 Task: Explore and evaluate communication and collaboration Power-Ups in Trello.
Action: Mouse scrolled (718, 502) with delta (0, 0)
Screenshot: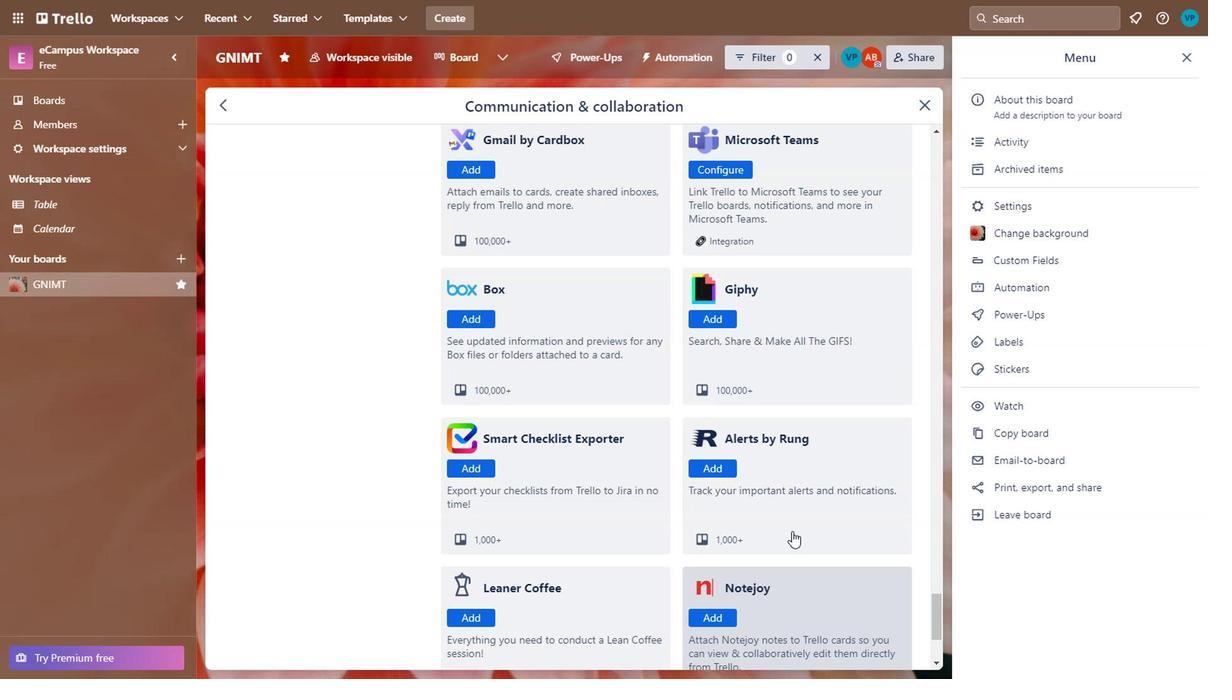 
Action: Mouse scrolled (718, 502) with delta (0, 0)
Screenshot: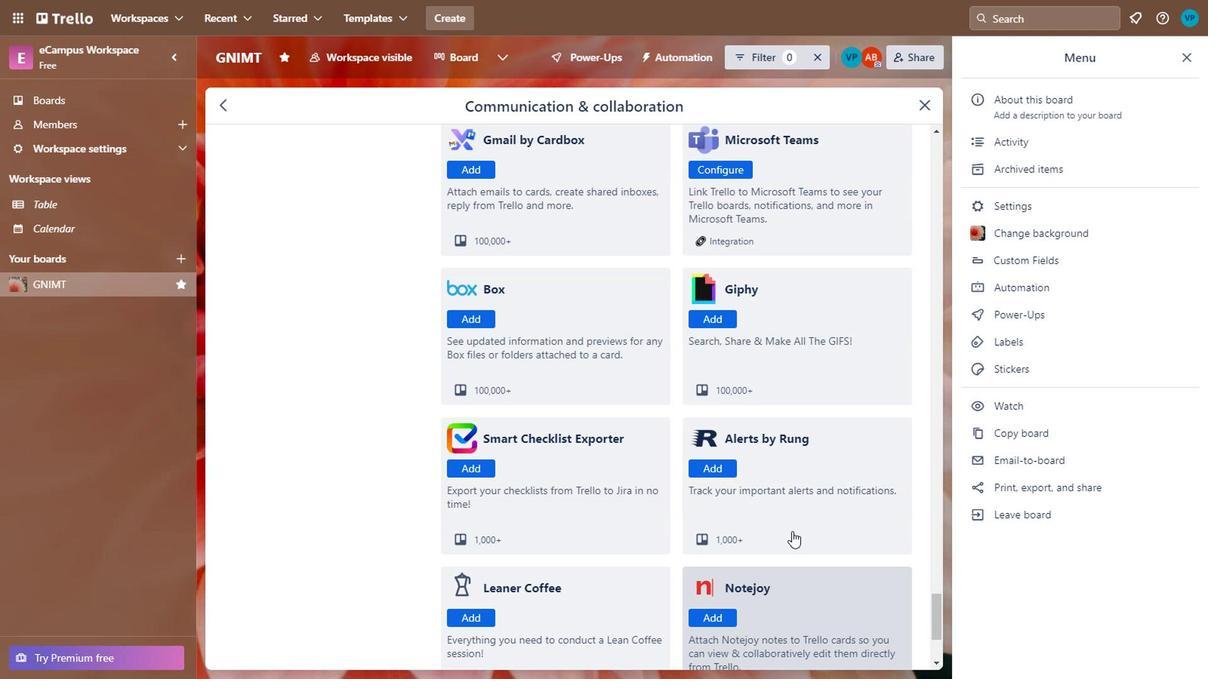 
Action: Mouse scrolled (718, 502) with delta (0, 0)
Screenshot: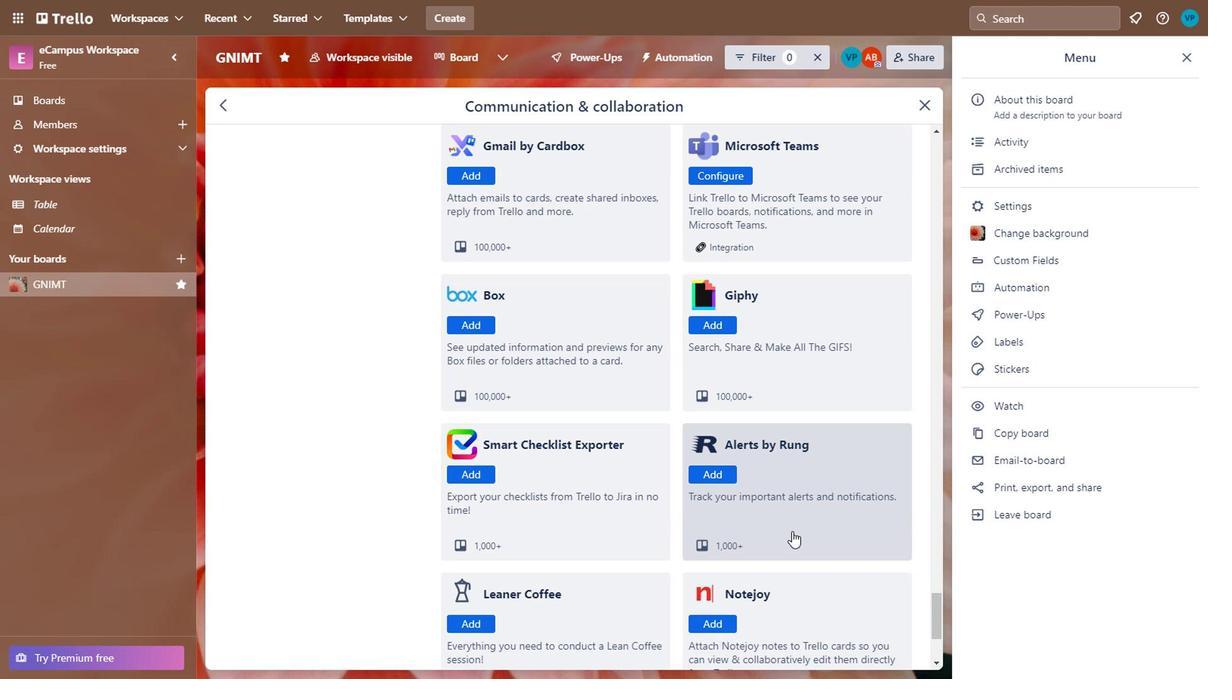 
Action: Mouse scrolled (718, 502) with delta (0, 0)
Screenshot: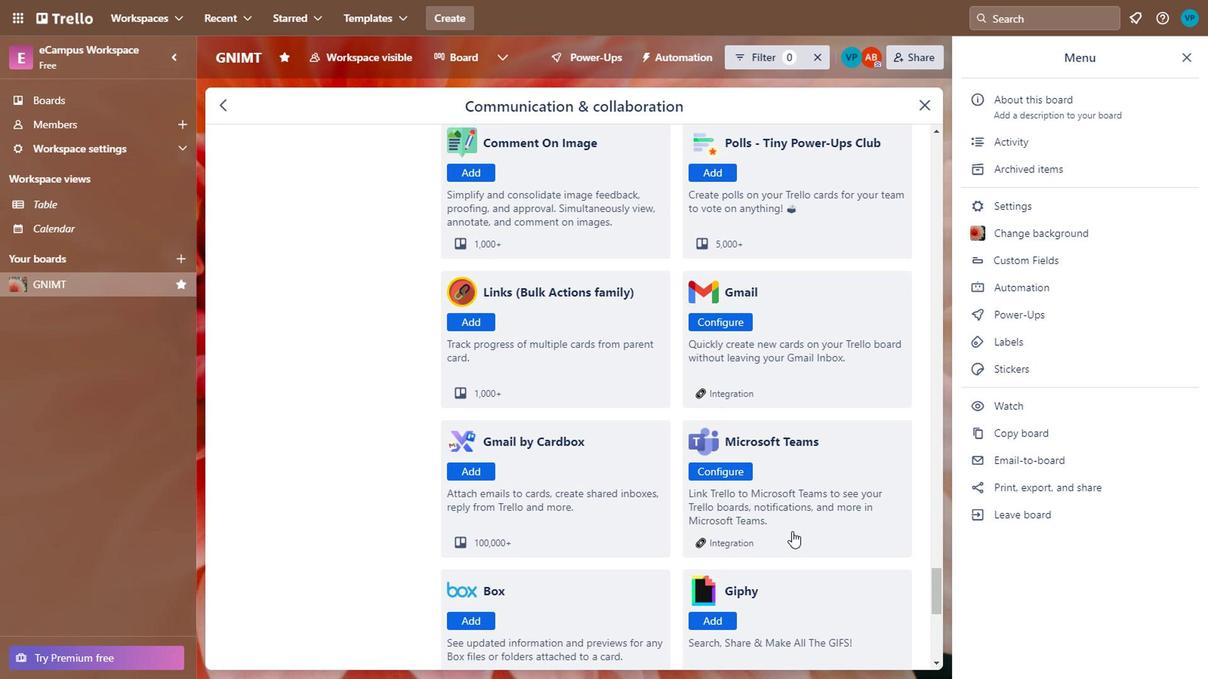 
Action: Mouse scrolled (718, 502) with delta (0, 0)
Screenshot: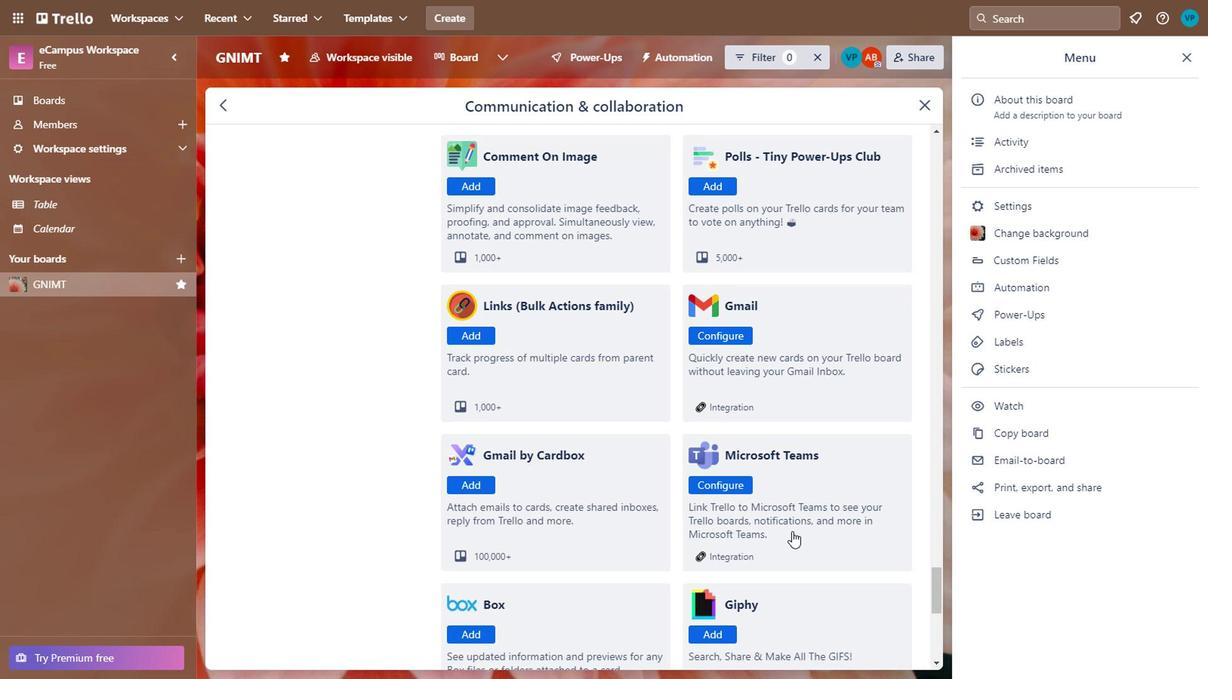 
Action: Mouse moved to (718, 500)
Screenshot: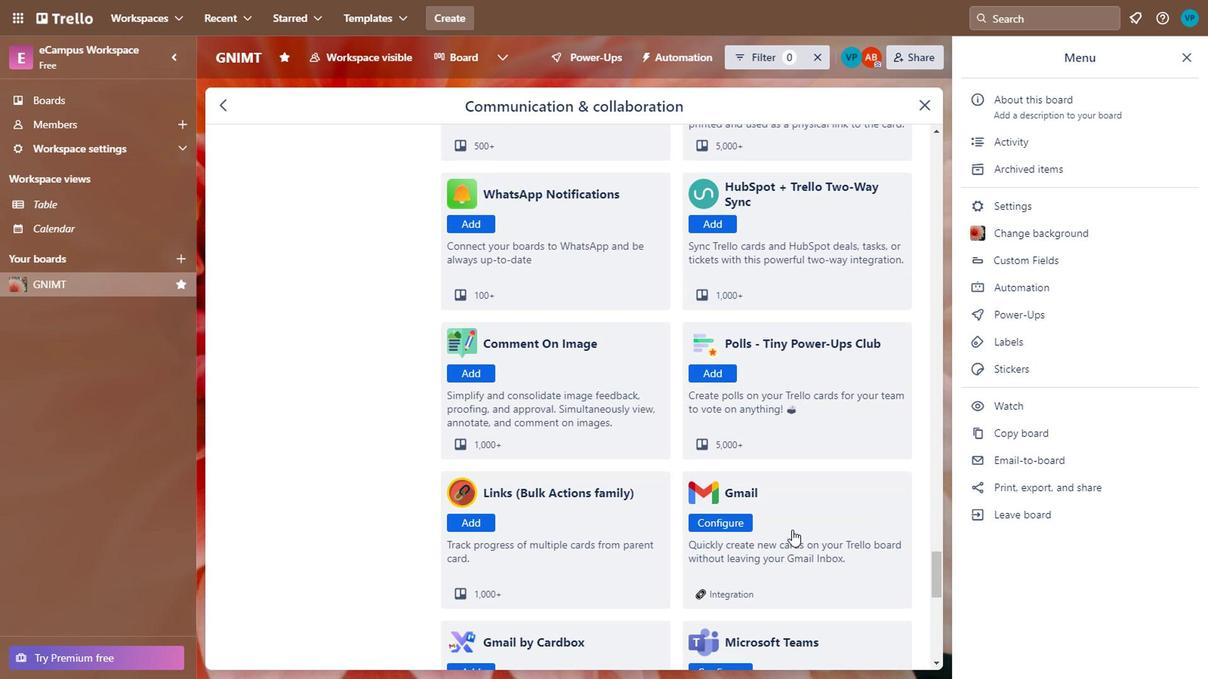 
Action: Mouse scrolled (718, 501) with delta (0, 0)
Screenshot: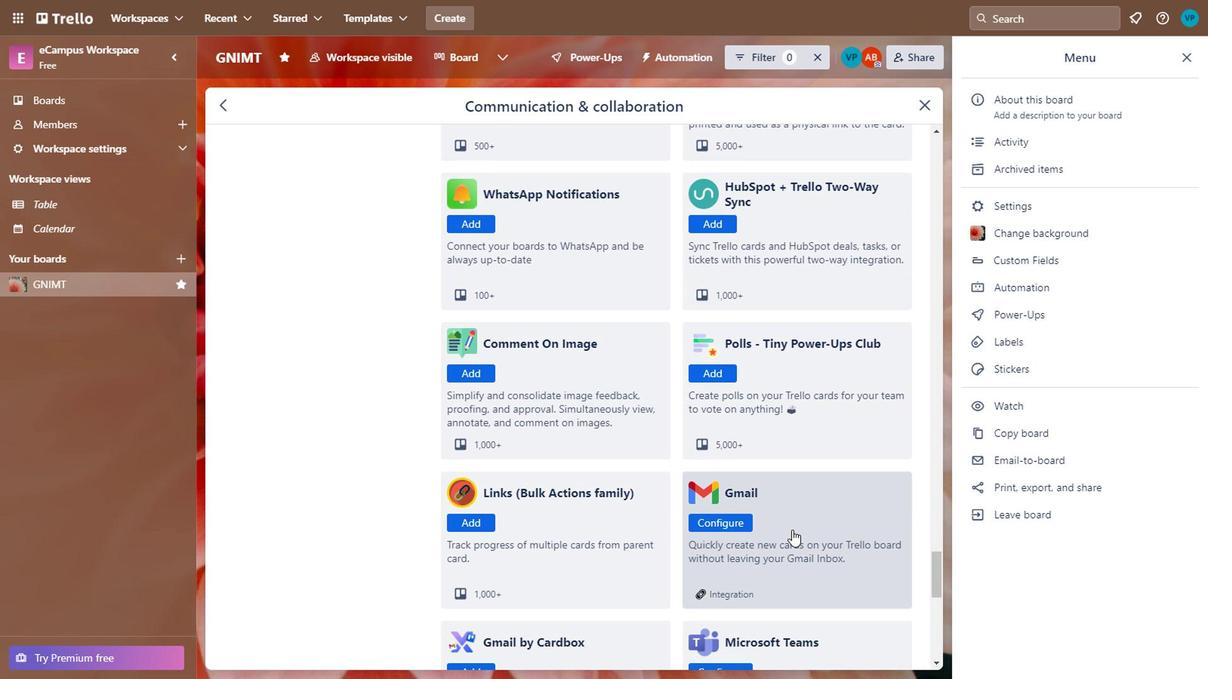 
Action: Mouse moved to (718, 499)
Screenshot: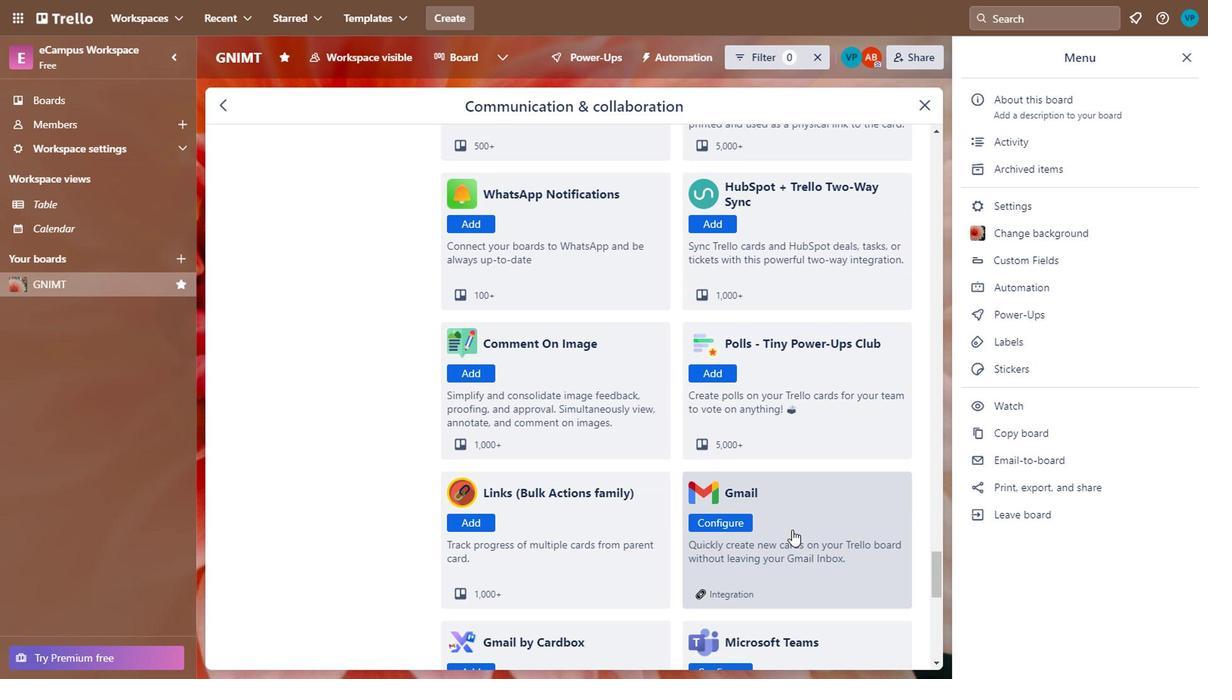 
Action: Mouse scrolled (718, 500) with delta (0, 0)
Screenshot: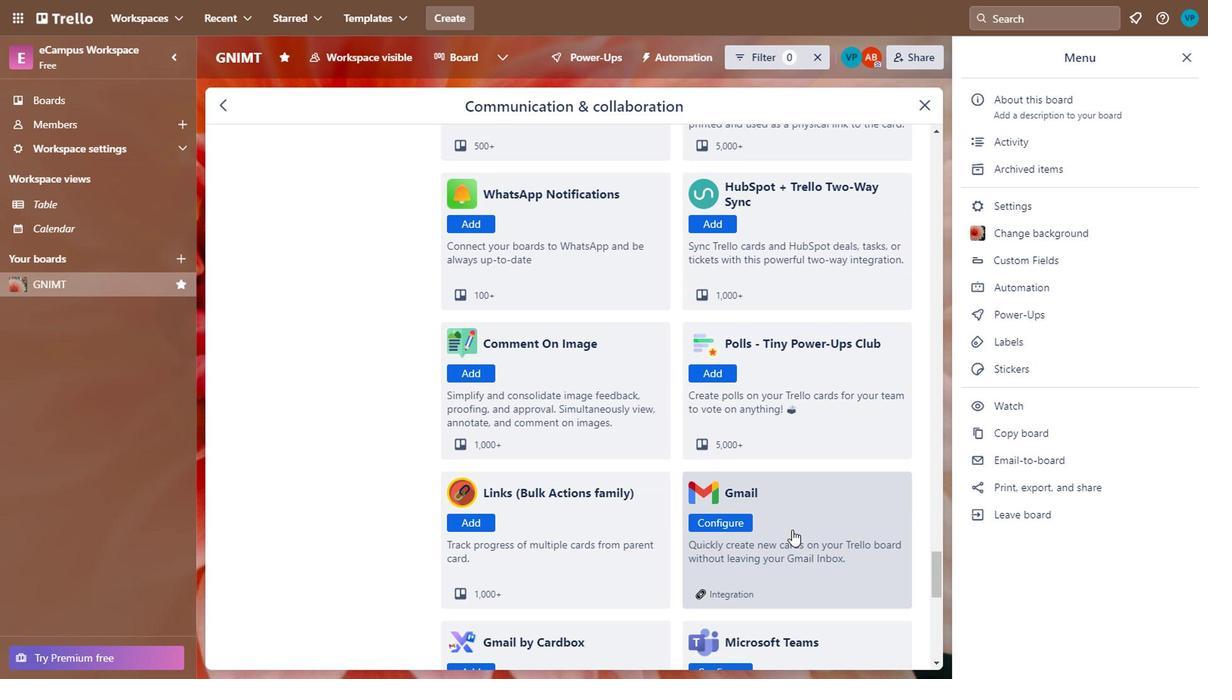 
Action: Mouse moved to (718, 498)
Screenshot: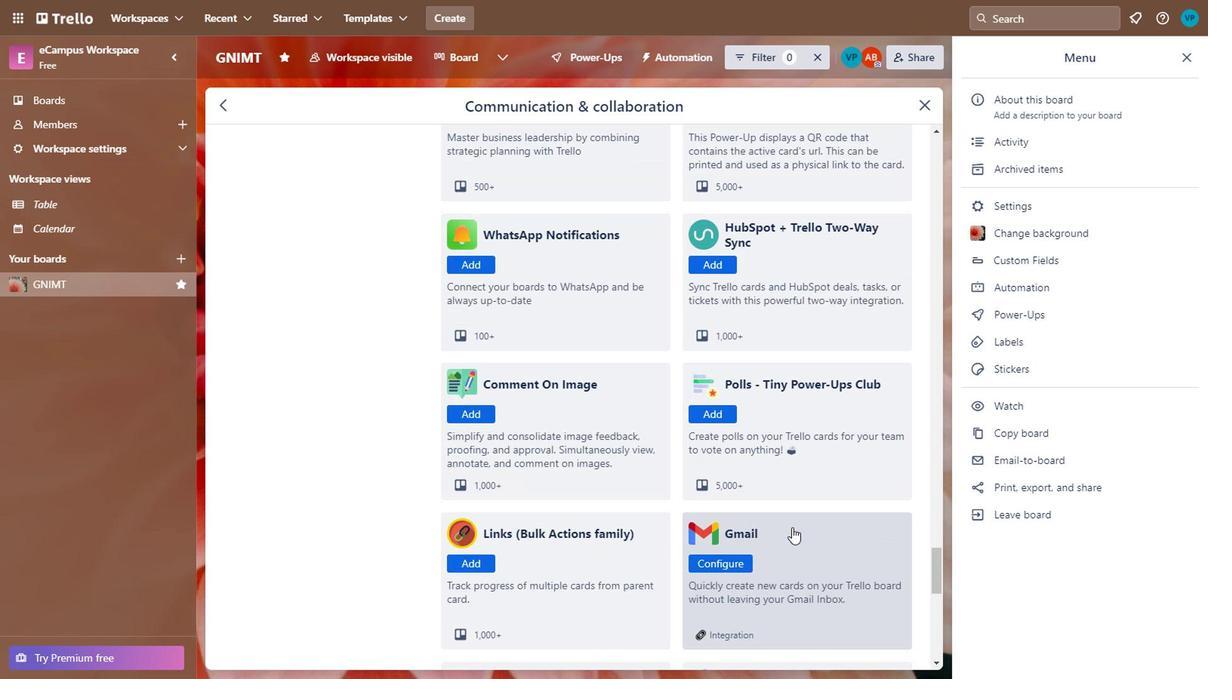 
Action: Mouse scrolled (718, 499) with delta (0, 0)
Screenshot: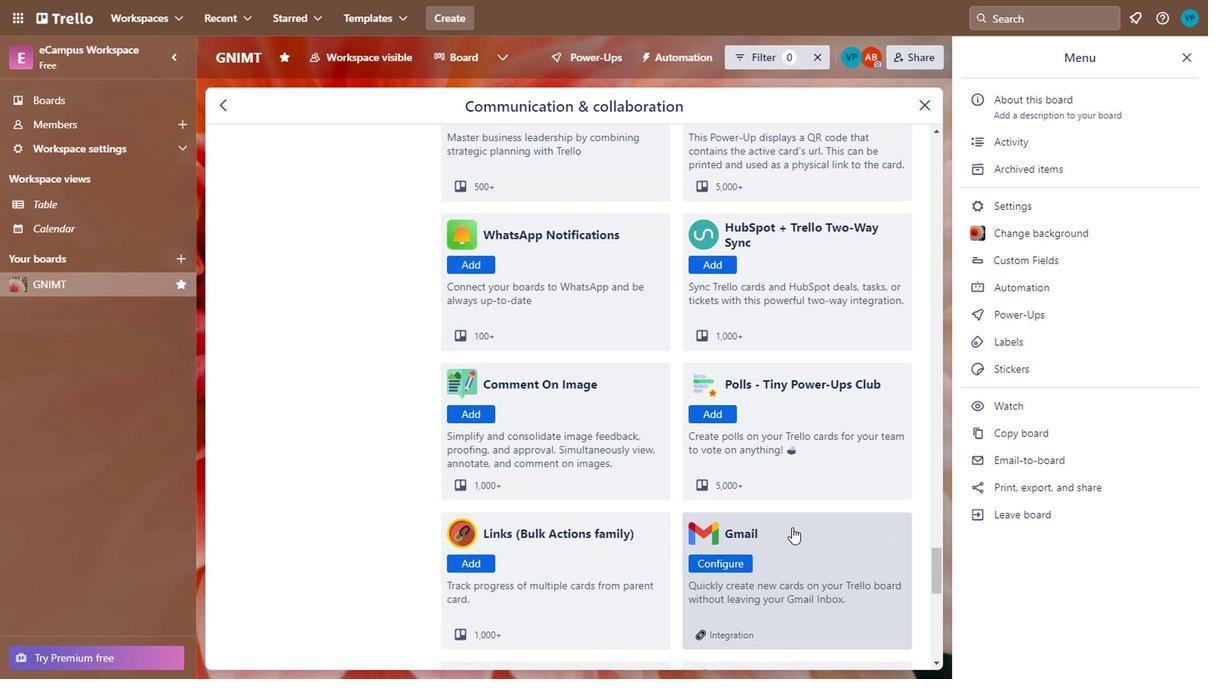
Action: Mouse scrolled (718, 499) with delta (0, 0)
Screenshot: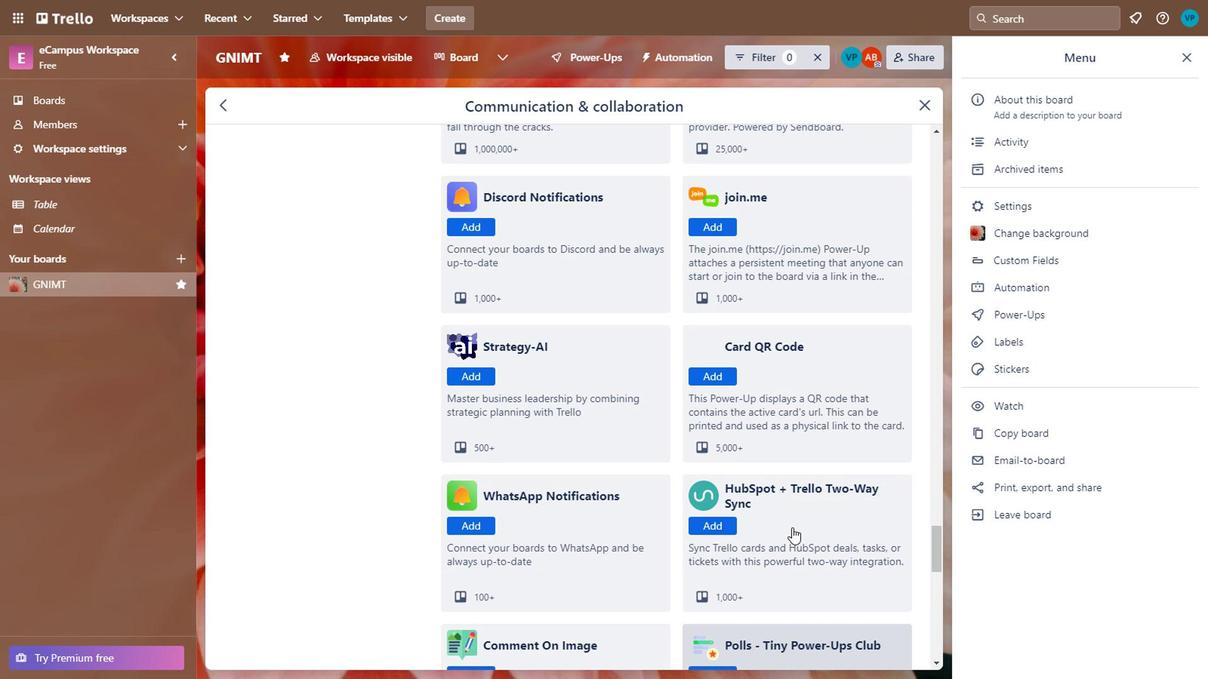 
Action: Mouse scrolled (718, 499) with delta (0, 0)
Screenshot: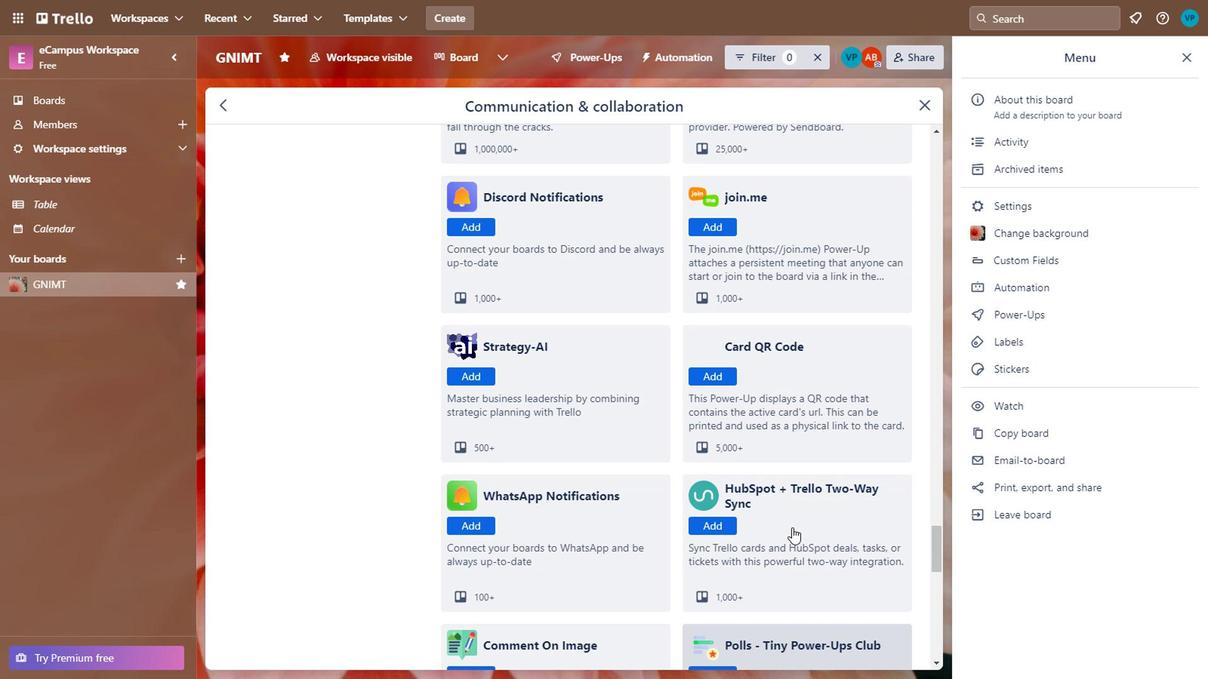 
Action: Mouse moved to (703, 499)
Screenshot: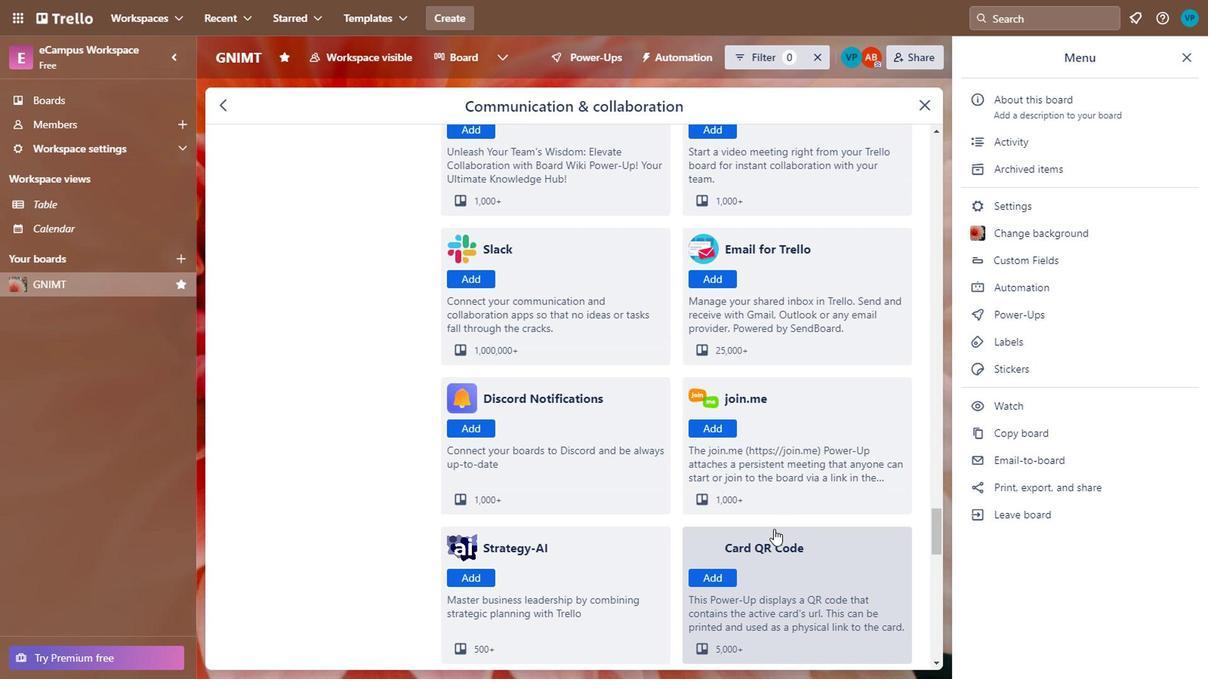 
Action: Mouse scrolled (703, 500) with delta (0, 0)
Screenshot: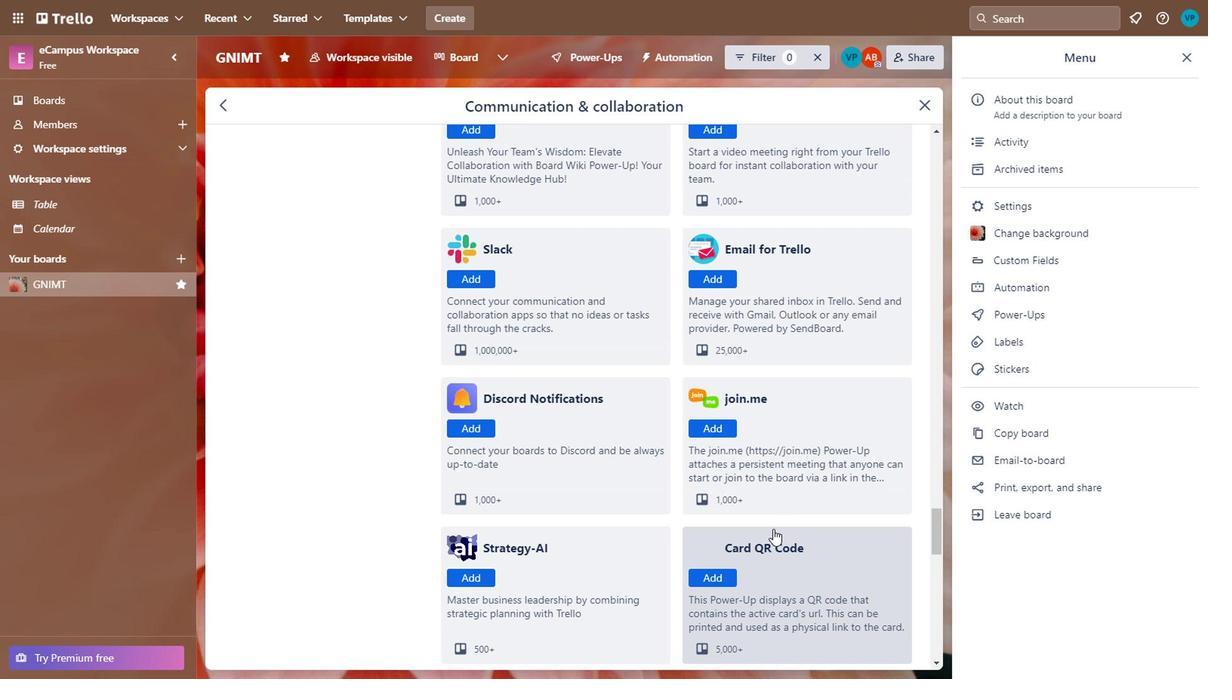 
Action: Mouse scrolled (703, 500) with delta (0, 0)
Screenshot: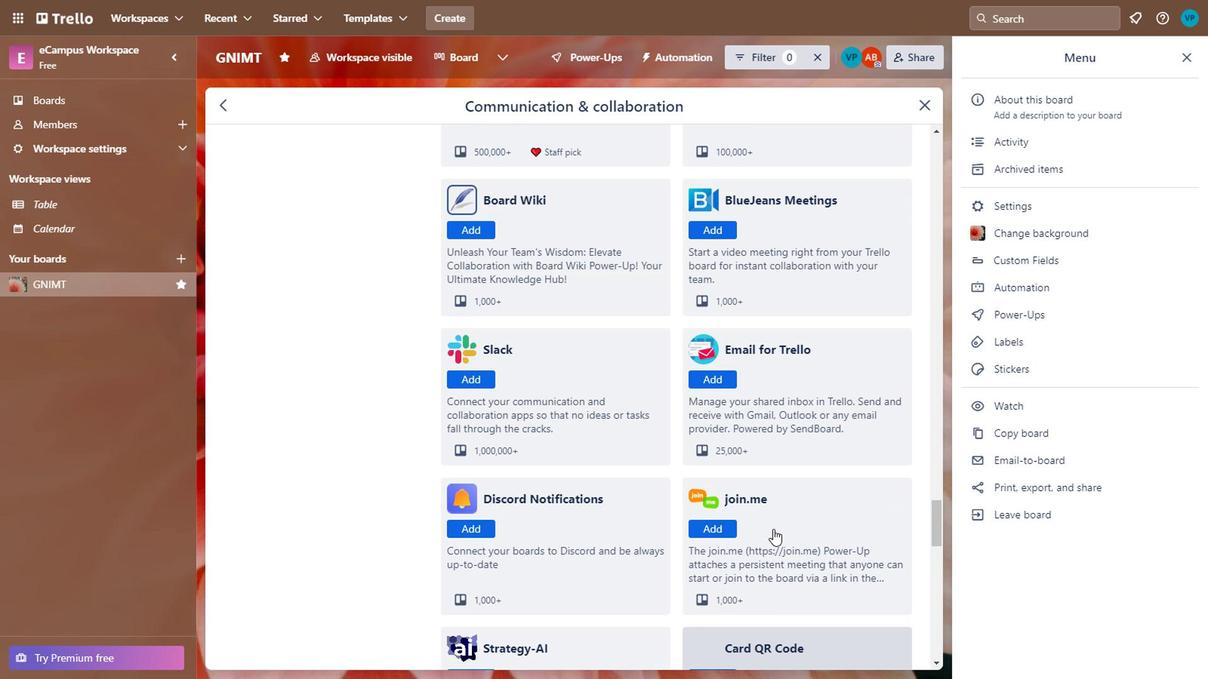 
Action: Mouse scrolled (703, 500) with delta (0, 0)
Screenshot: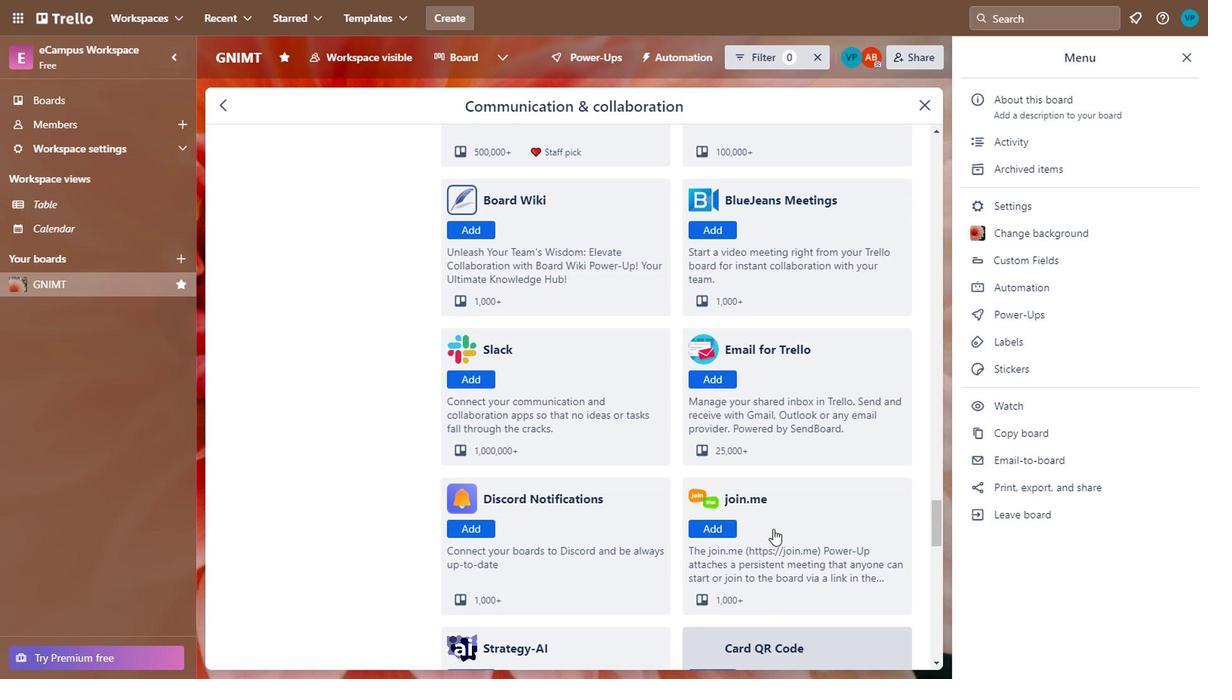 
Action: Mouse scrolled (703, 500) with delta (0, 0)
Screenshot: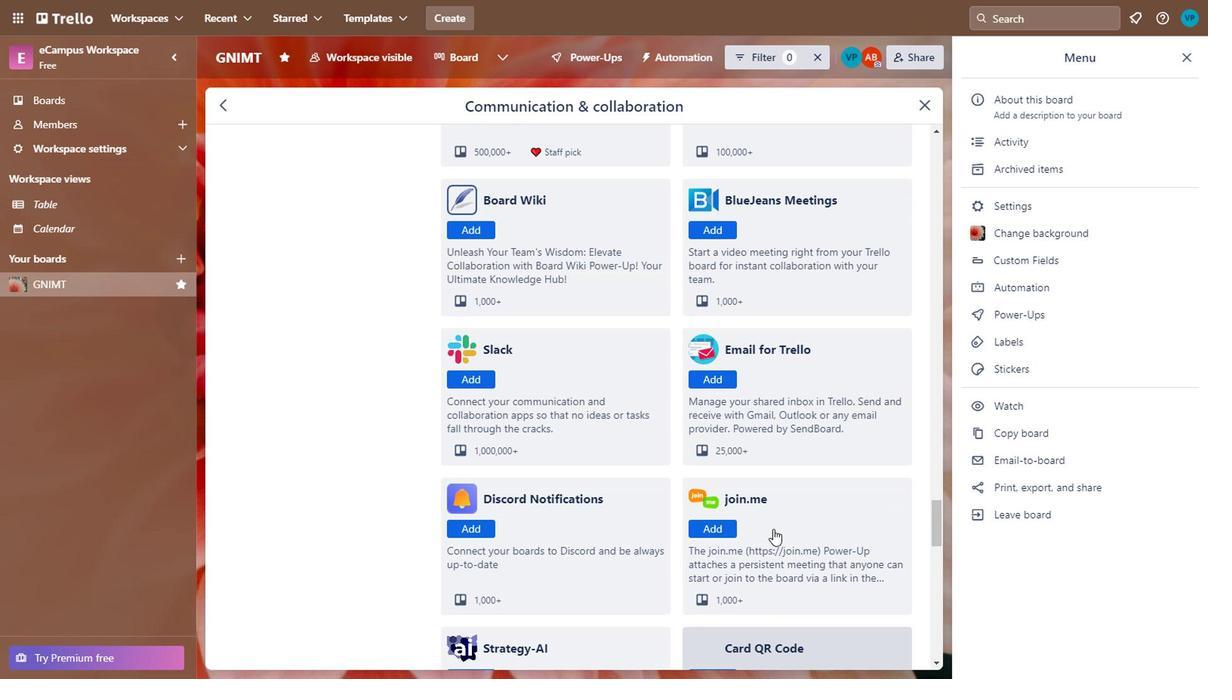 
Action: Mouse scrolled (703, 500) with delta (0, 0)
Screenshot: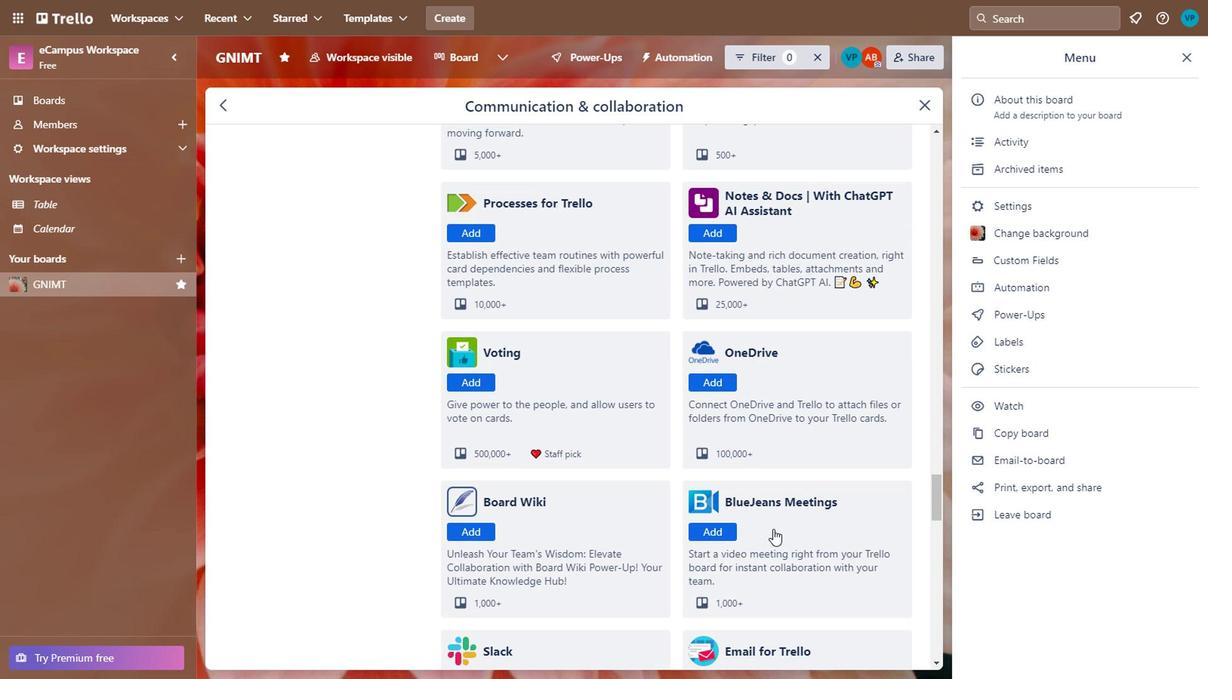 
Action: Mouse scrolled (703, 500) with delta (0, 0)
Screenshot: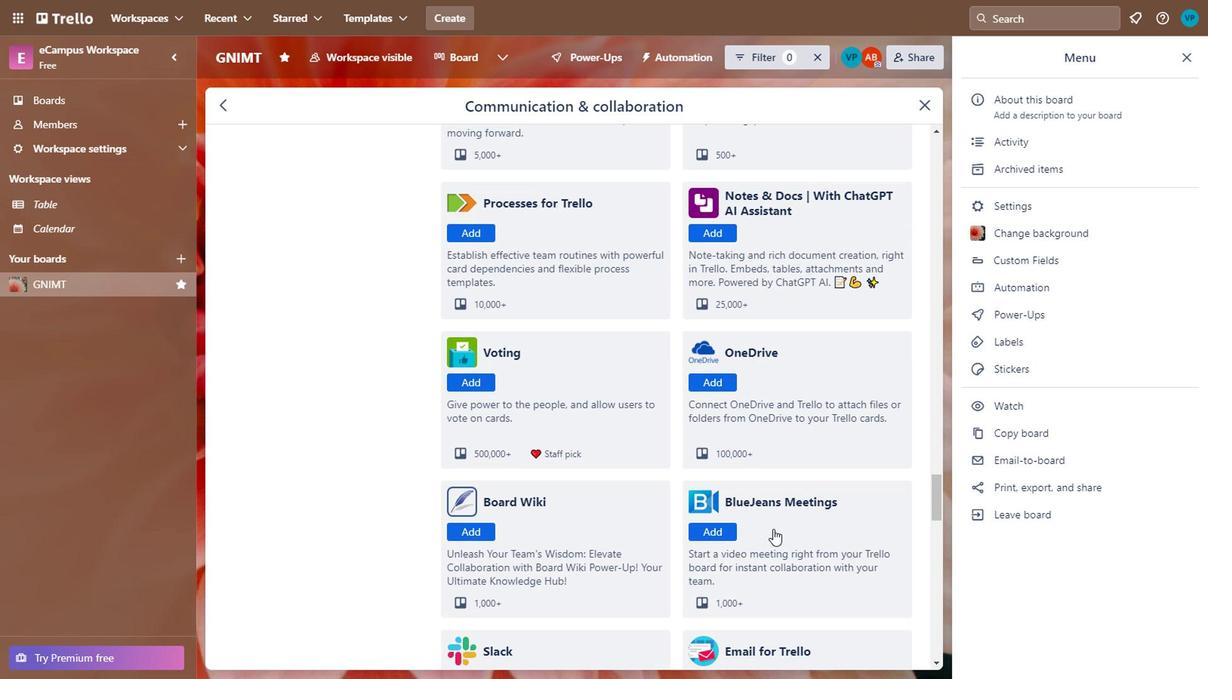 
Action: Mouse scrolled (703, 500) with delta (0, 0)
Screenshot: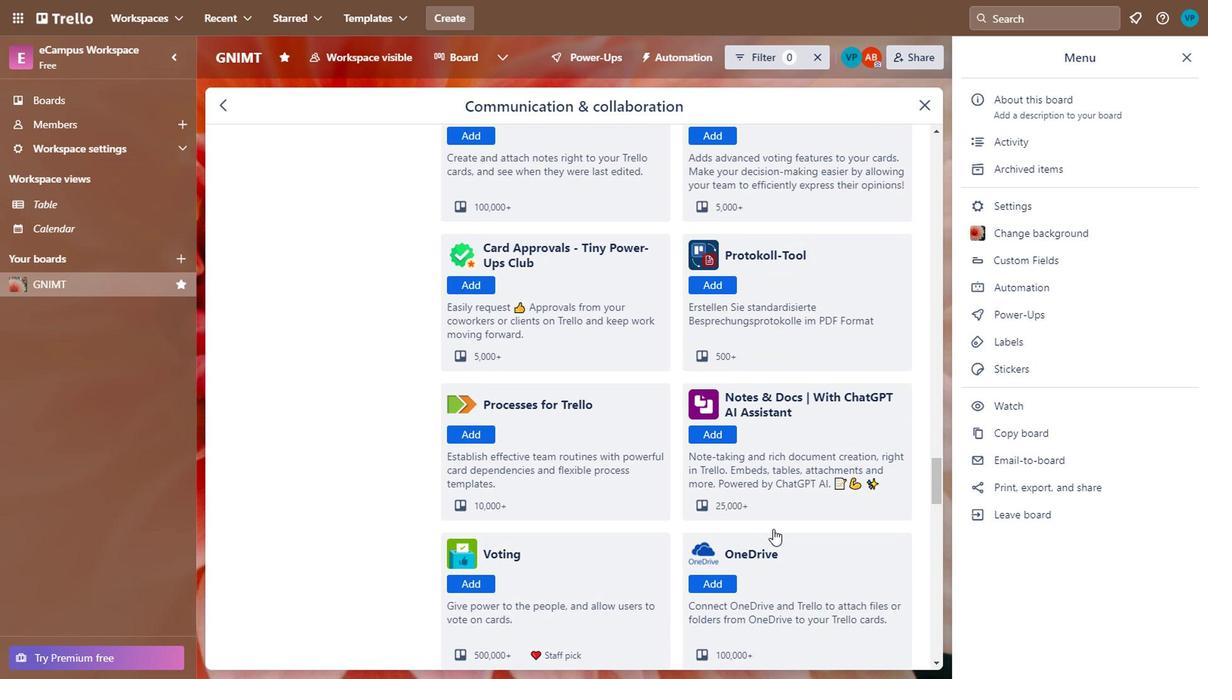 
Action: Mouse scrolled (703, 500) with delta (0, 0)
Screenshot: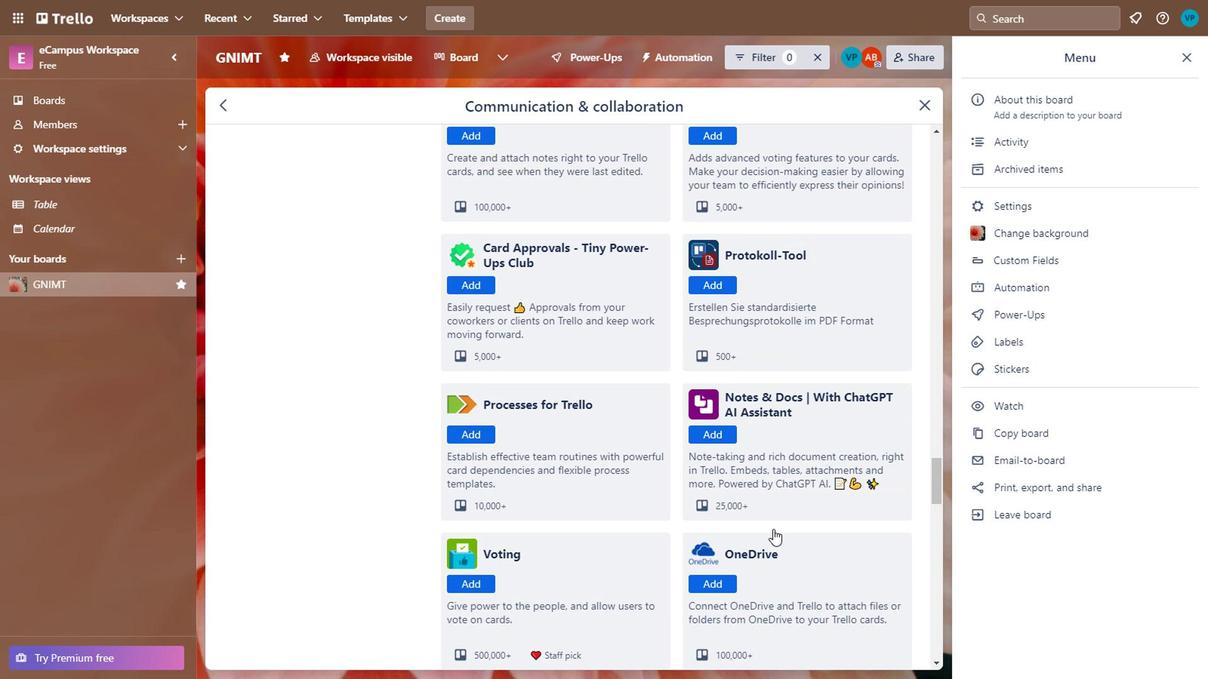 
Action: Mouse scrolled (703, 500) with delta (0, 0)
Screenshot: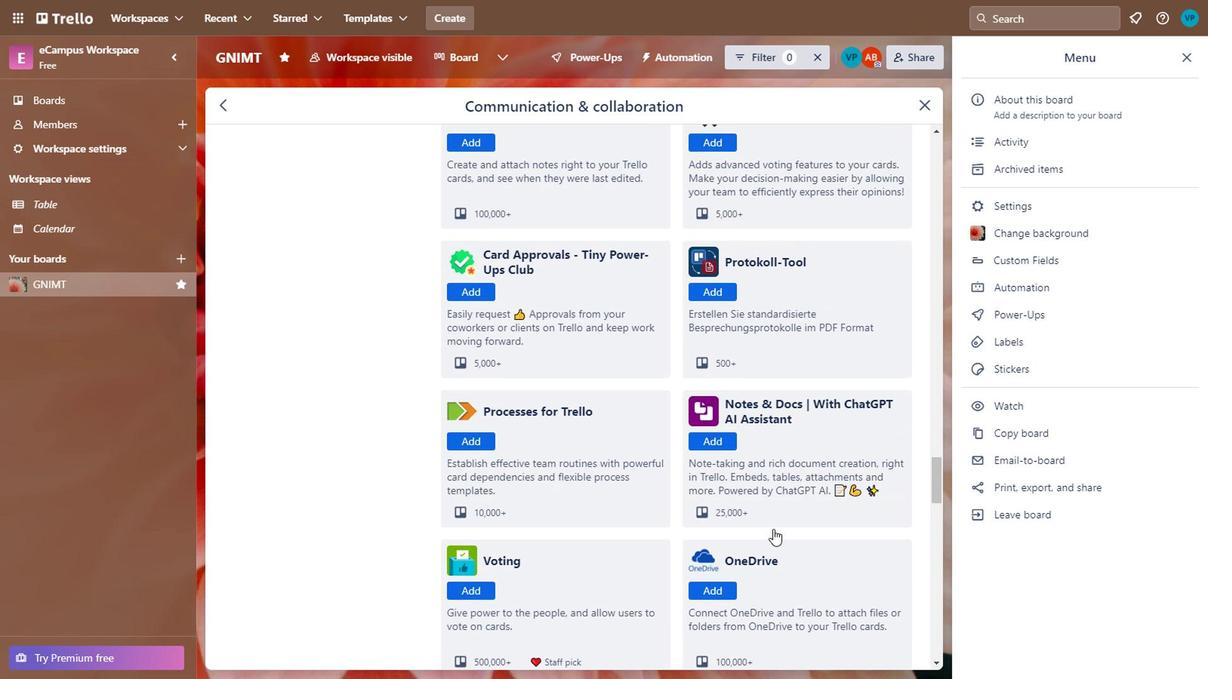 
Action: Mouse scrolled (703, 500) with delta (0, 0)
Screenshot: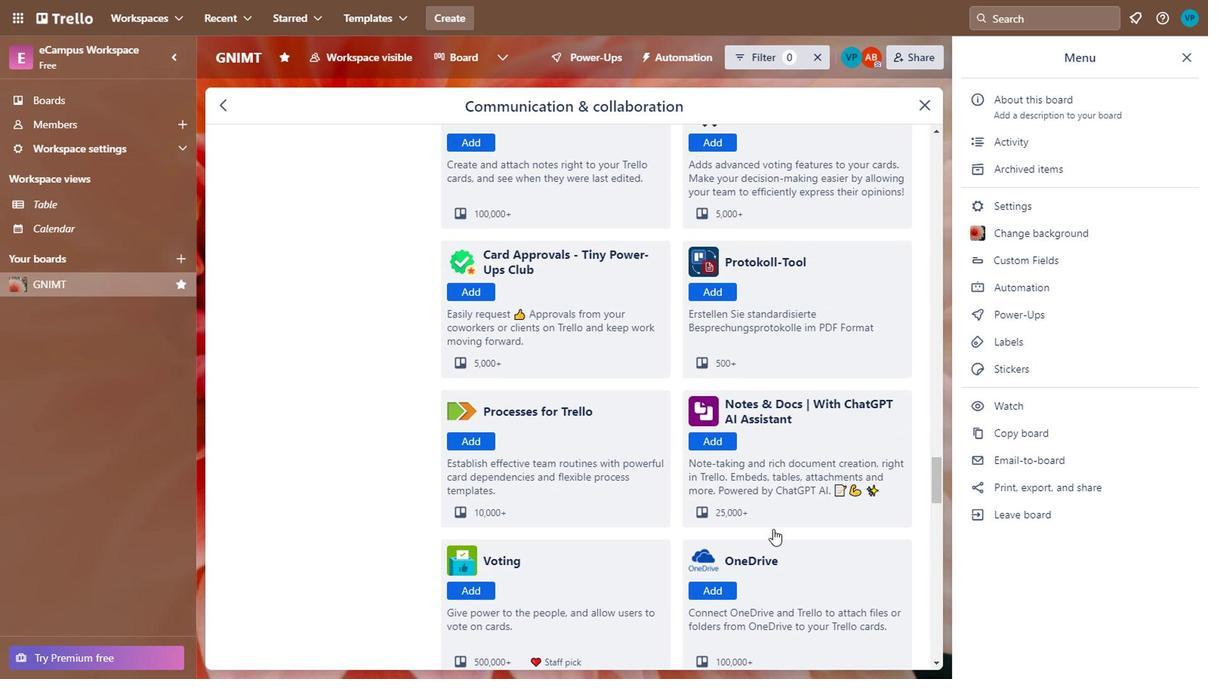 
Action: Mouse scrolled (703, 500) with delta (0, 0)
Screenshot: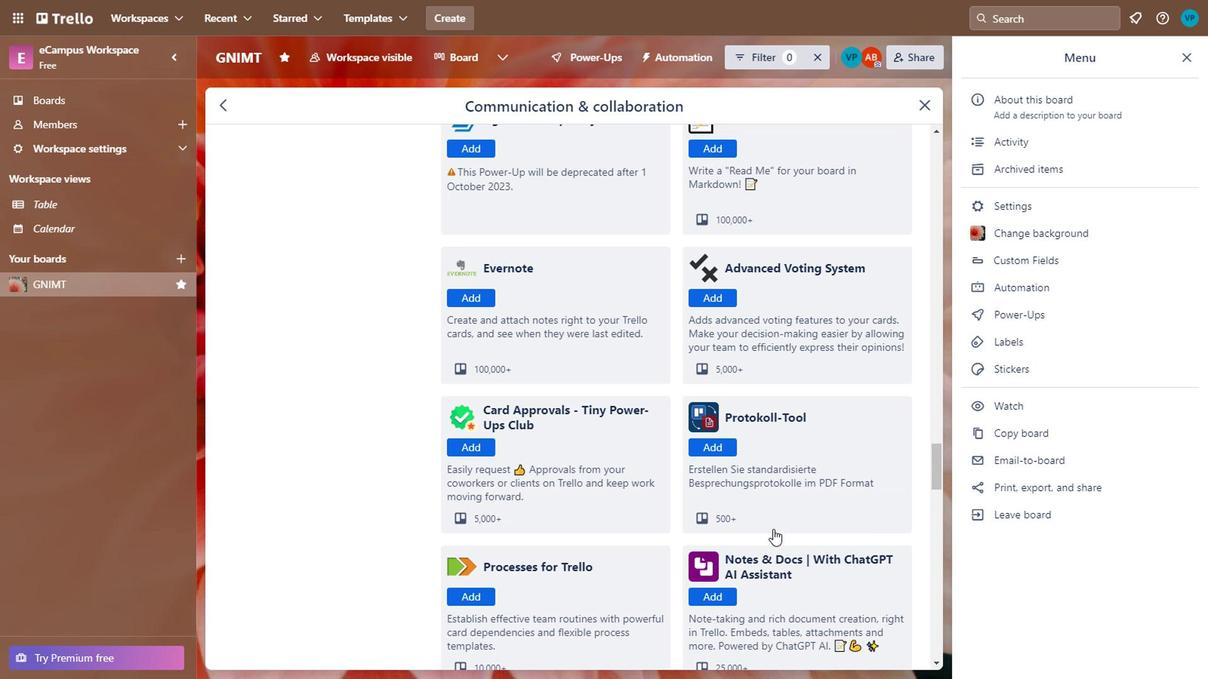 
Action: Mouse scrolled (703, 500) with delta (0, 0)
Screenshot: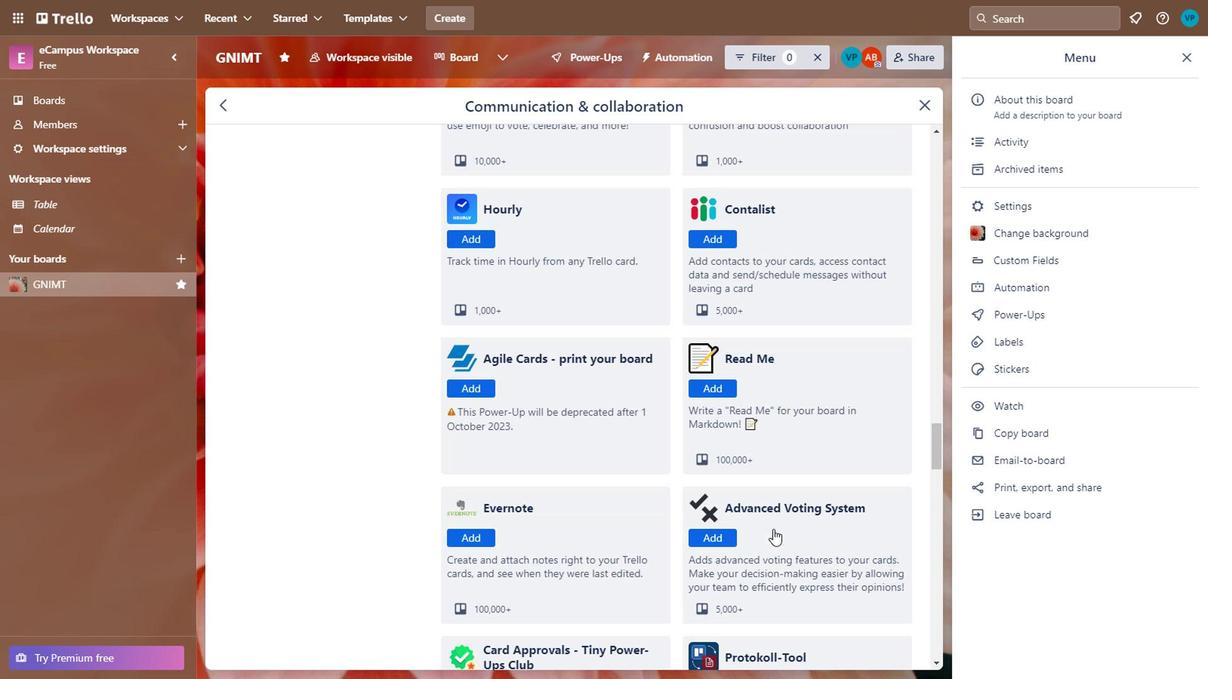 
Action: Mouse scrolled (703, 500) with delta (0, 0)
Screenshot: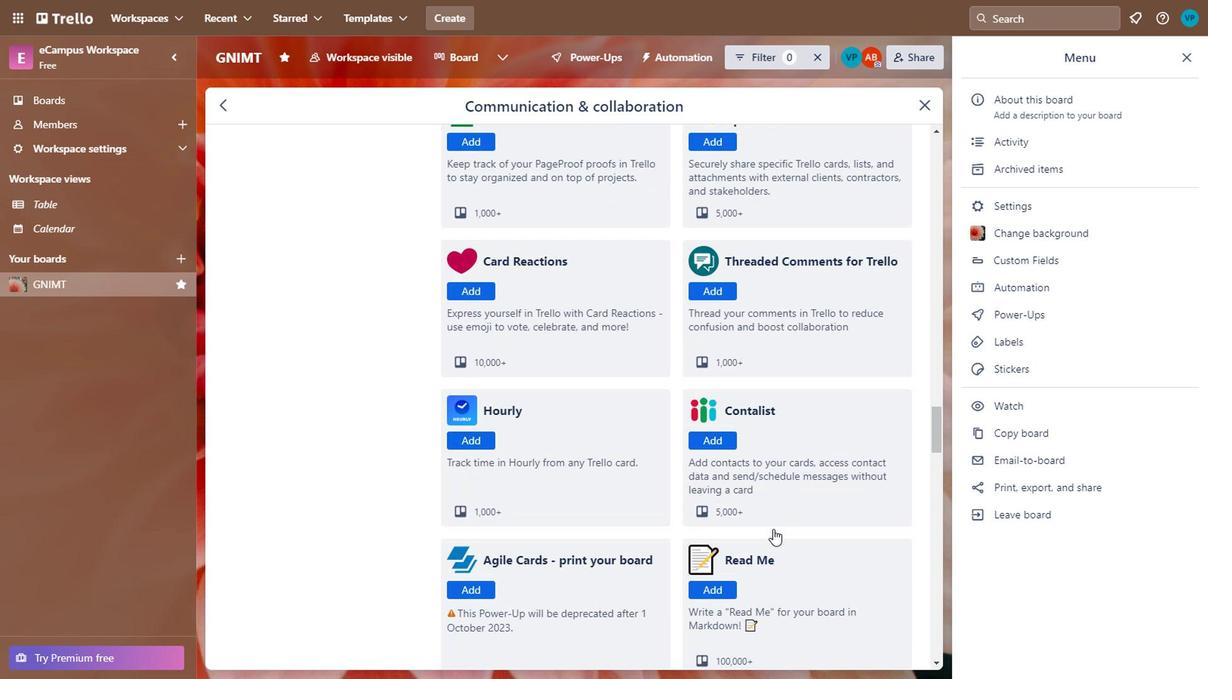 
Action: Mouse scrolled (703, 500) with delta (0, 0)
Screenshot: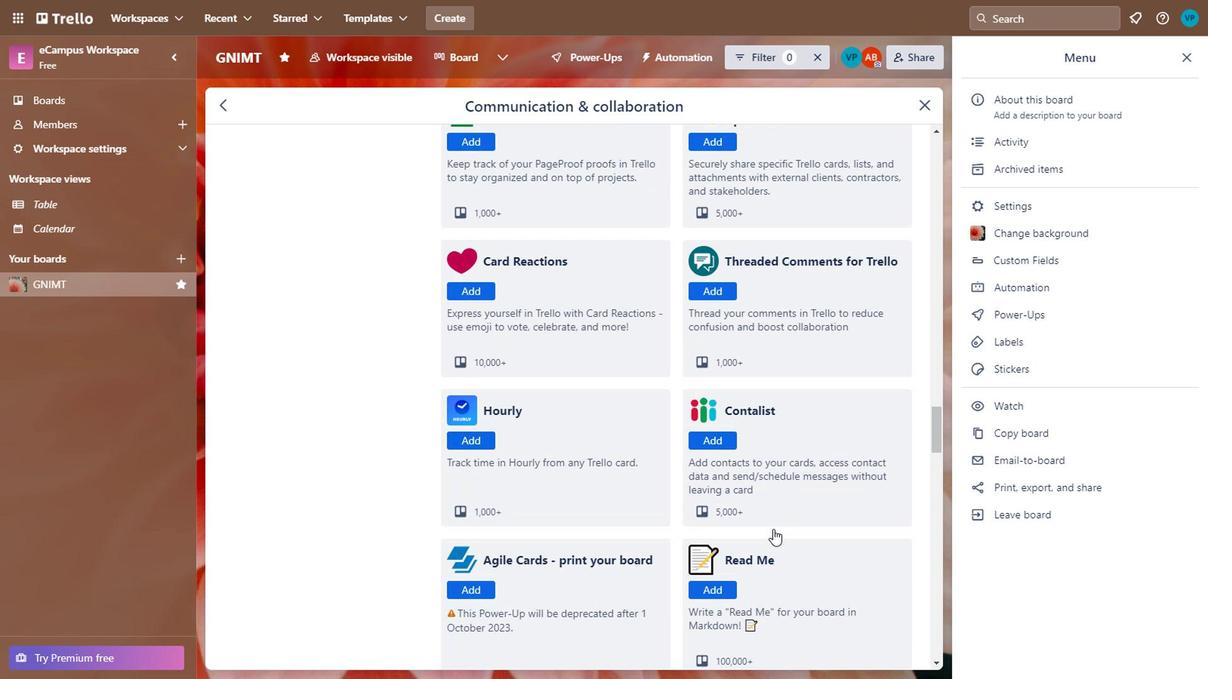 
Action: Mouse scrolled (703, 500) with delta (0, 0)
Screenshot: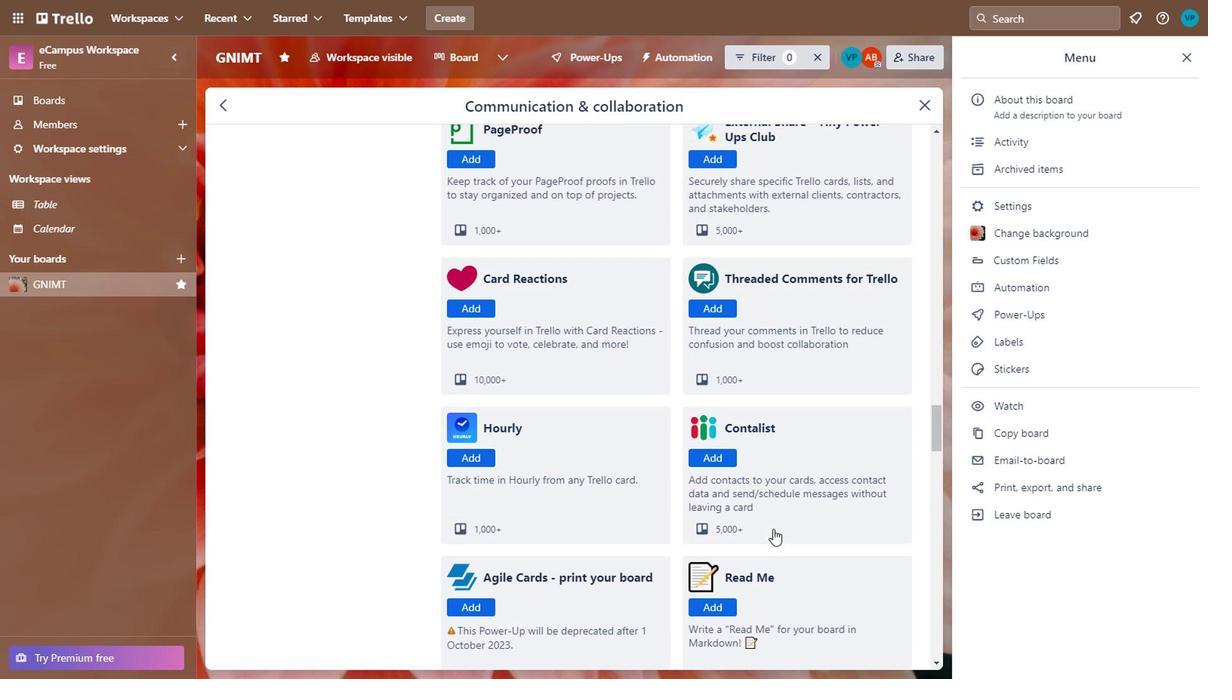 
Action: Mouse scrolled (703, 500) with delta (0, 0)
Screenshot: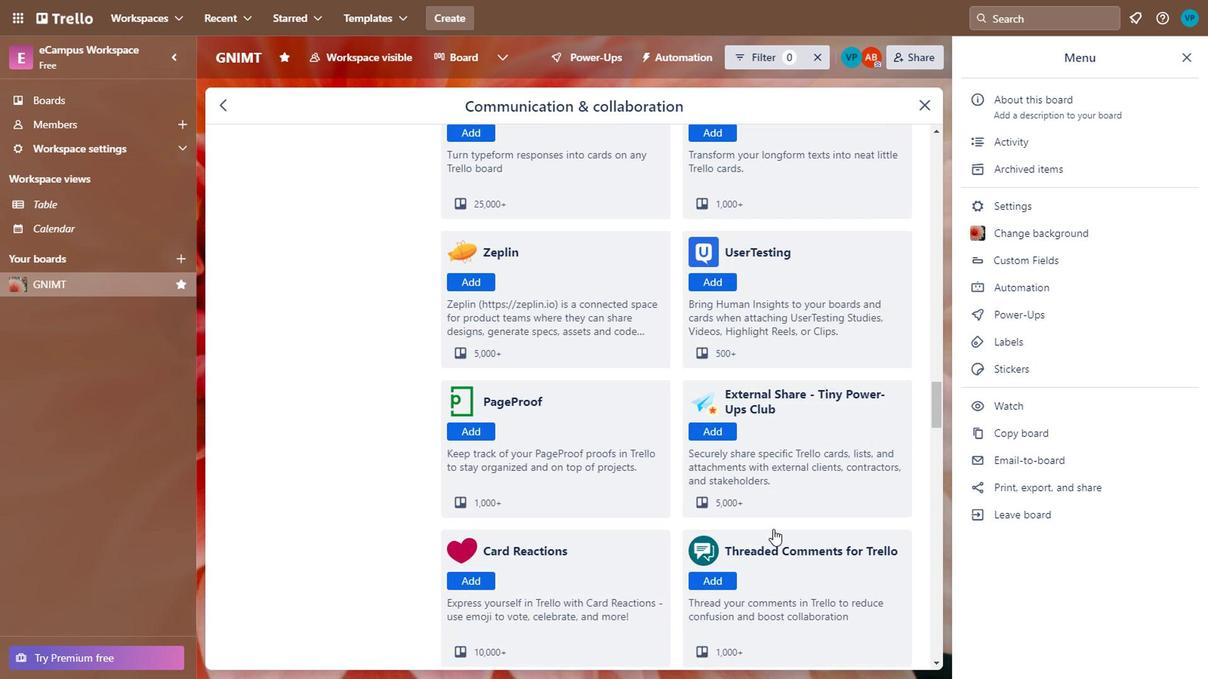 
Action: Mouse scrolled (703, 500) with delta (0, 0)
Screenshot: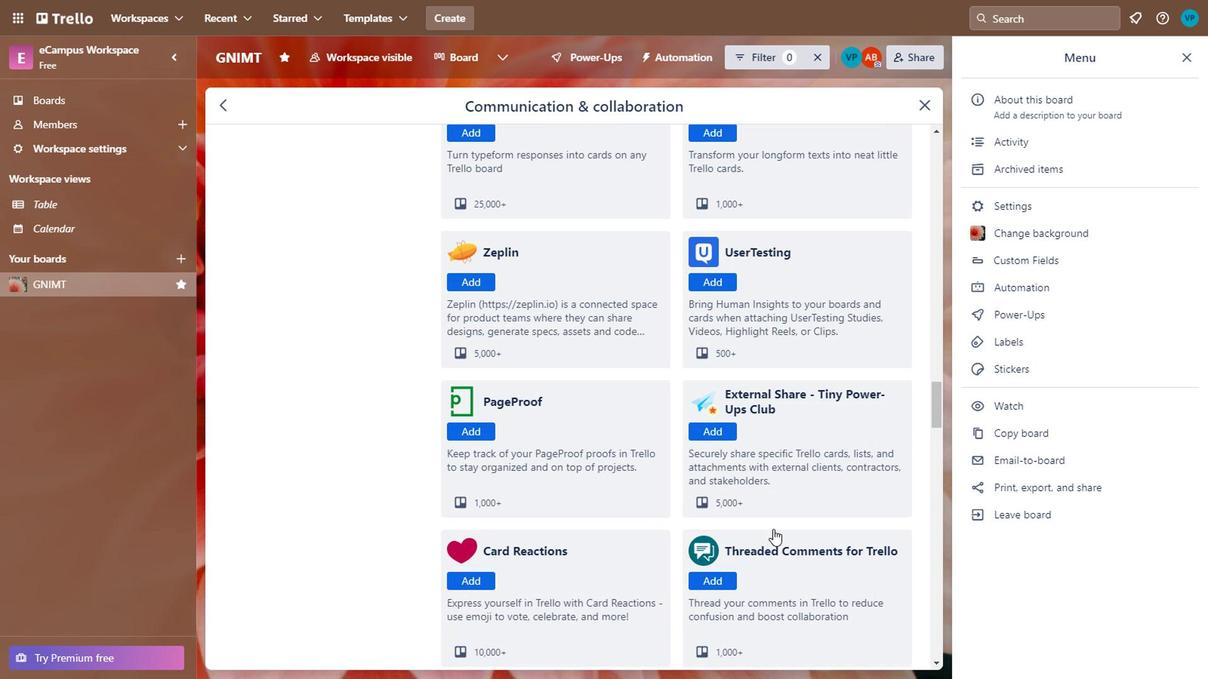 
Action: Mouse scrolled (703, 500) with delta (0, 0)
Screenshot: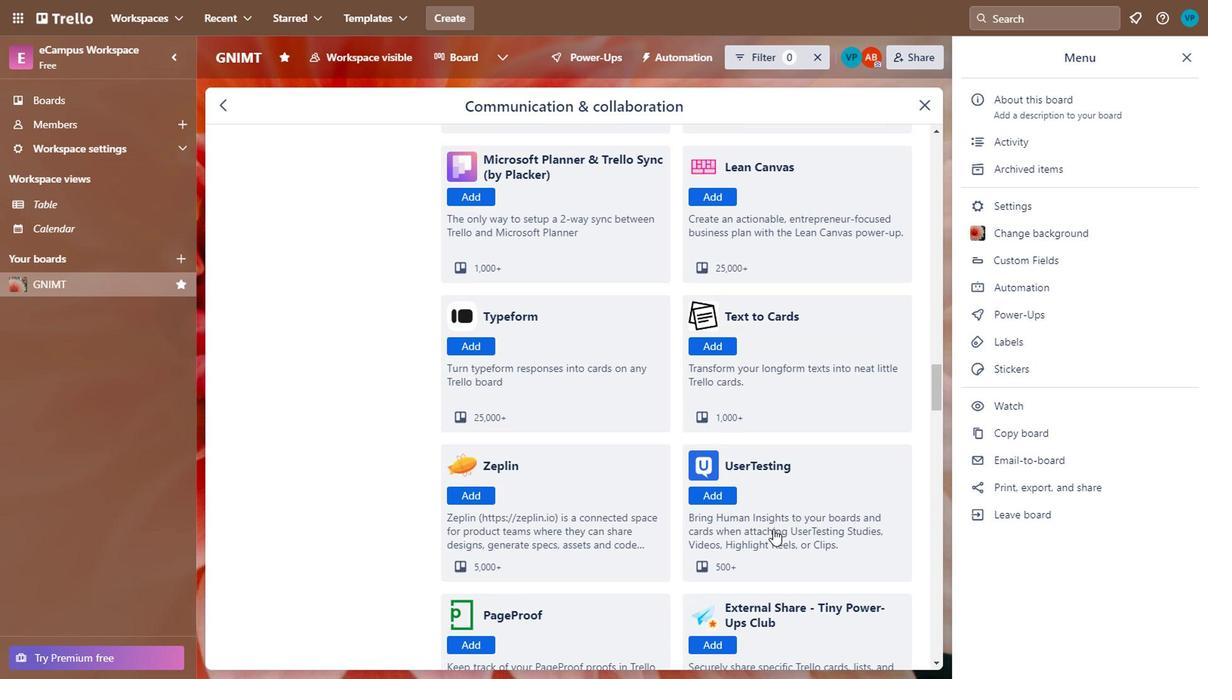 
Action: Mouse scrolled (703, 500) with delta (0, 0)
Screenshot: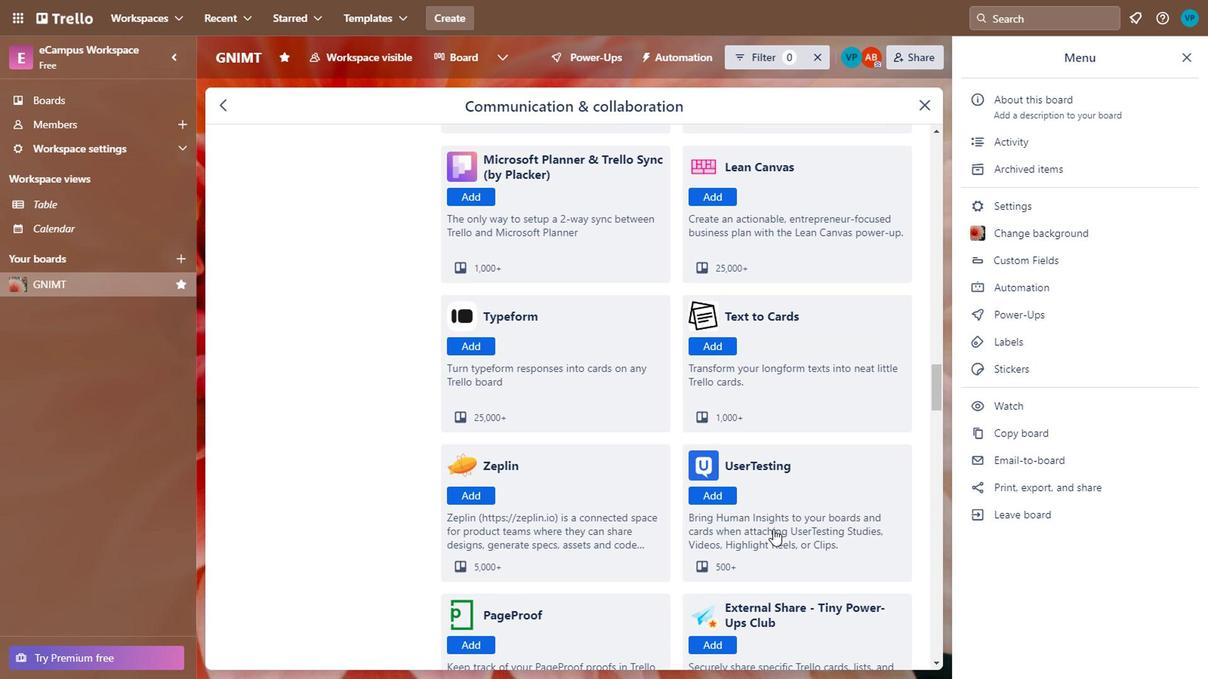 
Action: Mouse scrolled (703, 500) with delta (0, 0)
Screenshot: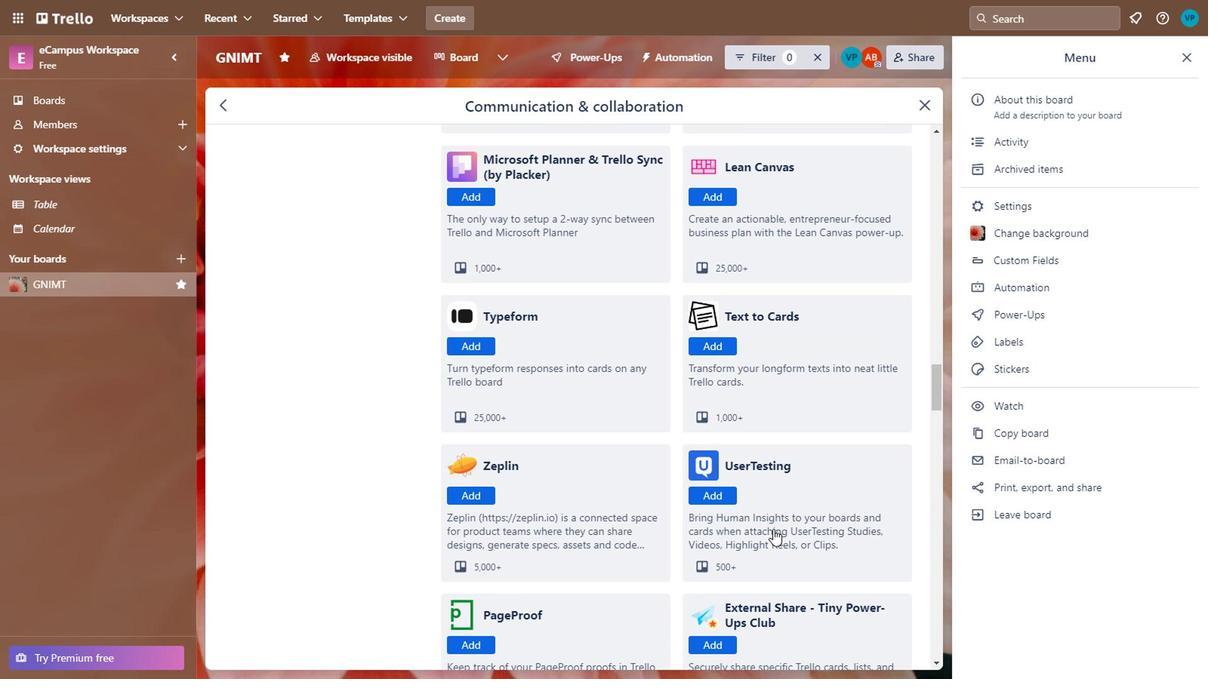 
Action: Mouse scrolled (703, 500) with delta (0, 0)
Screenshot: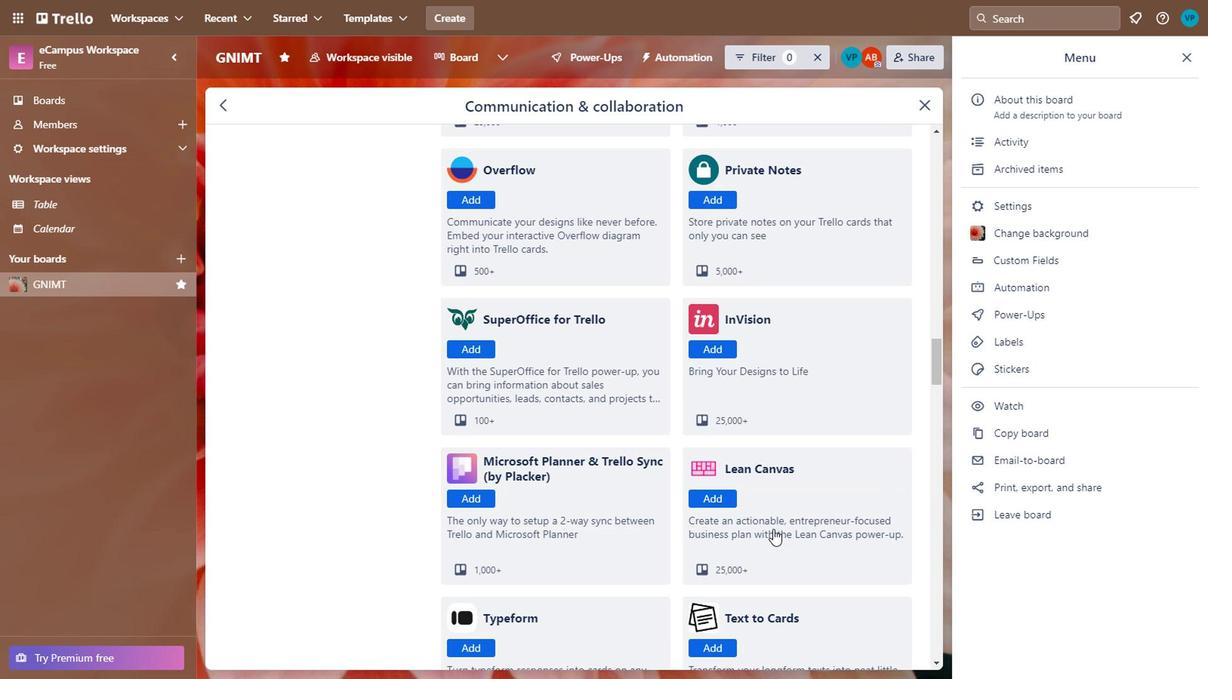 
Action: Mouse scrolled (703, 500) with delta (0, 0)
Screenshot: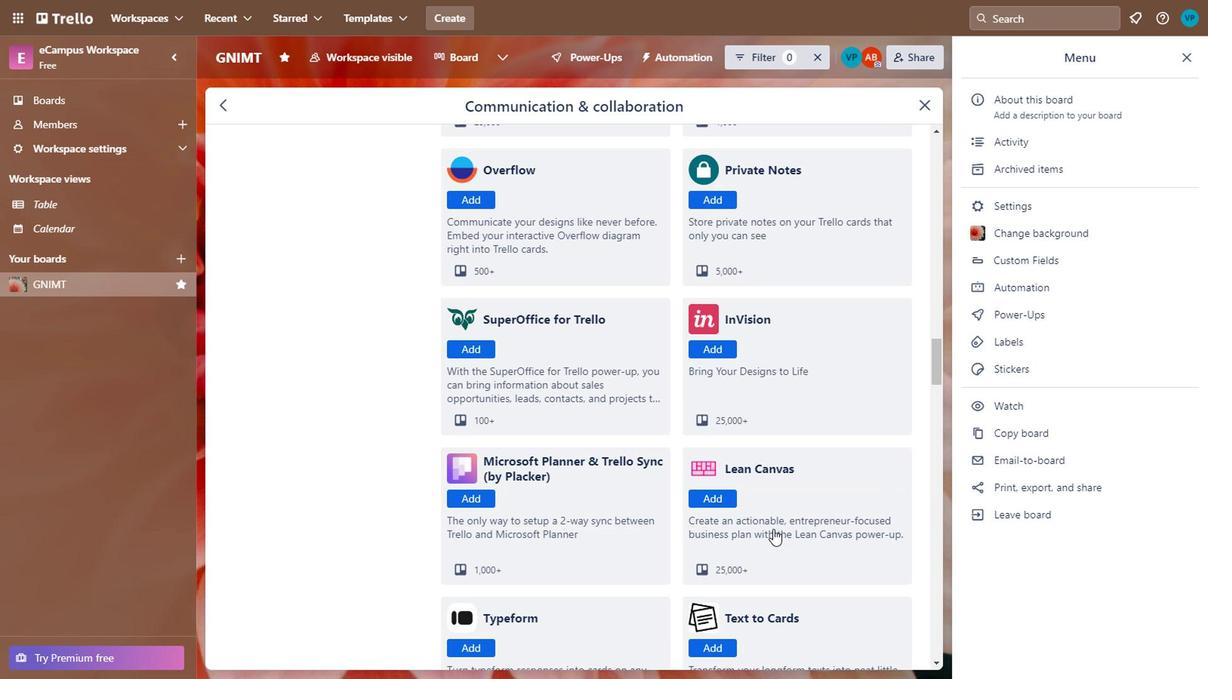 
Action: Mouse scrolled (703, 500) with delta (0, 0)
Screenshot: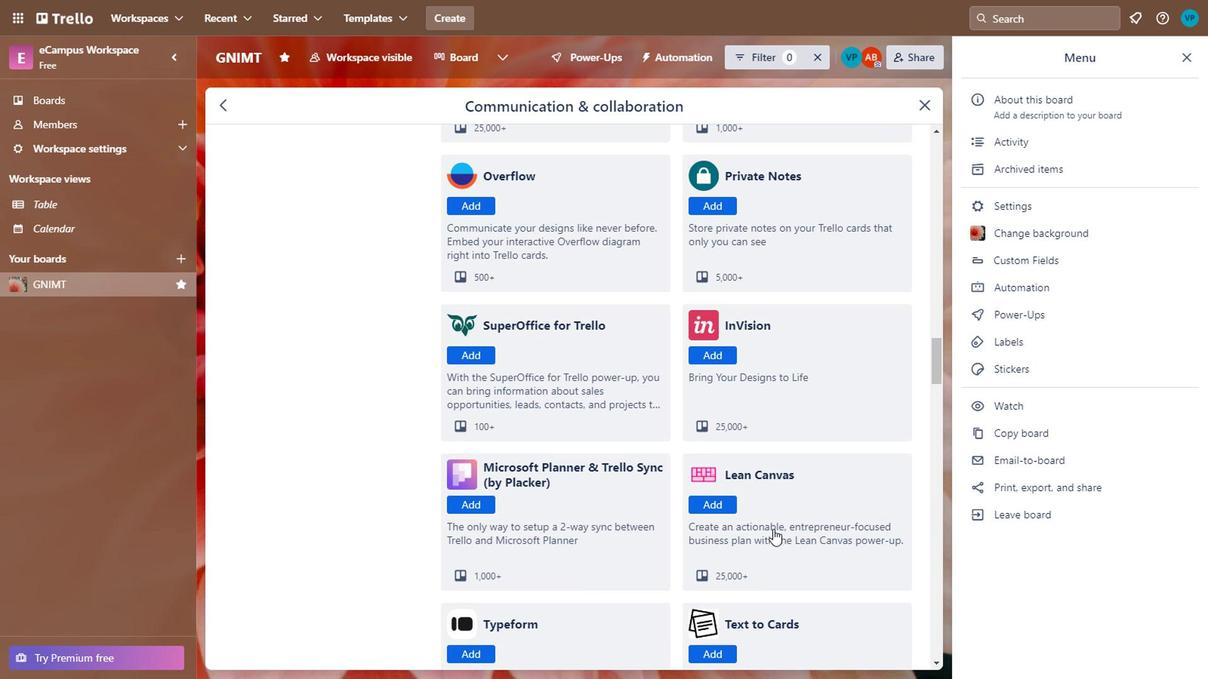 
Action: Mouse scrolled (703, 500) with delta (0, 0)
Screenshot: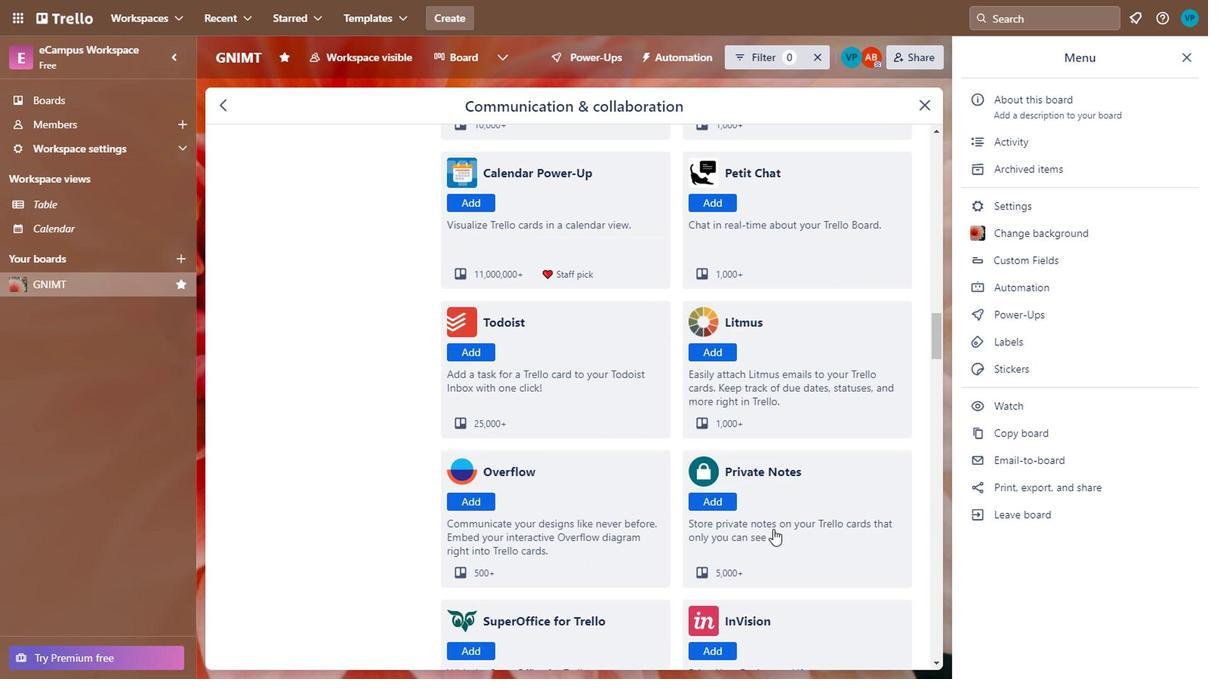 
Action: Mouse scrolled (703, 500) with delta (0, 0)
Screenshot: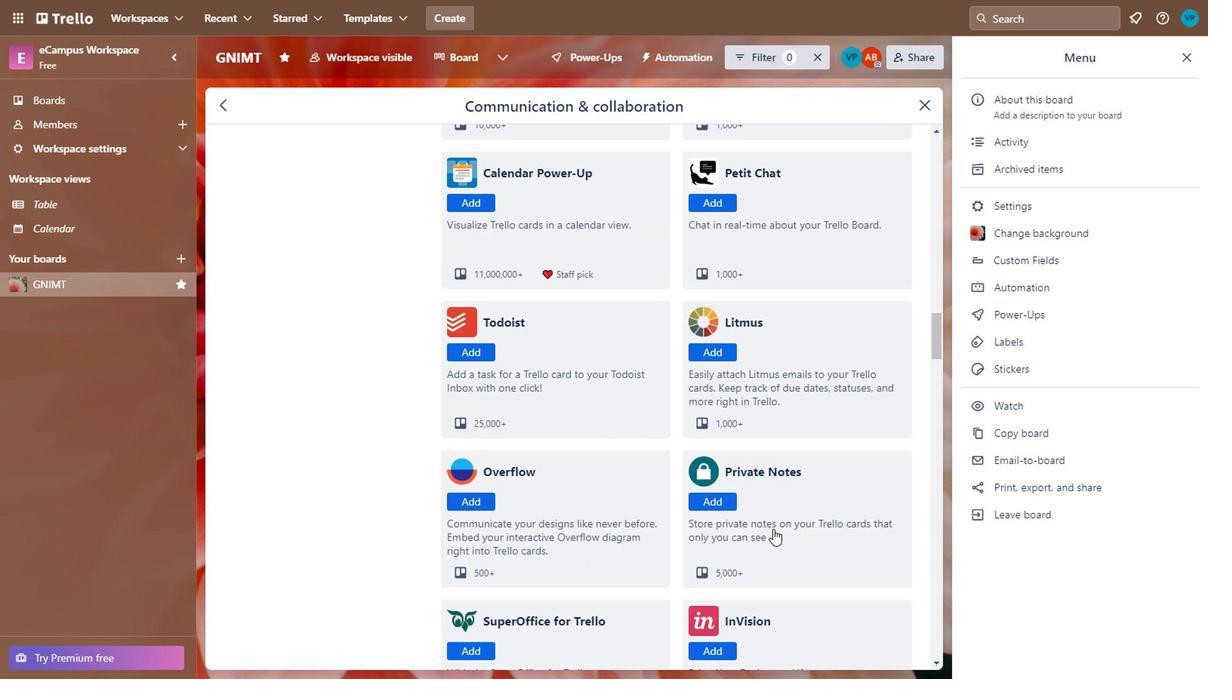 
Action: Mouse scrolled (703, 500) with delta (0, 0)
Screenshot: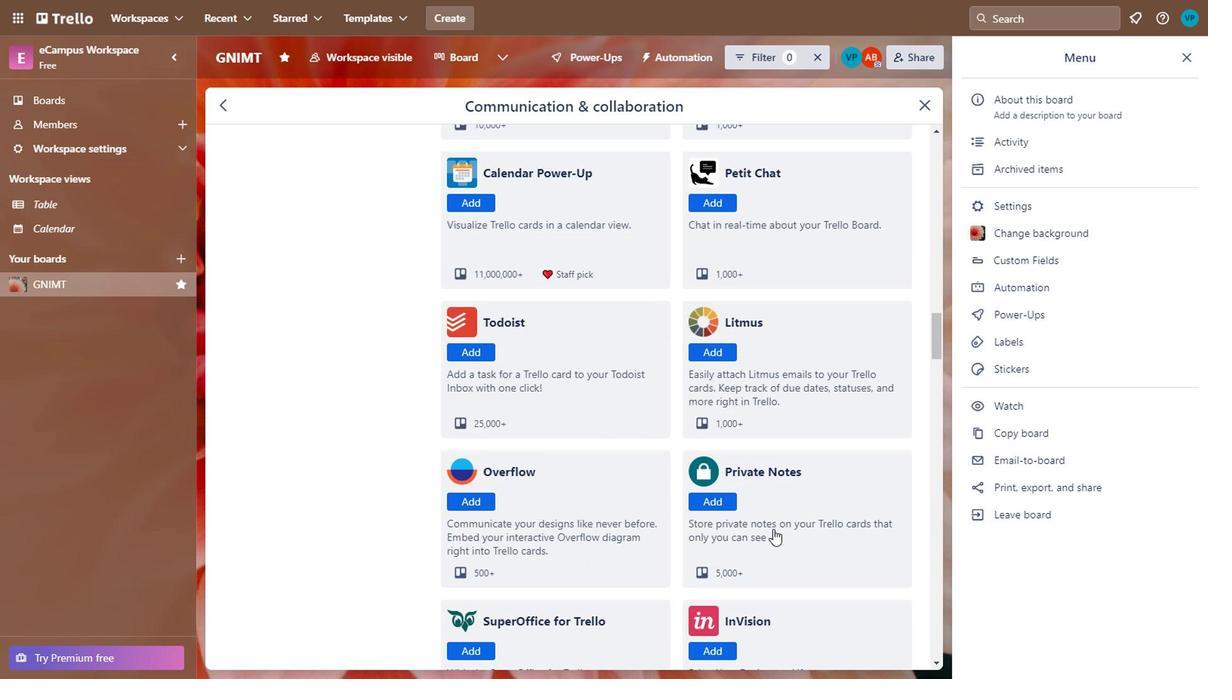 
Action: Mouse scrolled (703, 500) with delta (0, 0)
Screenshot: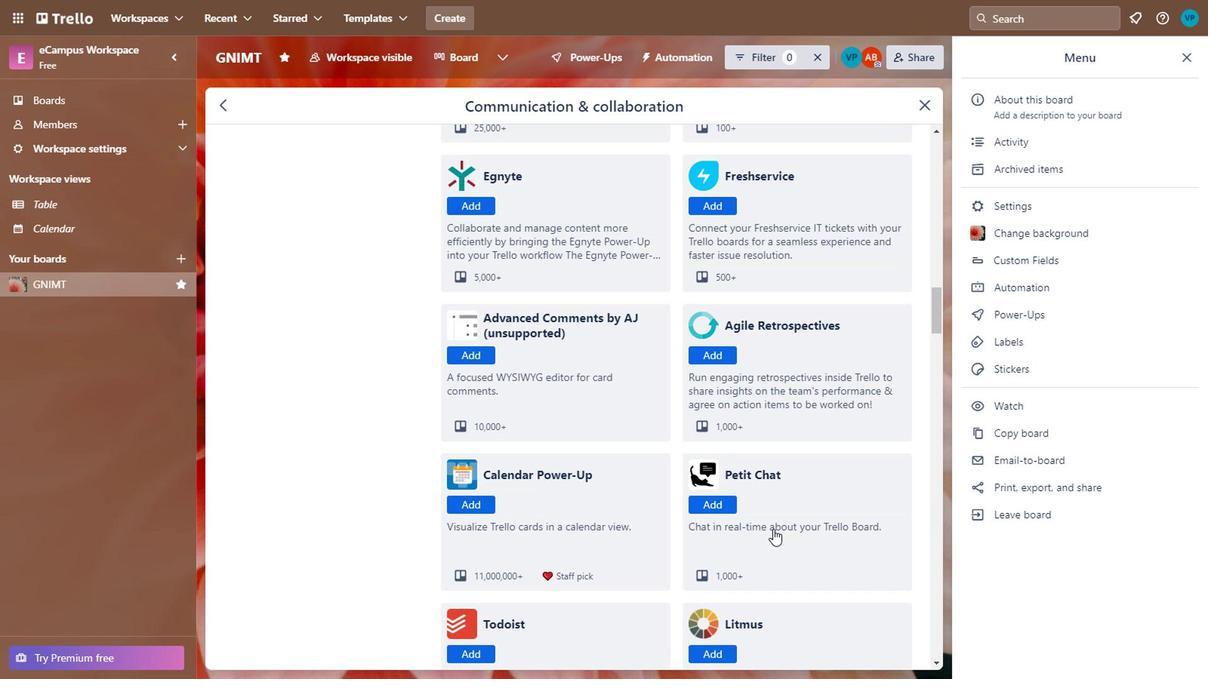 
Action: Mouse scrolled (703, 500) with delta (0, 0)
Screenshot: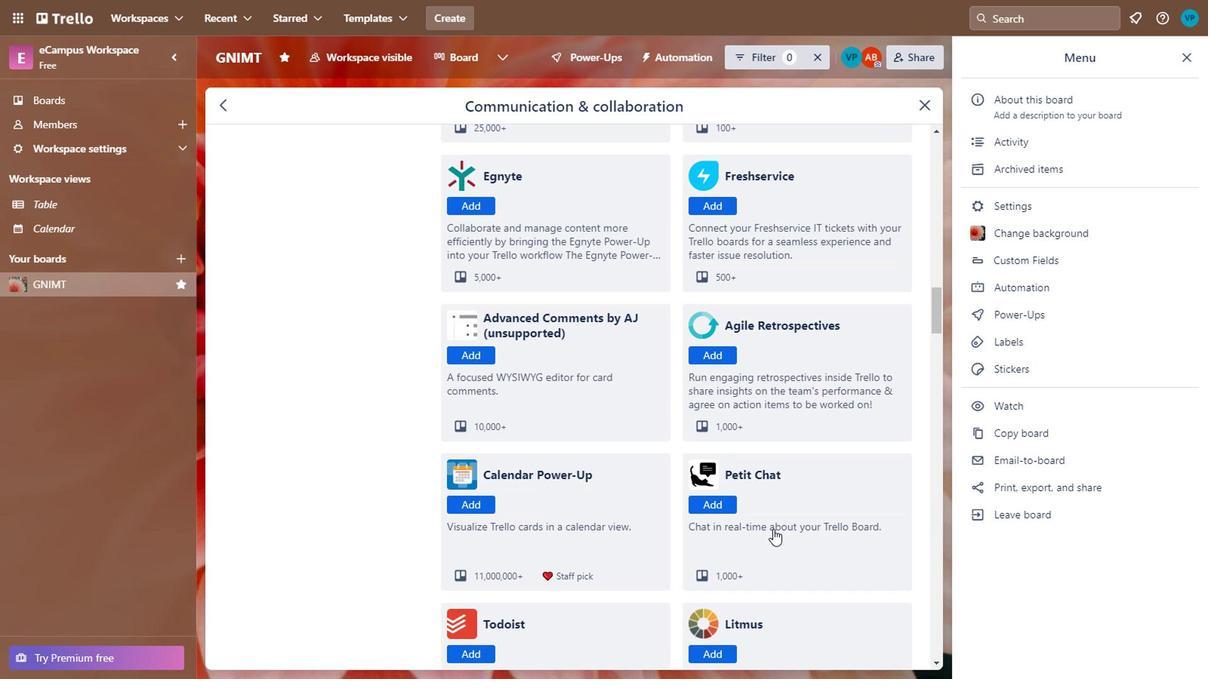 
Action: Mouse scrolled (703, 500) with delta (0, 0)
Screenshot: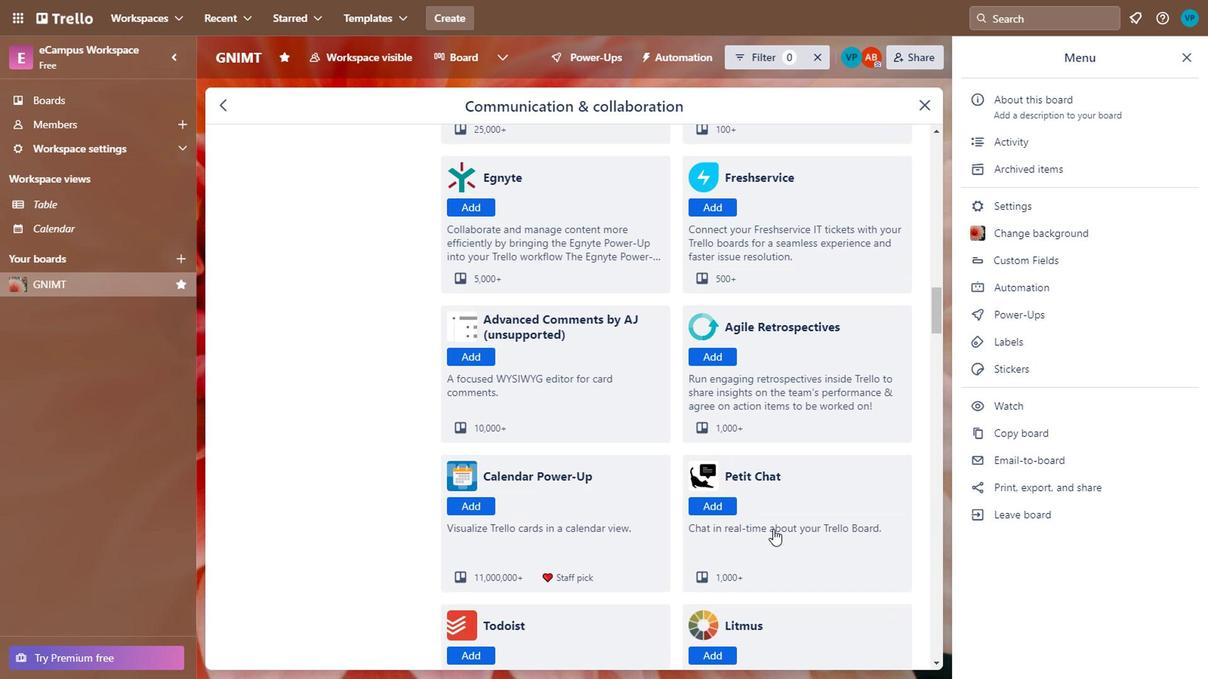 
Action: Mouse scrolled (703, 500) with delta (0, 0)
Screenshot: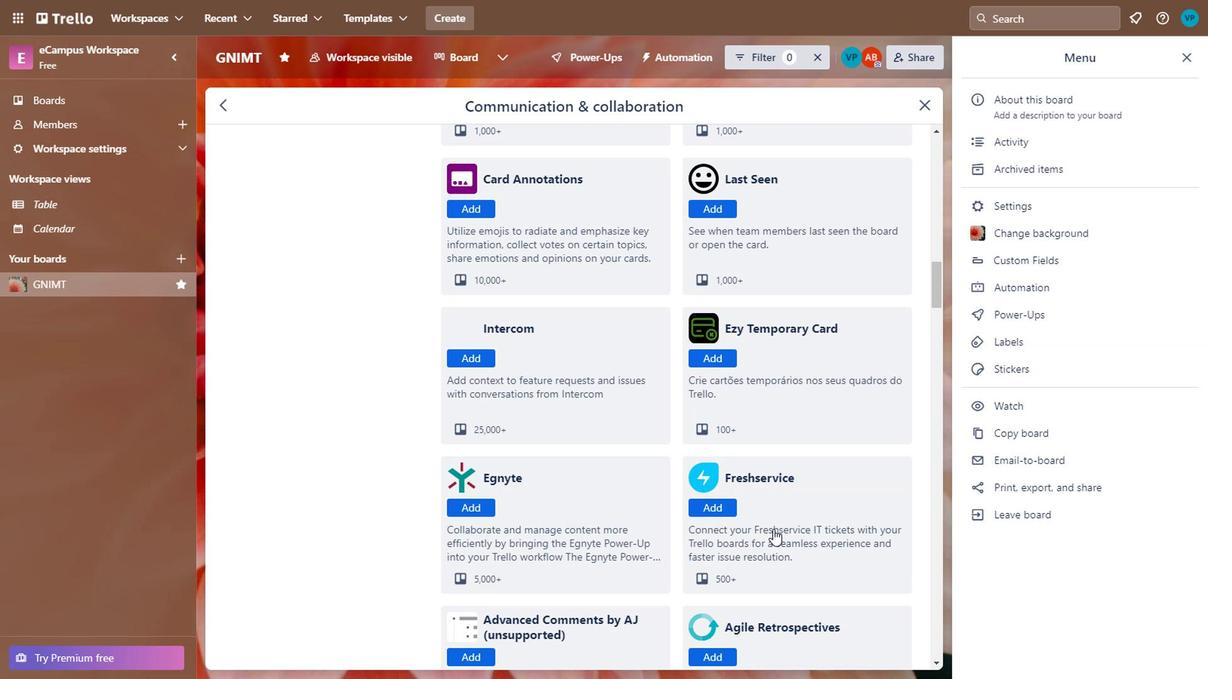 
Action: Mouse scrolled (703, 500) with delta (0, 0)
Screenshot: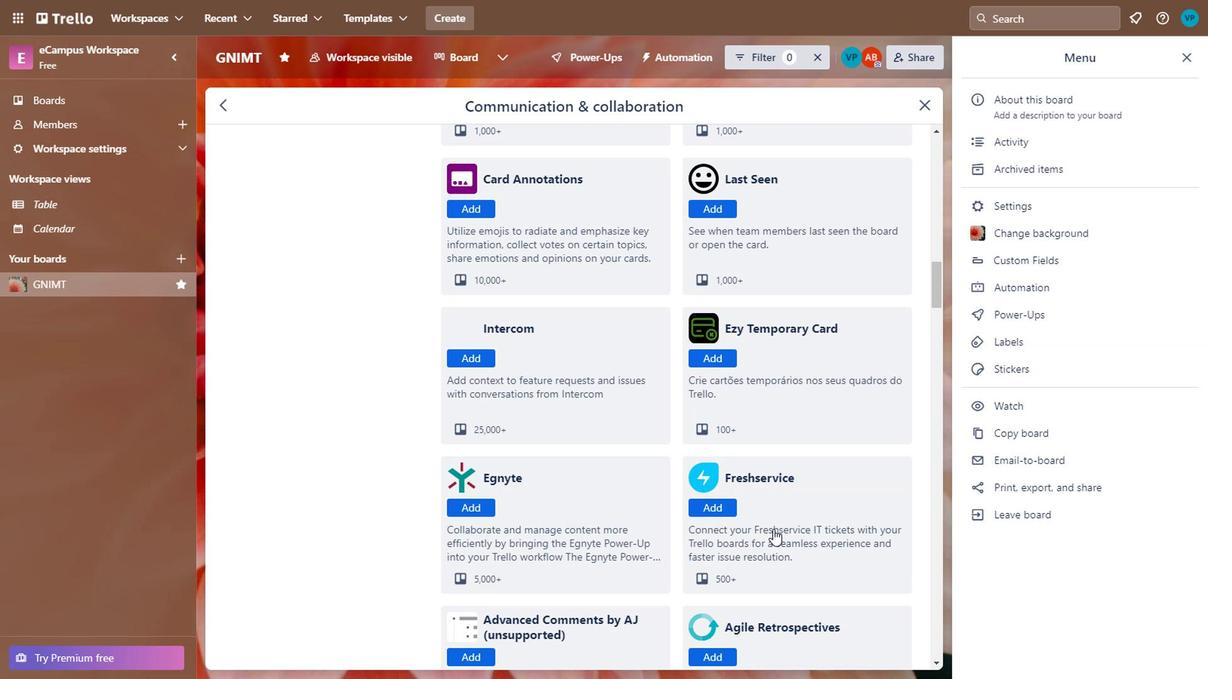 
Action: Mouse scrolled (703, 500) with delta (0, 0)
Screenshot: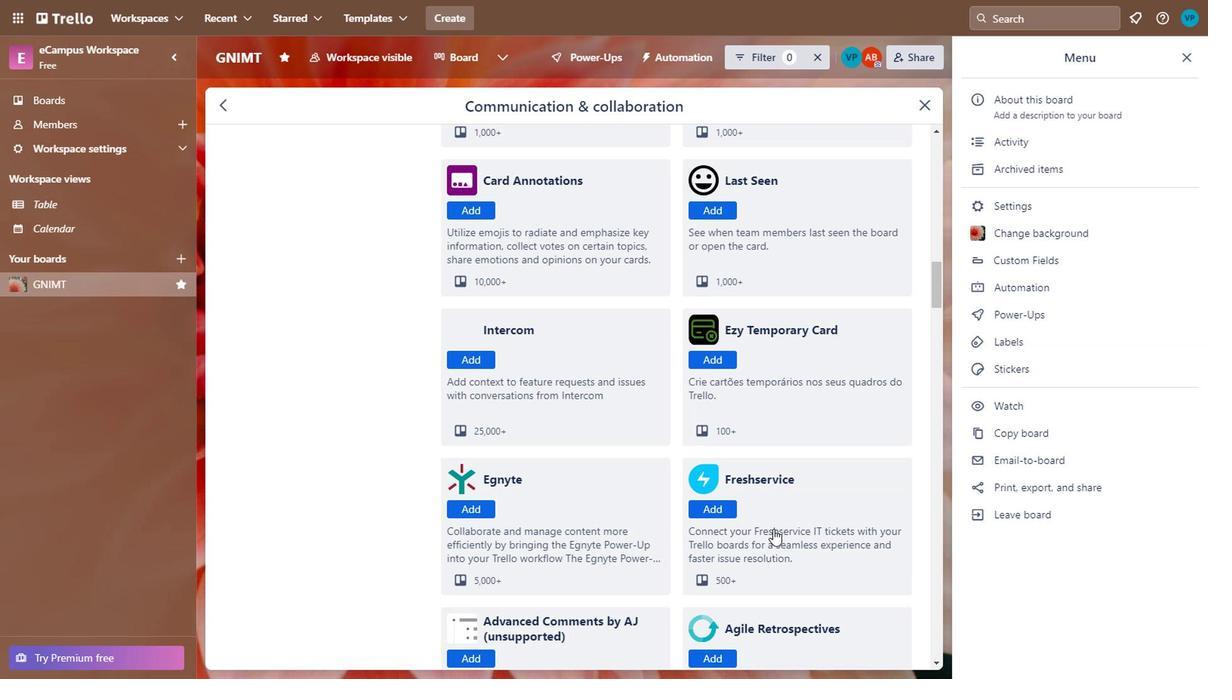 
Action: Mouse scrolled (703, 500) with delta (0, 0)
Screenshot: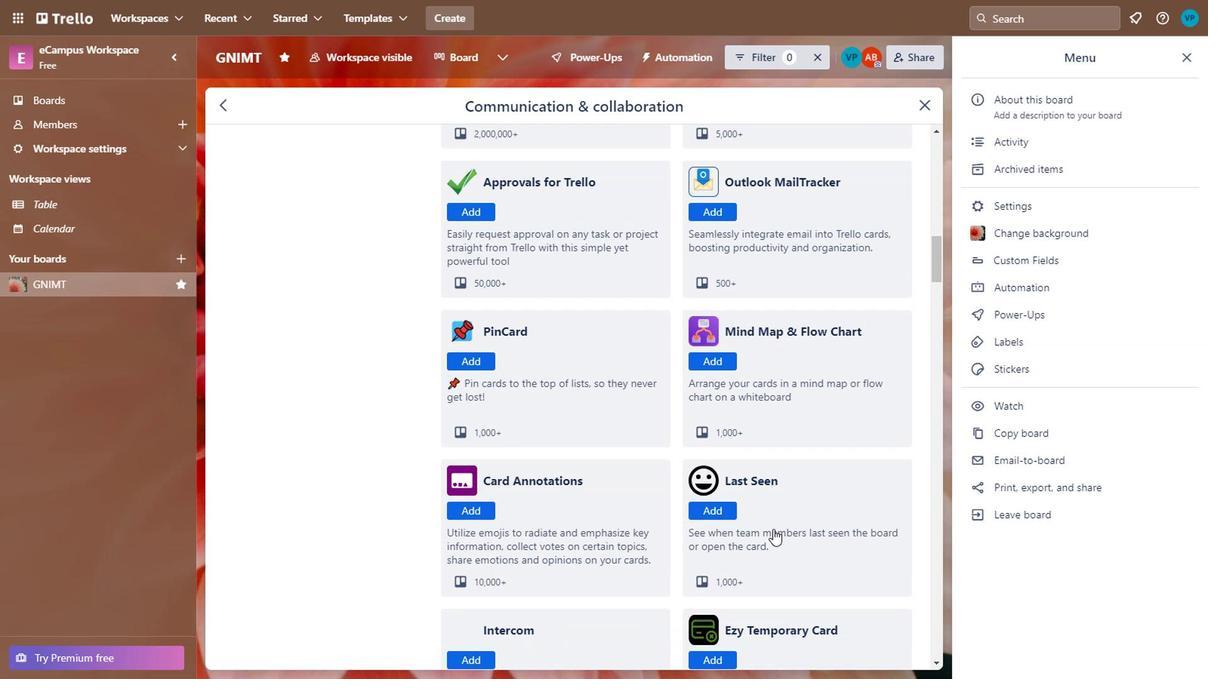
Action: Mouse scrolled (703, 500) with delta (0, 0)
Screenshot: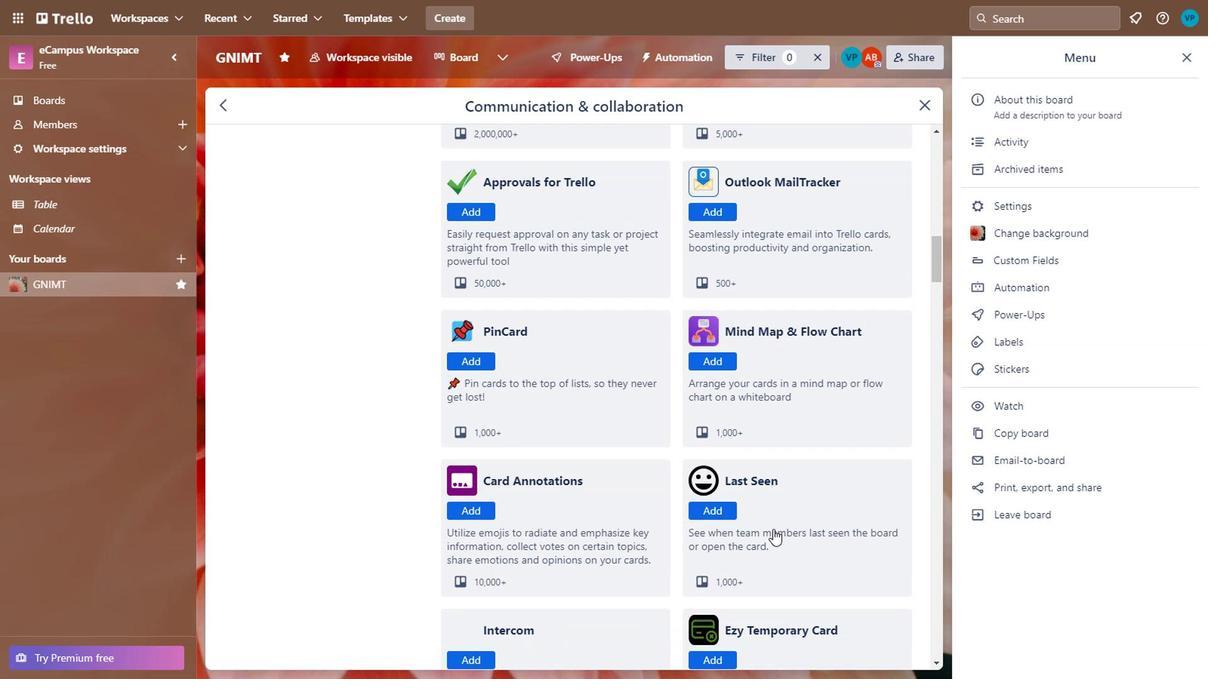 
Action: Mouse scrolled (703, 500) with delta (0, 0)
Screenshot: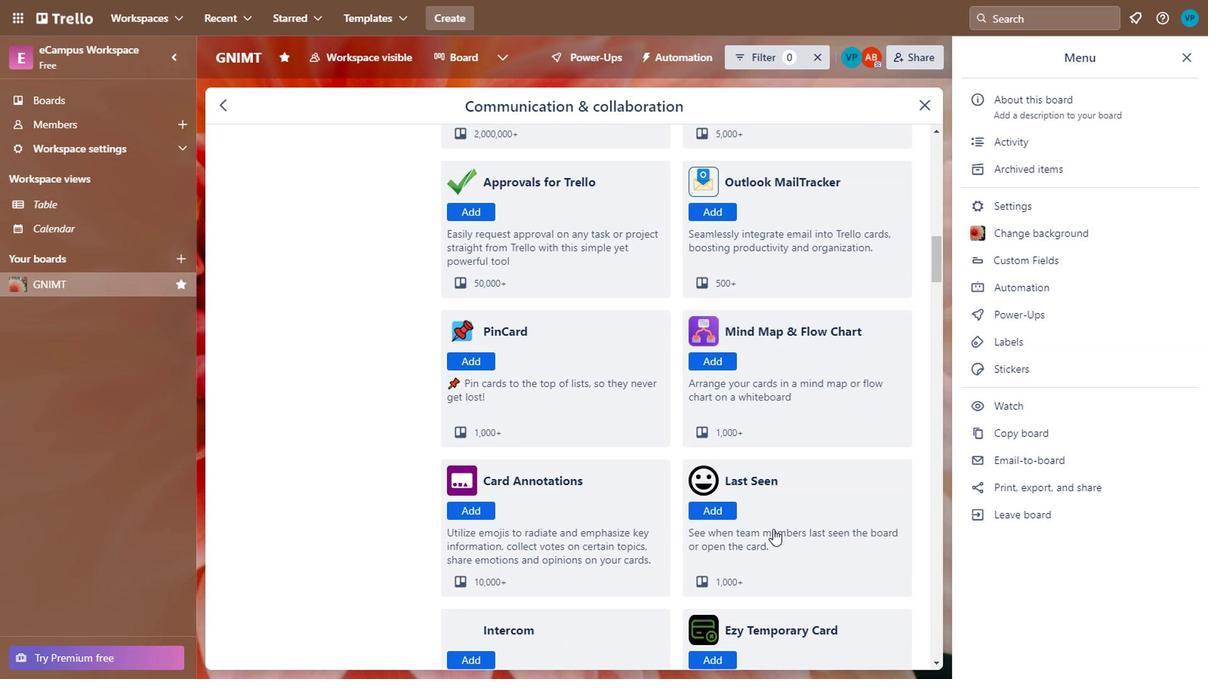 
Action: Mouse scrolled (703, 500) with delta (0, 0)
Screenshot: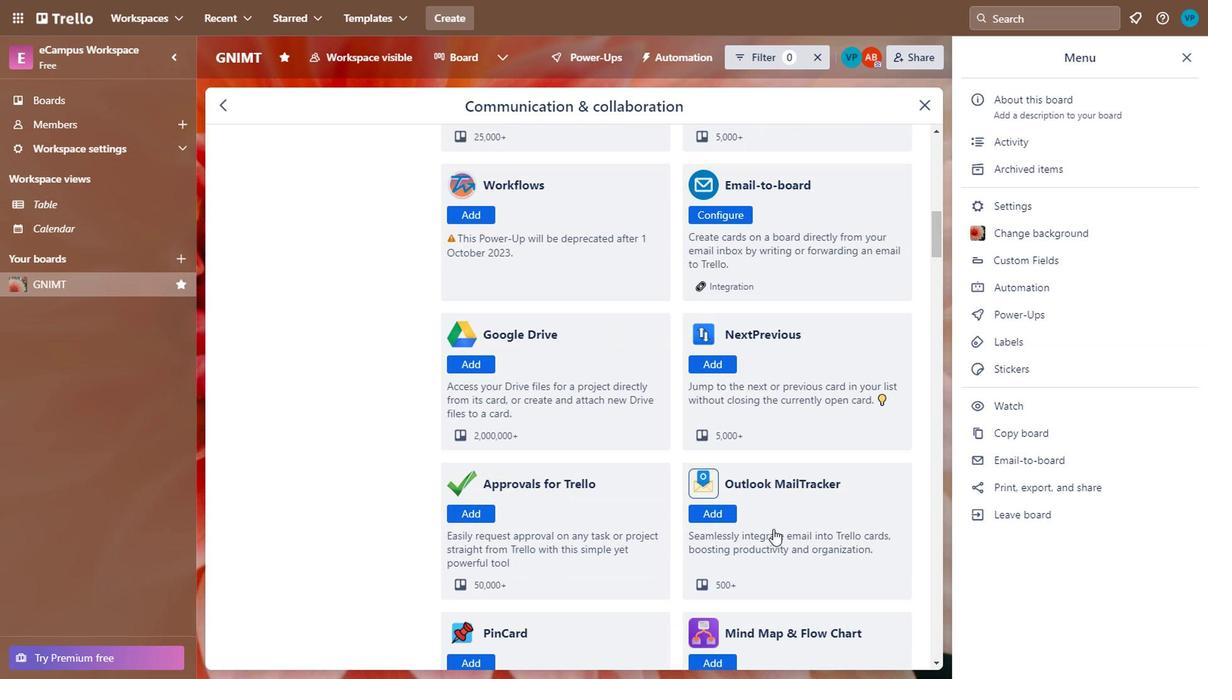 
Action: Mouse scrolled (703, 500) with delta (0, 0)
Screenshot: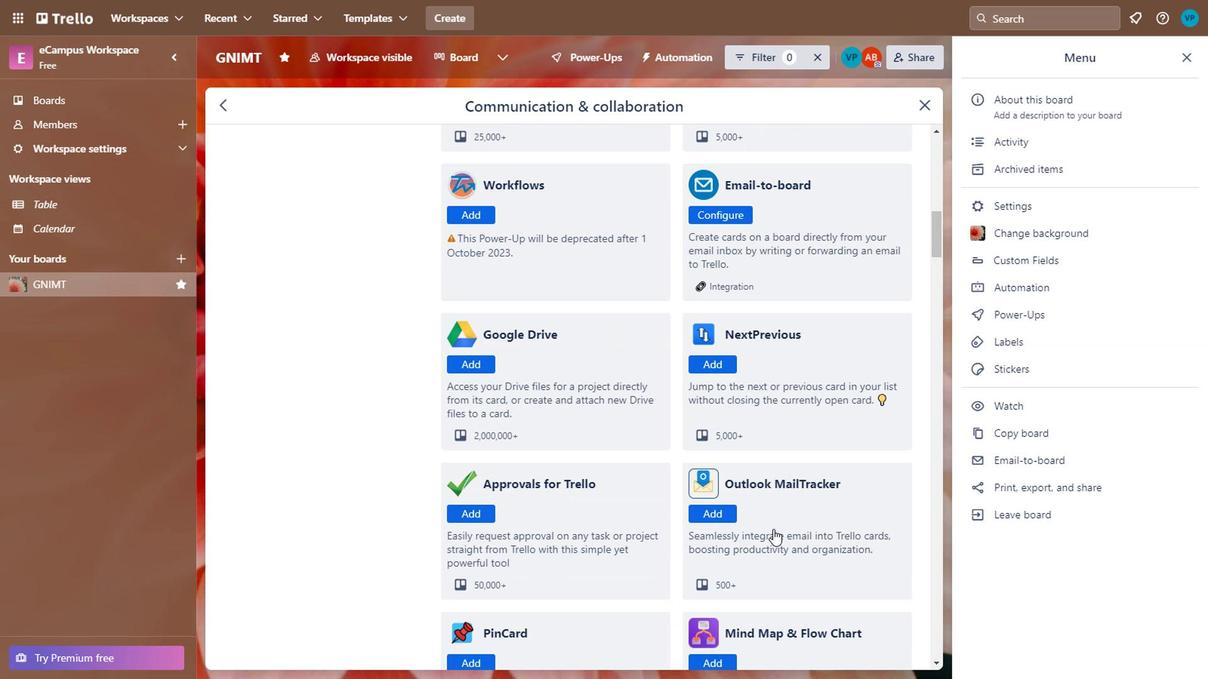 
Action: Mouse scrolled (703, 500) with delta (0, 0)
Screenshot: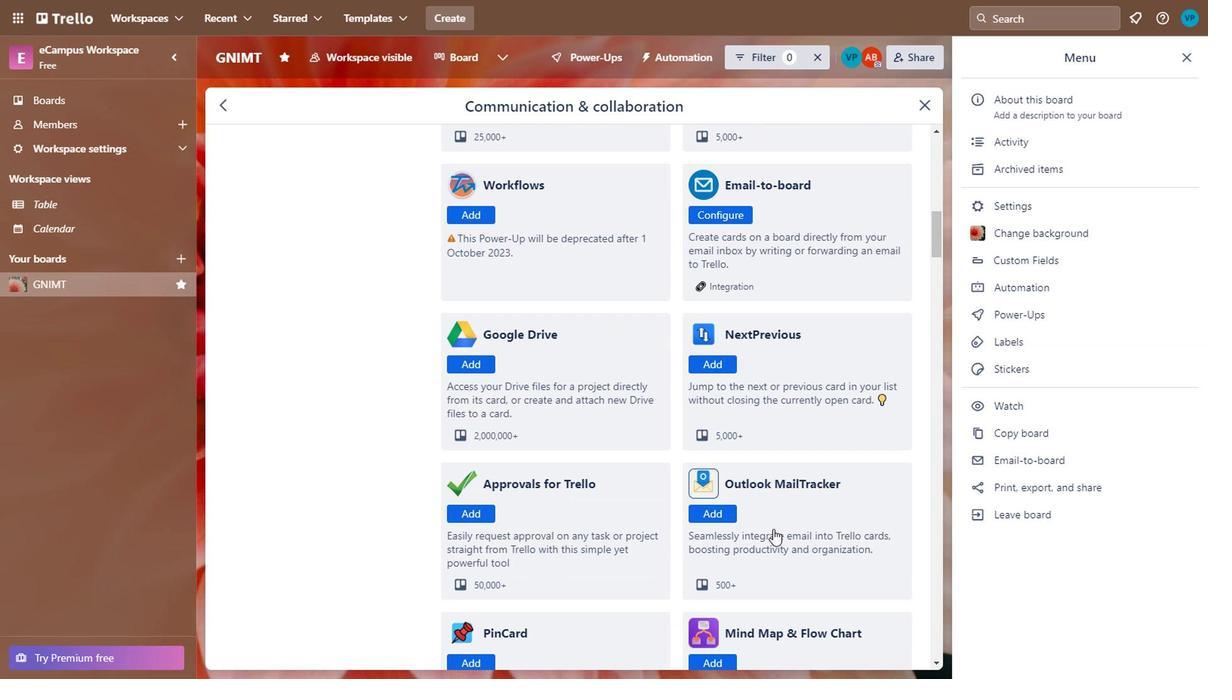 
Action: Mouse scrolled (703, 500) with delta (0, 0)
Screenshot: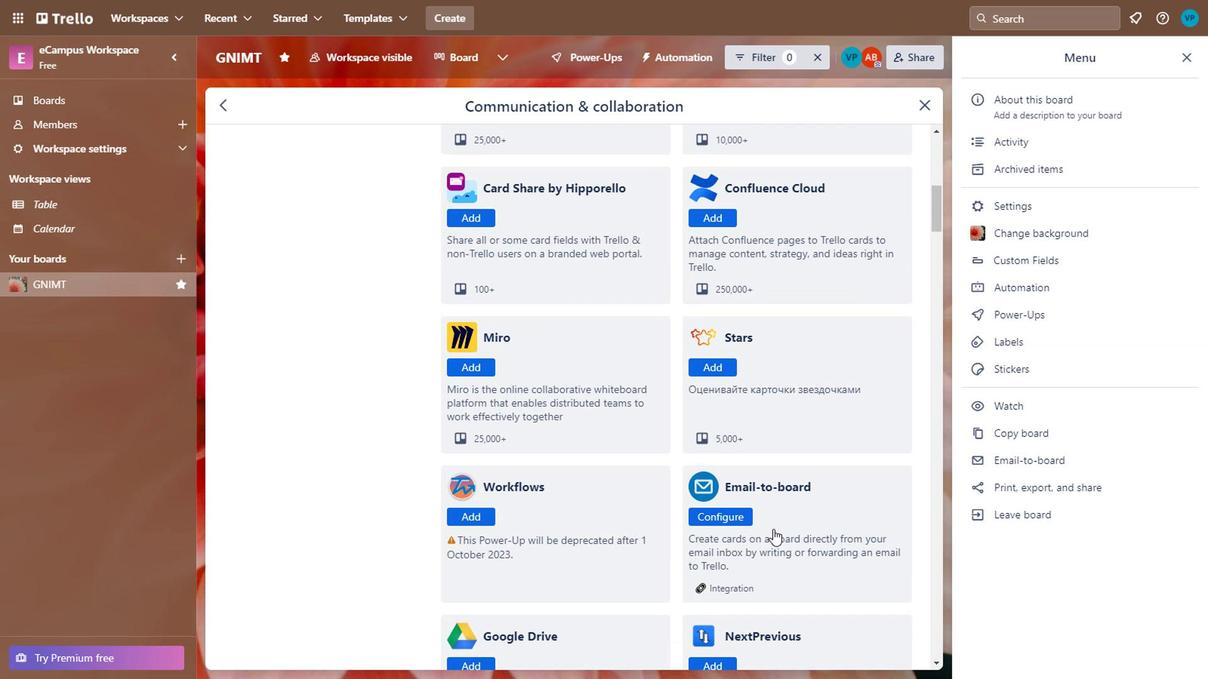 
Action: Mouse scrolled (703, 500) with delta (0, 0)
Screenshot: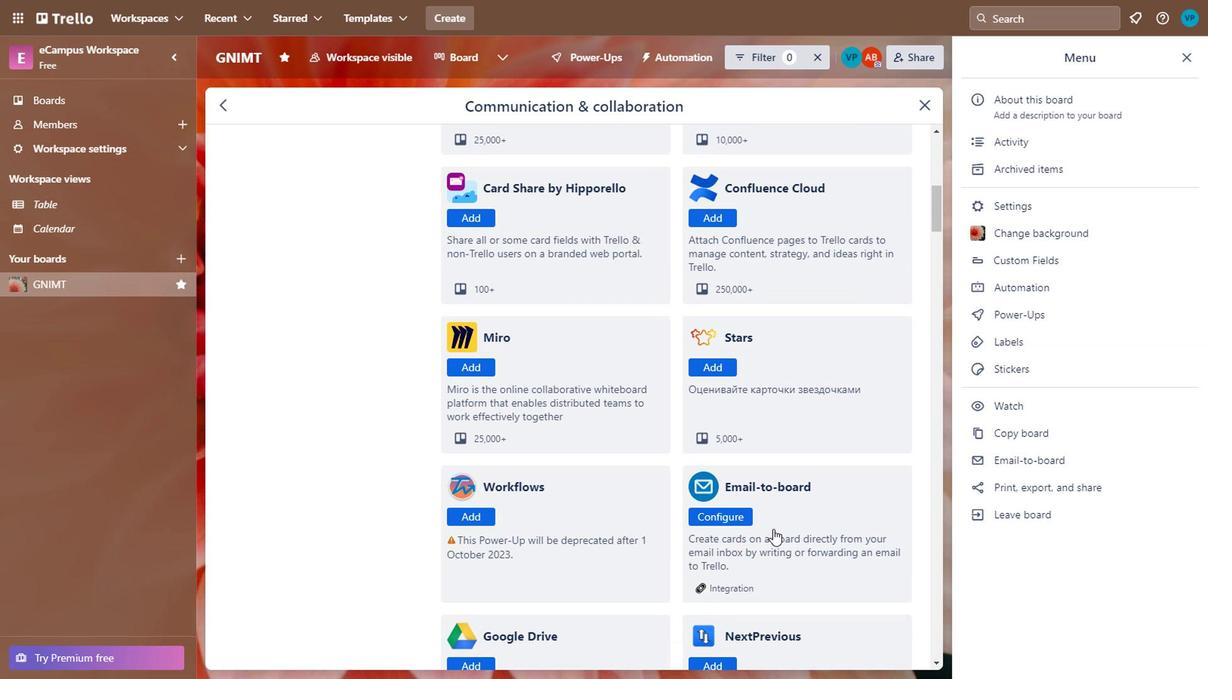 
Action: Mouse scrolled (703, 500) with delta (0, 0)
Screenshot: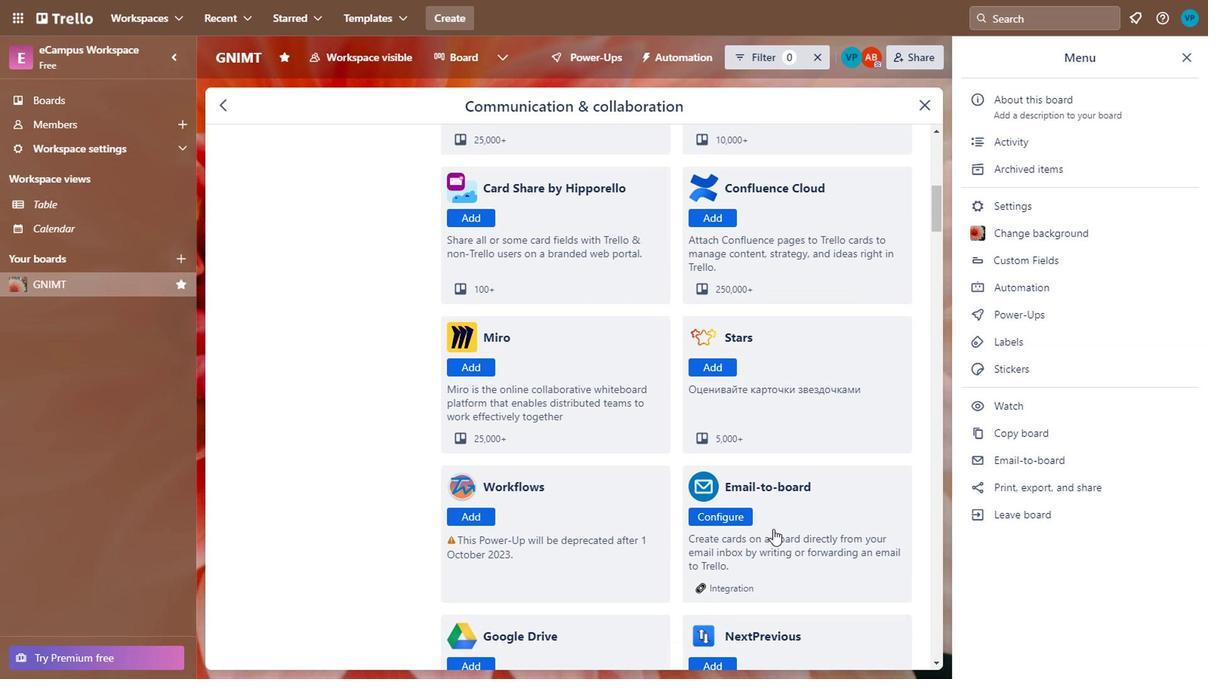 
Action: Mouse scrolled (703, 500) with delta (0, 0)
Screenshot: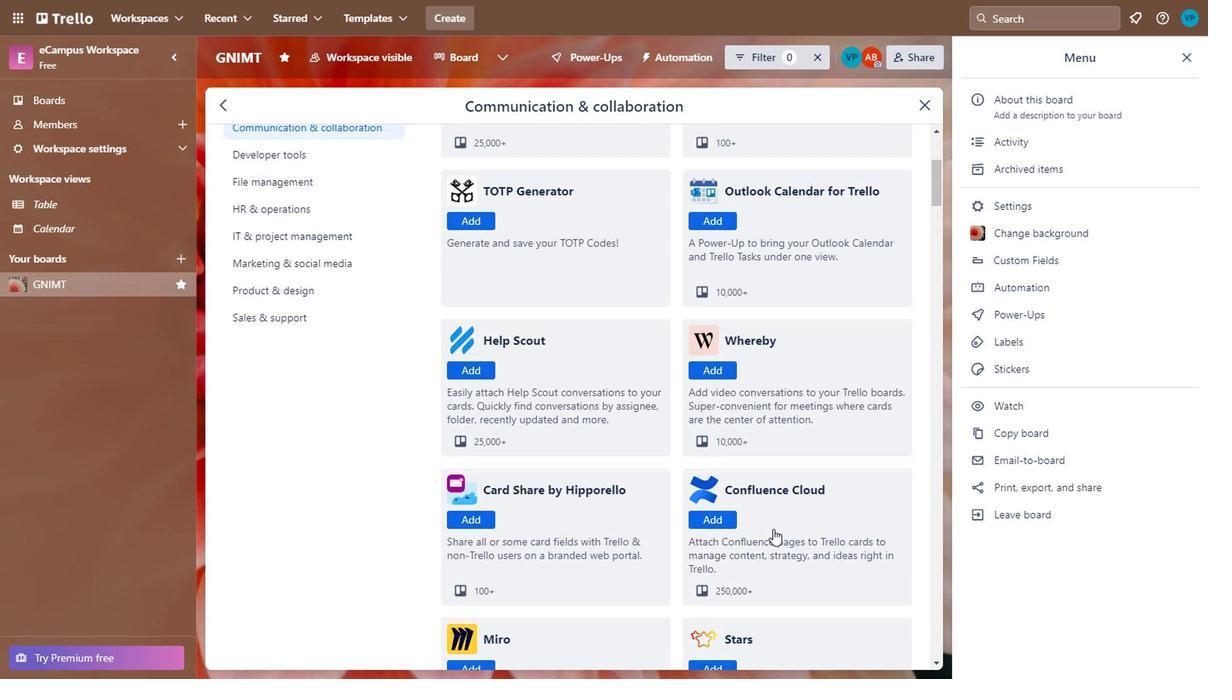 
Action: Mouse scrolled (703, 500) with delta (0, 0)
Screenshot: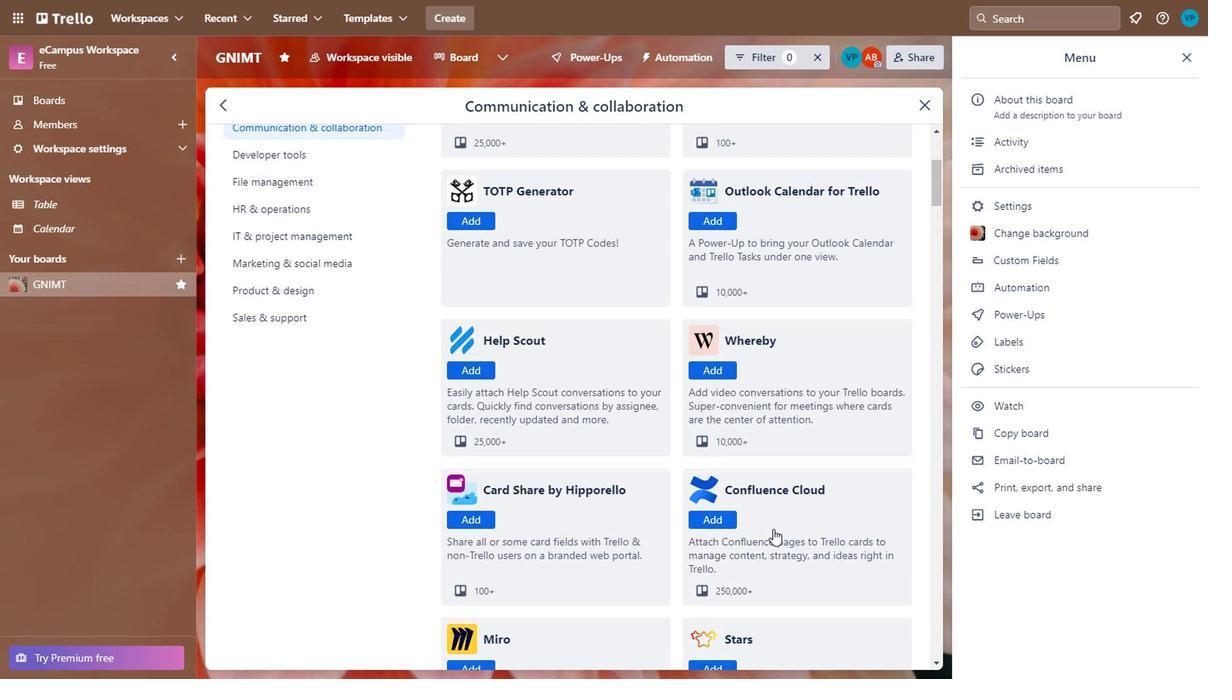 
Action: Mouse scrolled (703, 500) with delta (0, 0)
Screenshot: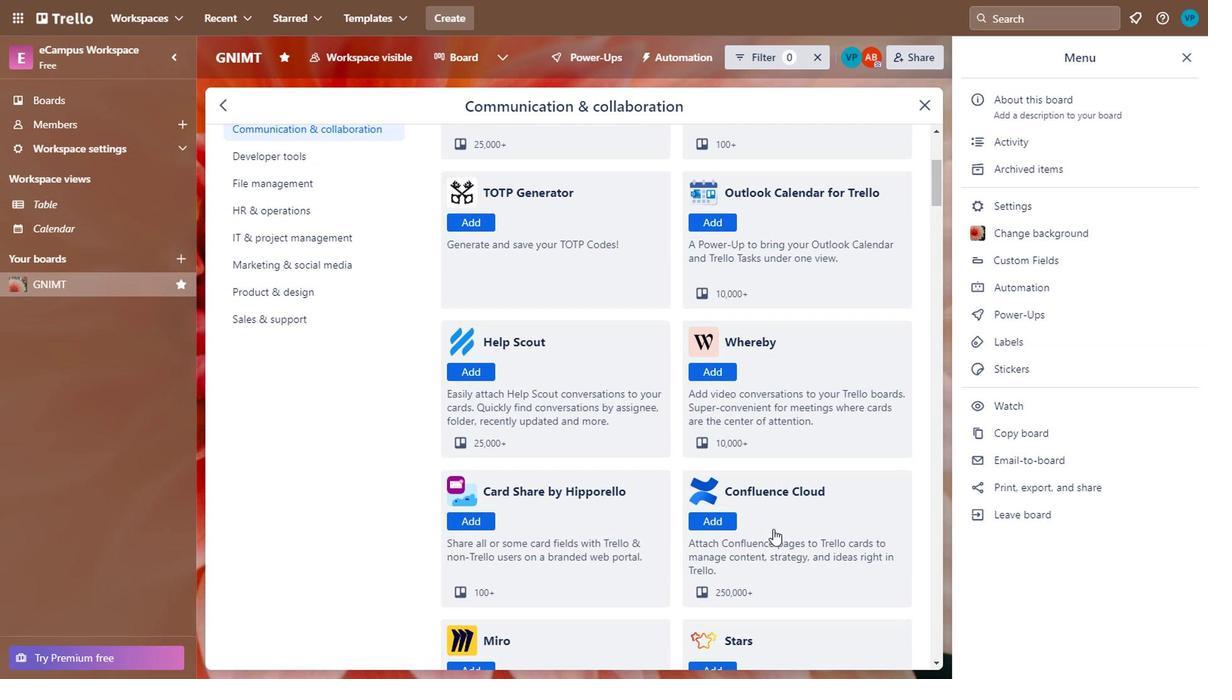 
Action: Mouse moved to (703, 499)
Screenshot: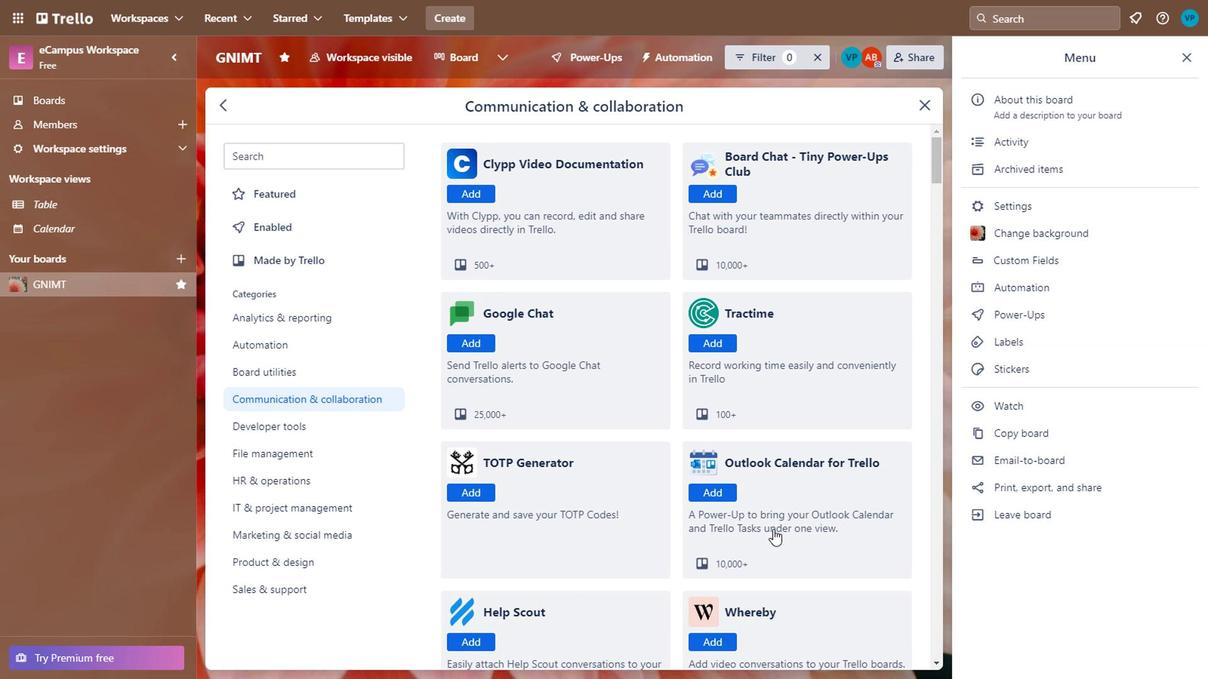 
Action: Mouse scrolled (703, 499) with delta (0, 0)
Screenshot: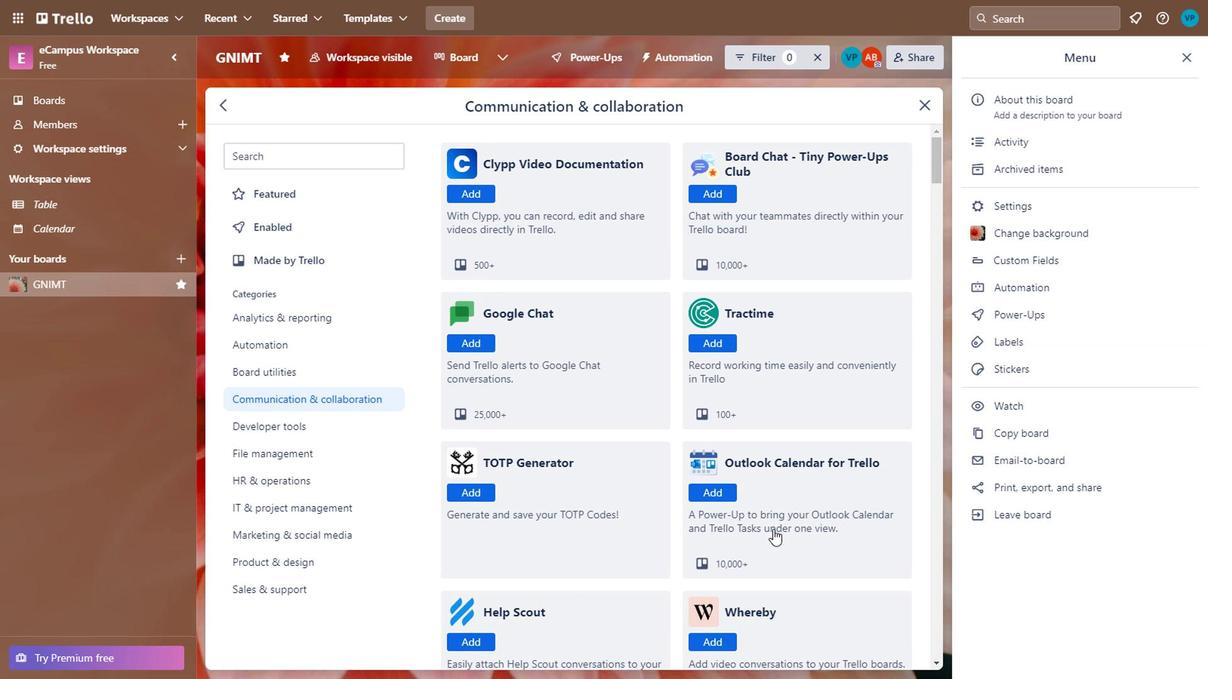 
Action: Mouse scrolled (703, 499) with delta (0, 0)
Screenshot: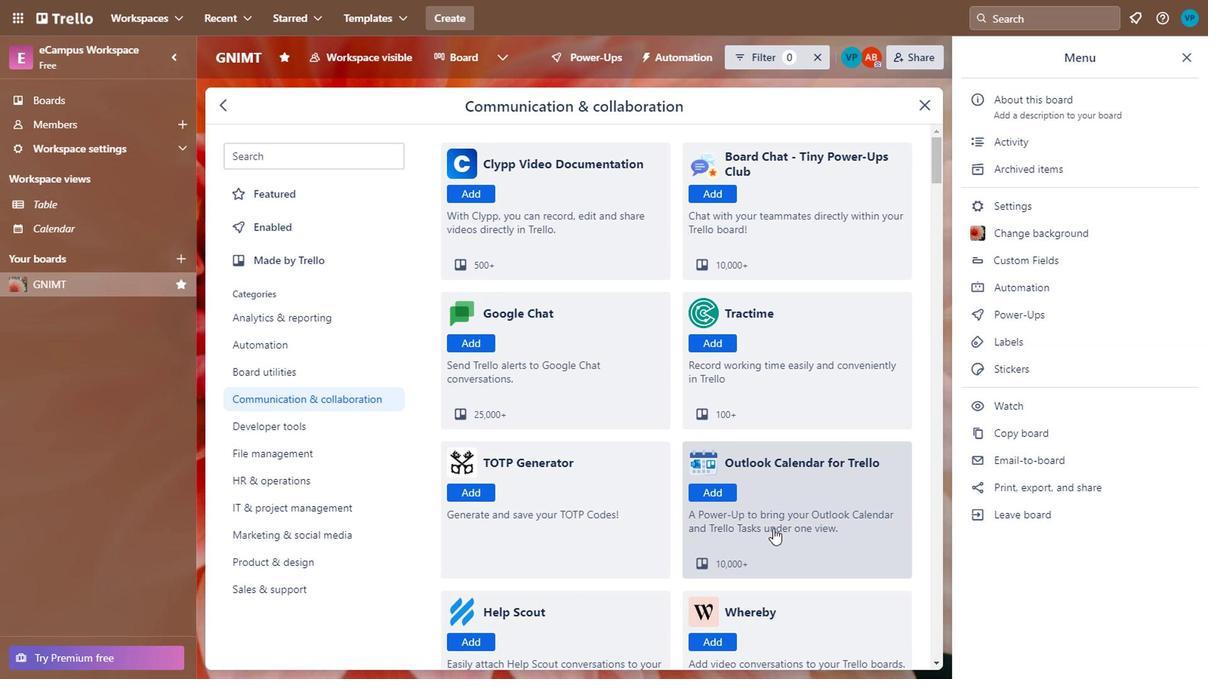 
Action: Mouse scrolled (703, 499) with delta (0, 0)
Screenshot: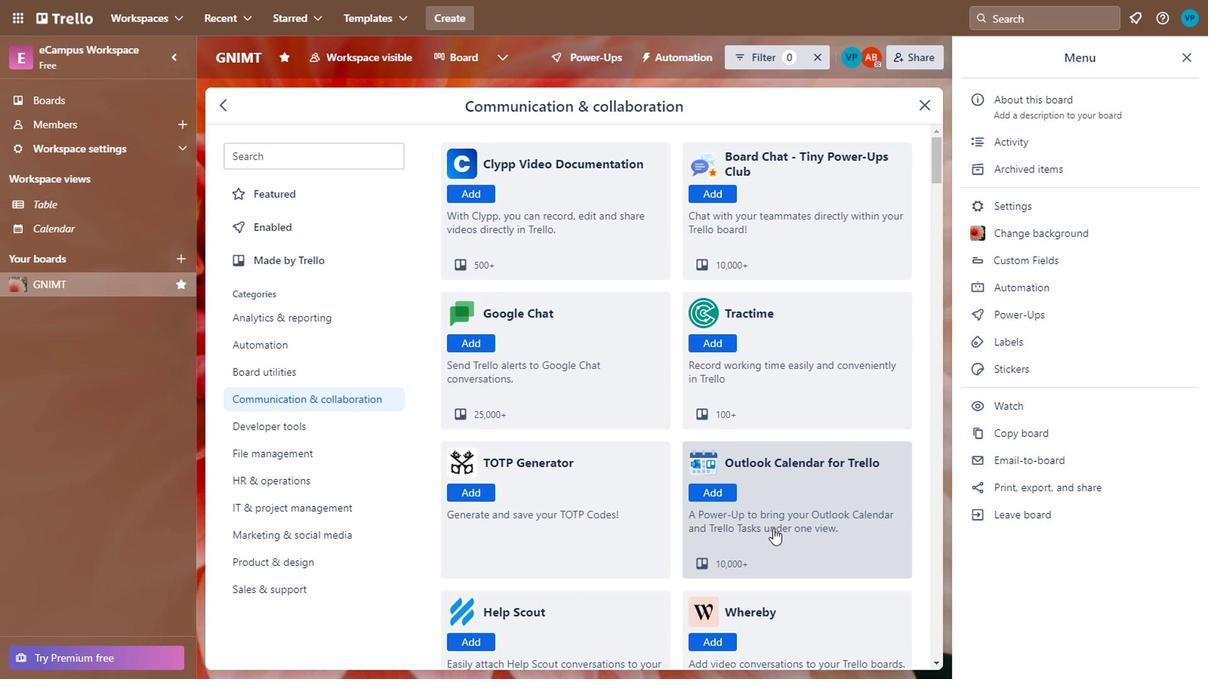 
Action: Mouse moved to (519, 221)
Screenshot: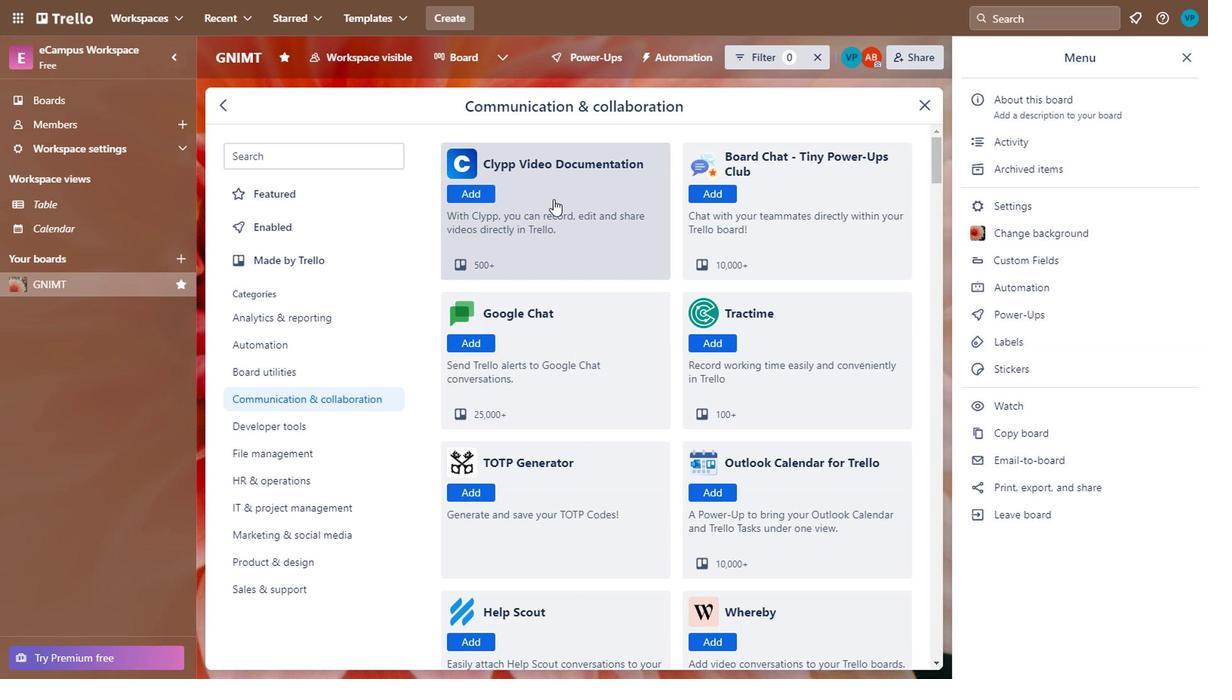 
Action: Mouse pressed left at (519, 221)
Screenshot: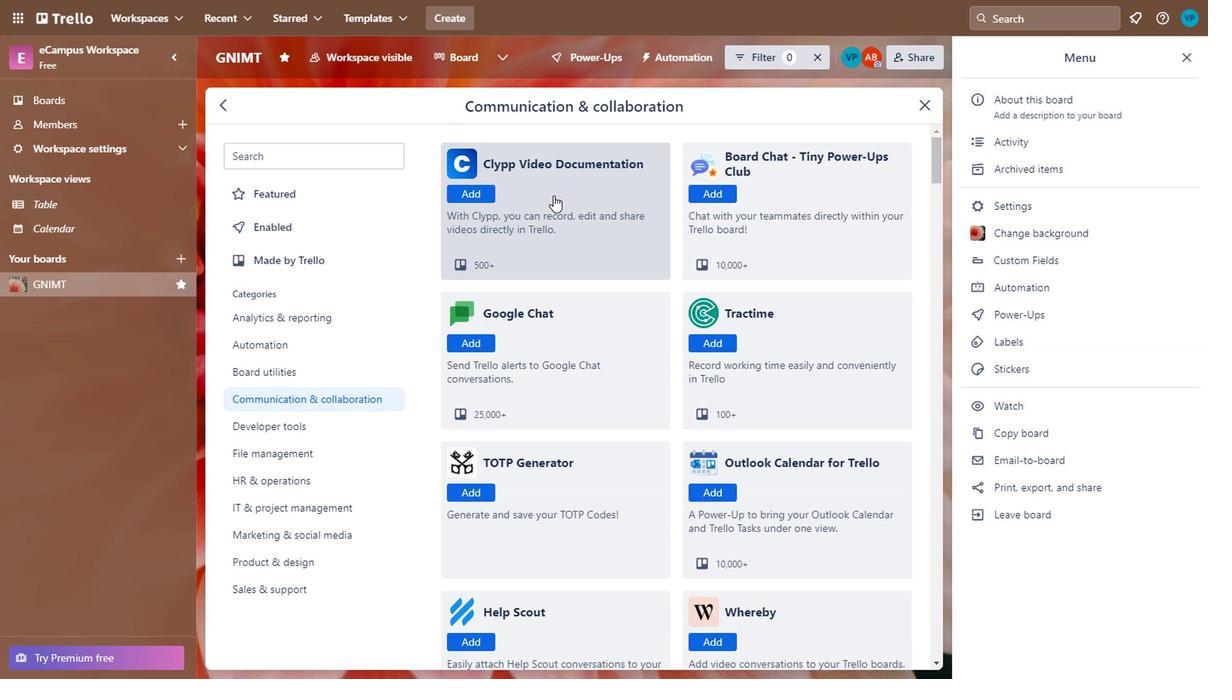 
Action: Mouse moved to (526, 277)
Screenshot: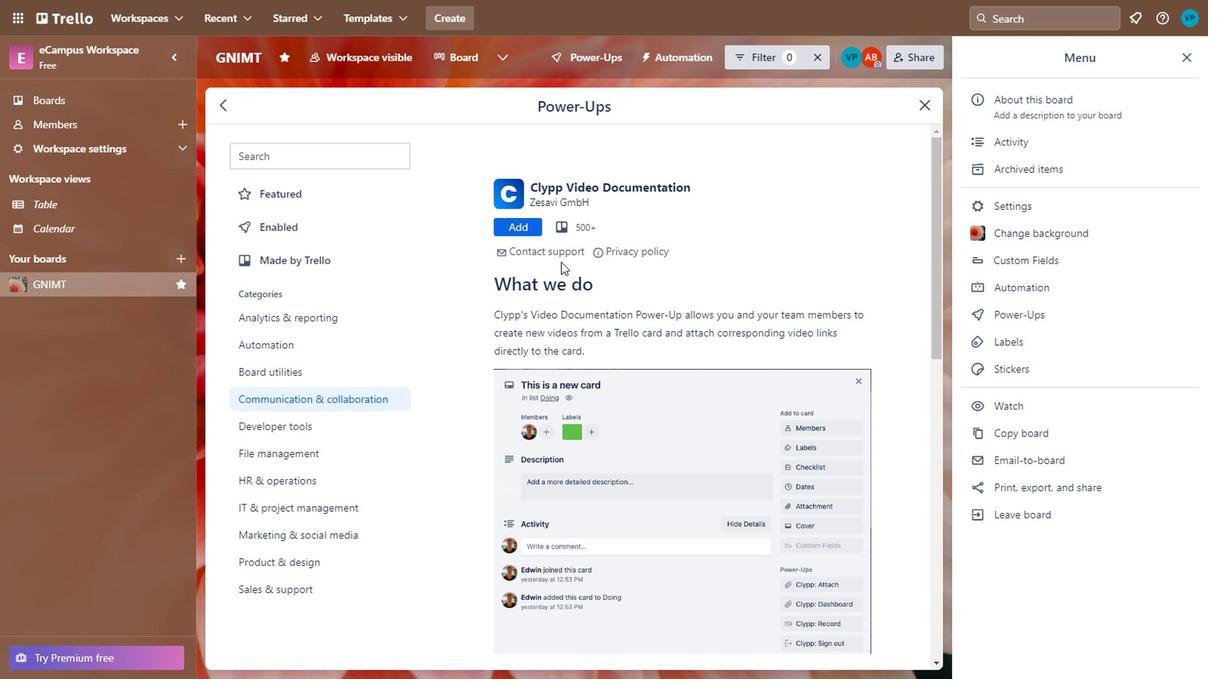 
Action: Mouse scrolled (526, 276) with delta (0, 0)
Screenshot: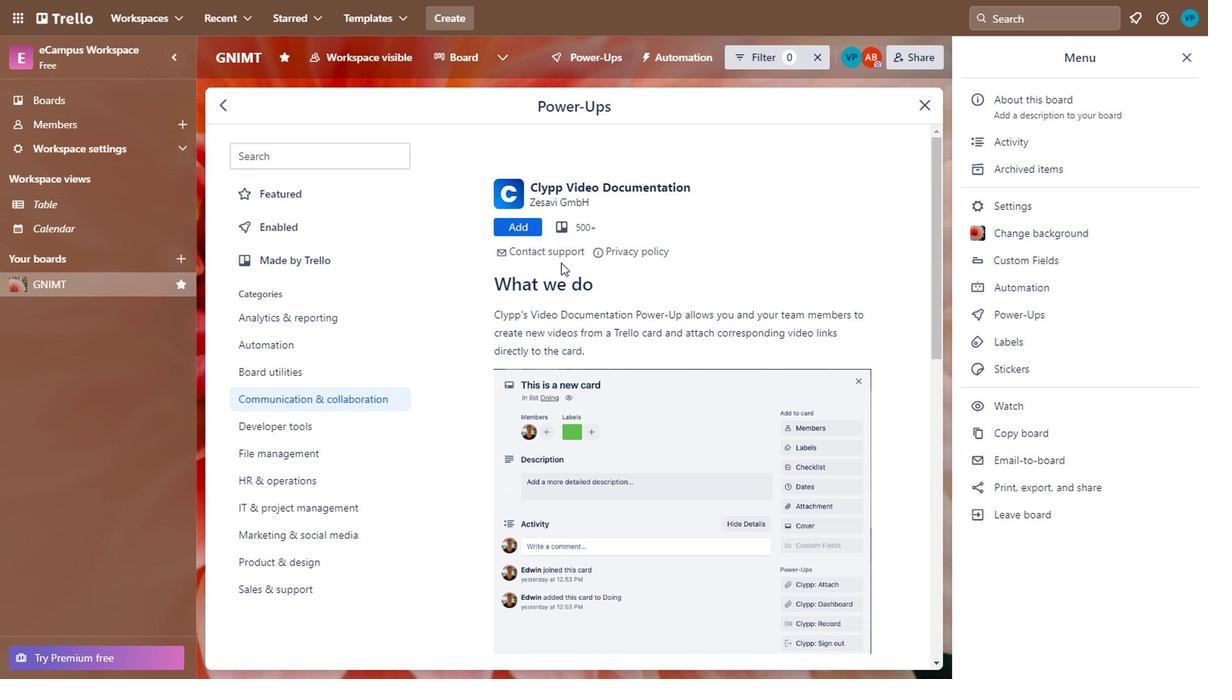 
Action: Mouse moved to (478, 214)
Screenshot: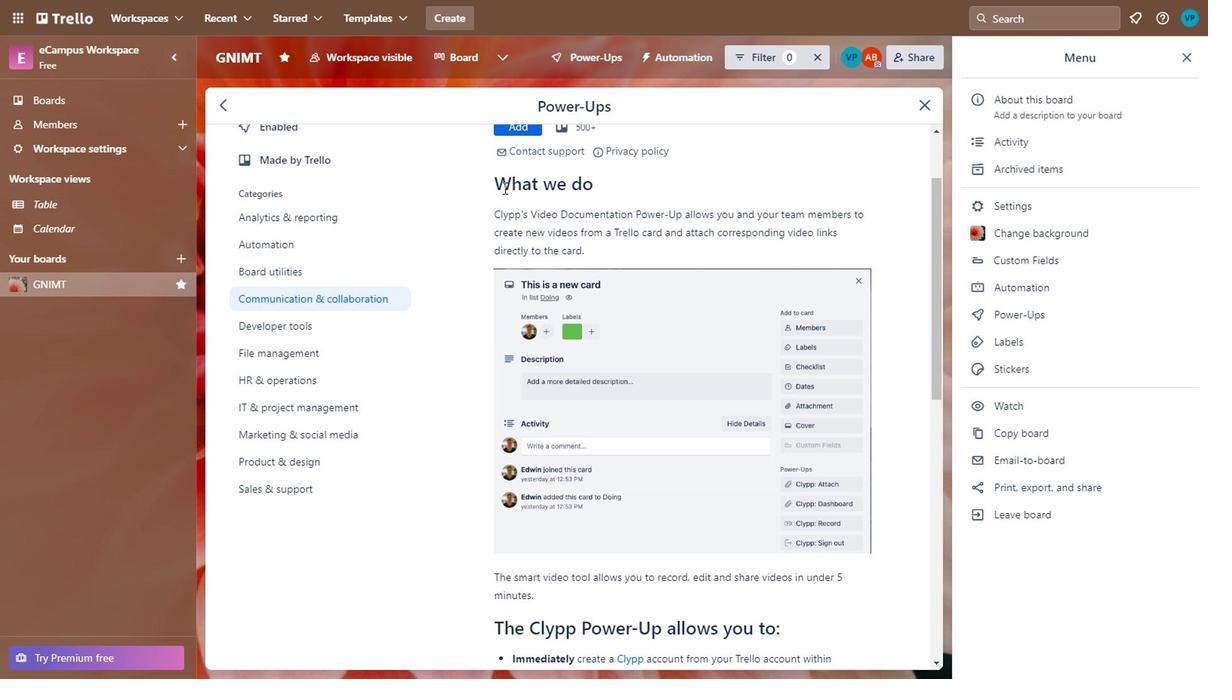 
Action: Mouse pressed left at (478, 214)
Screenshot: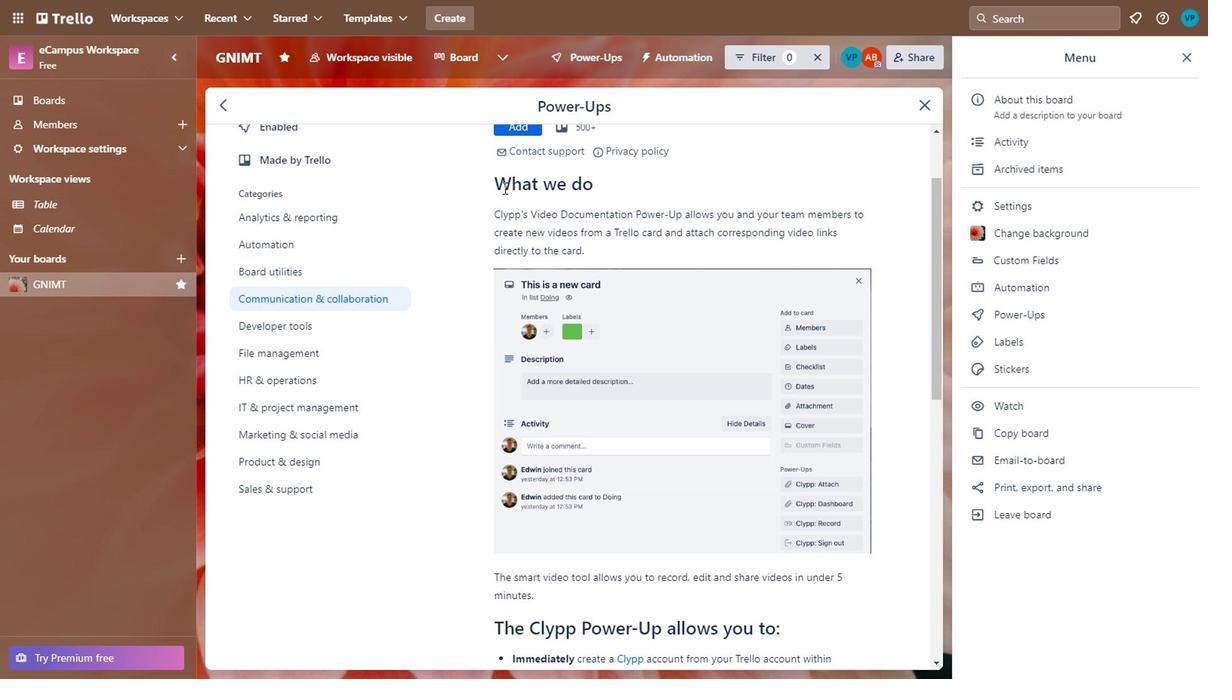 
Action: Mouse moved to (790, 298)
Screenshot: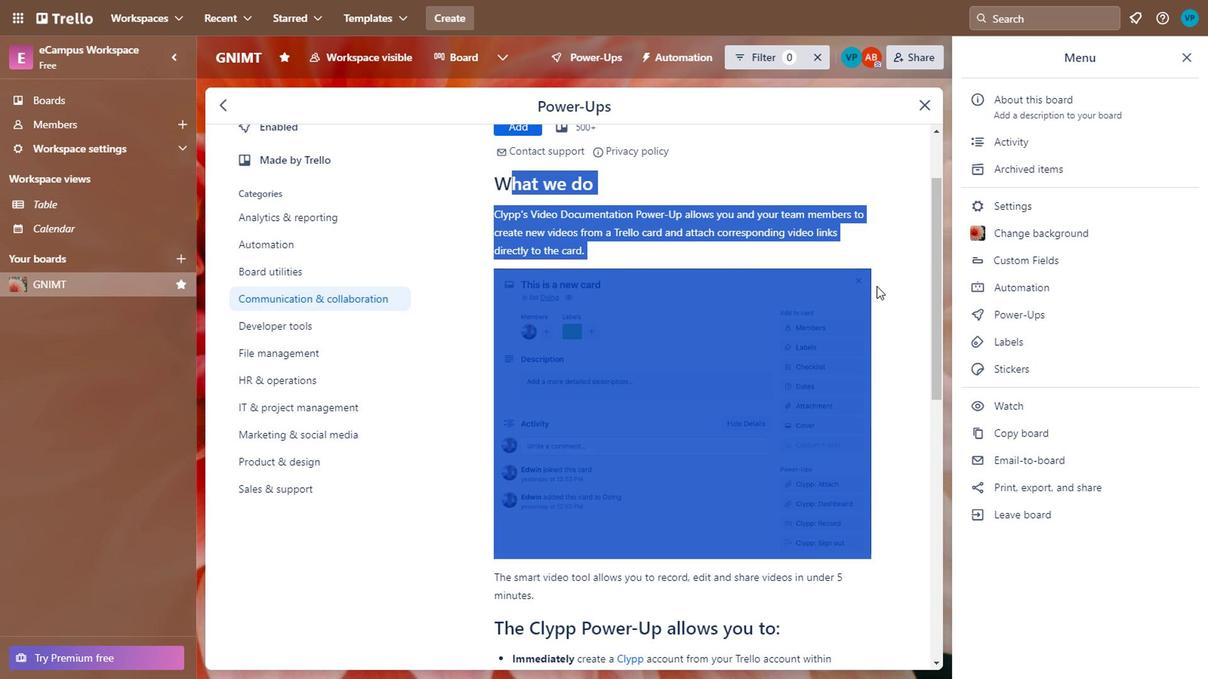
Action: Mouse scrolled (790, 297) with delta (0, 0)
Screenshot: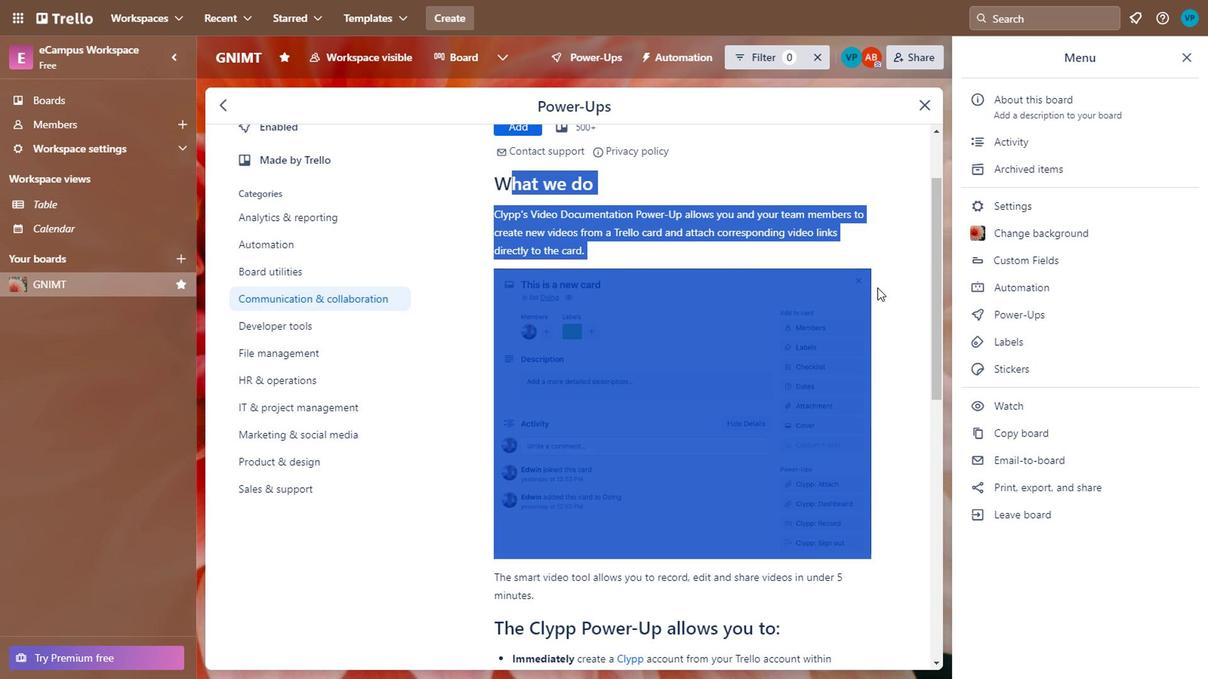 
Action: Mouse scrolled (790, 297) with delta (0, 0)
Screenshot: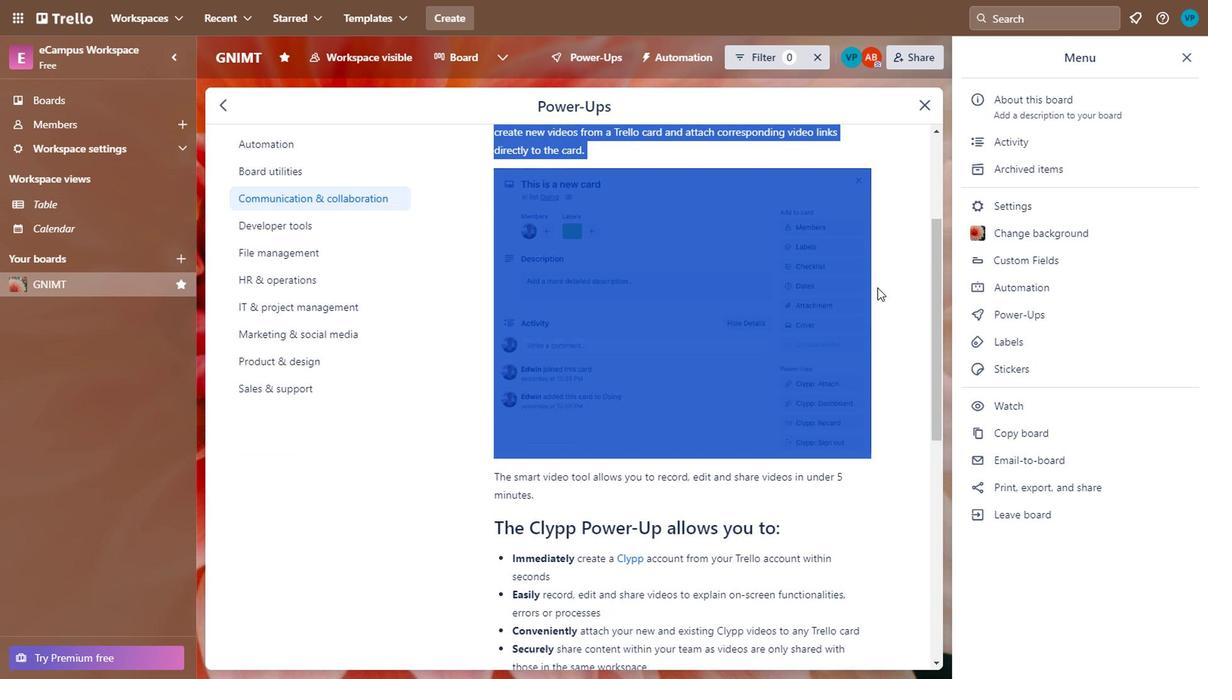 
Action: Mouse scrolled (790, 297) with delta (0, 0)
Screenshot: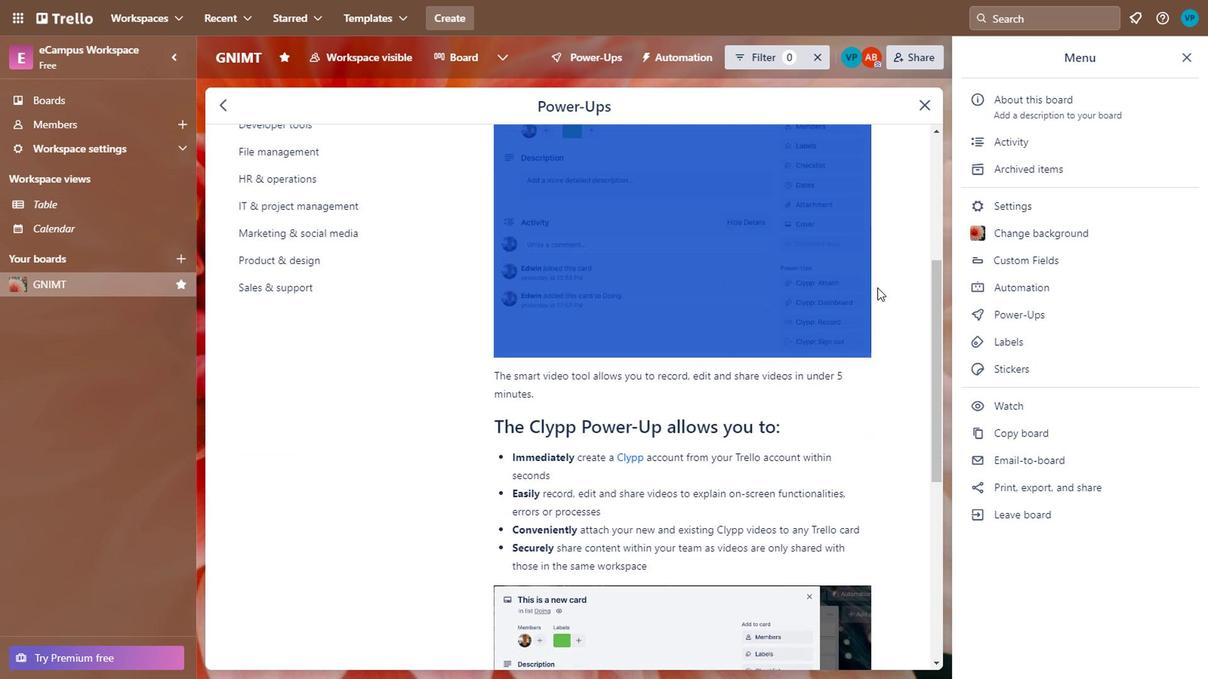 
Action: Mouse moved to (790, 474)
Screenshot: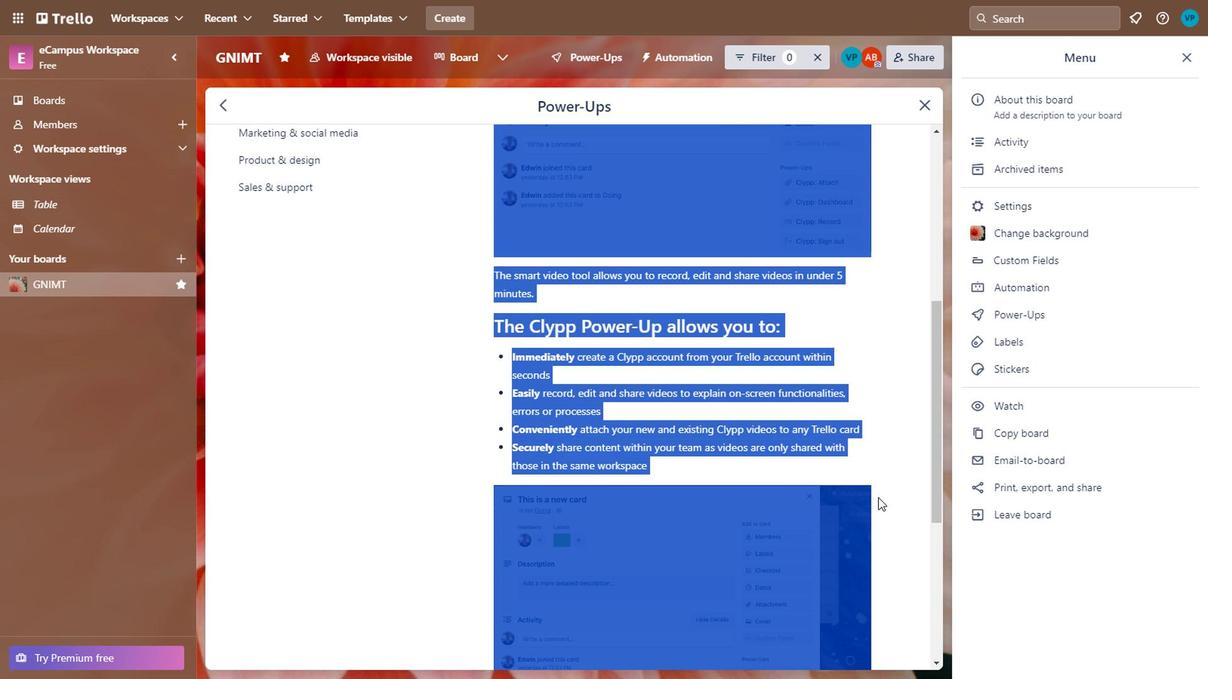 
Action: Mouse scrolled (790, 473) with delta (0, 0)
Screenshot: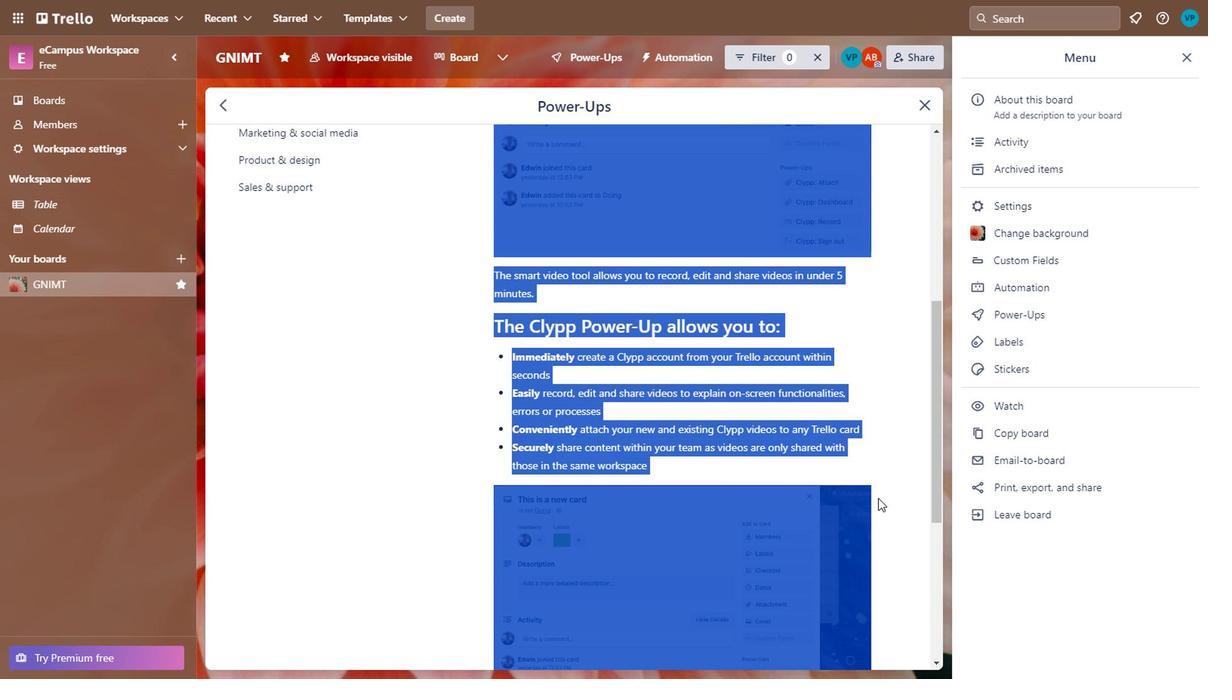 
Action: Mouse scrolled (790, 473) with delta (0, 0)
Screenshot: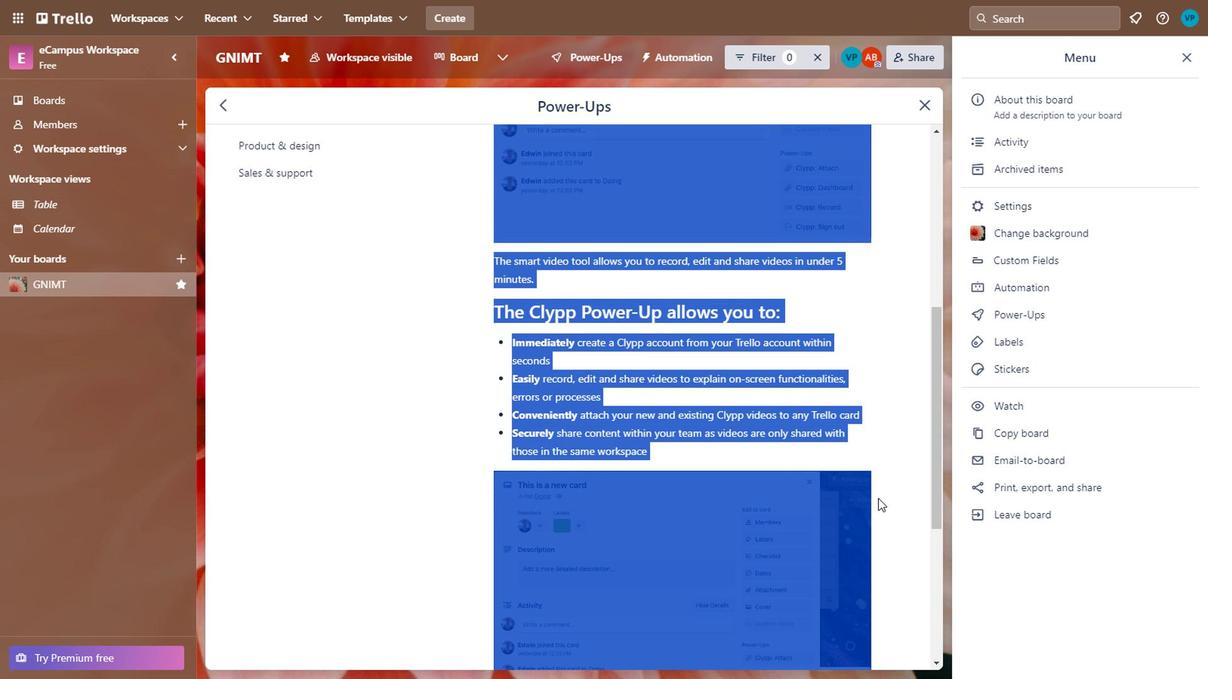 
Action: Mouse scrolled (790, 473) with delta (0, 0)
Screenshot: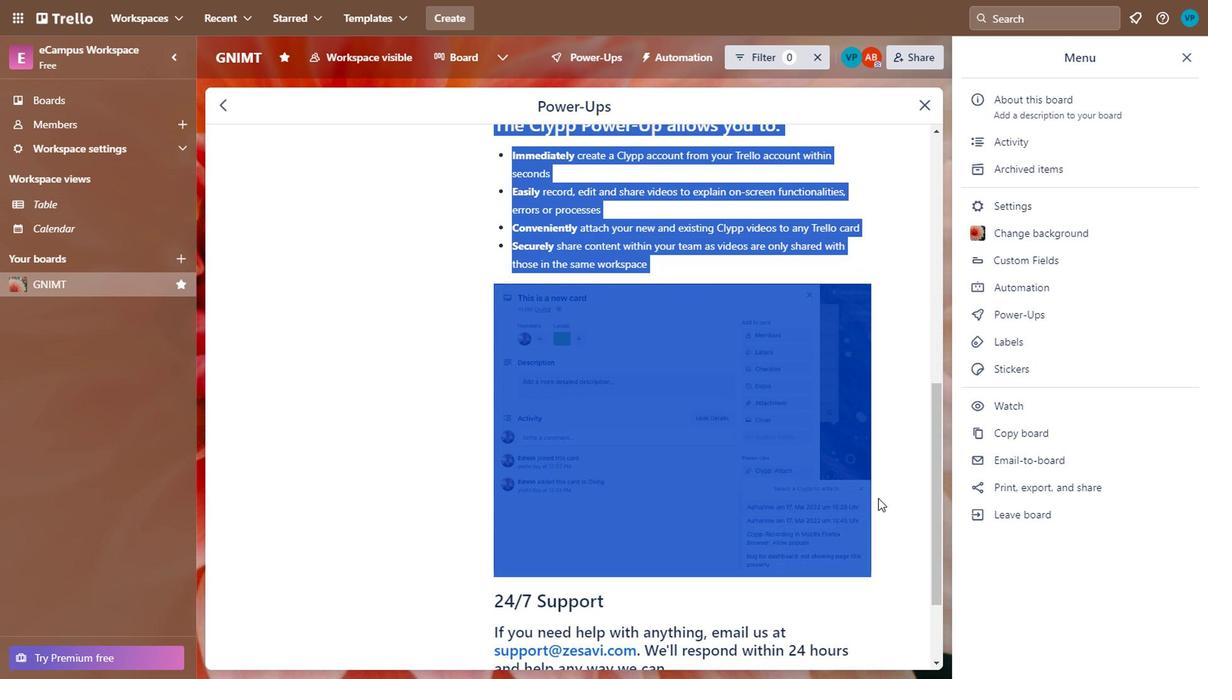 
Action: Mouse moved to (791, 488)
Screenshot: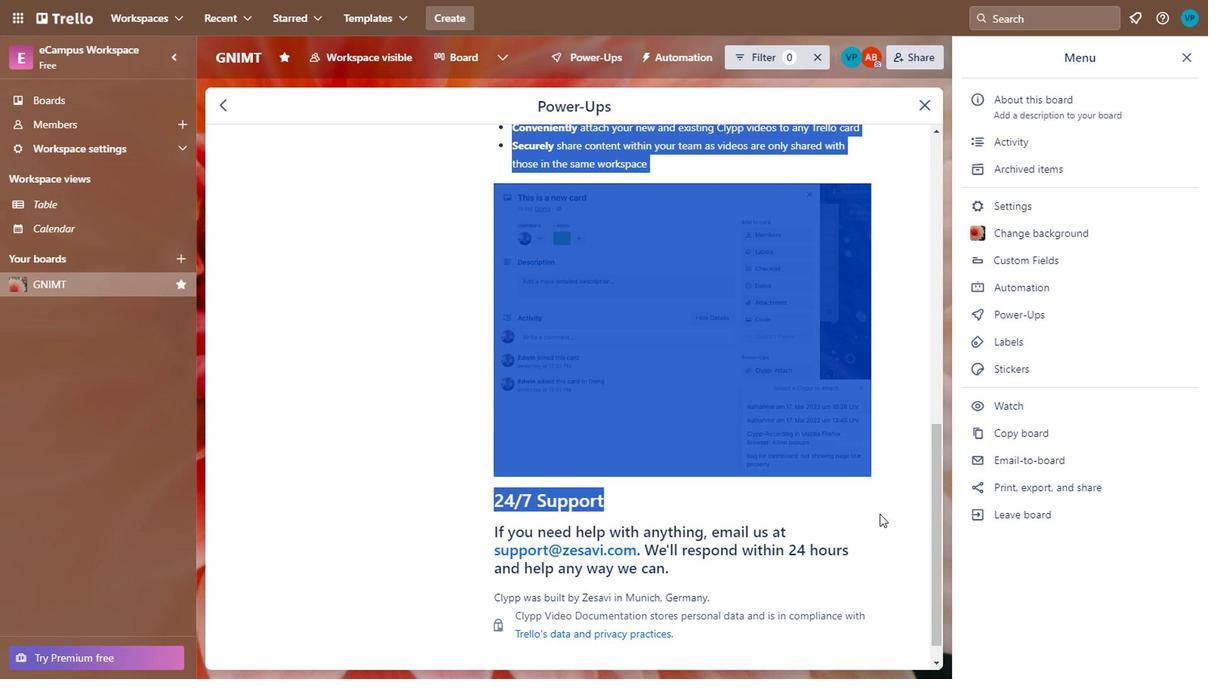 
Action: Mouse scrolled (791, 487) with delta (0, 0)
Screenshot: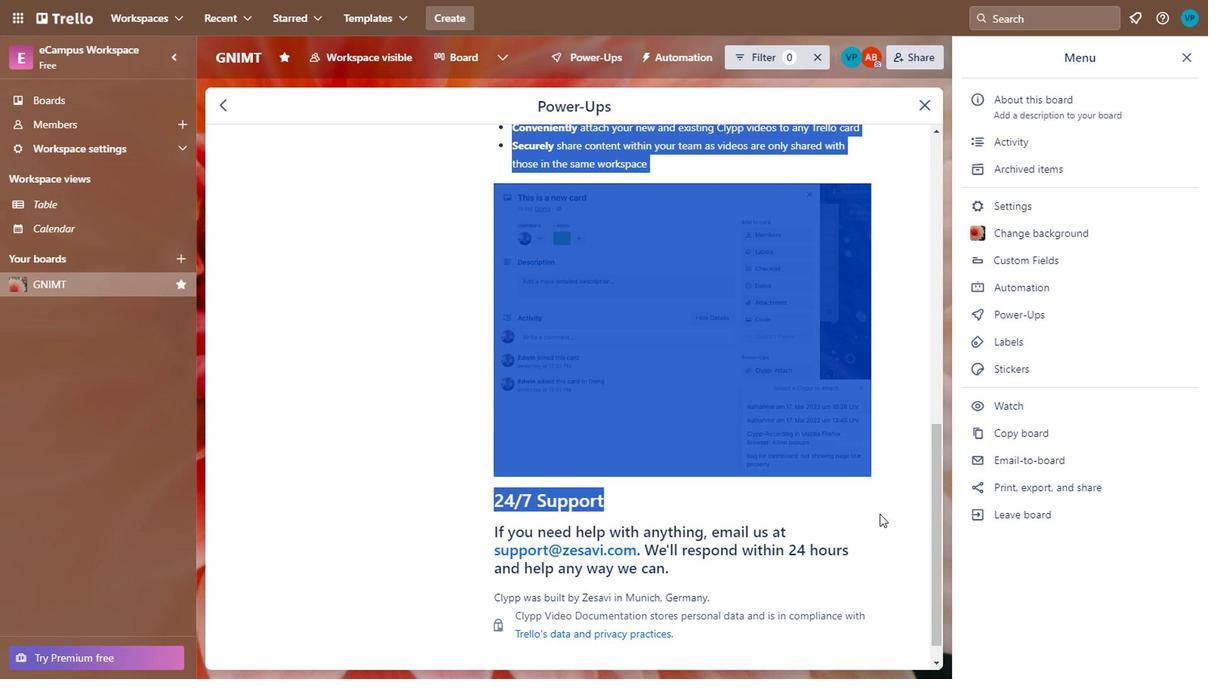 
Action: Mouse moved to (238, 149)
Screenshot: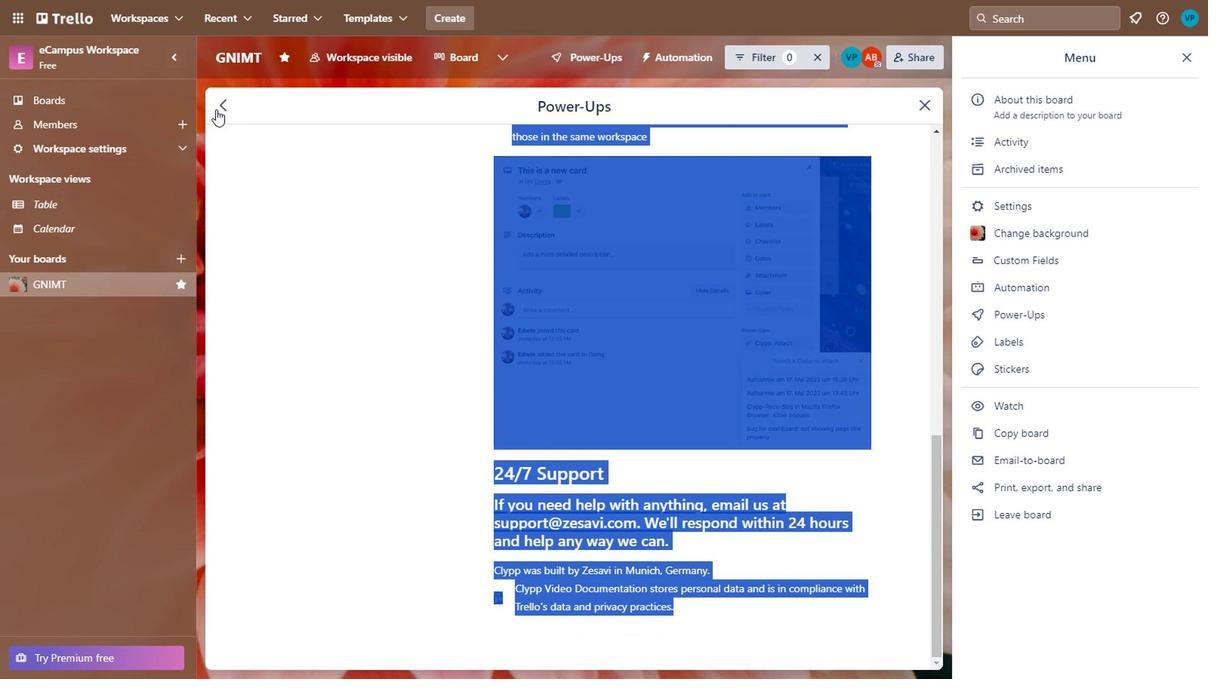 
Action: Mouse pressed left at (238, 149)
Screenshot: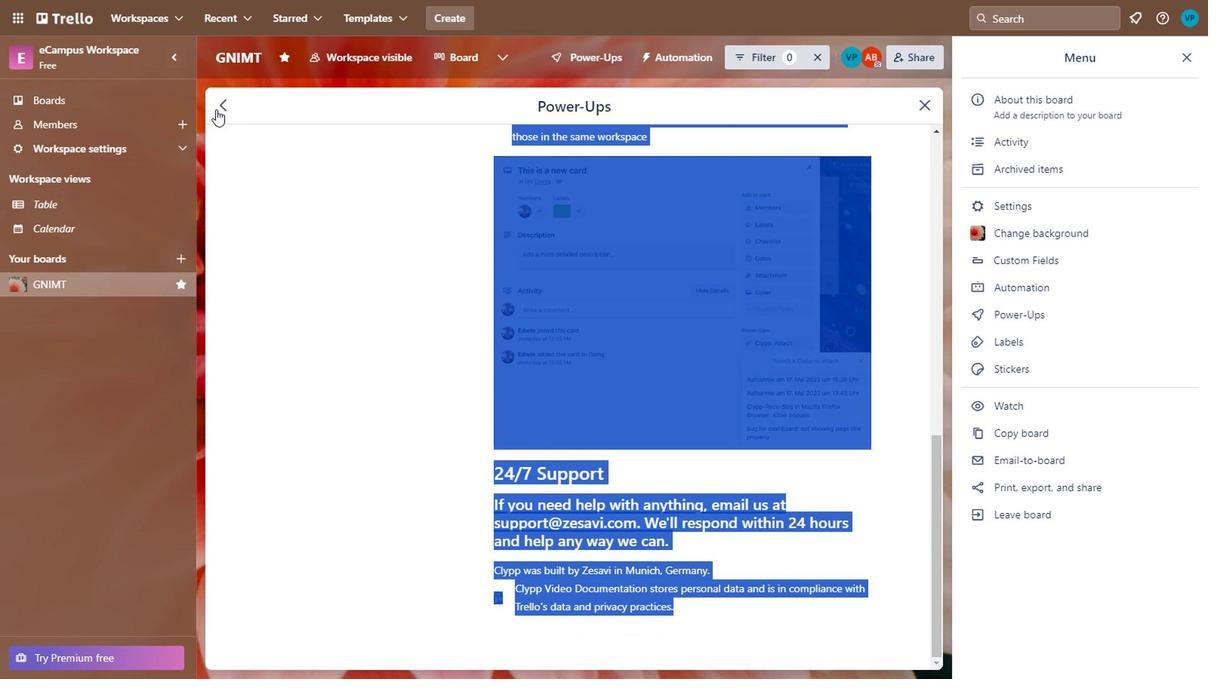 
Action: Mouse moved to (536, 254)
Screenshot: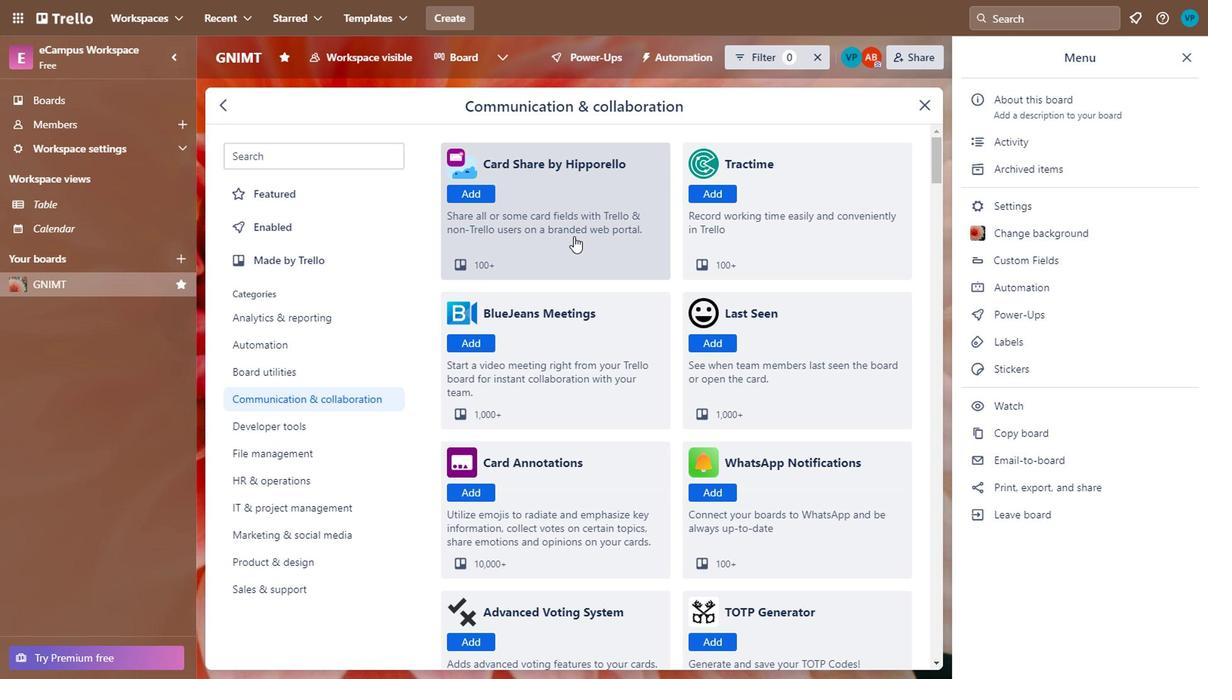 
Action: Mouse pressed left at (536, 254)
Screenshot: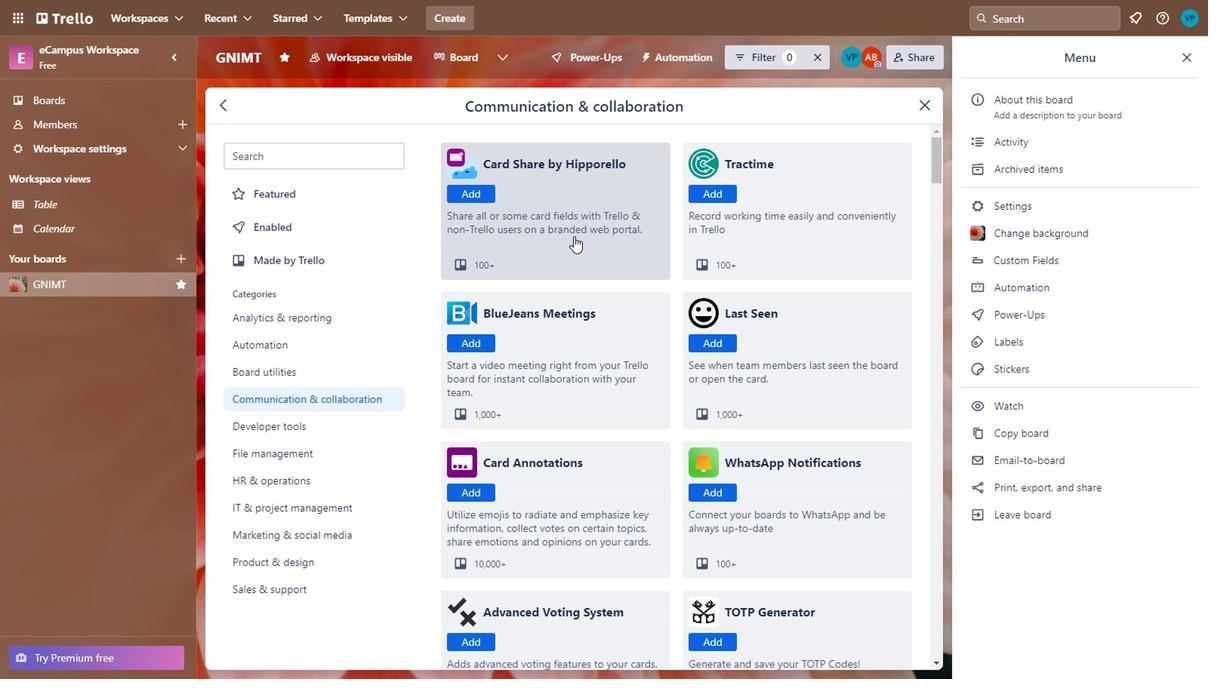 
Action: Mouse moved to (474, 293)
Screenshot: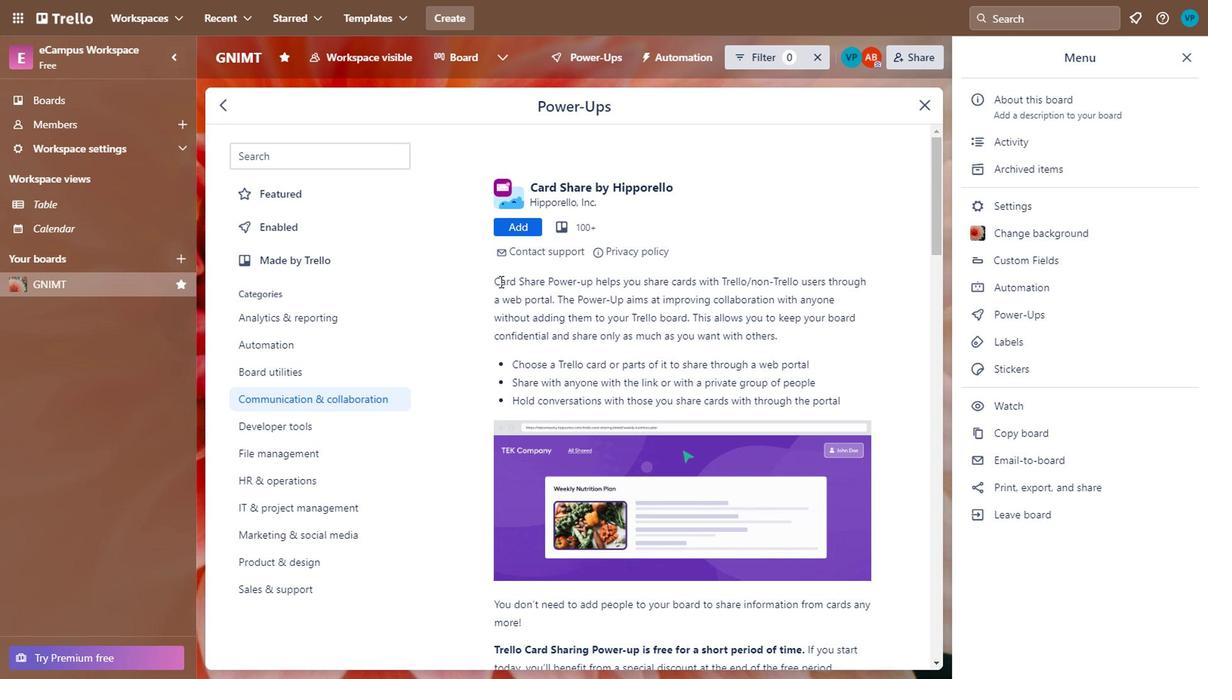 
Action: Mouse pressed left at (474, 293)
Screenshot: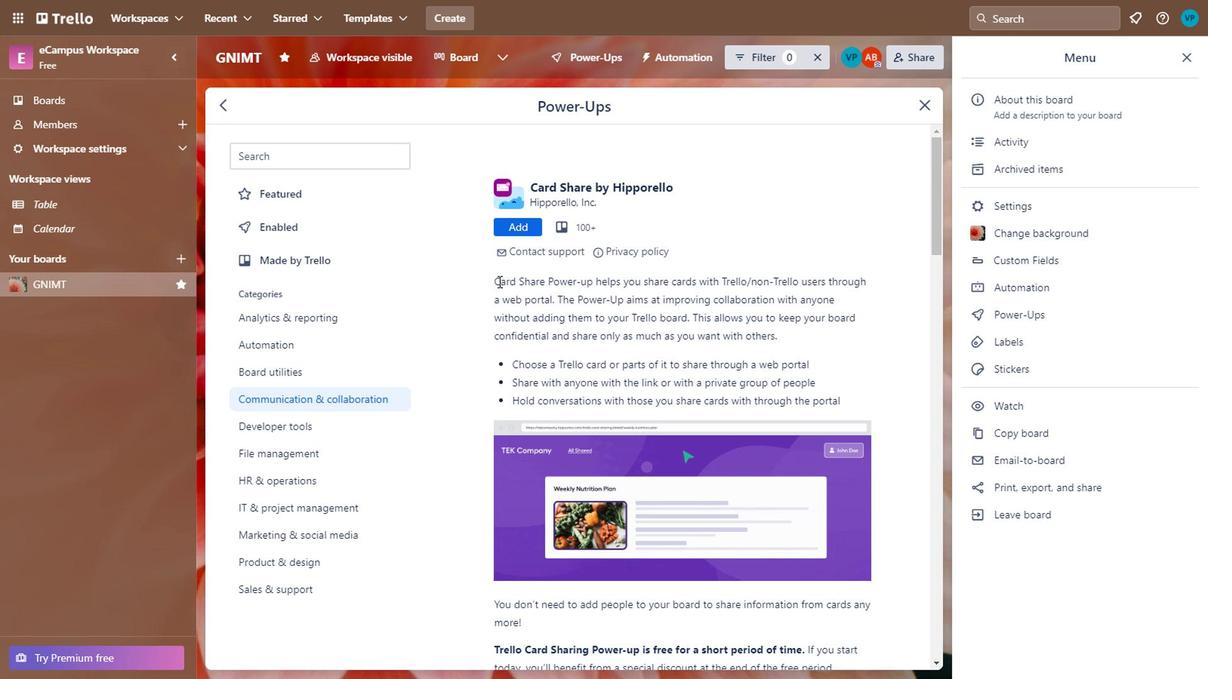 
Action: Mouse moved to (769, 293)
Screenshot: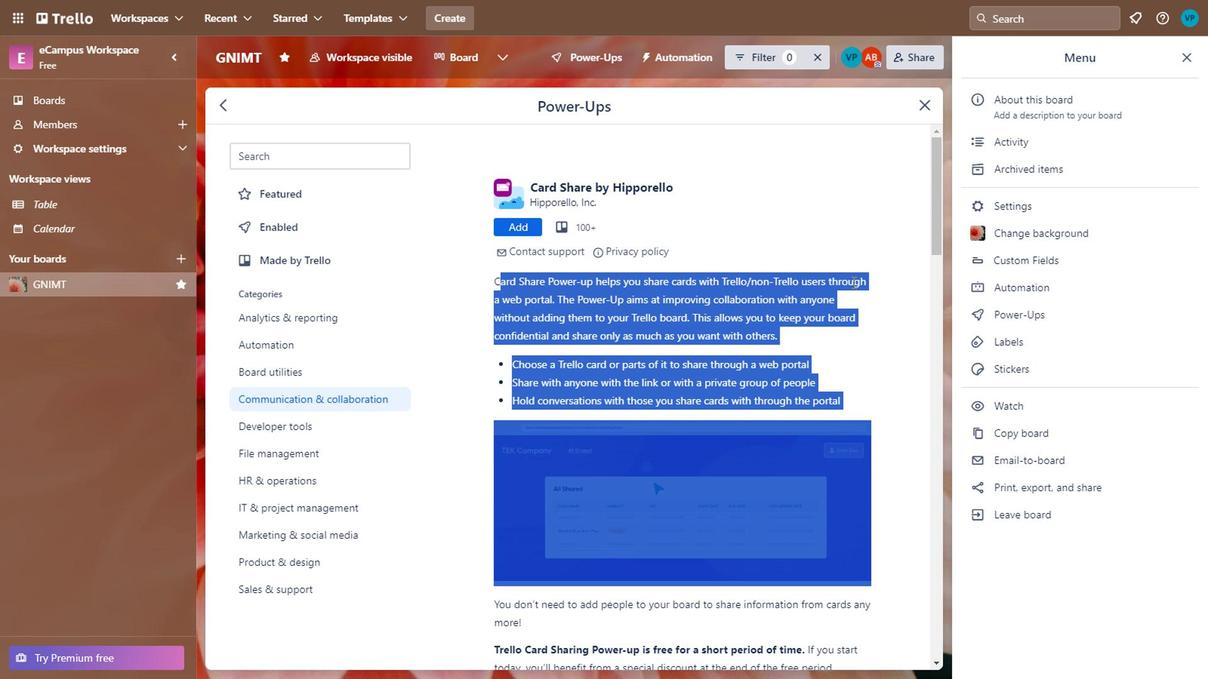 
Action: Mouse scrolled (769, 293) with delta (0, 0)
Screenshot: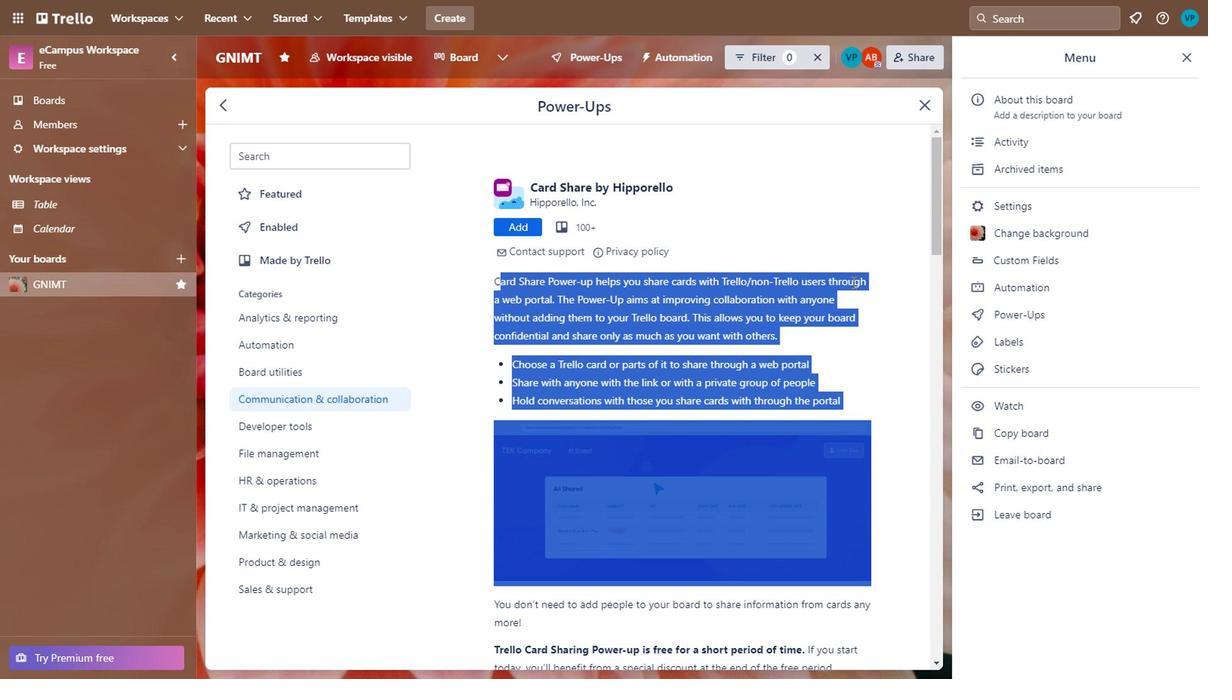 
Action: Mouse scrolled (769, 293) with delta (0, 0)
Screenshot: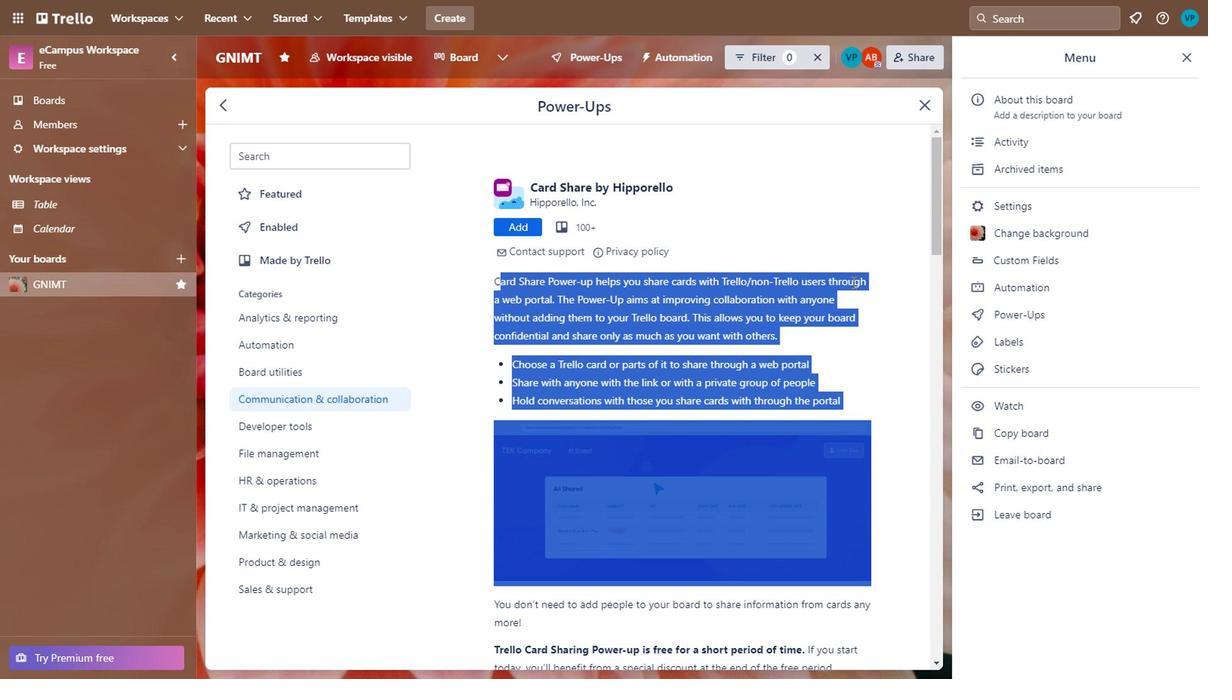 
Action: Mouse scrolled (769, 293) with delta (0, 0)
Screenshot: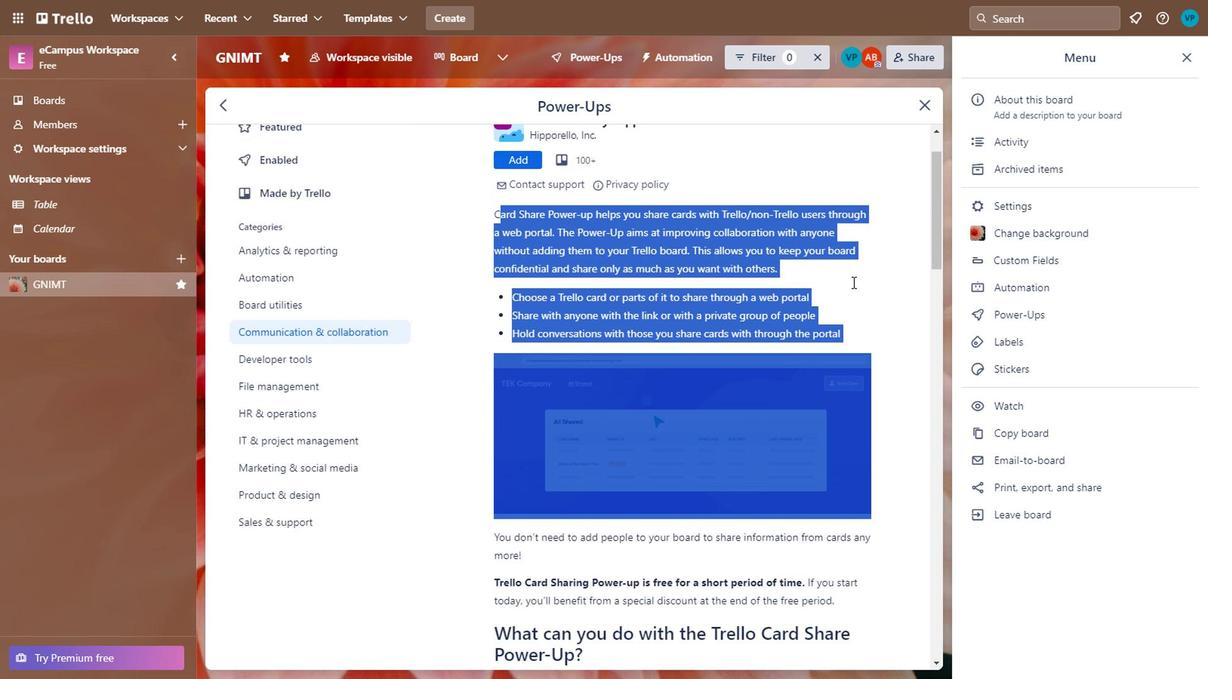 
Action: Mouse moved to (458, 314)
Screenshot: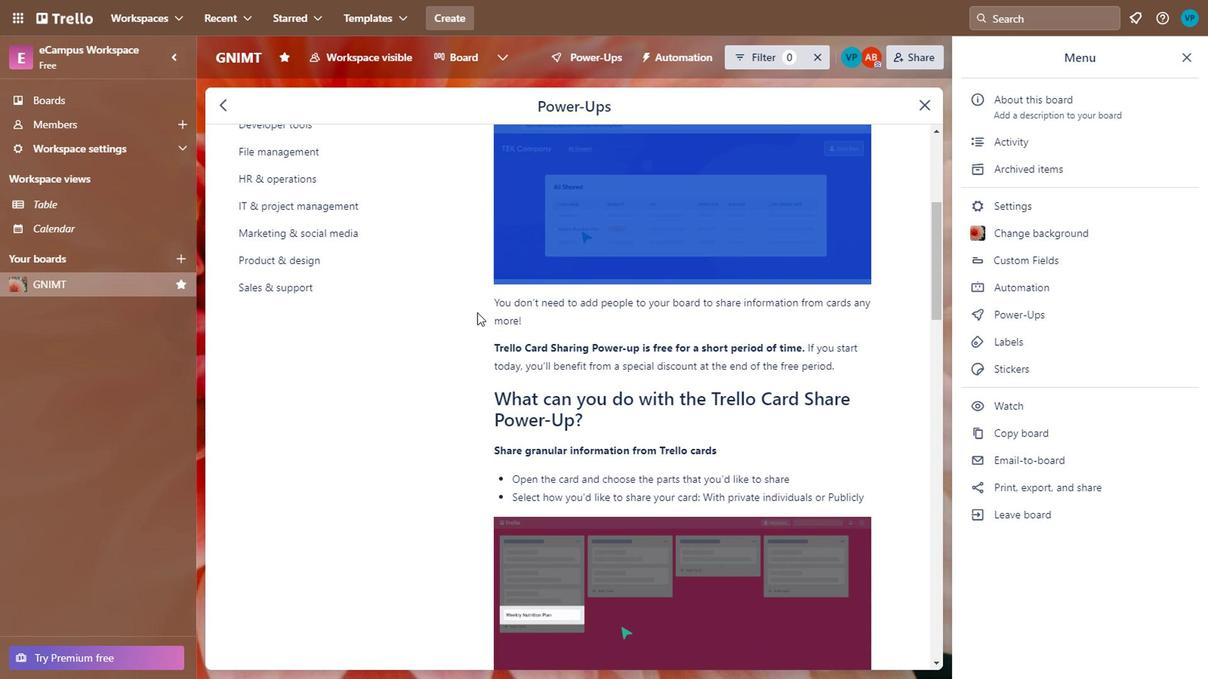 
Action: Mouse pressed left at (458, 314)
Screenshot: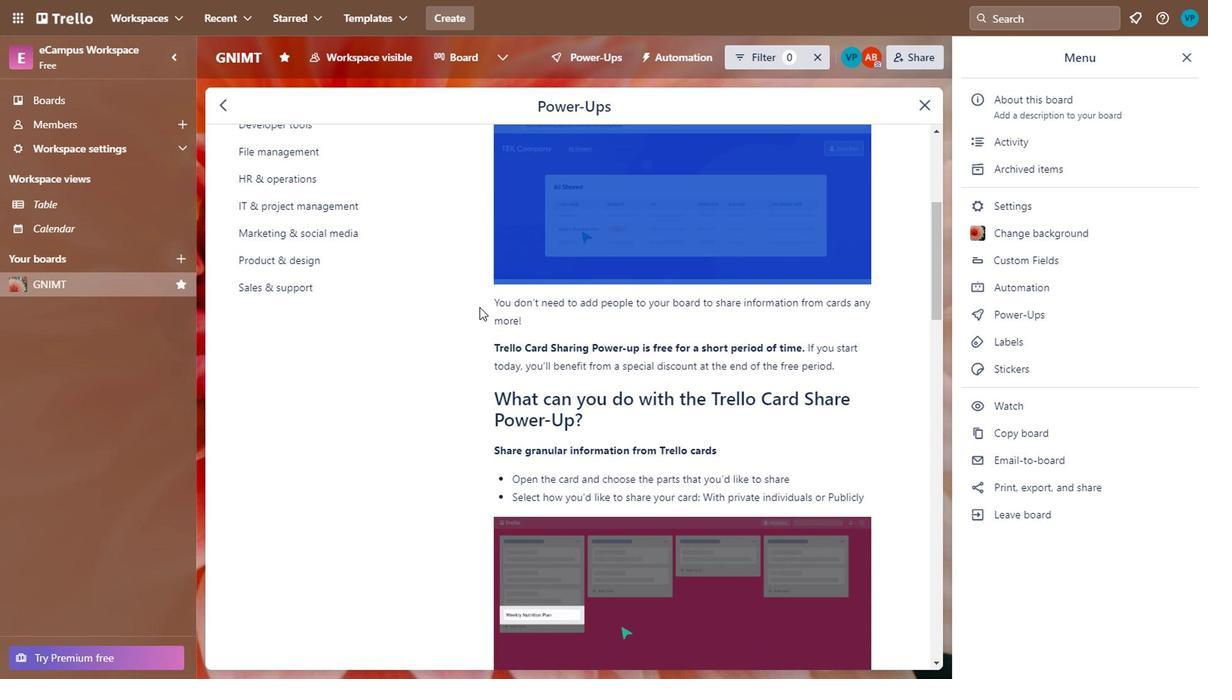 
Action: Mouse moved to (742, 386)
Screenshot: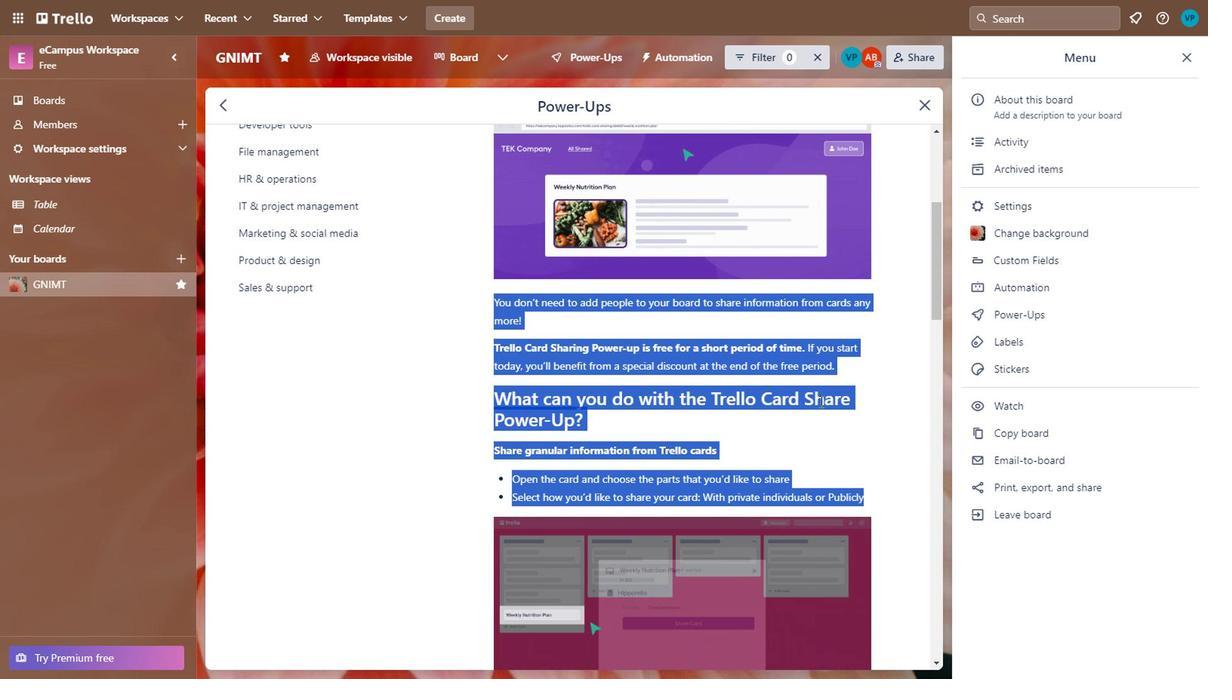 
Action: Mouse scrolled (742, 385) with delta (0, 0)
Screenshot: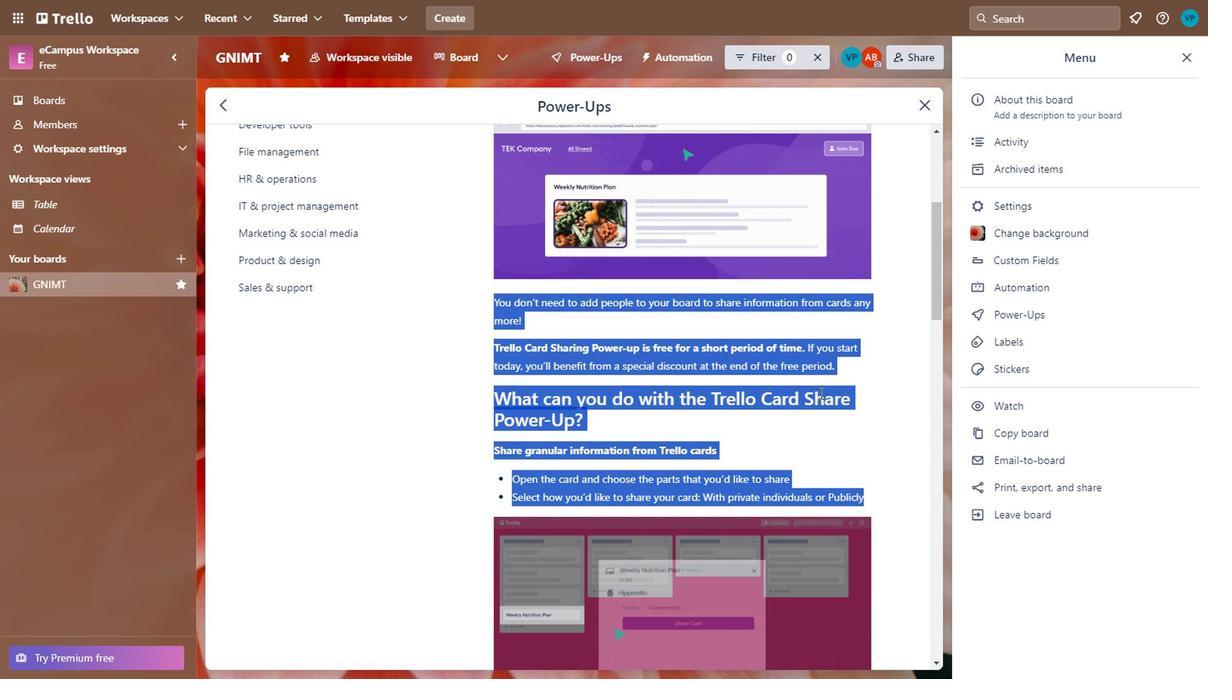 
Action: Mouse moved to (742, 385)
Screenshot: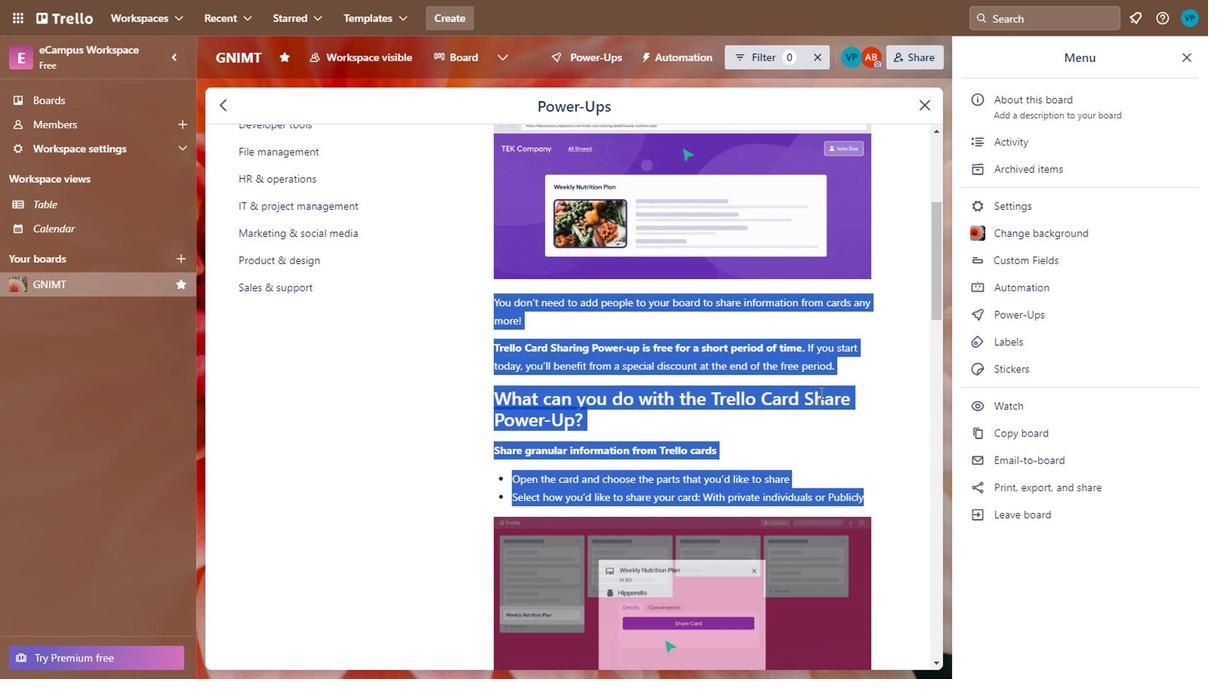 
Action: Mouse scrolled (742, 385) with delta (0, 0)
Screenshot: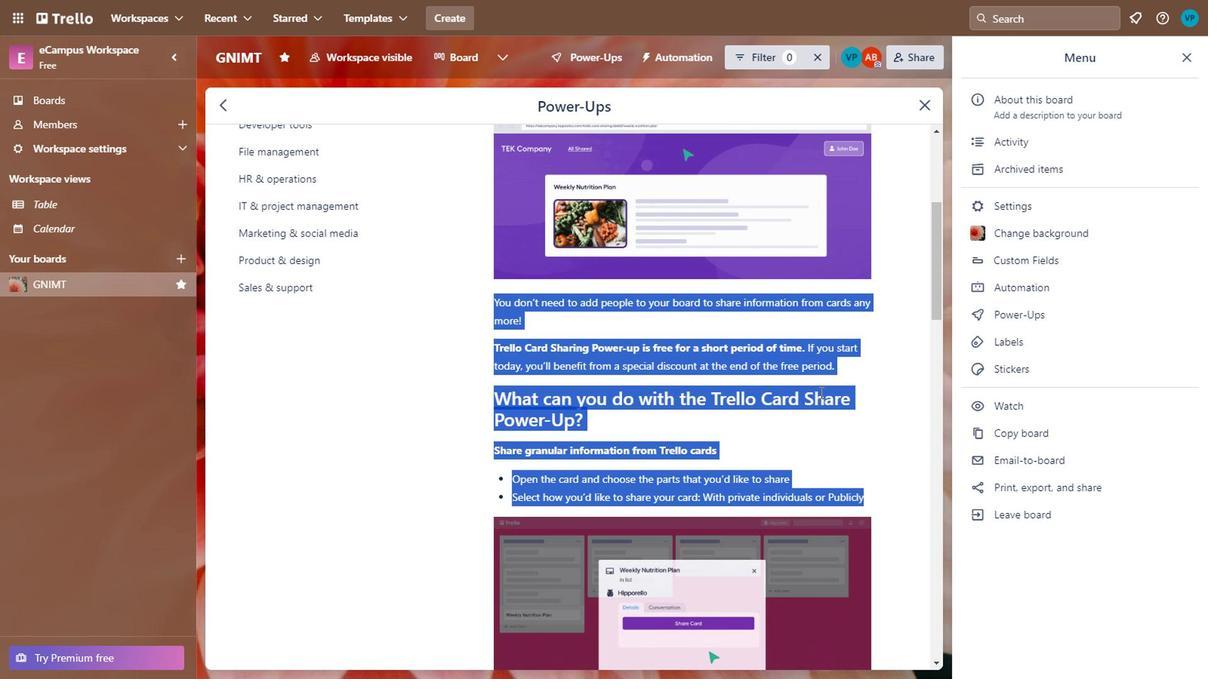 
Action: Mouse scrolled (742, 385) with delta (0, 0)
Screenshot: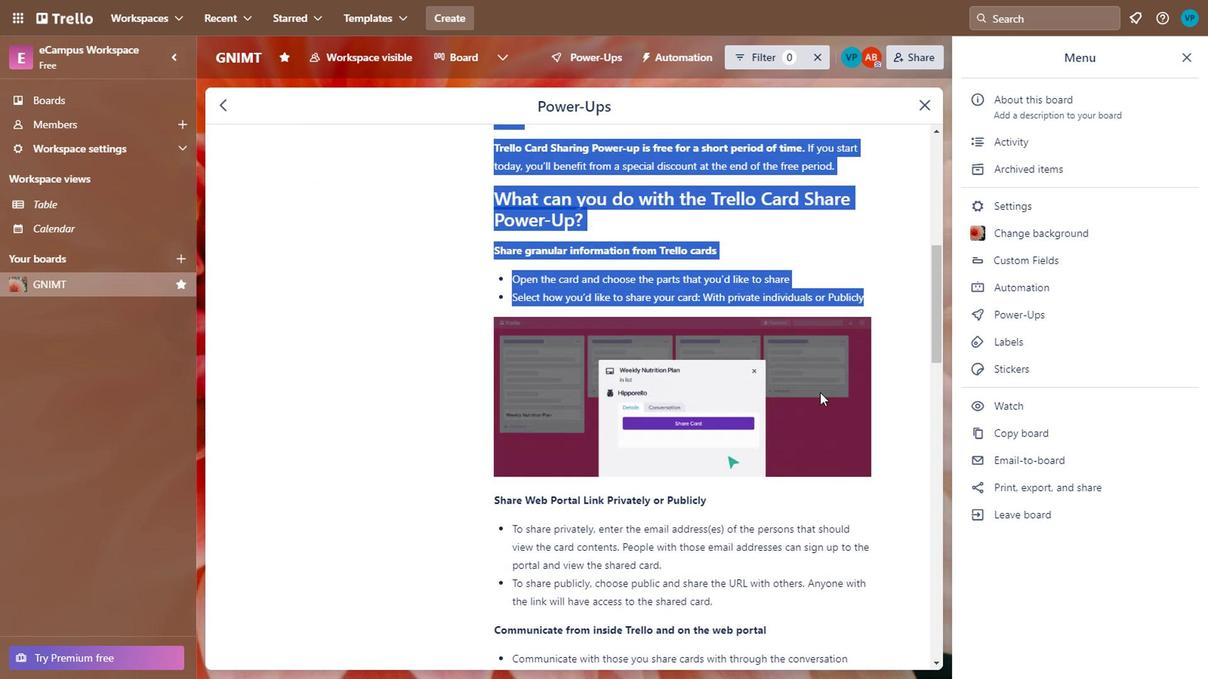 
Action: Mouse moved to (455, 389)
Screenshot: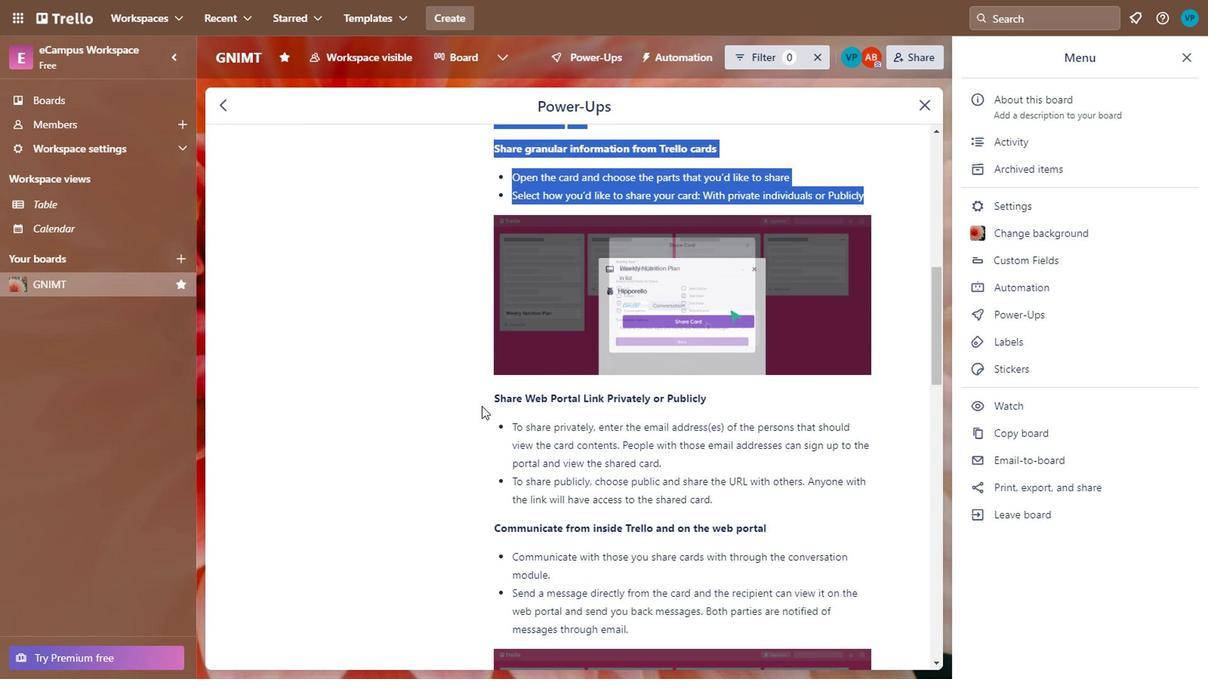
Action: Mouse pressed left at (455, 389)
Screenshot: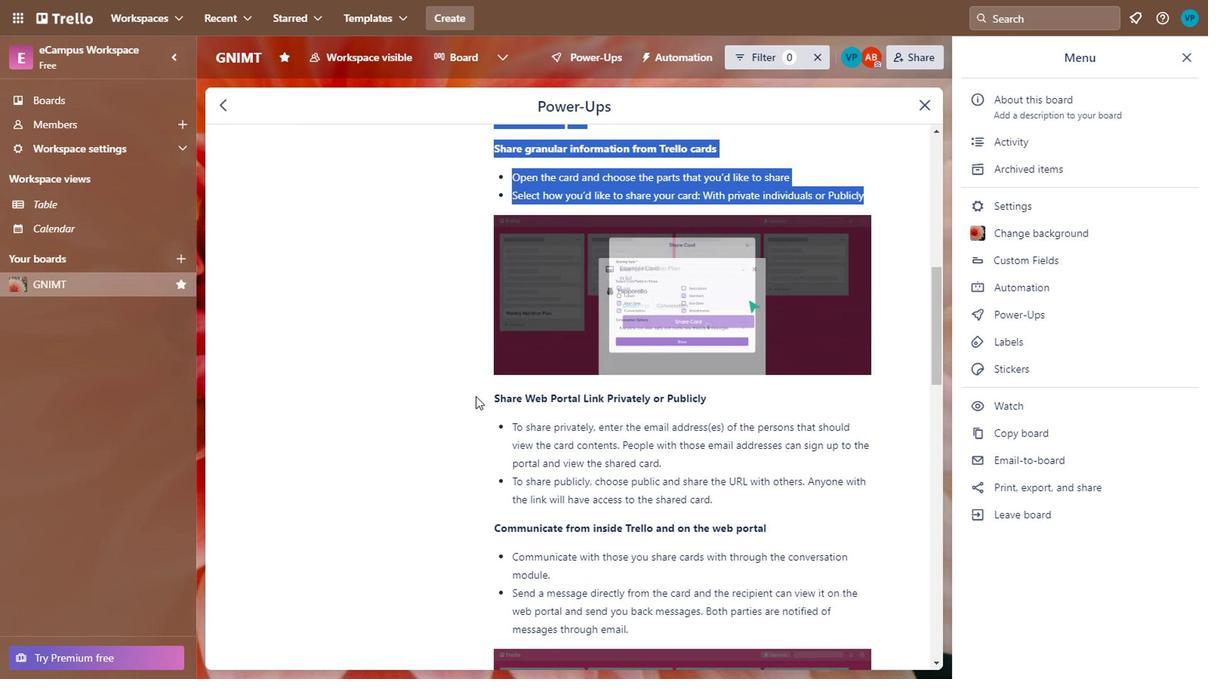 
Action: Mouse moved to (780, 472)
Screenshot: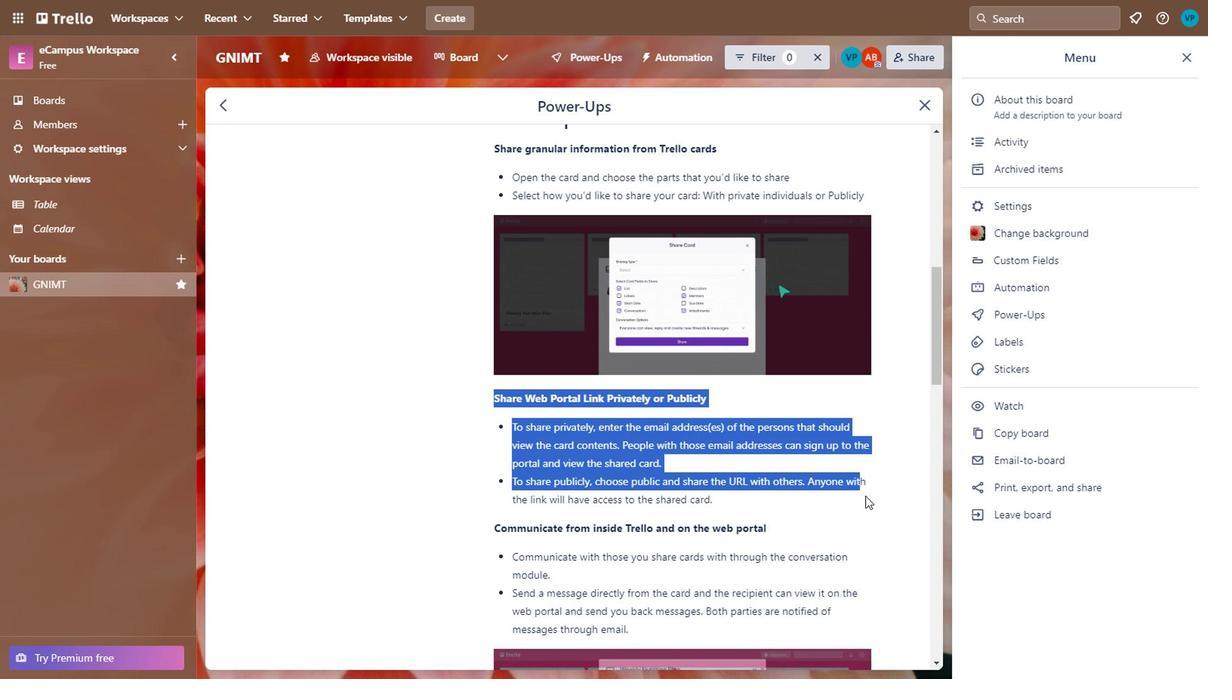 
Action: Mouse scrolled (780, 472) with delta (0, 0)
Screenshot: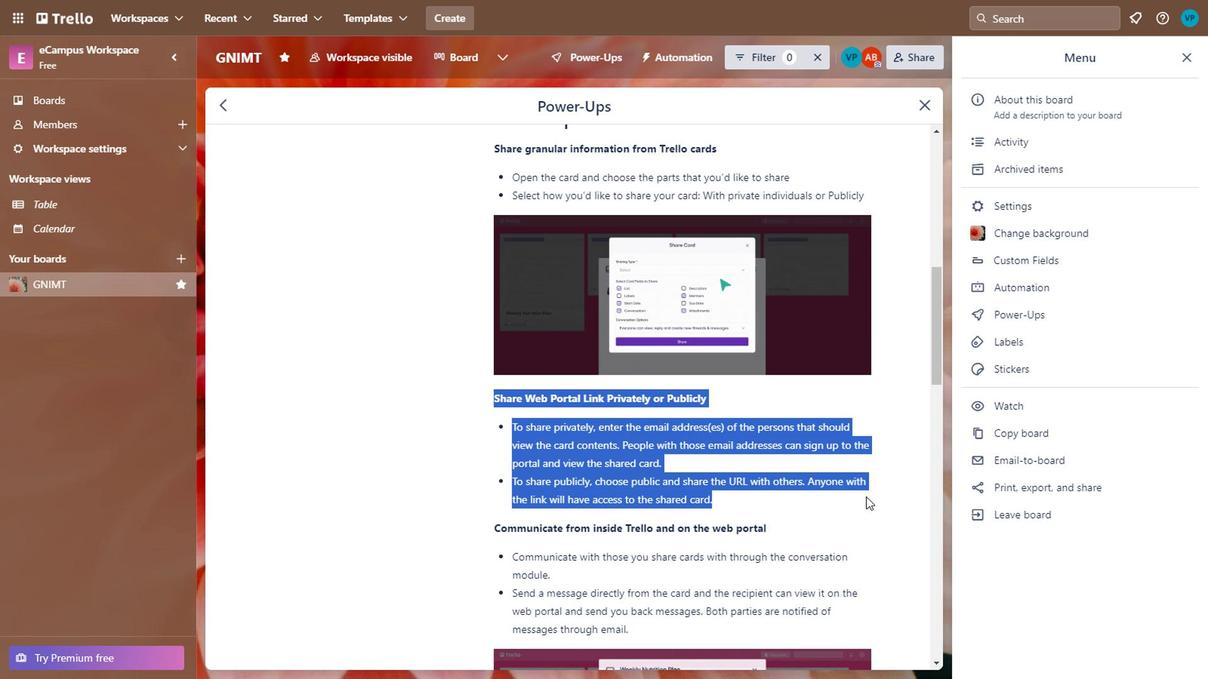 
Action: Mouse scrolled (780, 472) with delta (0, 0)
Screenshot: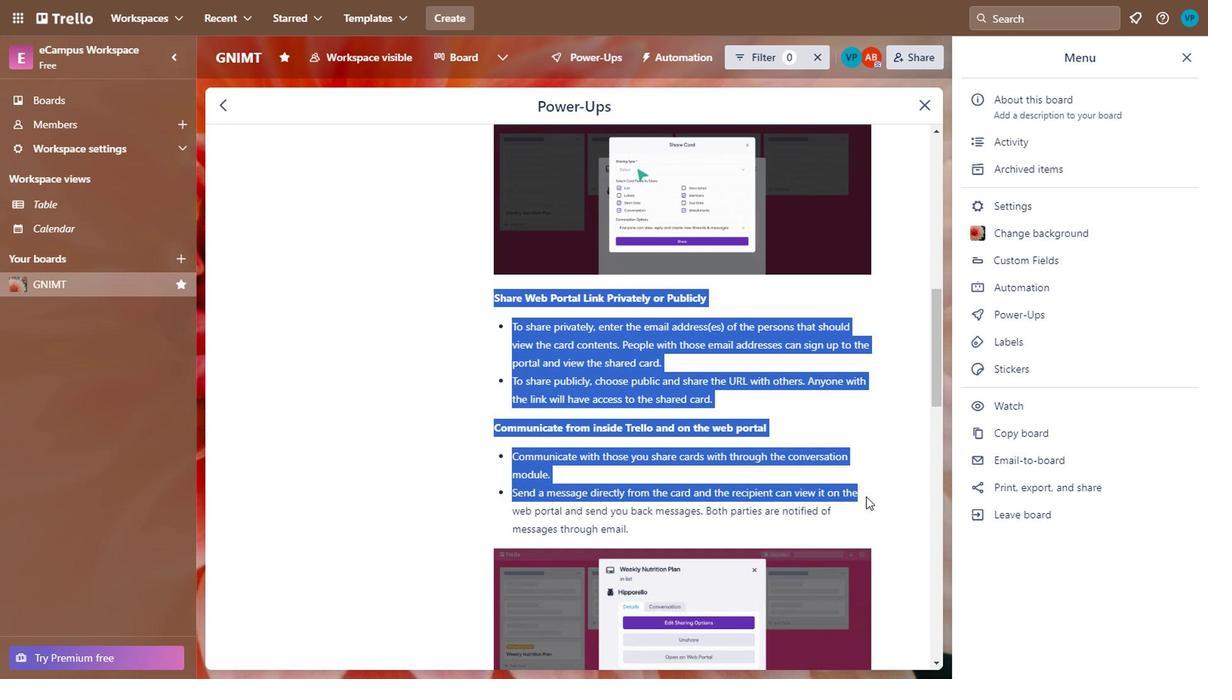 
Action: Mouse moved to (782, 470)
Screenshot: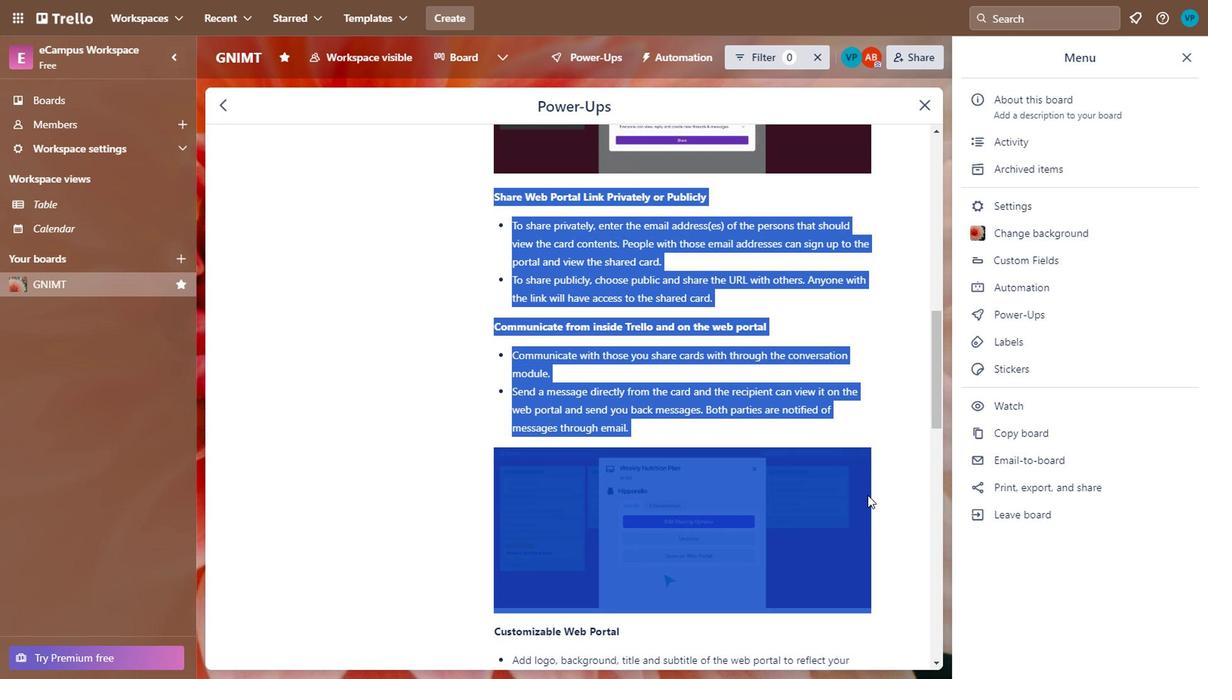 
Action: Mouse scrolled (782, 469) with delta (0, 0)
Screenshot: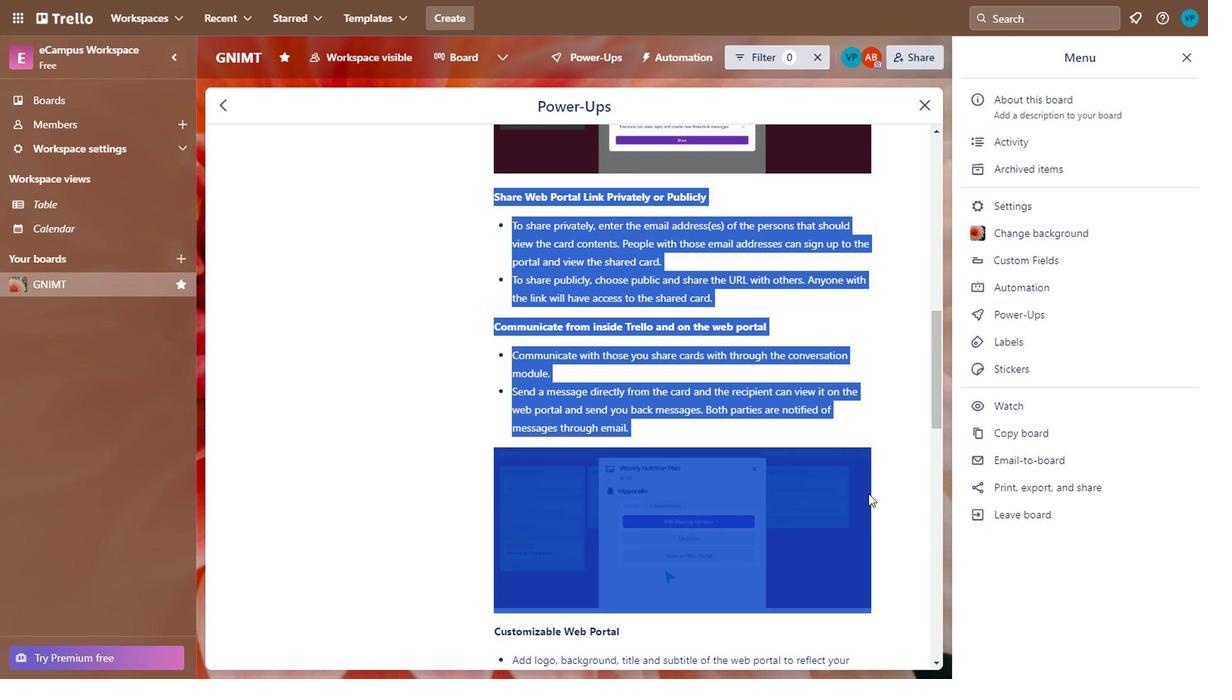 
Action: Mouse moved to (601, 456)
Screenshot: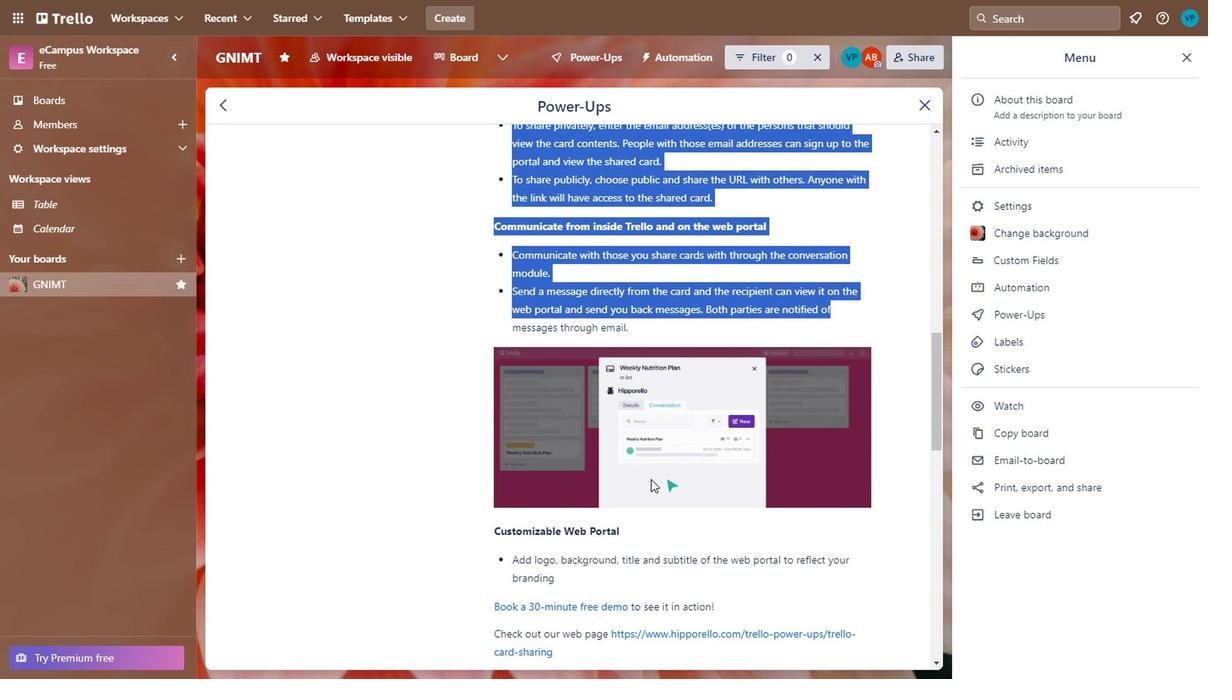 
Action: Mouse scrolled (601, 455) with delta (0, 0)
Screenshot: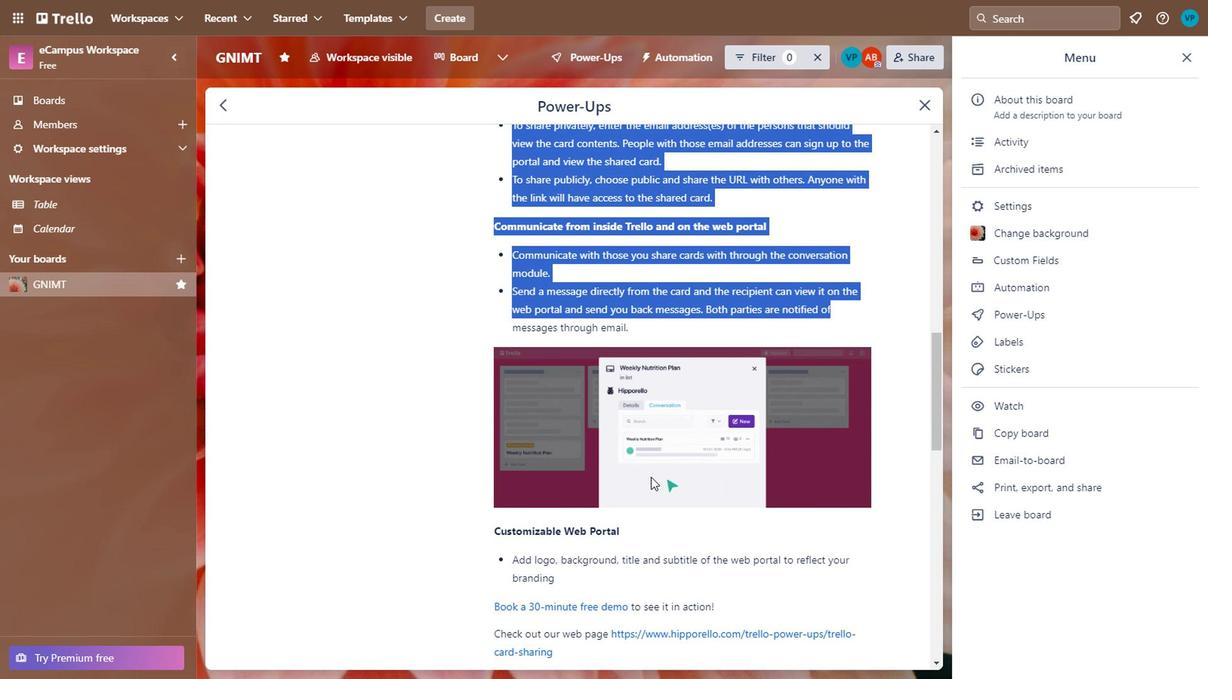 
Action: Mouse moved to (466, 417)
Screenshot: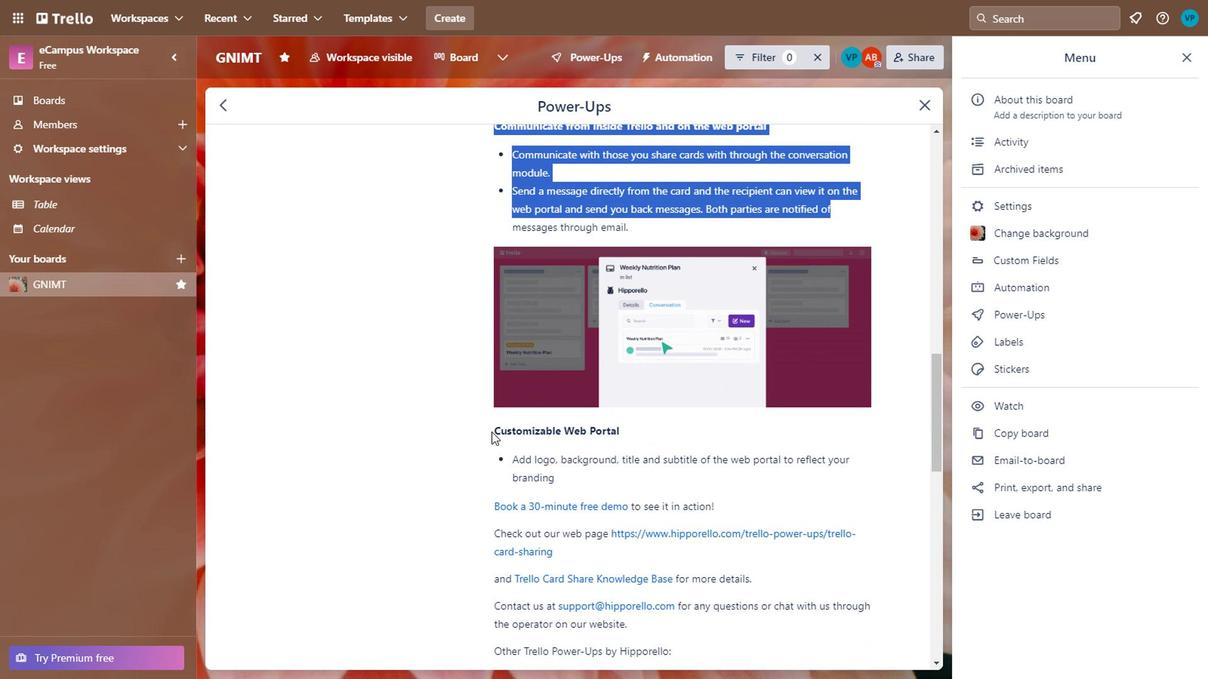 
Action: Mouse pressed left at (466, 417)
Screenshot: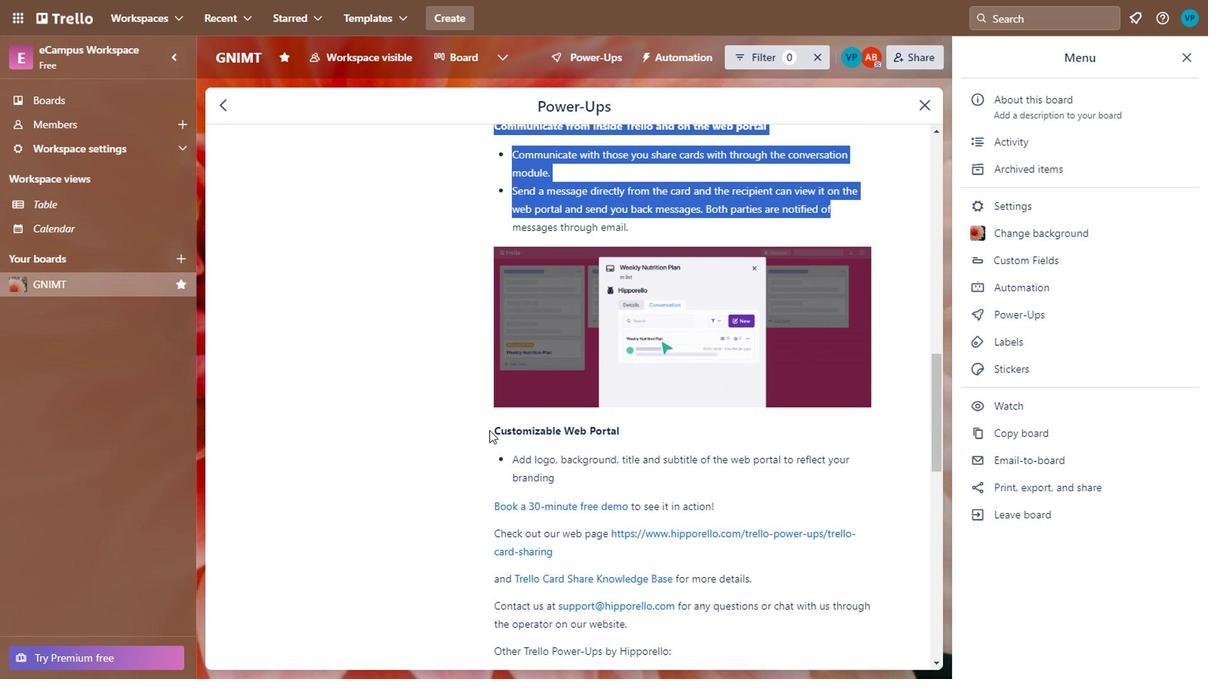 
Action: Mouse moved to (790, 565)
Screenshot: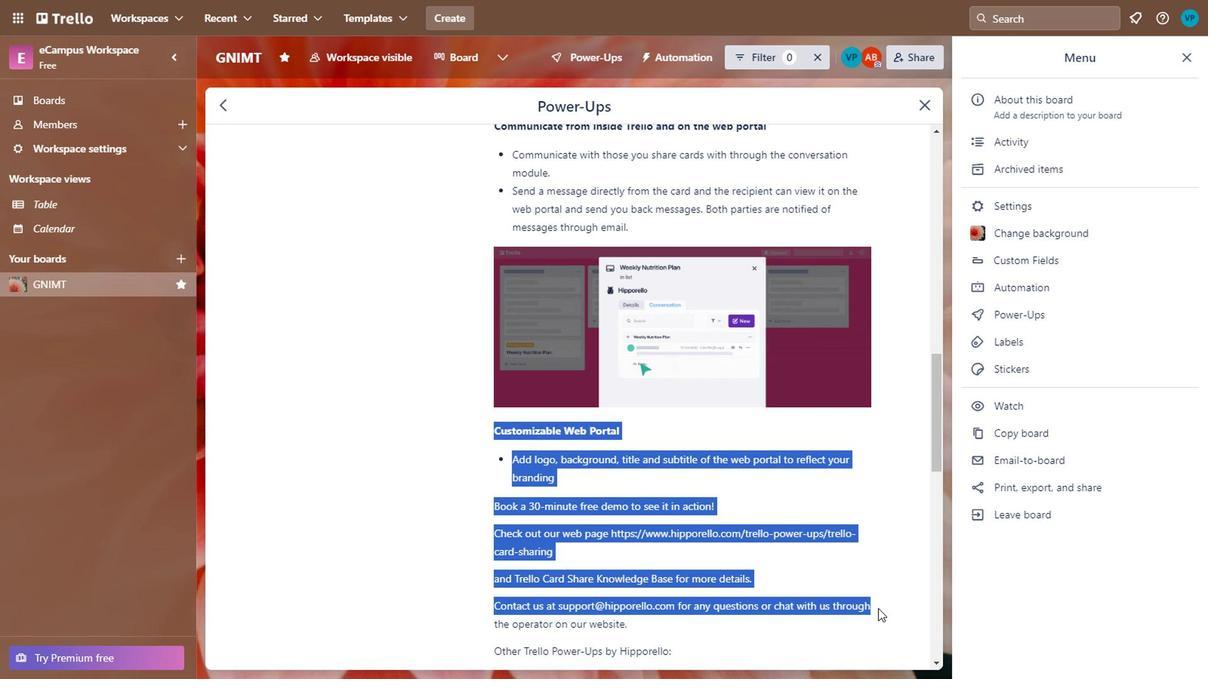 
Action: Mouse scrolled (790, 565) with delta (0, 0)
Screenshot: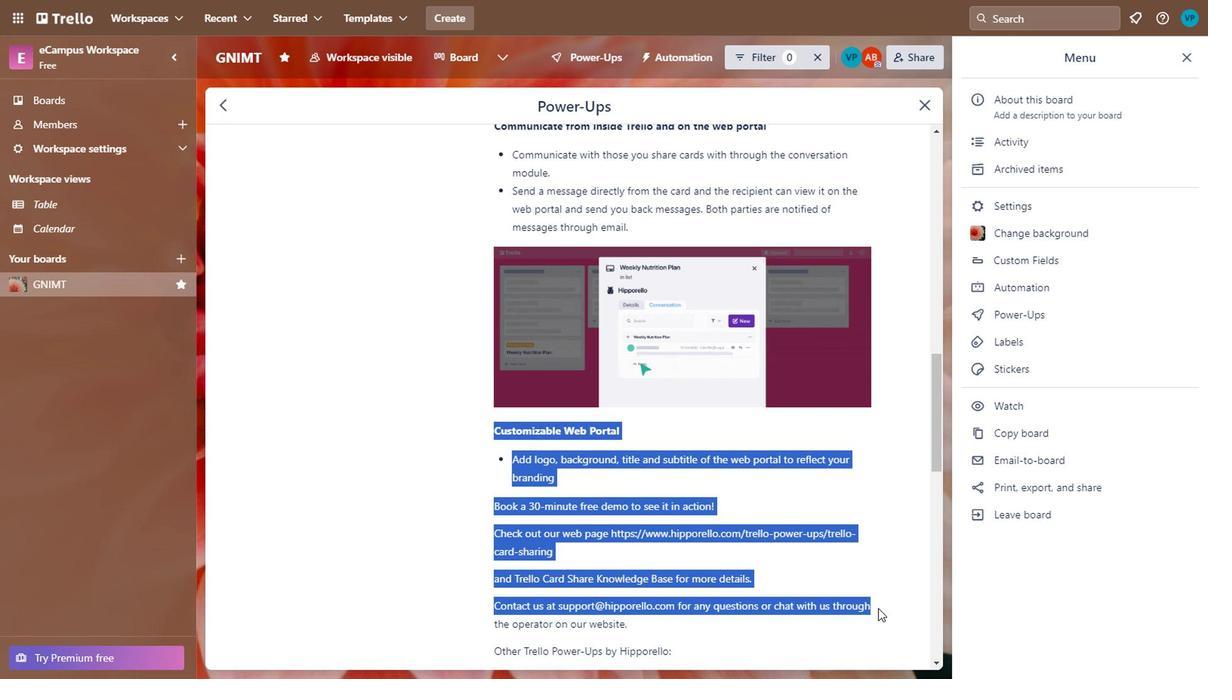 
Action: Mouse scrolled (790, 565) with delta (0, 0)
Screenshot: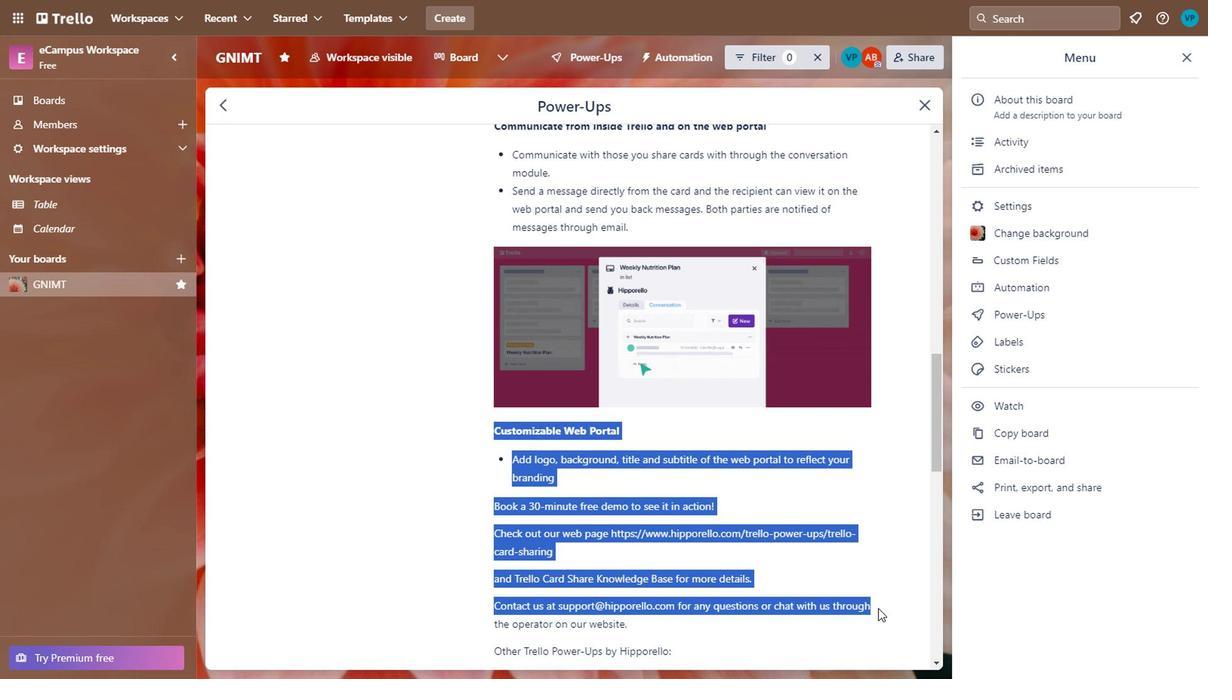 
Action: Mouse scrolled (790, 565) with delta (0, 0)
Screenshot: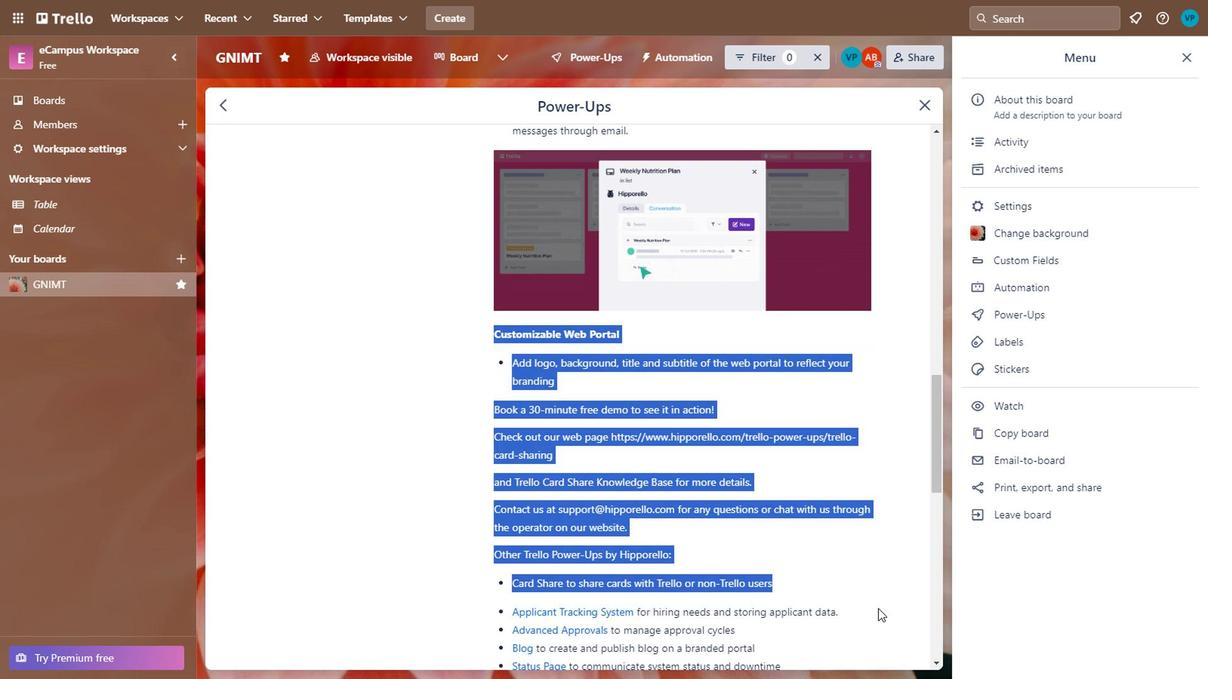 
Action: Mouse moved to (788, 549)
Screenshot: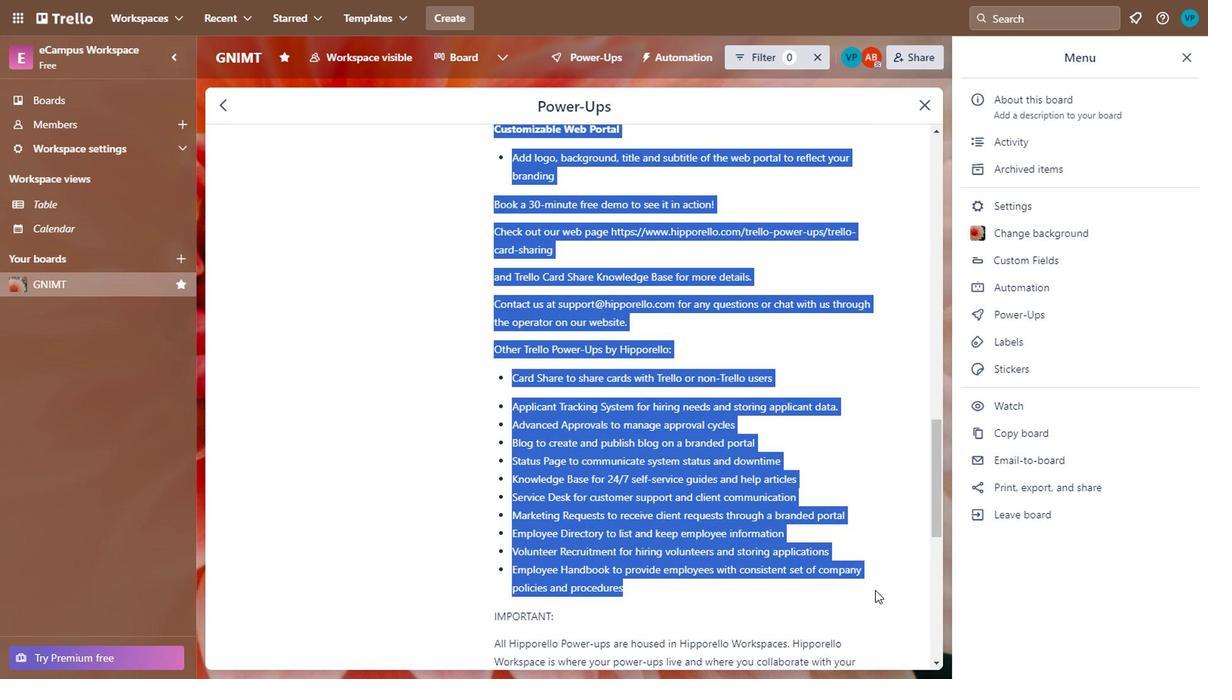 
Action: Mouse scrolled (788, 548) with delta (0, 0)
Screenshot: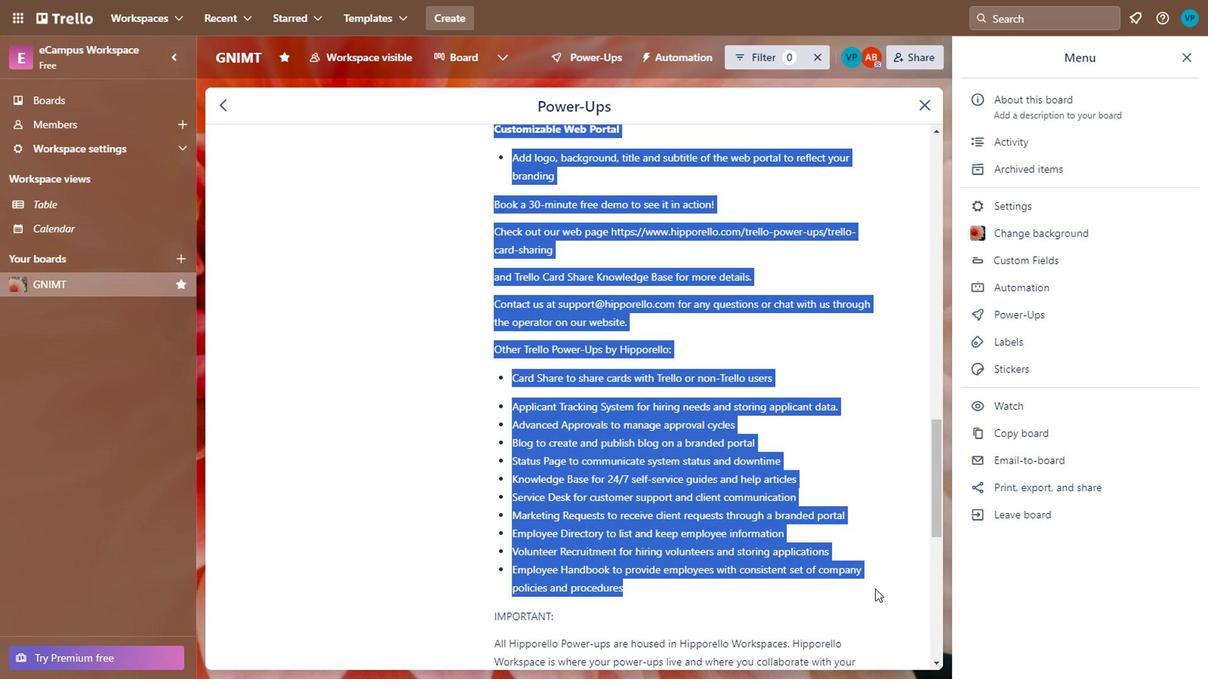 
Action: Mouse scrolled (788, 548) with delta (0, 0)
Screenshot: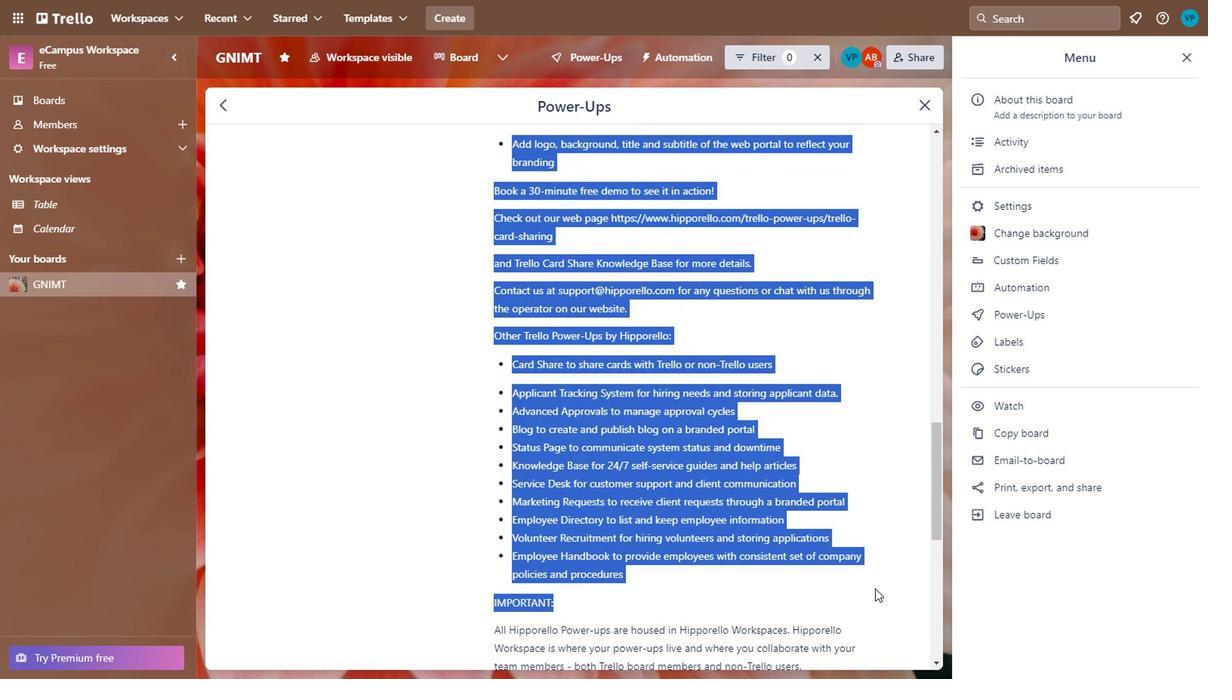 
Action: Mouse scrolled (788, 548) with delta (0, 0)
Screenshot: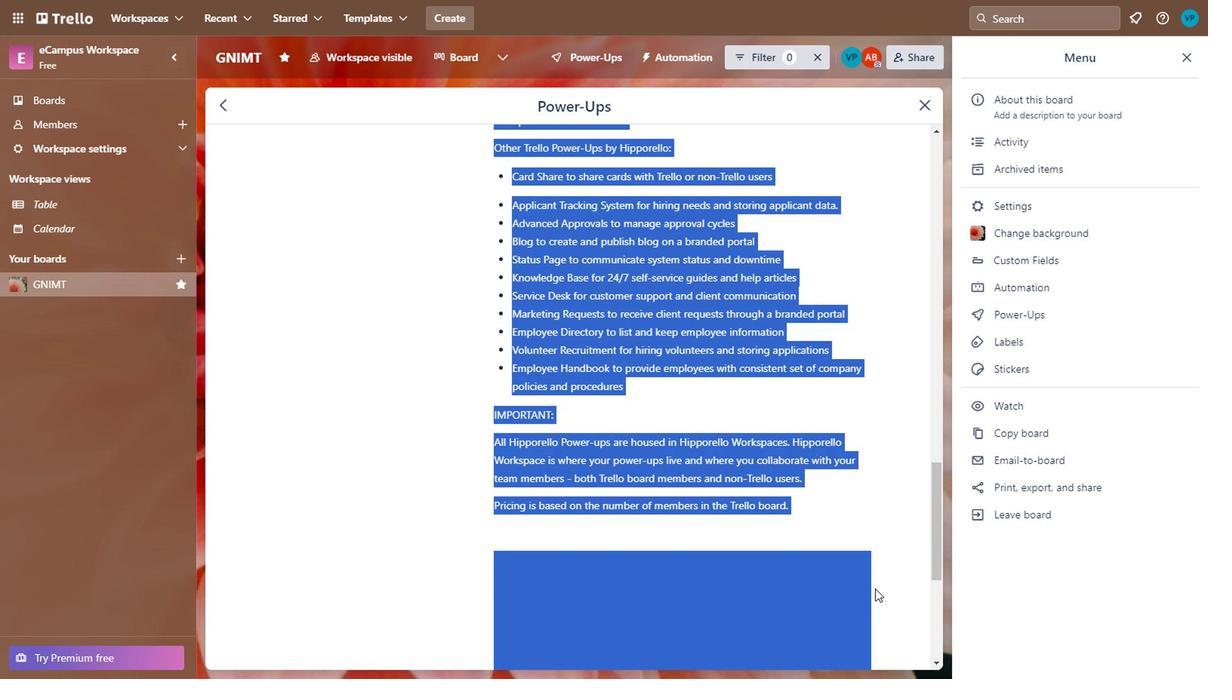 
Action: Mouse scrolled (788, 548) with delta (0, 0)
Screenshot: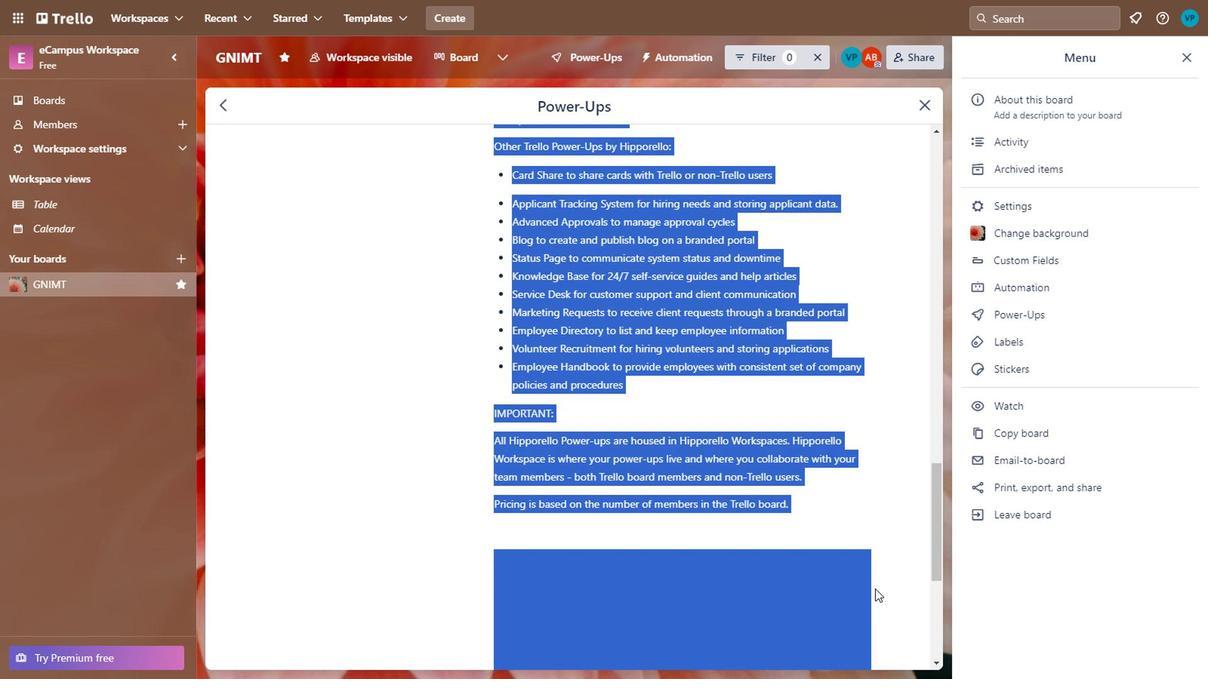 
Action: Mouse moved to (787, 548)
Screenshot: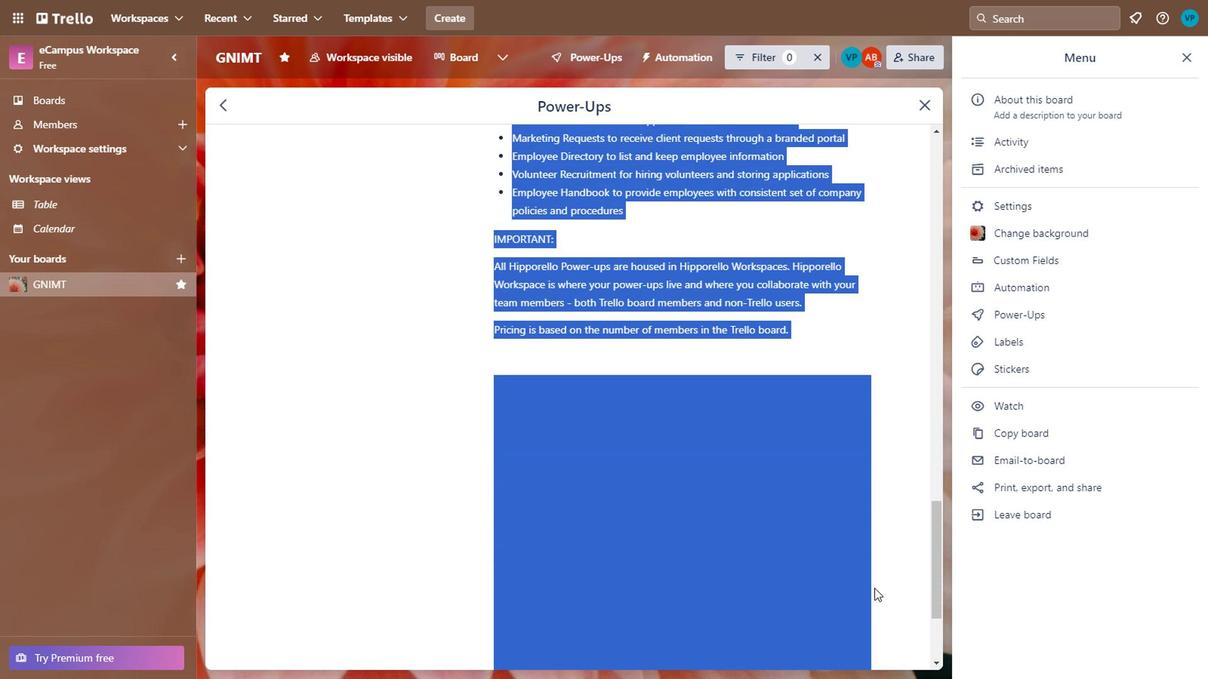
Action: Mouse scrolled (787, 548) with delta (0, 0)
Screenshot: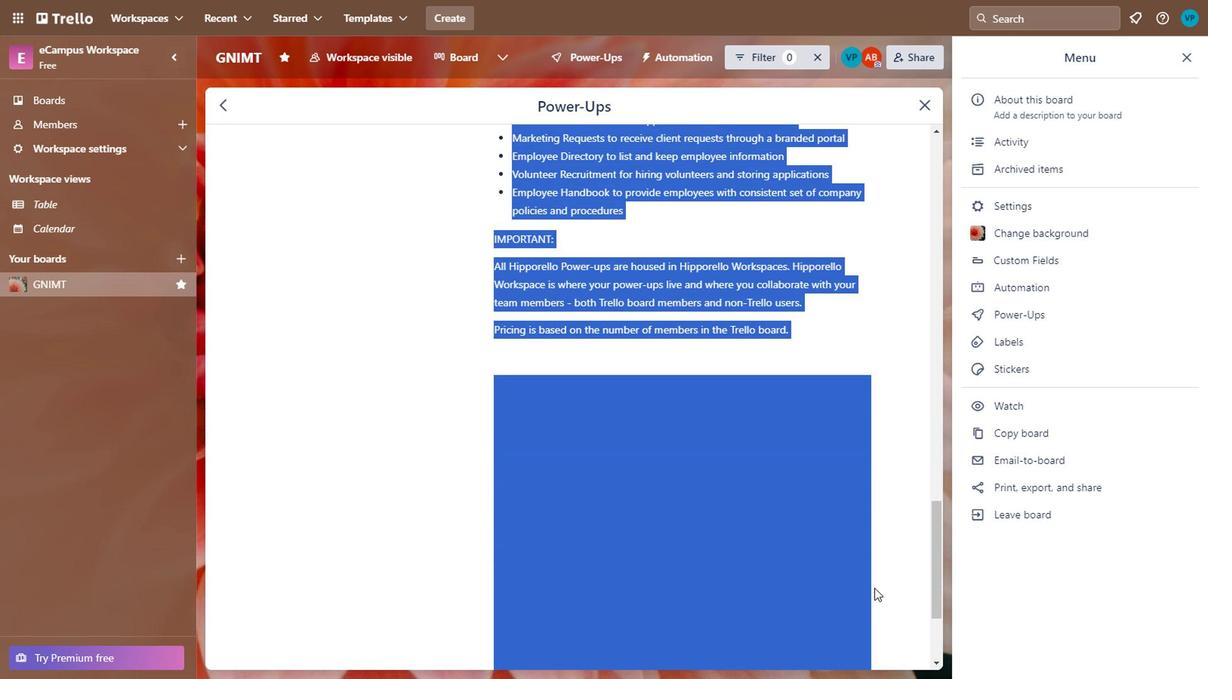 
Action: Mouse moved to (786, 544)
Screenshot: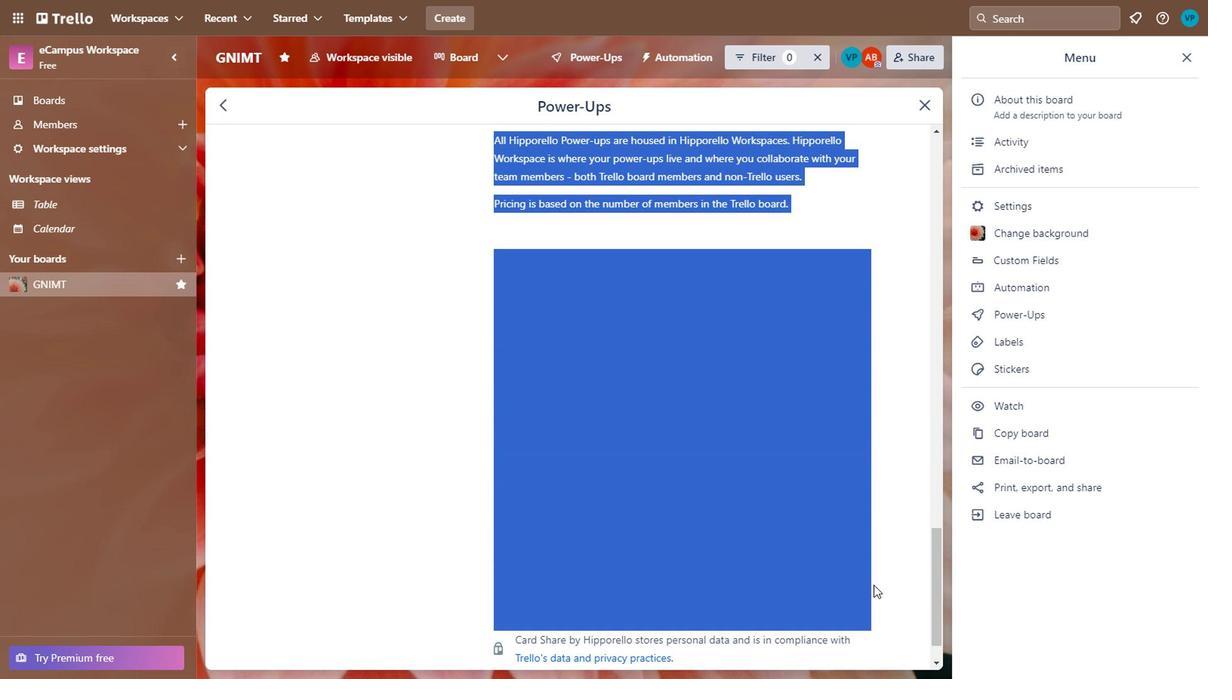 
Action: Mouse scrolled (786, 543) with delta (0, 0)
Screenshot: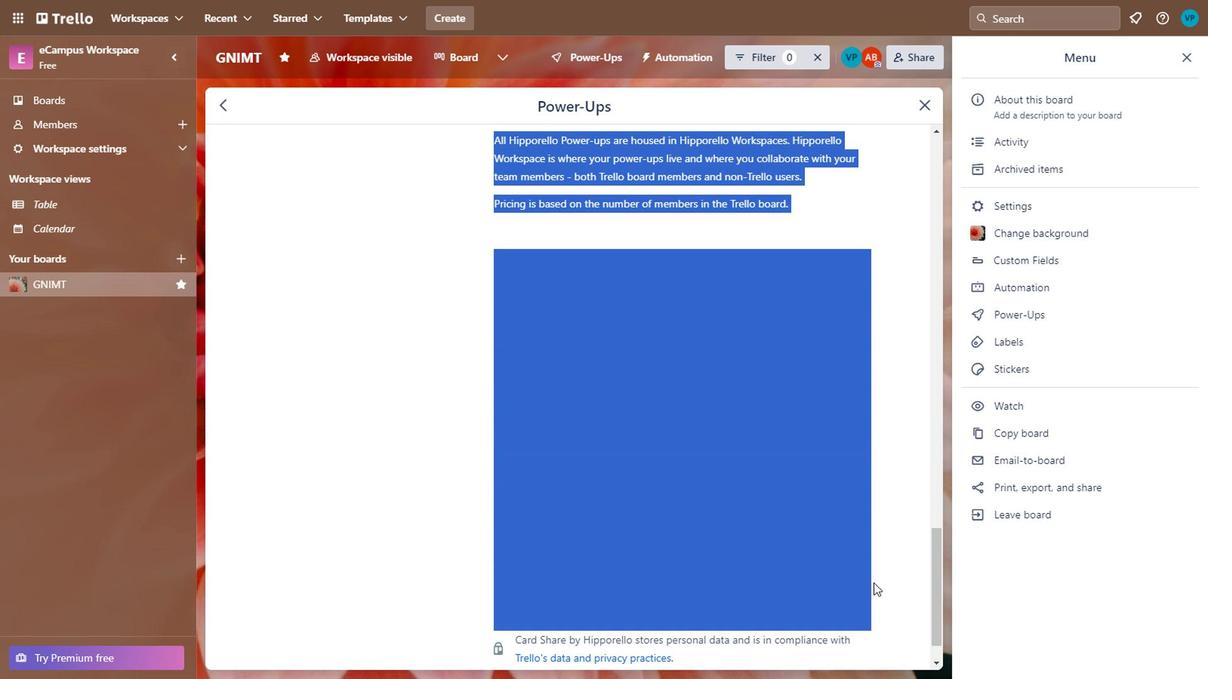 
Action: Mouse scrolled (786, 543) with delta (0, 0)
Screenshot: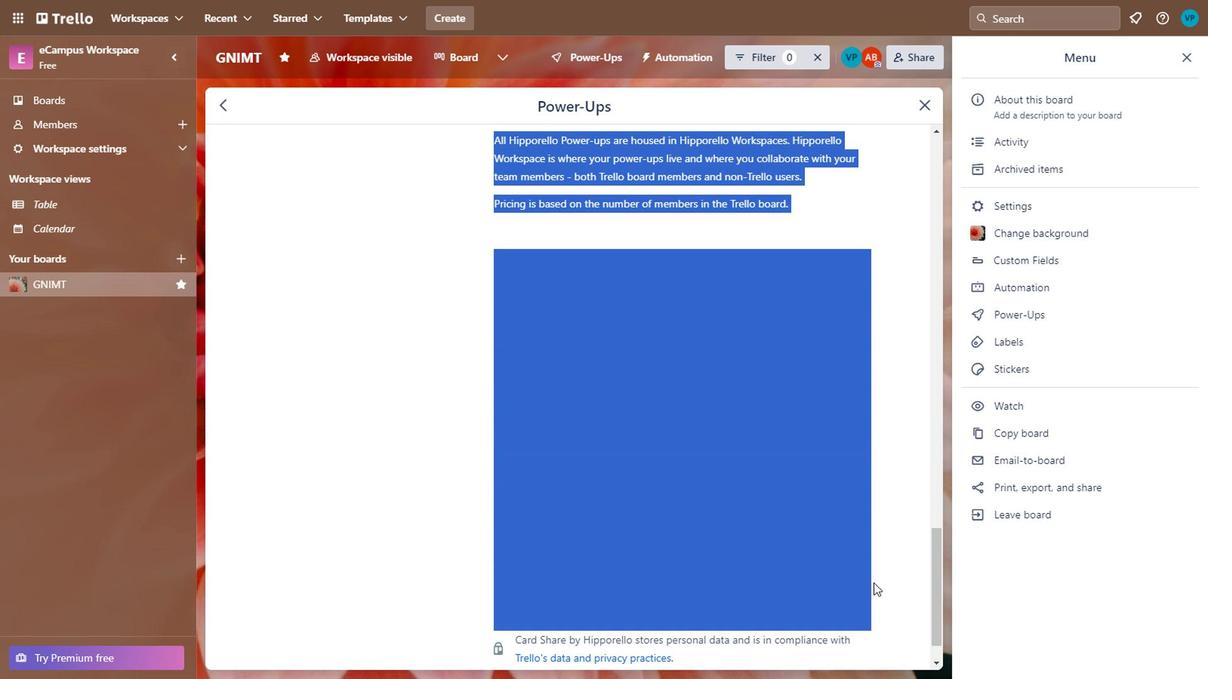 
Action: Mouse scrolled (786, 543) with delta (0, 0)
Screenshot: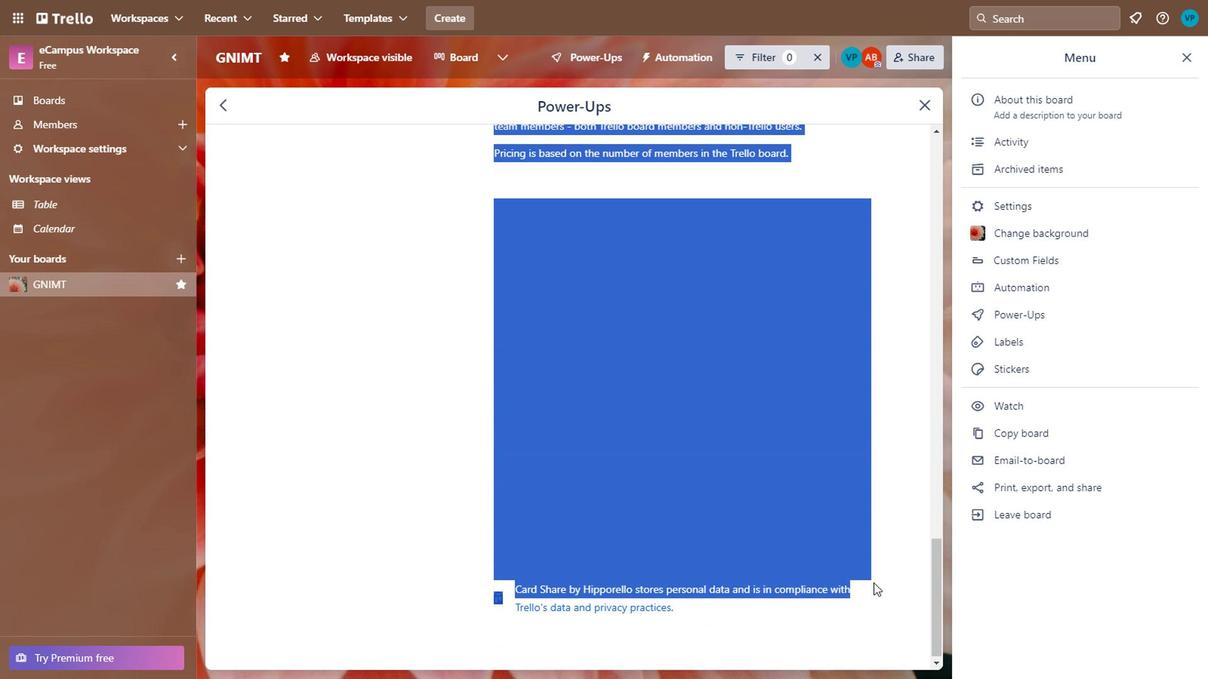 
Action: Mouse moved to (786, 538)
Screenshot: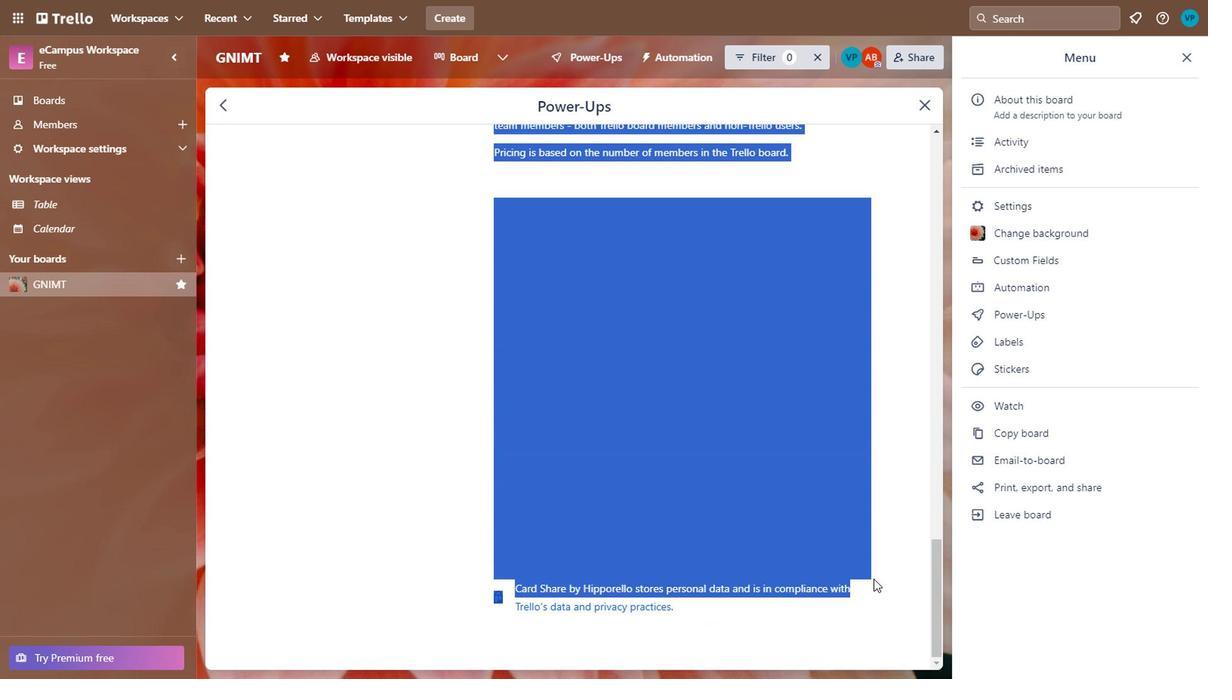 
Action: Mouse scrolled (786, 539) with delta (0, 0)
Screenshot: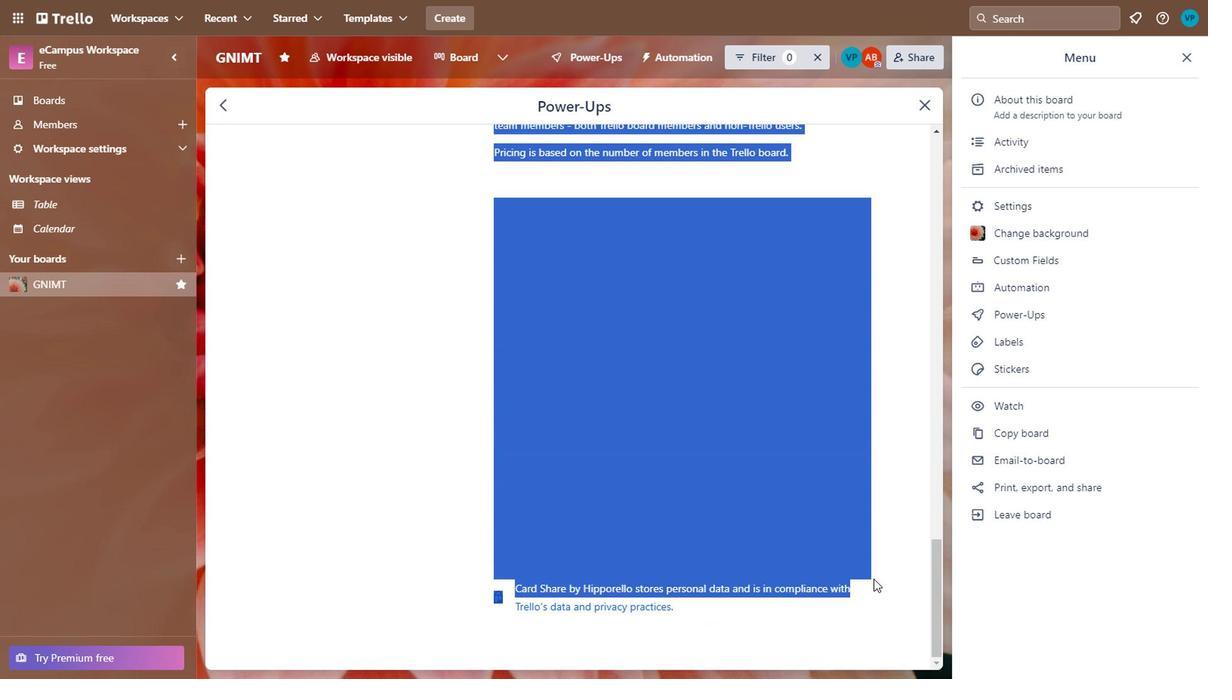 
Action: Mouse scrolled (786, 539) with delta (0, 0)
Screenshot: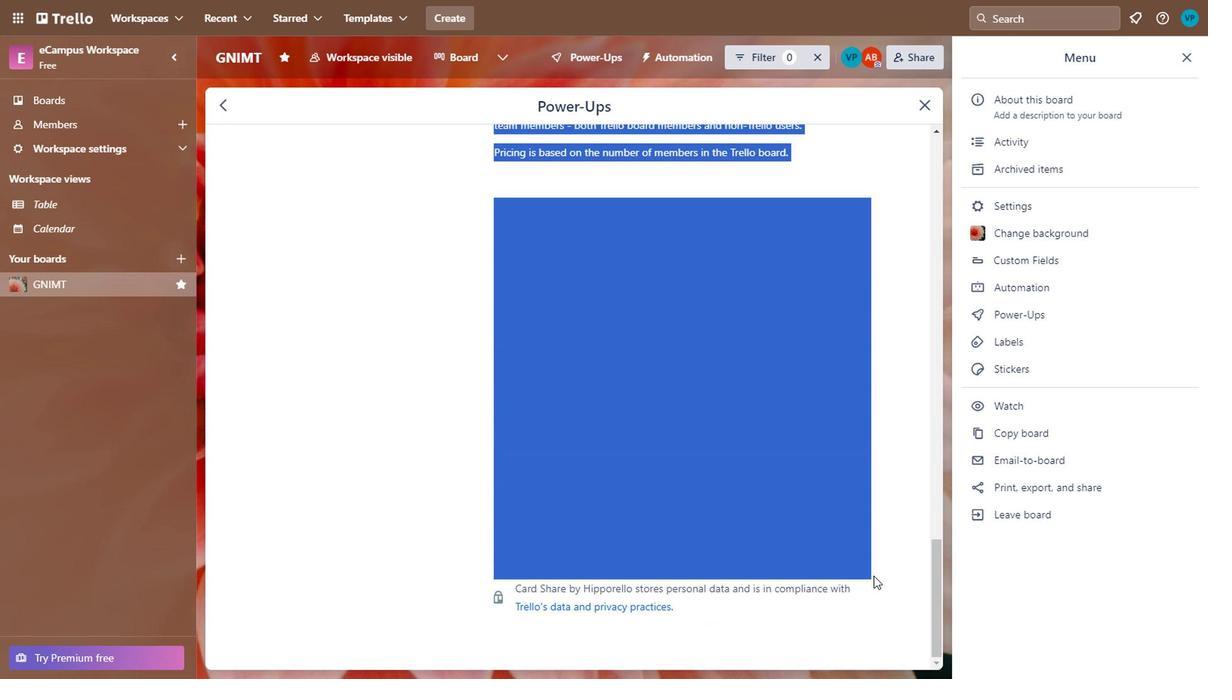 
Action: Mouse moved to (786, 536)
Screenshot: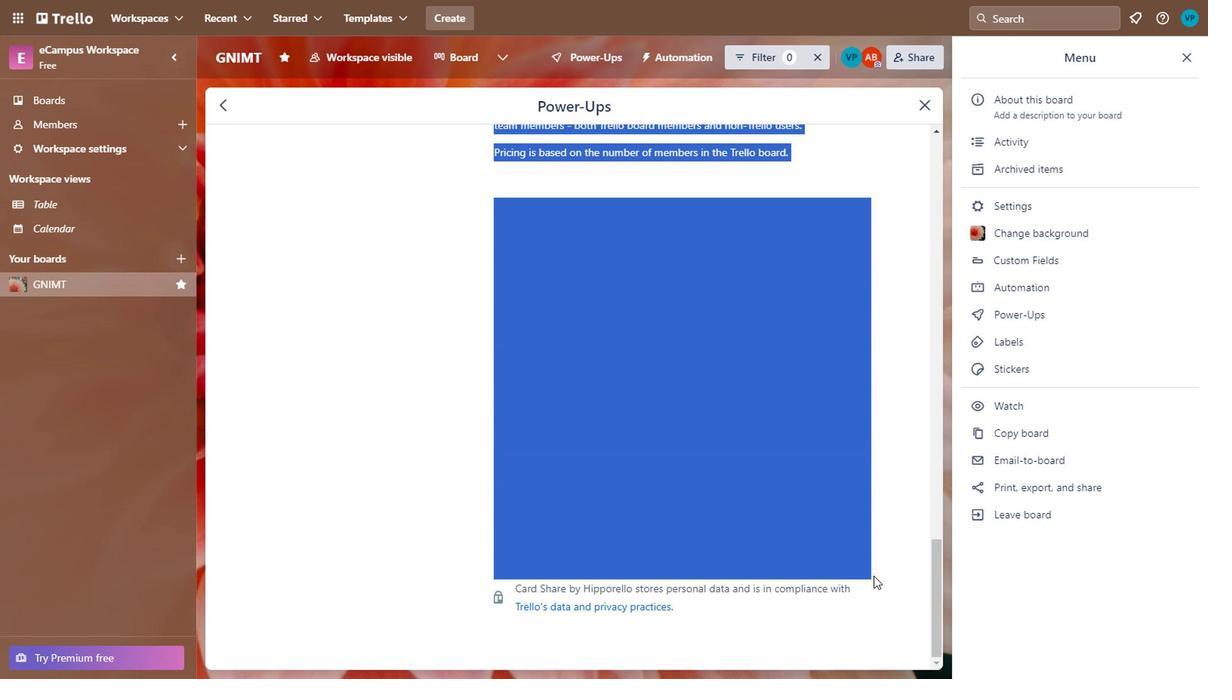 
Action: Mouse scrolled (786, 536) with delta (0, 0)
Screenshot: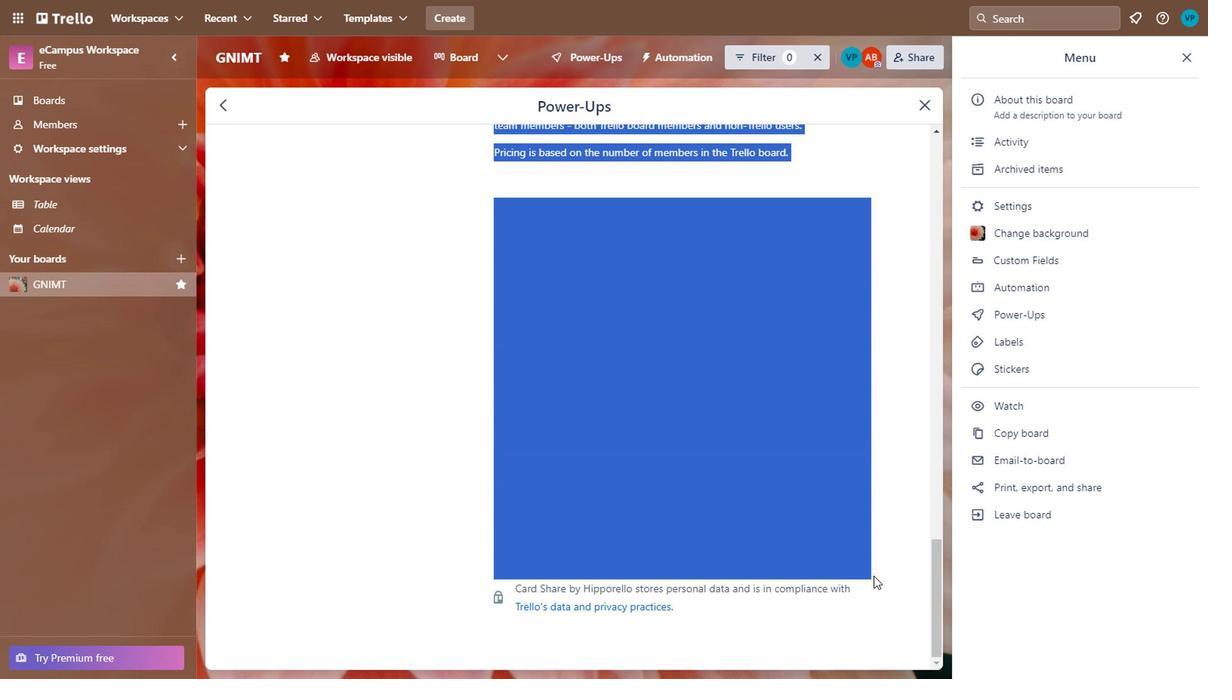 
Action: Mouse moved to (783, 520)
Screenshot: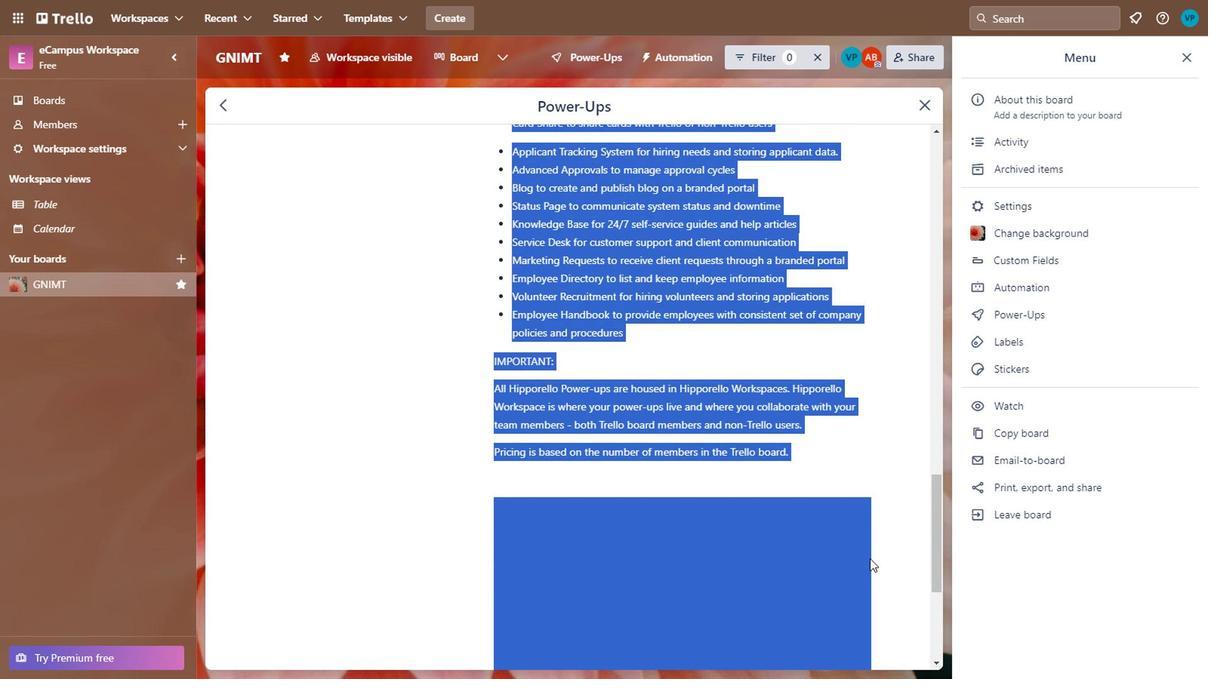 
Action: Mouse scrolled (783, 521) with delta (0, 0)
Screenshot: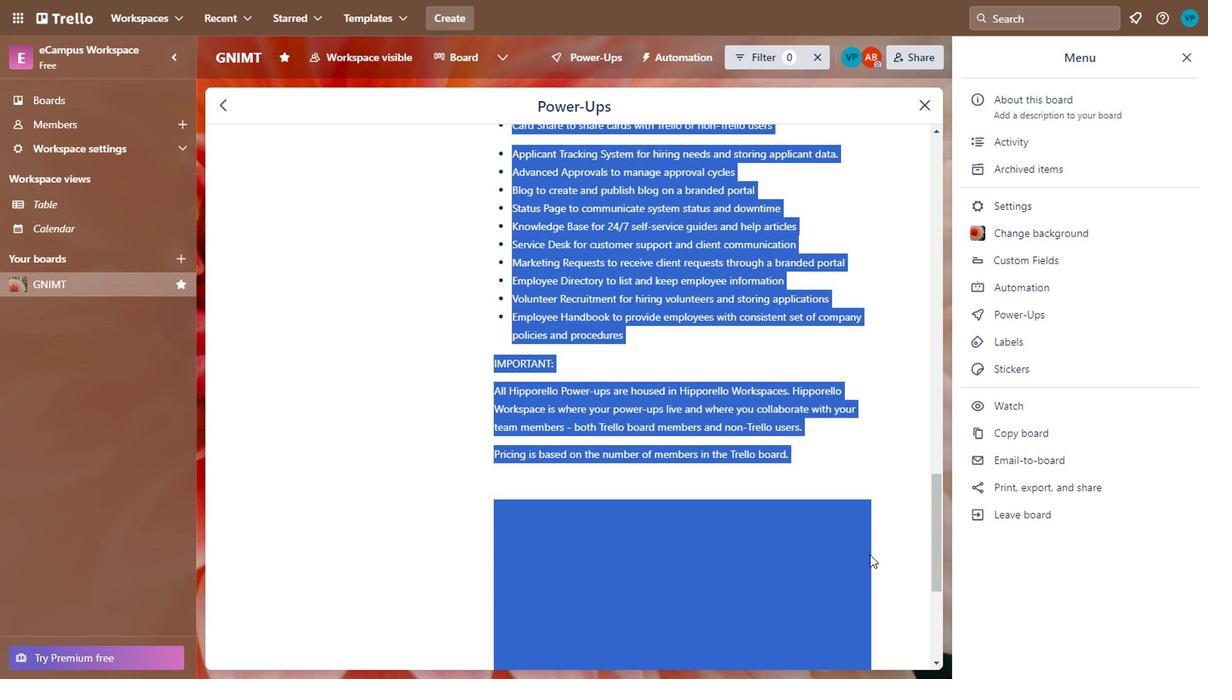 
Action: Mouse scrolled (783, 521) with delta (0, 0)
Screenshot: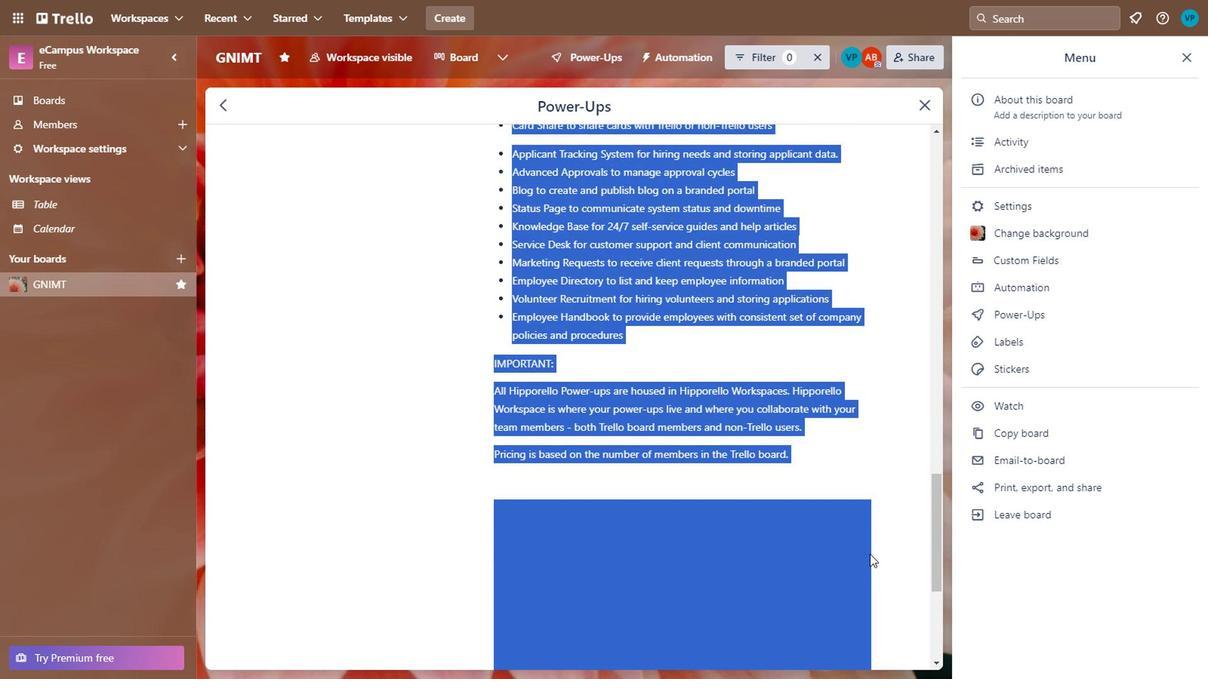 
Action: Mouse moved to (783, 519)
Screenshot: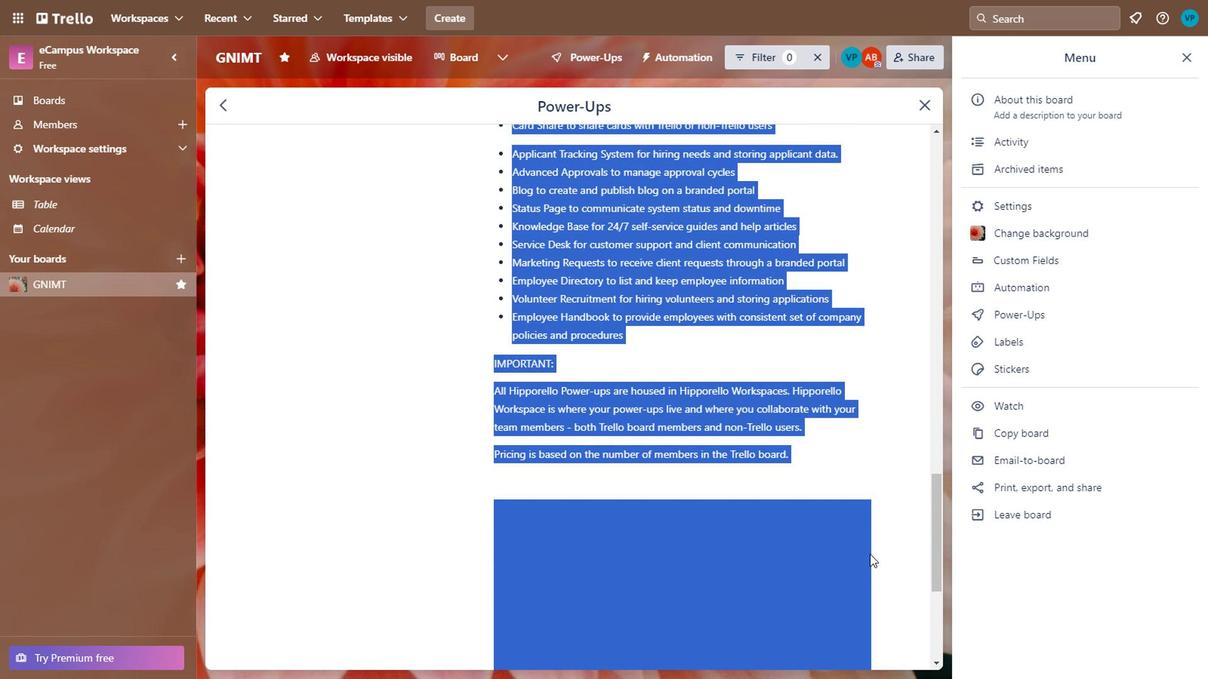 
Action: Mouse scrolled (783, 519) with delta (0, 0)
Screenshot: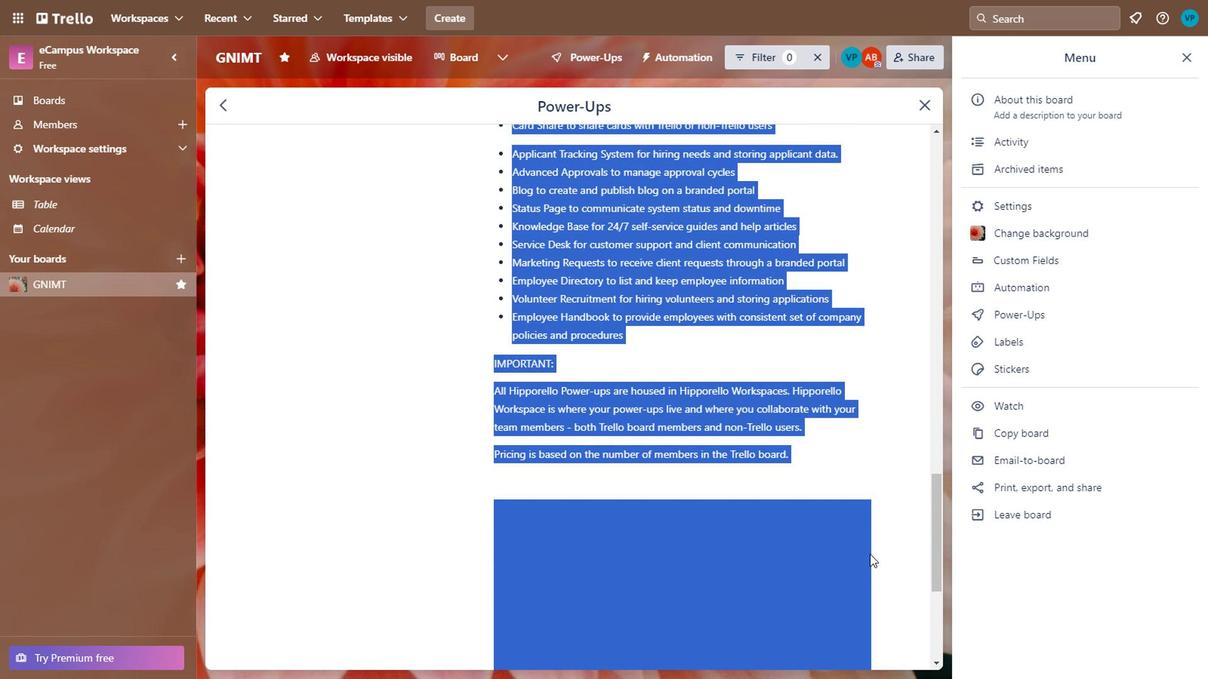 
Action: Mouse moved to (489, 368)
Screenshot: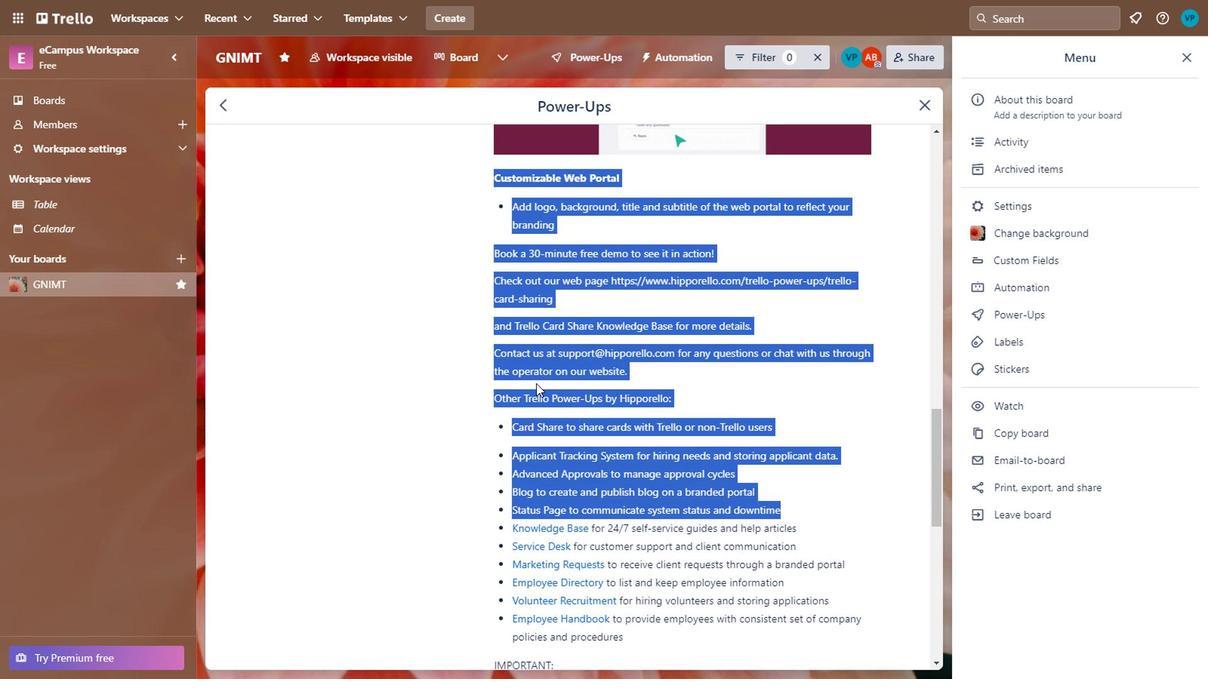 
Action: Mouse scrolled (489, 369) with delta (0, 0)
Screenshot: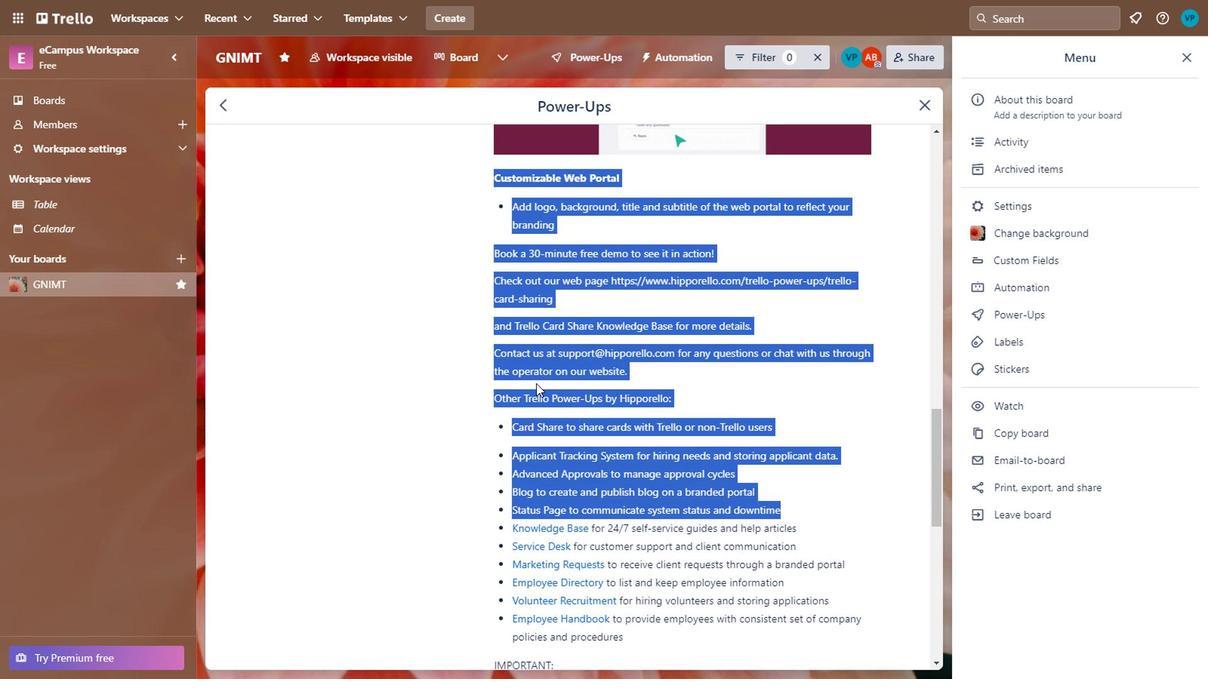
Action: Mouse moved to (433, 317)
Screenshot: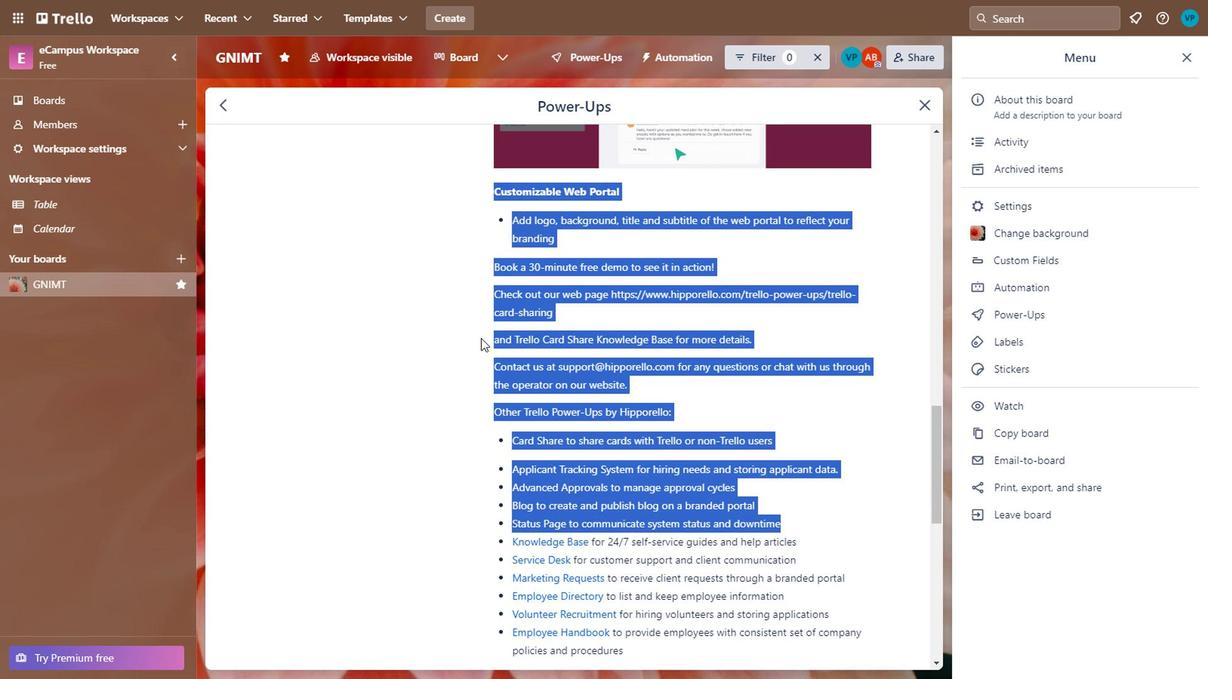 
Action: Mouse scrolled (433, 317) with delta (0, 0)
Screenshot: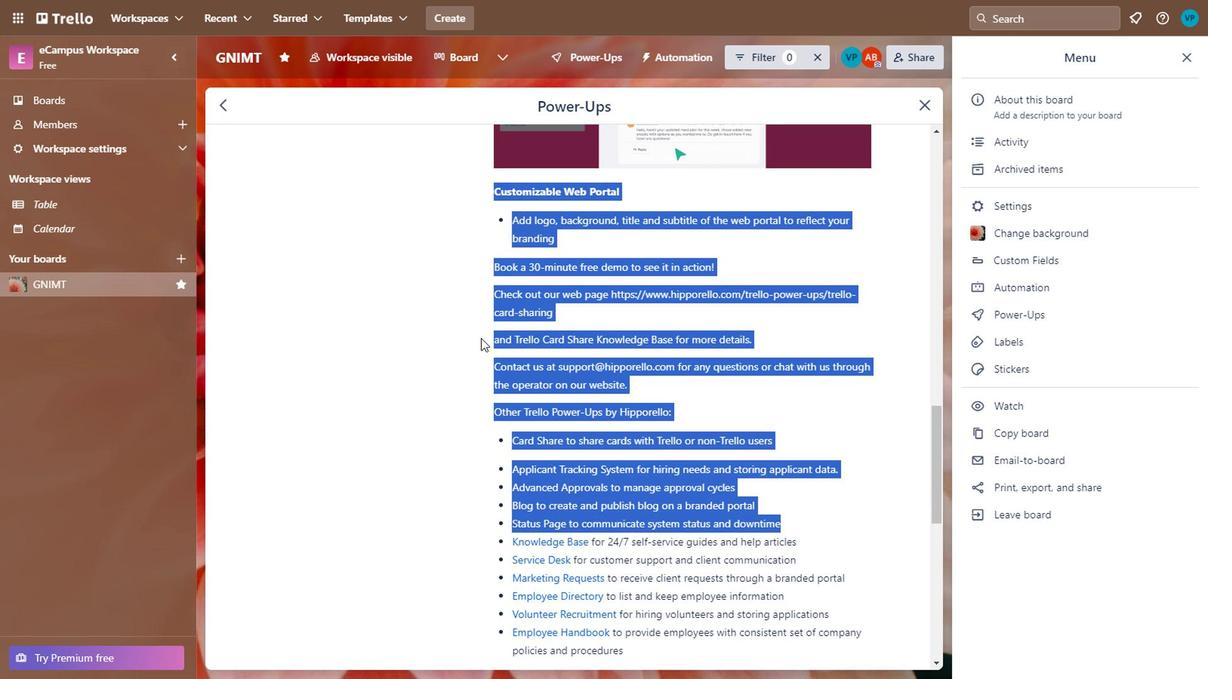 
Action: Mouse moved to (243, 143)
Screenshot: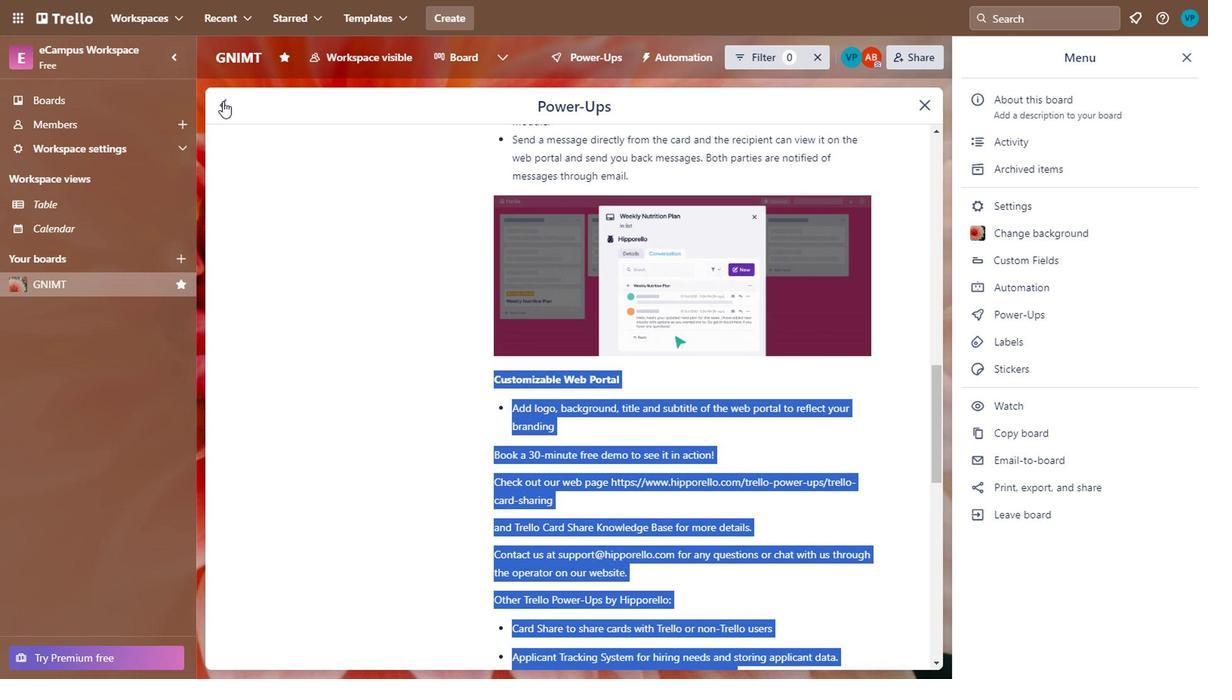 
Action: Mouse pressed left at (243, 143)
Screenshot: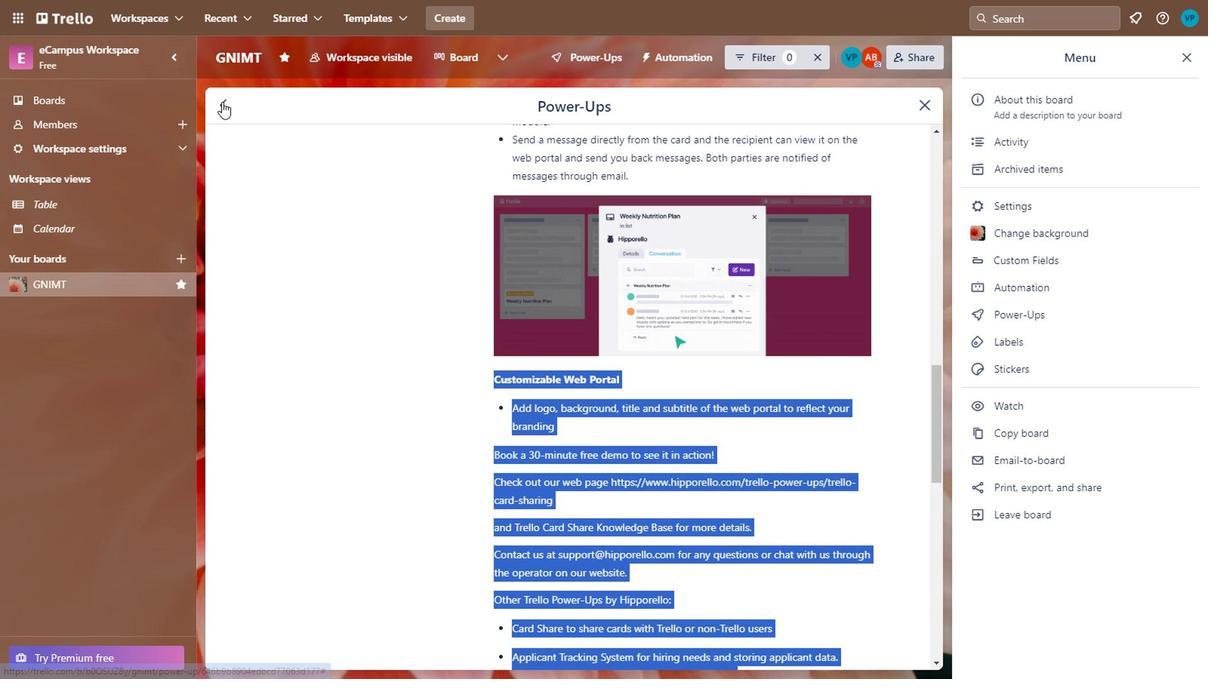 
Action: Mouse moved to (518, 377)
Screenshot: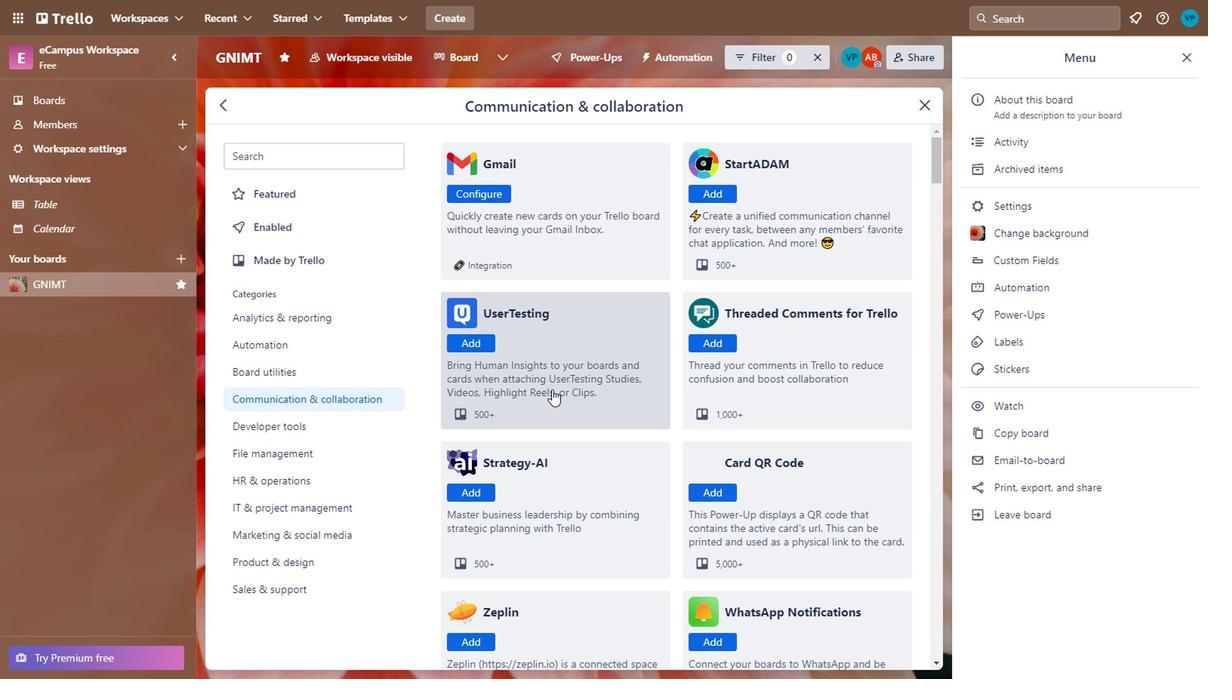
Action: Mouse pressed left at (518, 377)
Screenshot: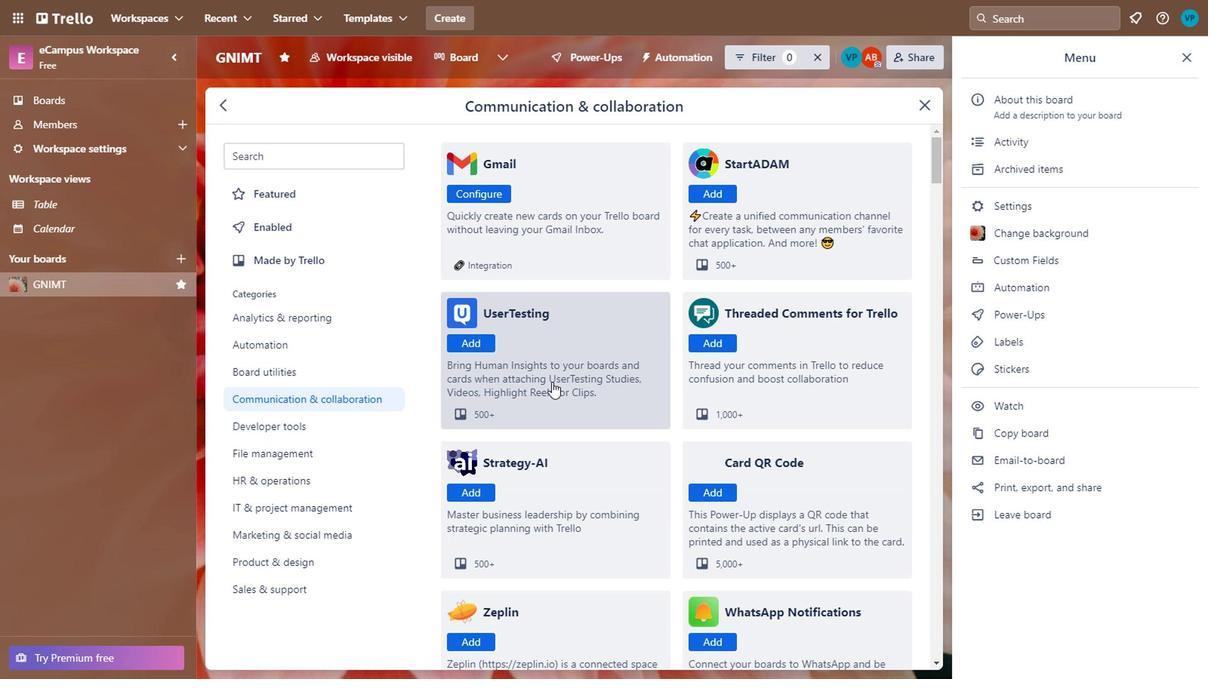 
Action: Mouse moved to (520, 382)
Screenshot: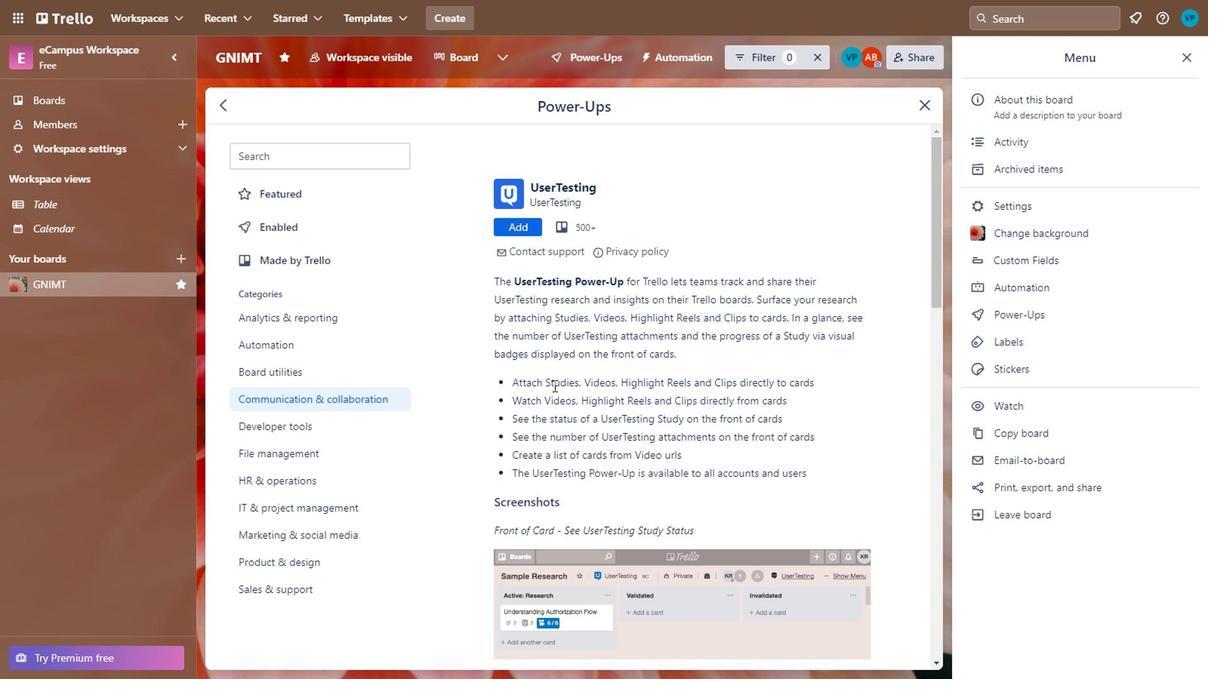 
Action: Mouse scrolled (520, 382) with delta (0, 0)
Screenshot: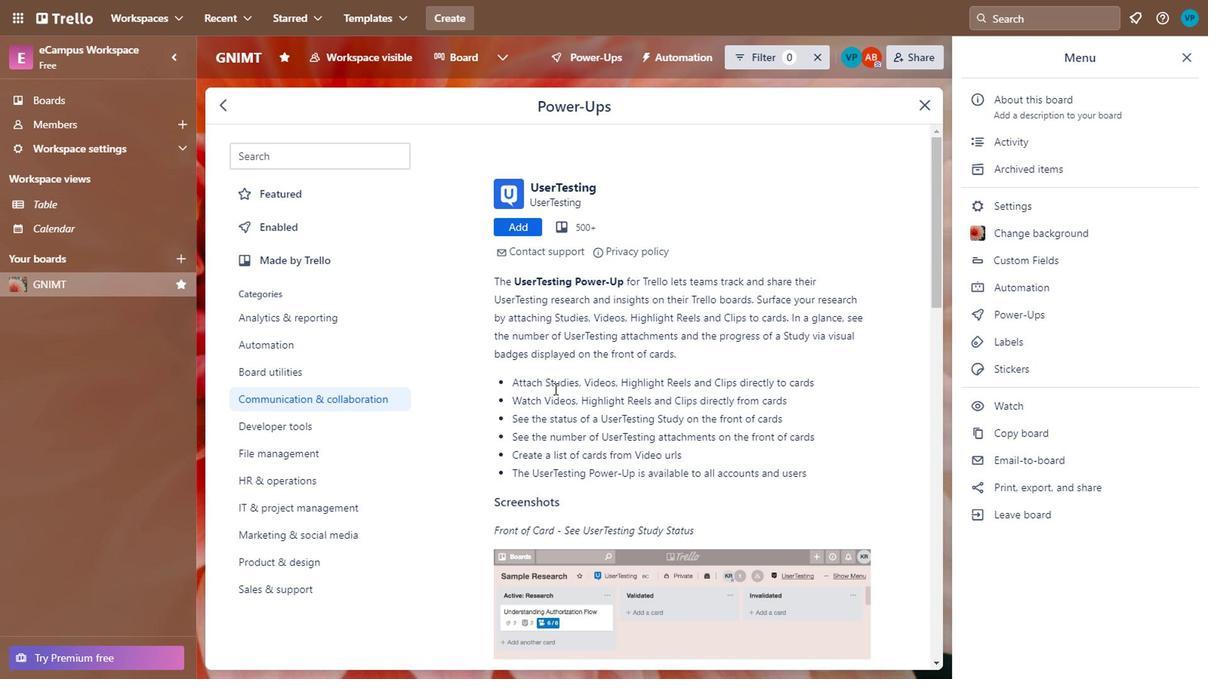 
Action: Mouse moved to (520, 378)
Screenshot: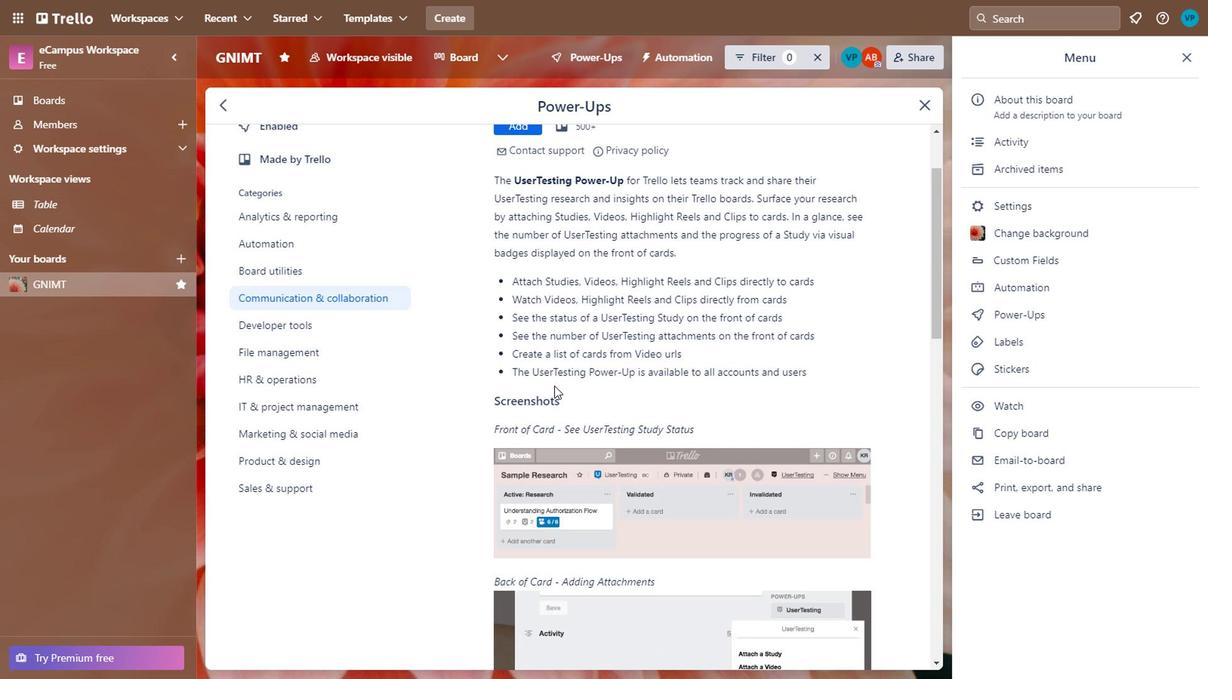 
Action: Mouse scrolled (520, 379) with delta (0, 0)
Screenshot: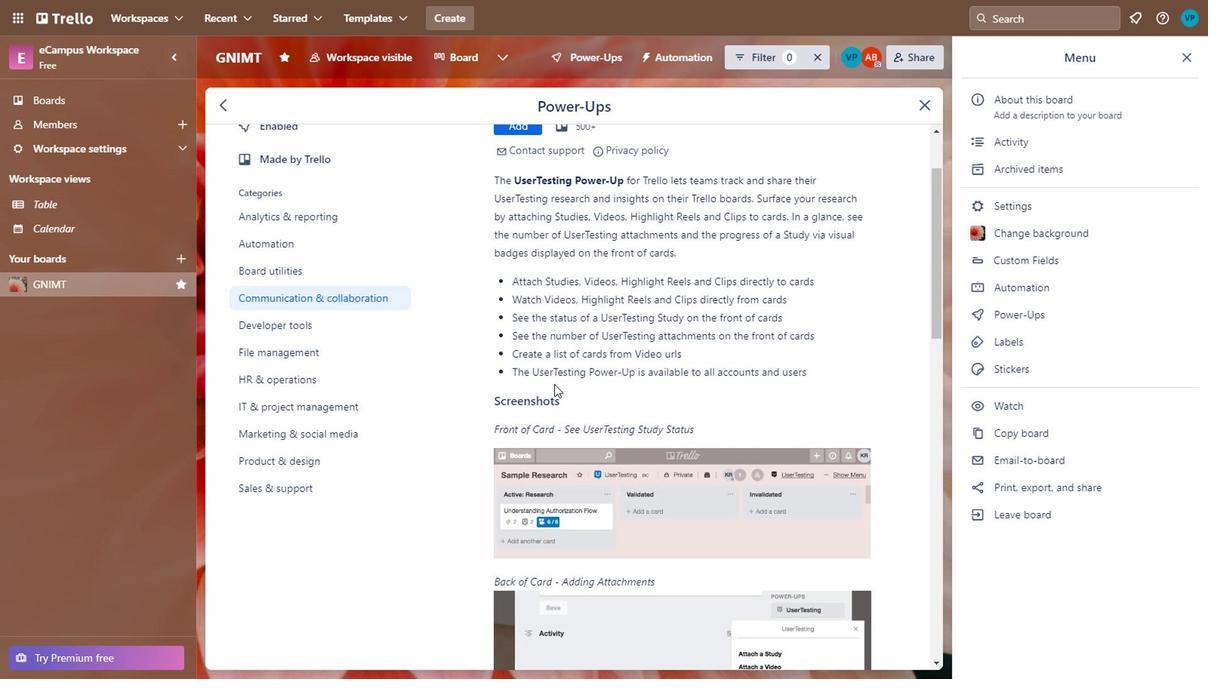 
Action: Mouse scrolled (520, 379) with delta (0, 0)
Screenshot: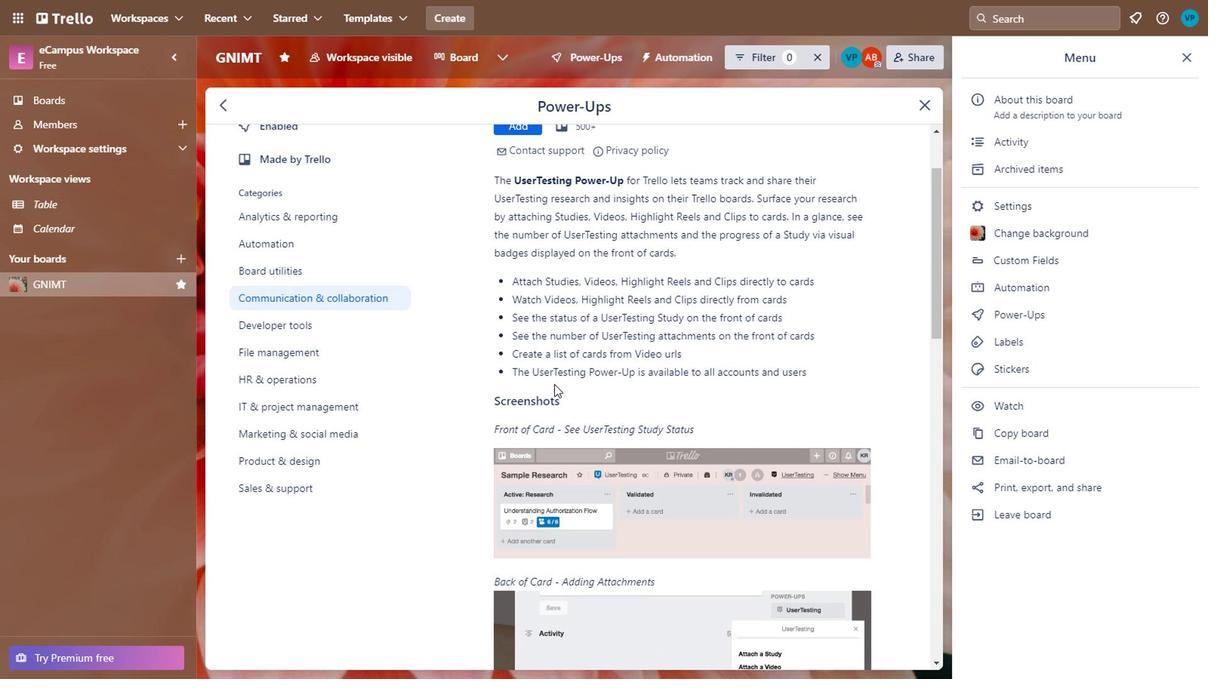 
Action: Mouse moved to (463, 274)
Screenshot: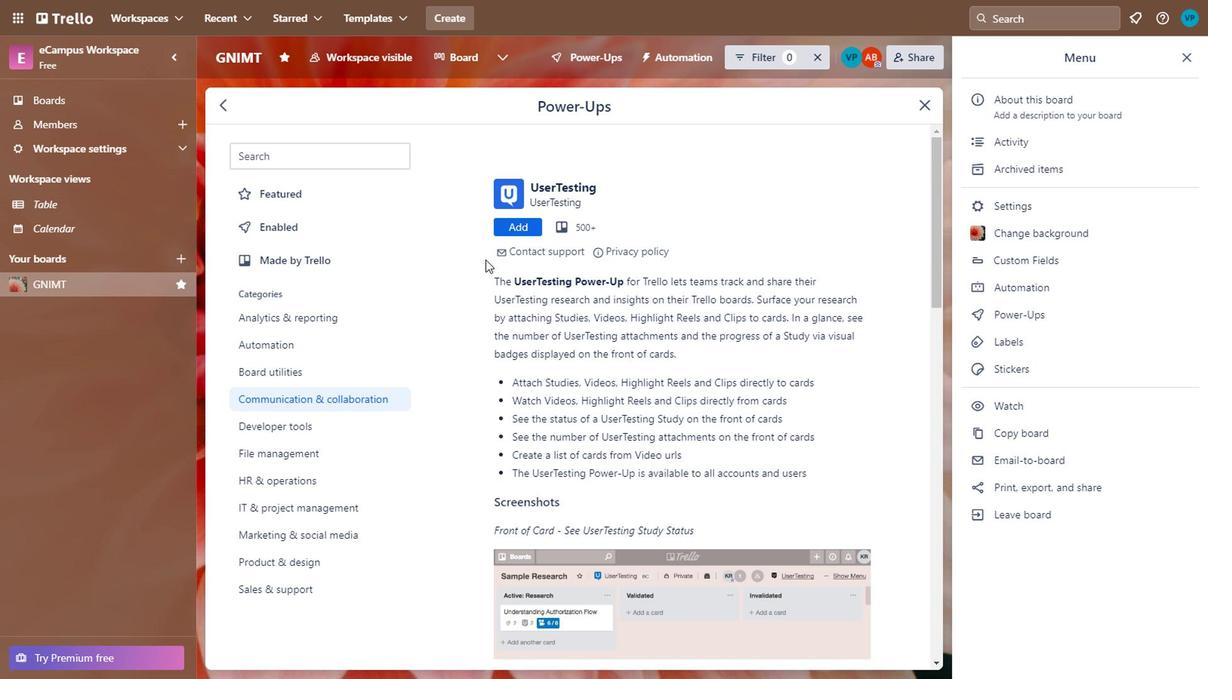 
Action: Mouse pressed left at (463, 274)
Screenshot: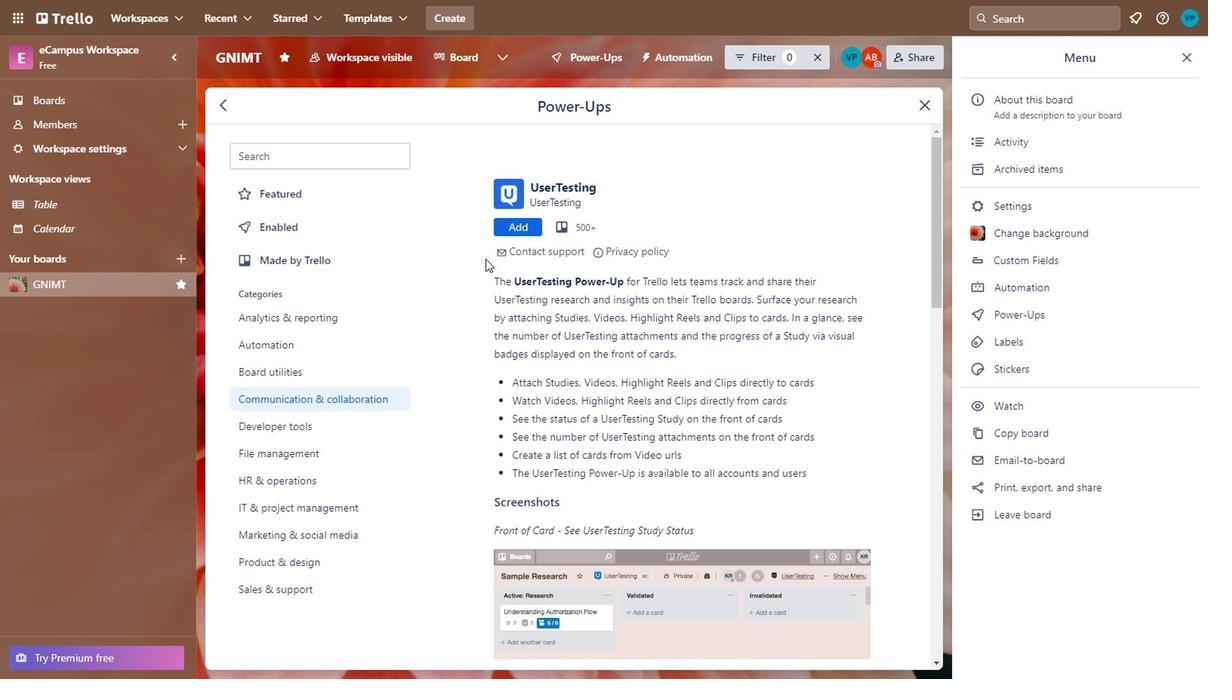 
Action: Mouse moved to (608, 402)
Screenshot: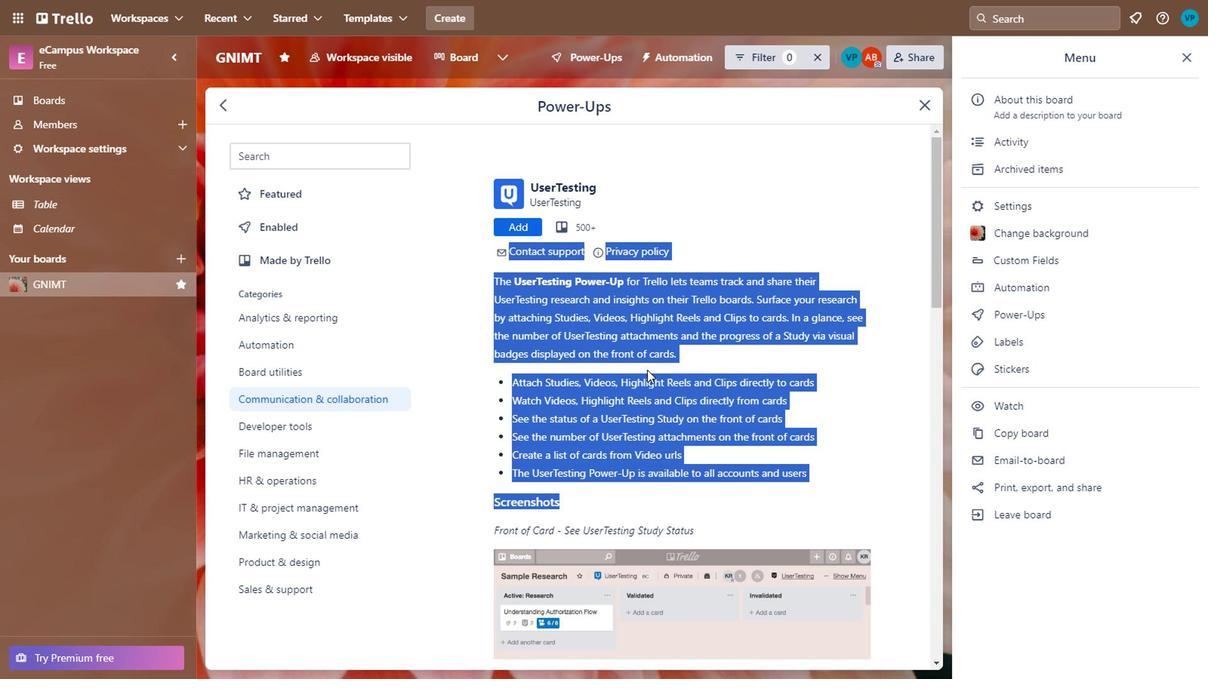 
Action: Mouse scrolled (608, 402) with delta (0, 0)
Screenshot: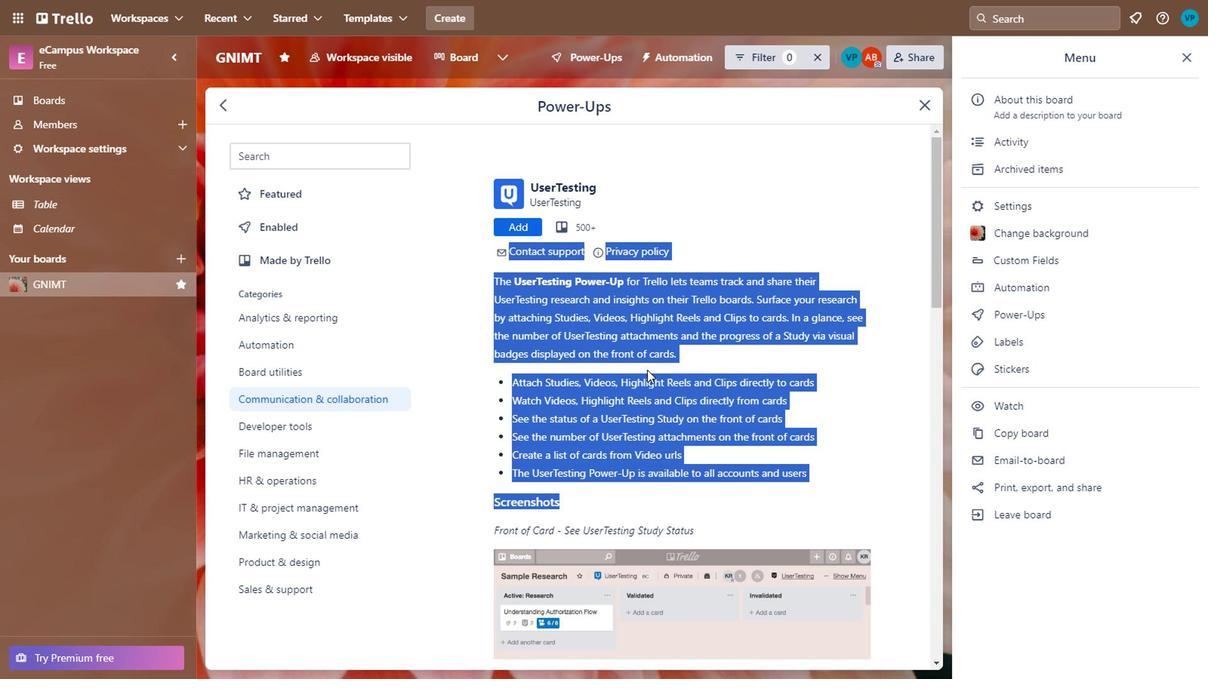 
Action: Mouse moved to (620, 431)
Screenshot: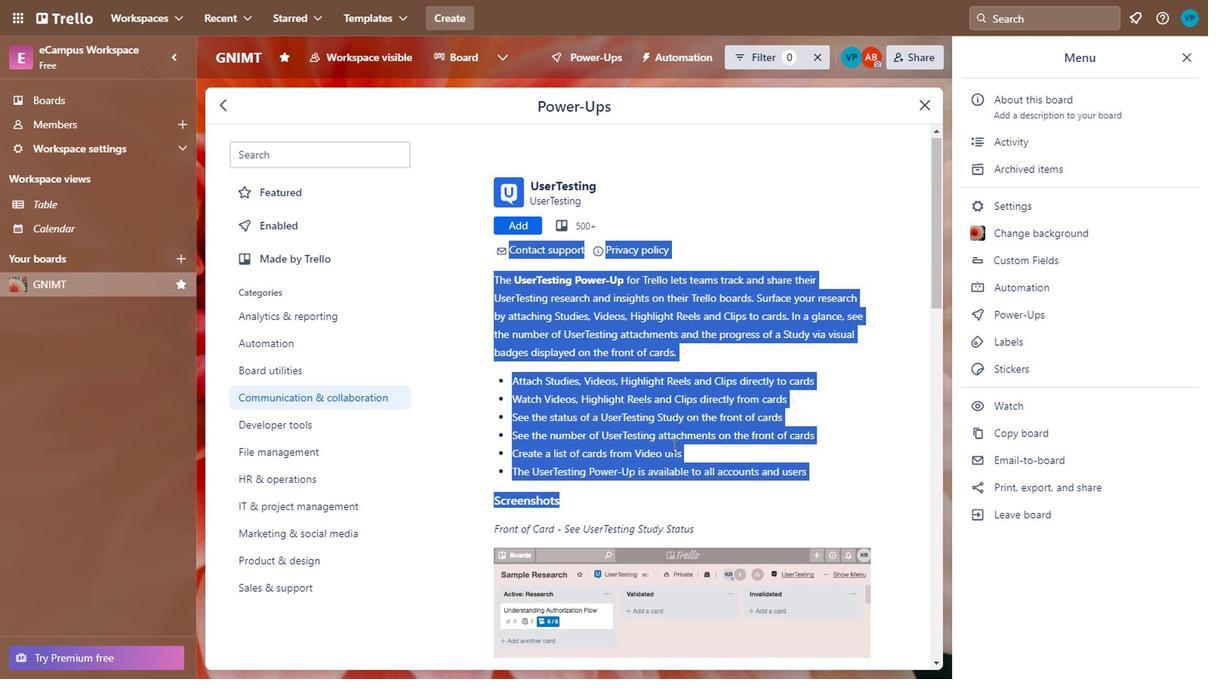 
Action: Mouse scrolled (620, 430) with delta (0, 0)
Screenshot: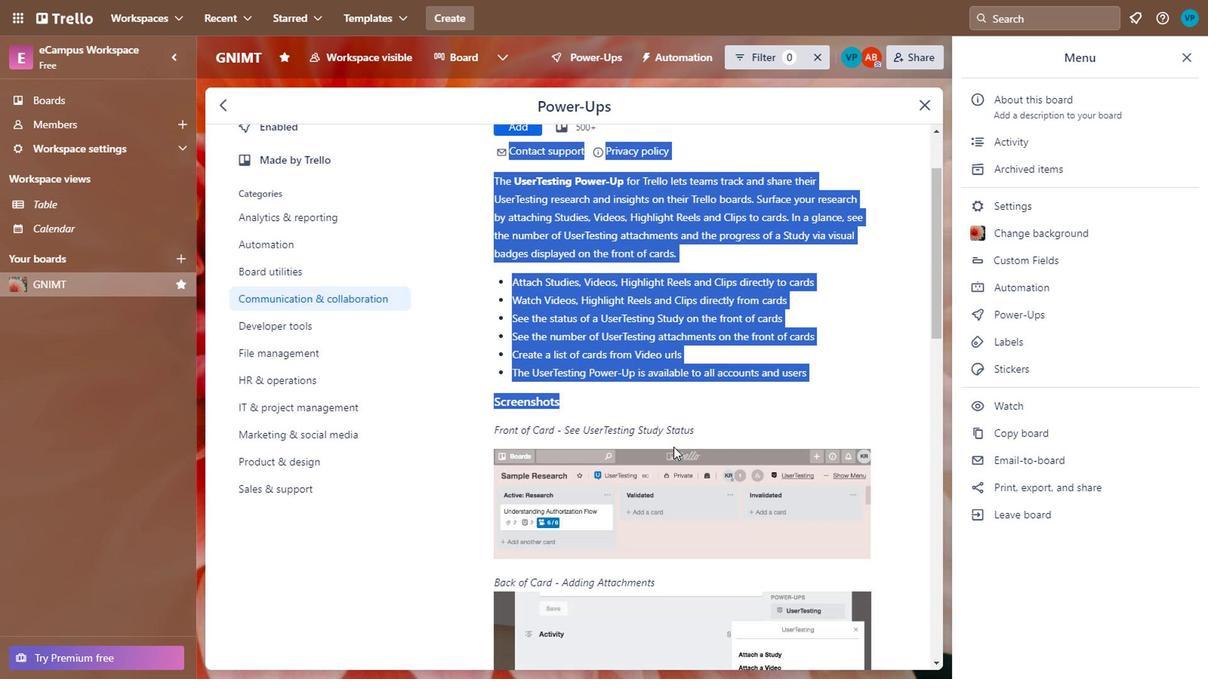 
Action: Mouse moved to (617, 424)
Screenshot: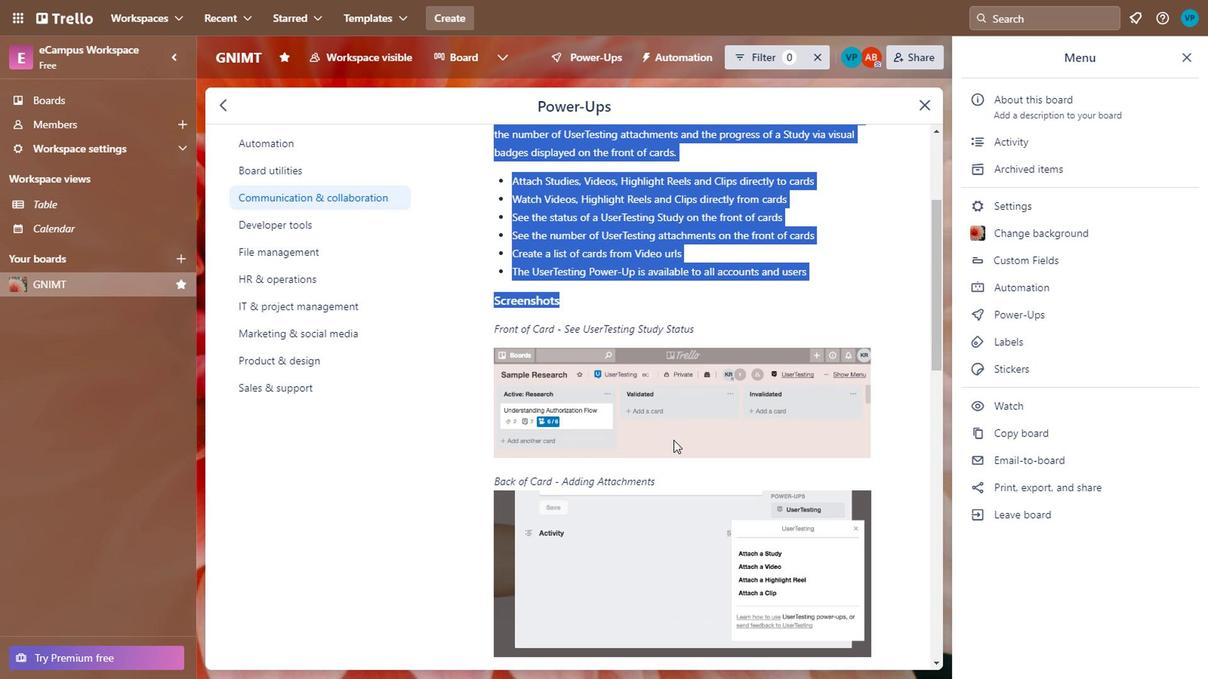 
Action: Mouse scrolled (617, 424) with delta (0, 0)
Screenshot: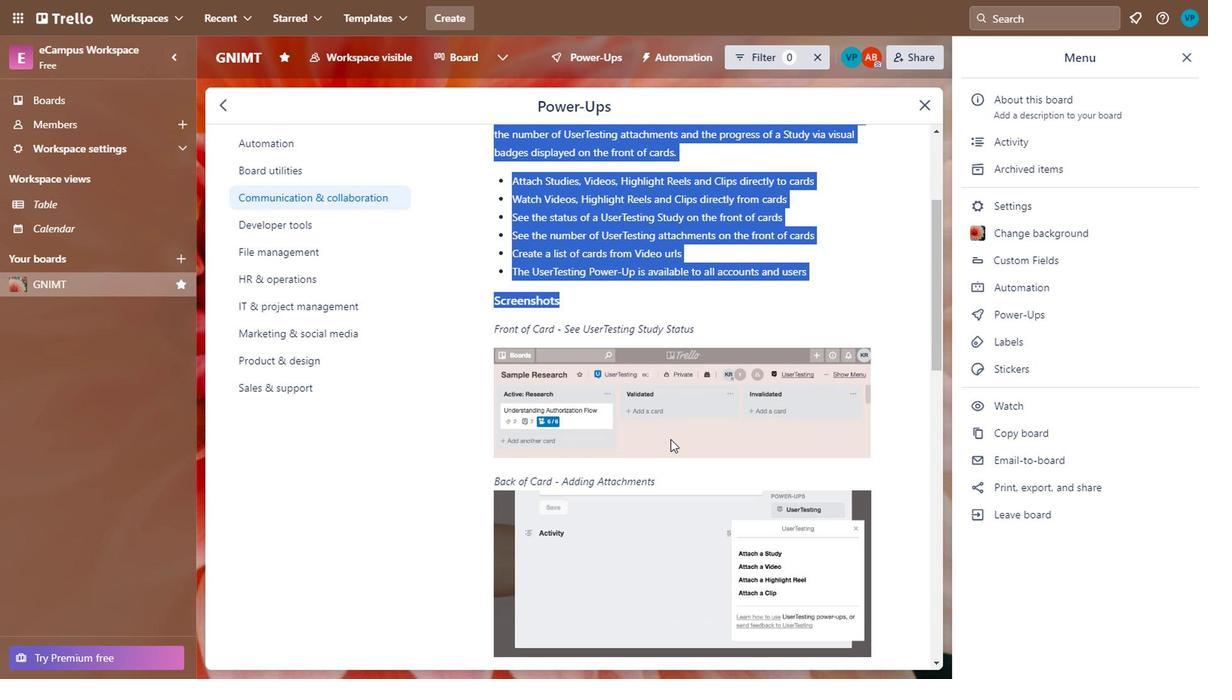 
Action: Mouse moved to (453, 247)
Screenshot: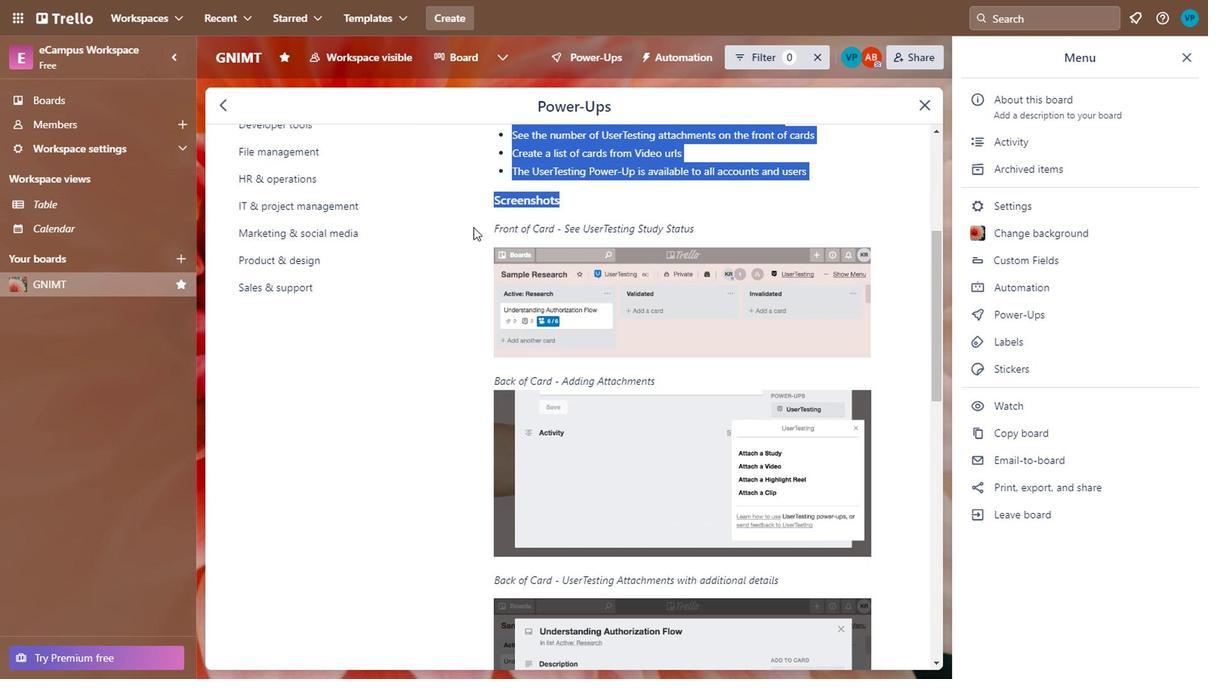 
Action: Mouse pressed left at (453, 247)
Screenshot: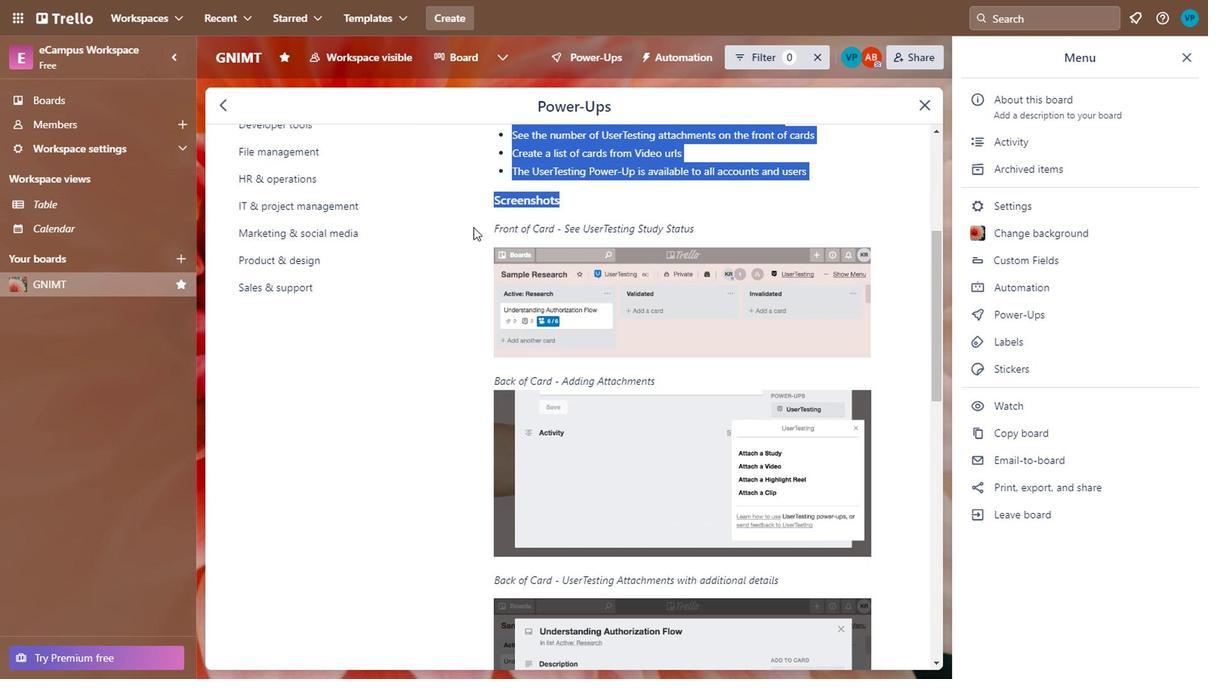
Action: Mouse moved to (783, 429)
Screenshot: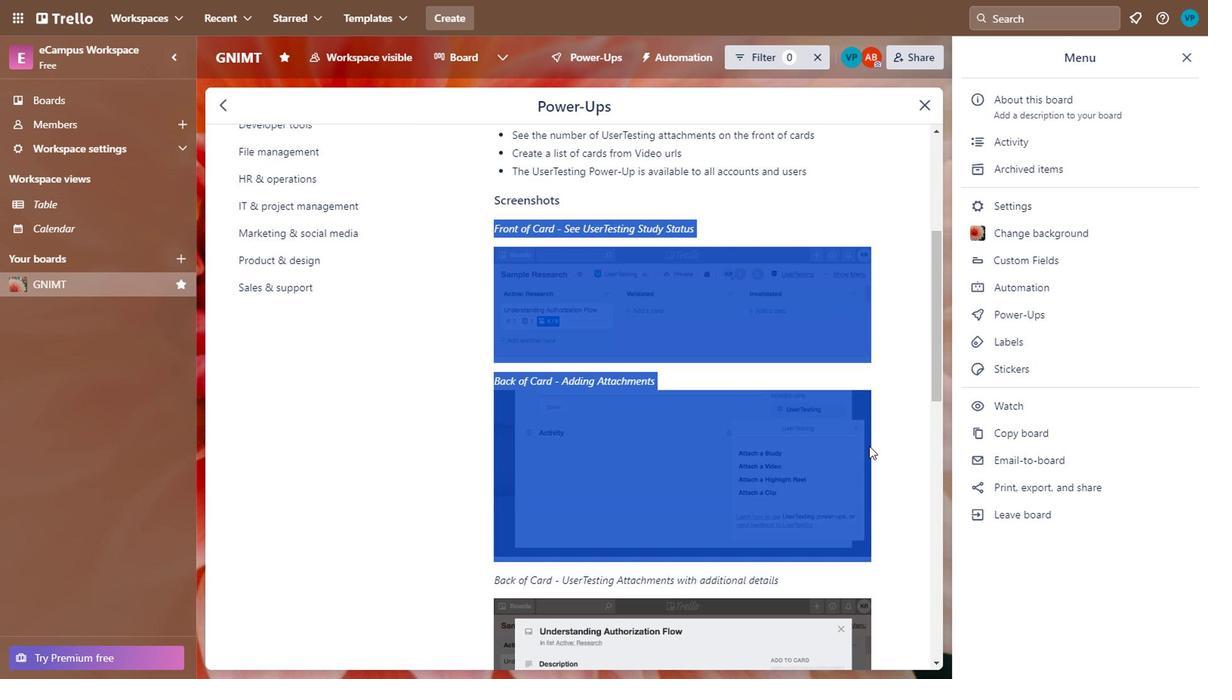 
Action: Mouse scrolled (783, 429) with delta (0, 0)
Screenshot: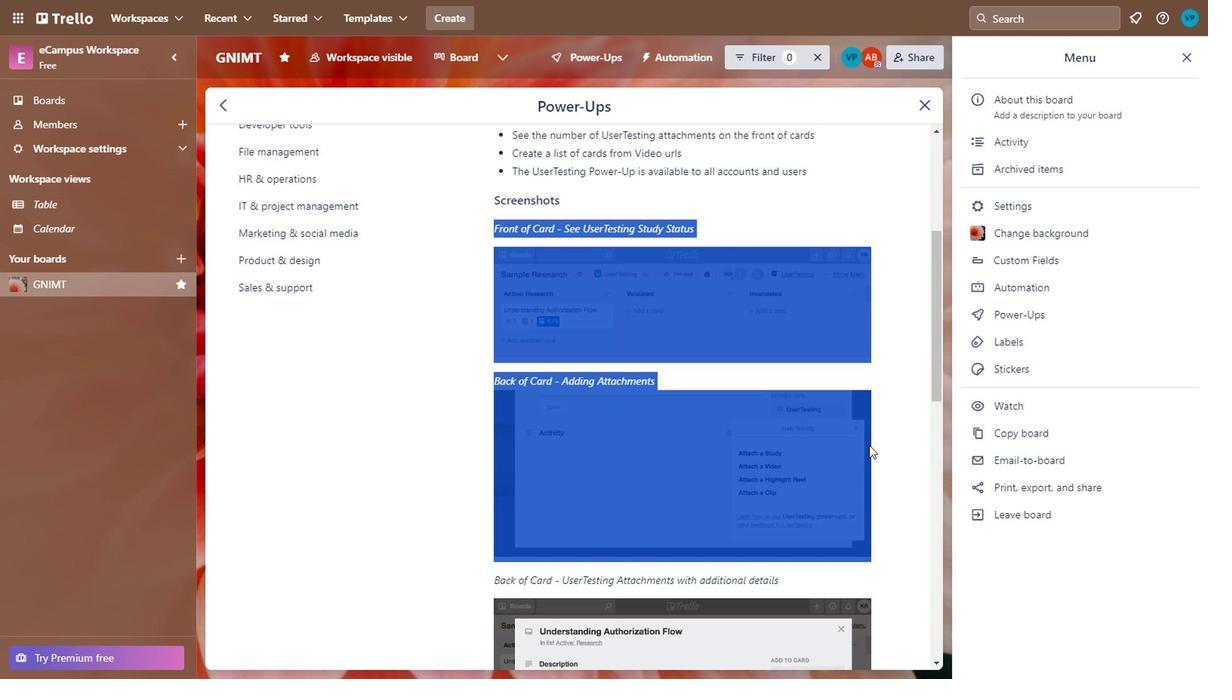 
Action: Mouse scrolled (783, 429) with delta (0, 0)
Screenshot: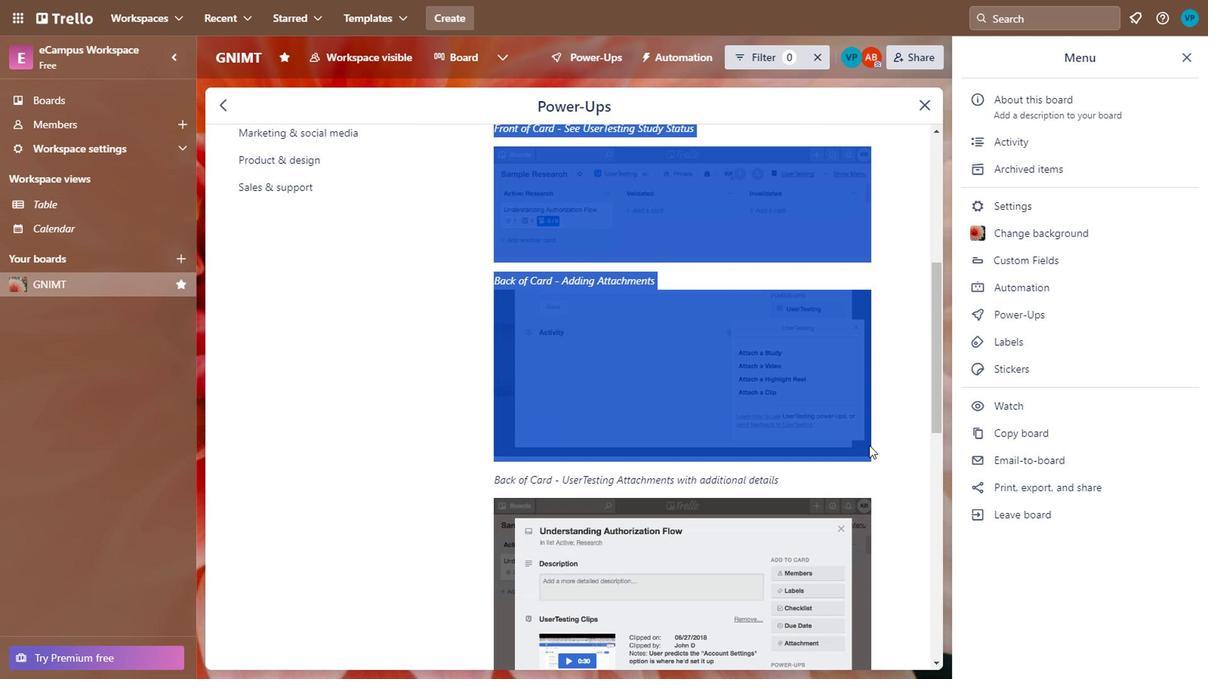 
Action: Mouse moved to (783, 423)
Screenshot: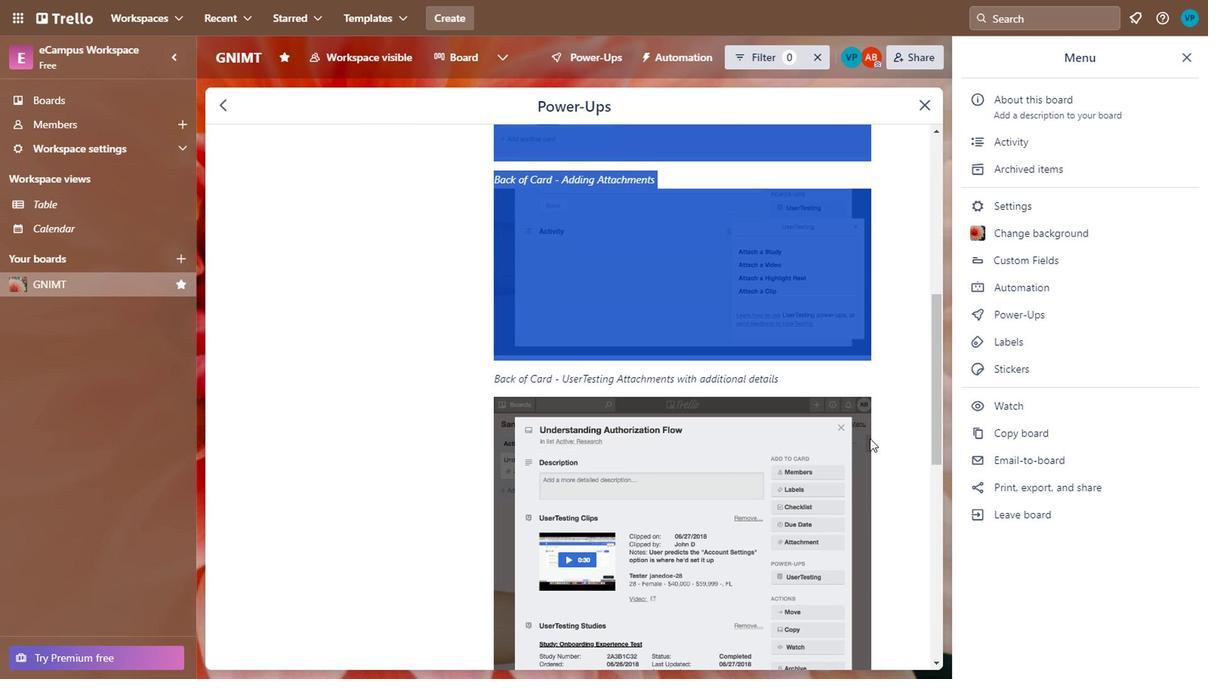 
Action: Mouse scrolled (783, 423) with delta (0, 0)
Screenshot: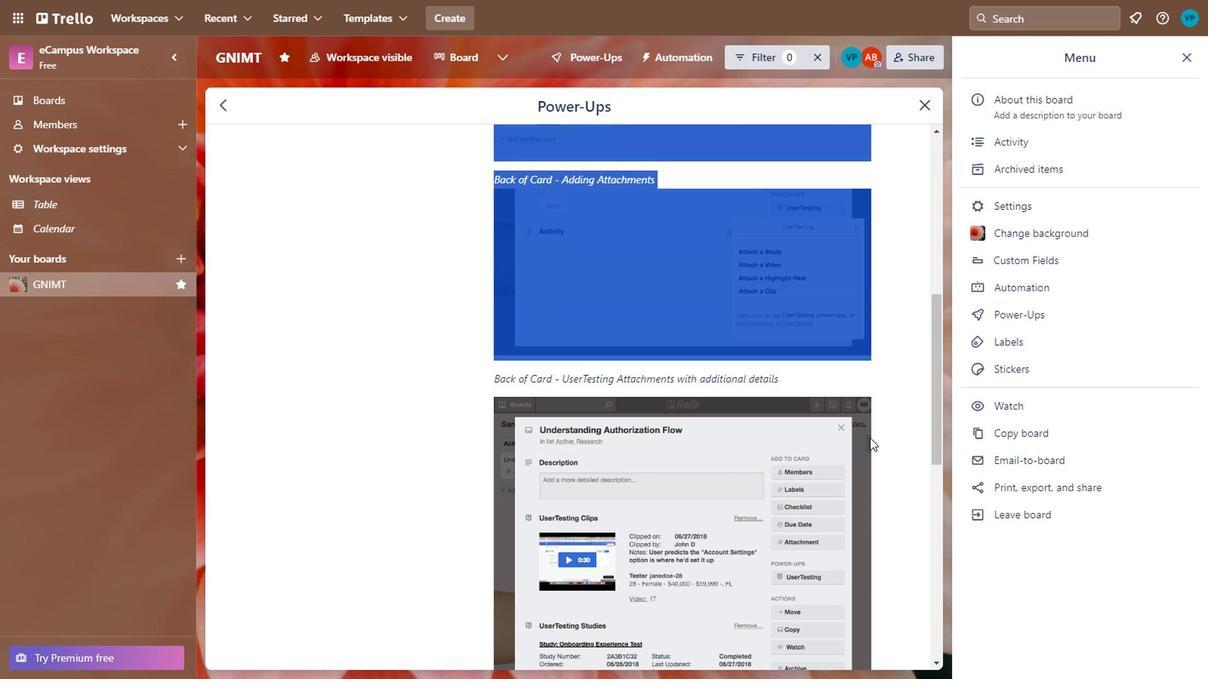
Action: Mouse moved to (441, 287)
Screenshot: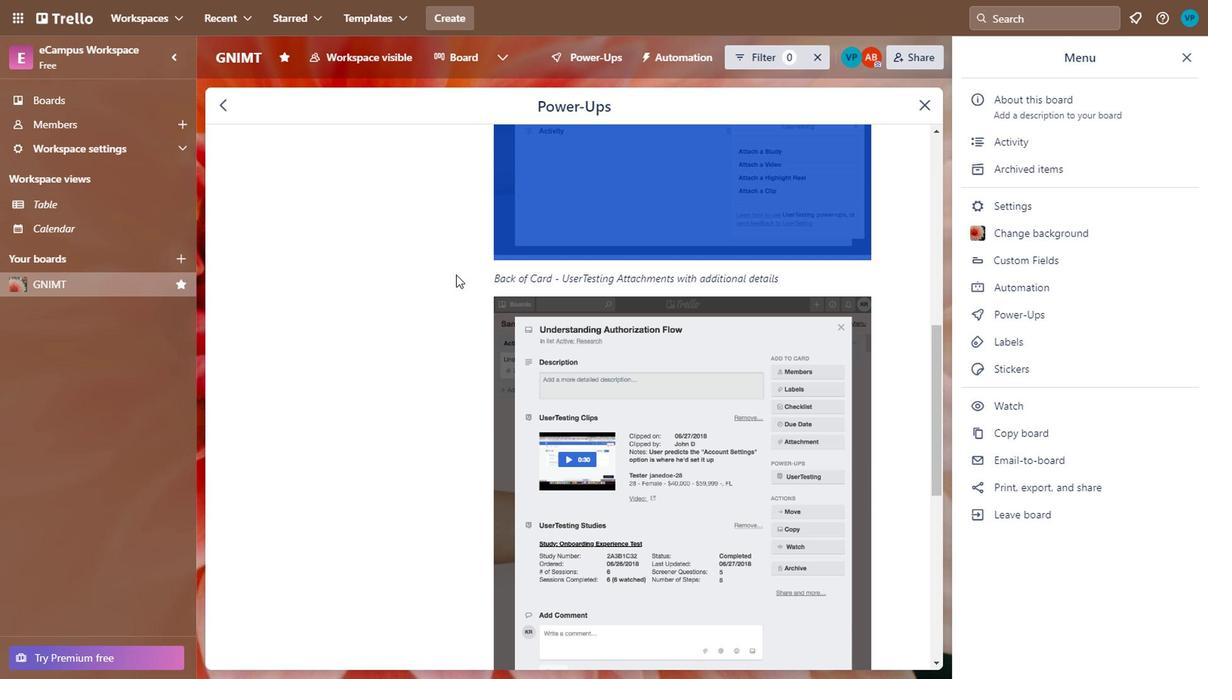 
Action: Mouse pressed left at (441, 287)
Screenshot: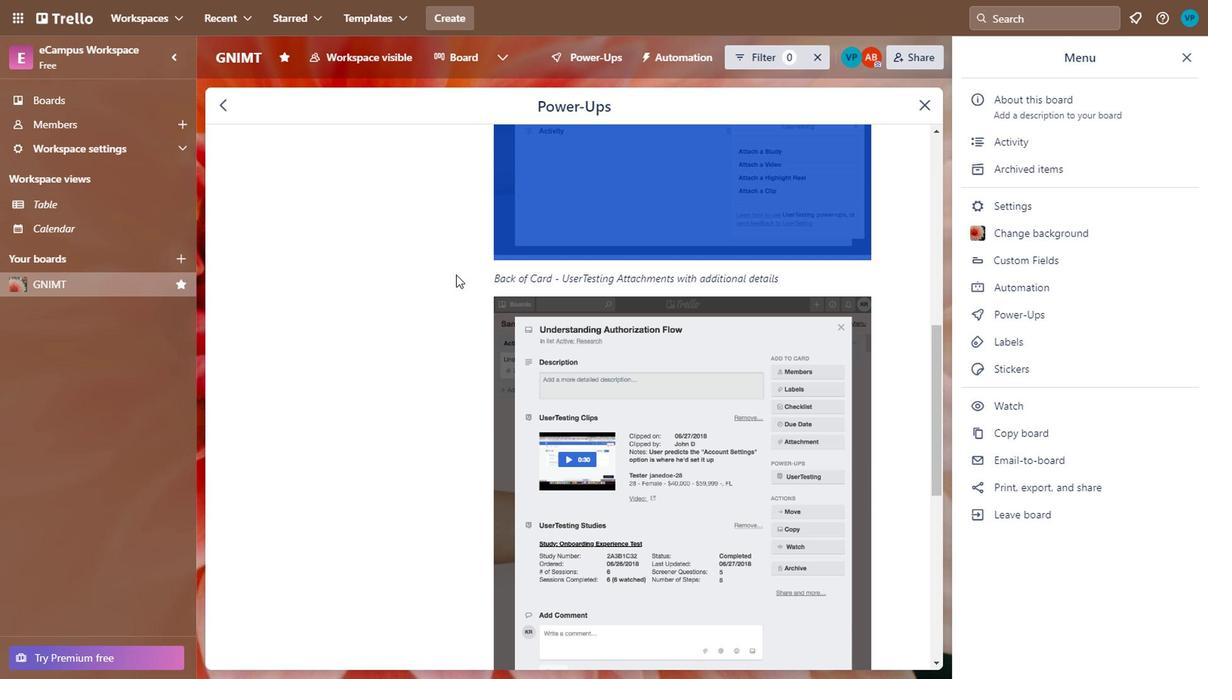 
Action: Mouse moved to (795, 377)
Screenshot: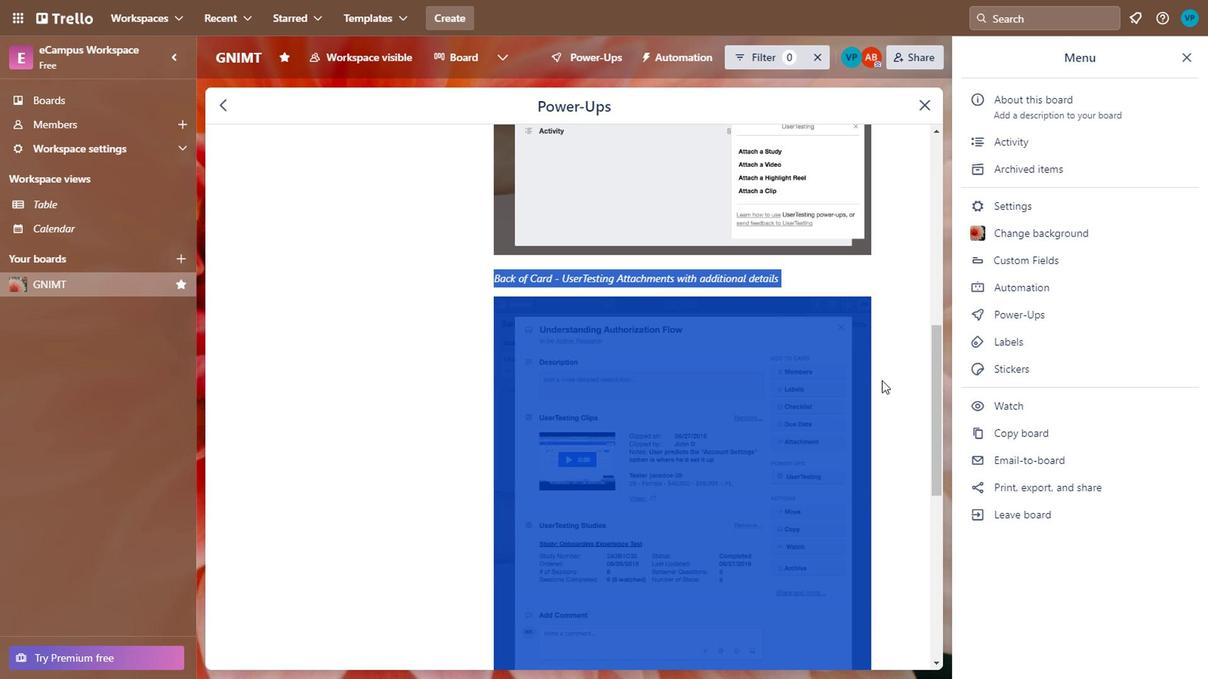 
Action: Mouse scrolled (795, 376) with delta (0, 0)
Screenshot: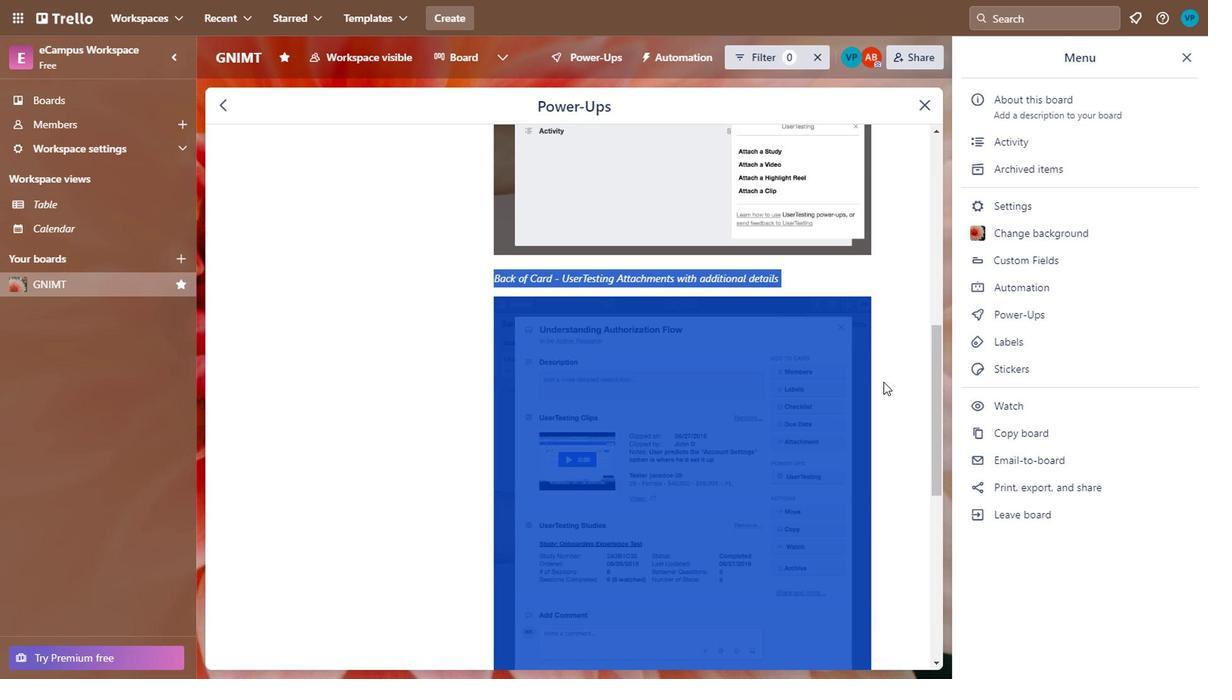 
Action: Mouse scrolled (795, 376) with delta (0, 0)
Screenshot: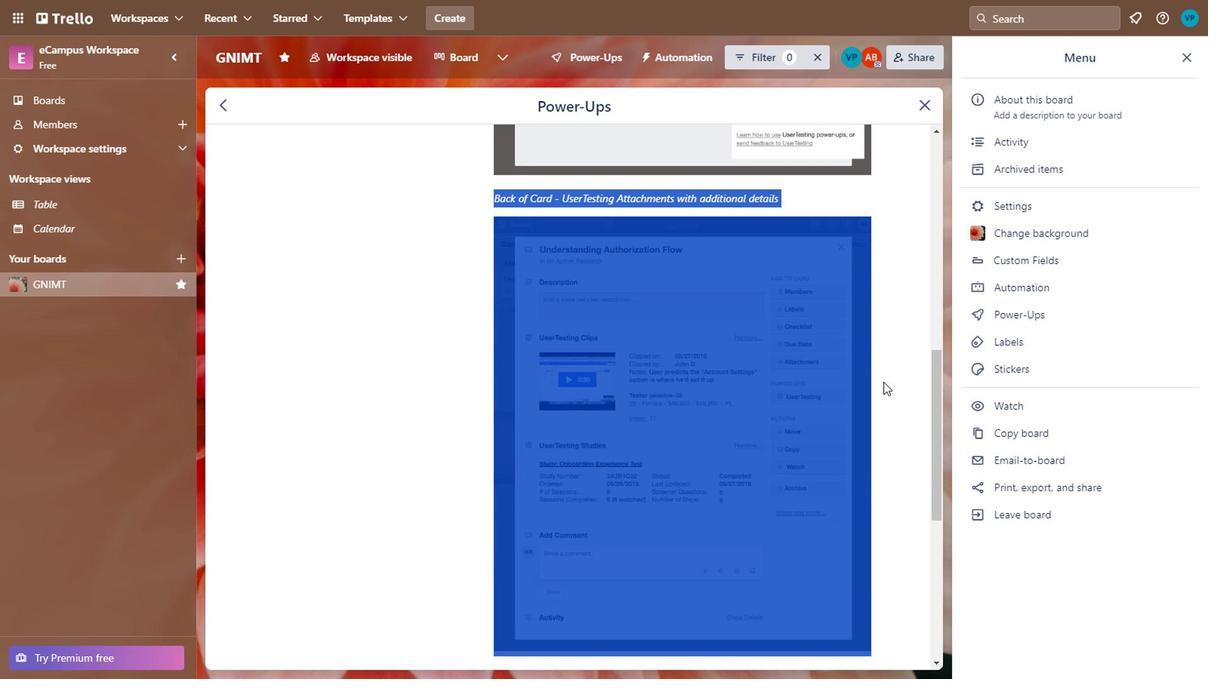
Action: Mouse scrolled (795, 376) with delta (0, 0)
Screenshot: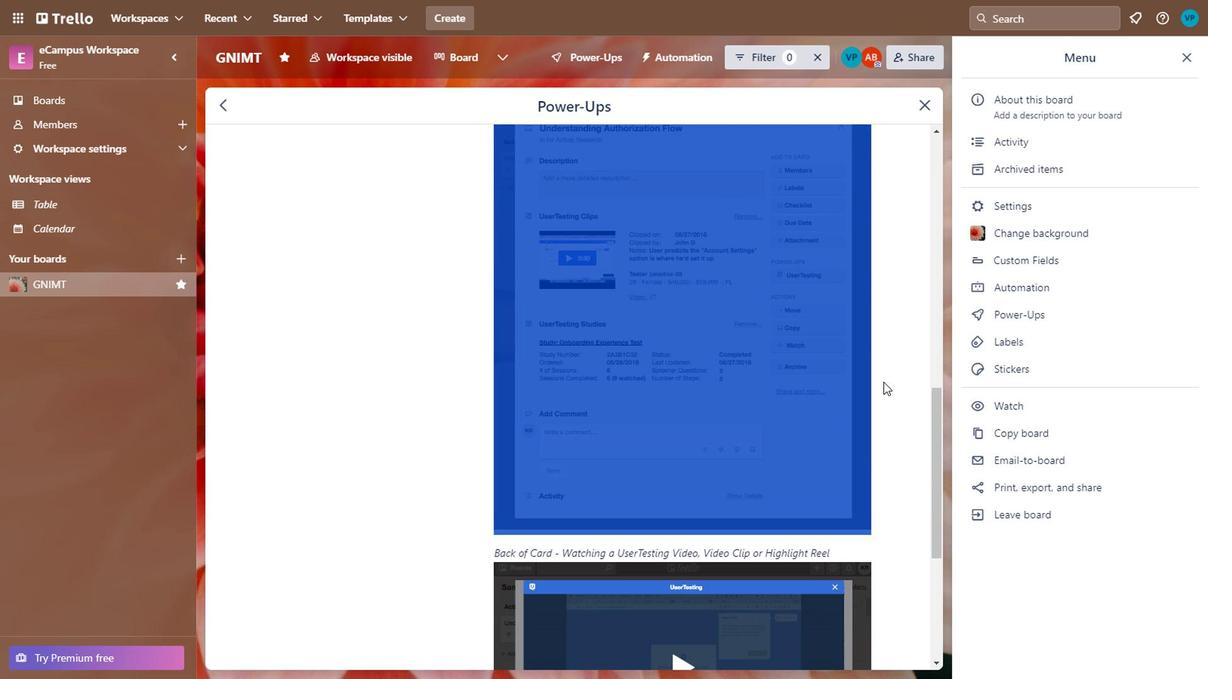 
Action: Mouse scrolled (795, 376) with delta (0, 0)
Screenshot: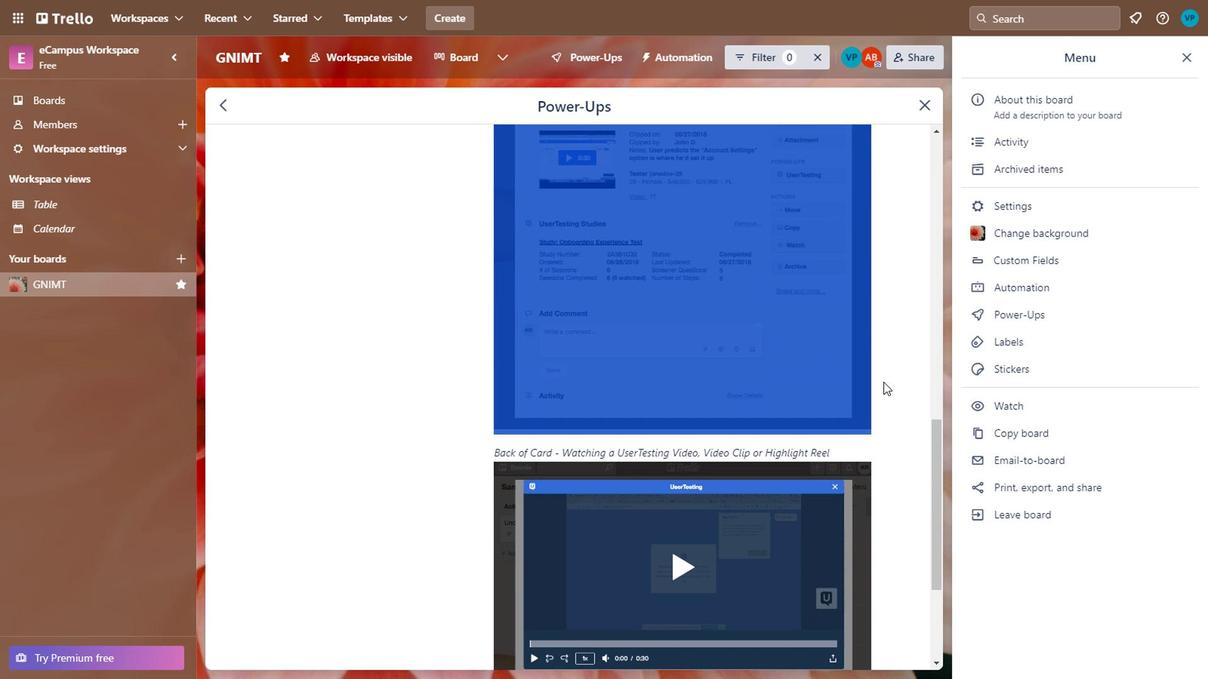 
Action: Mouse moved to (431, 356)
Screenshot: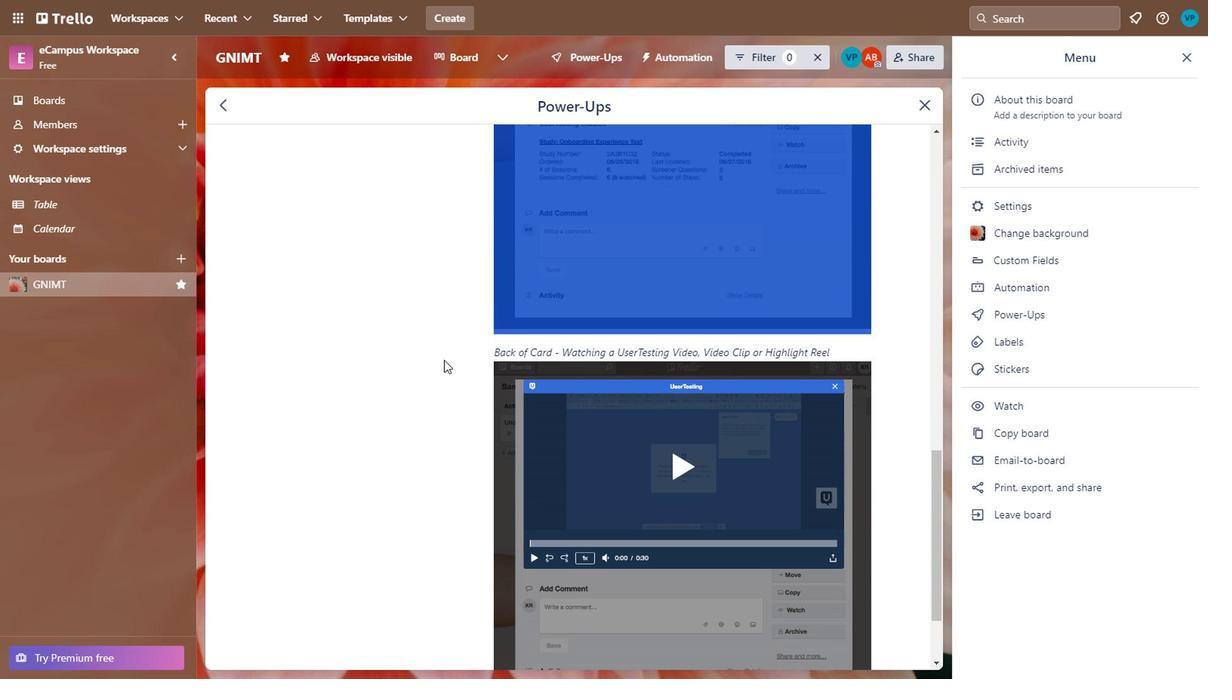 
Action: Mouse pressed left at (431, 356)
Screenshot: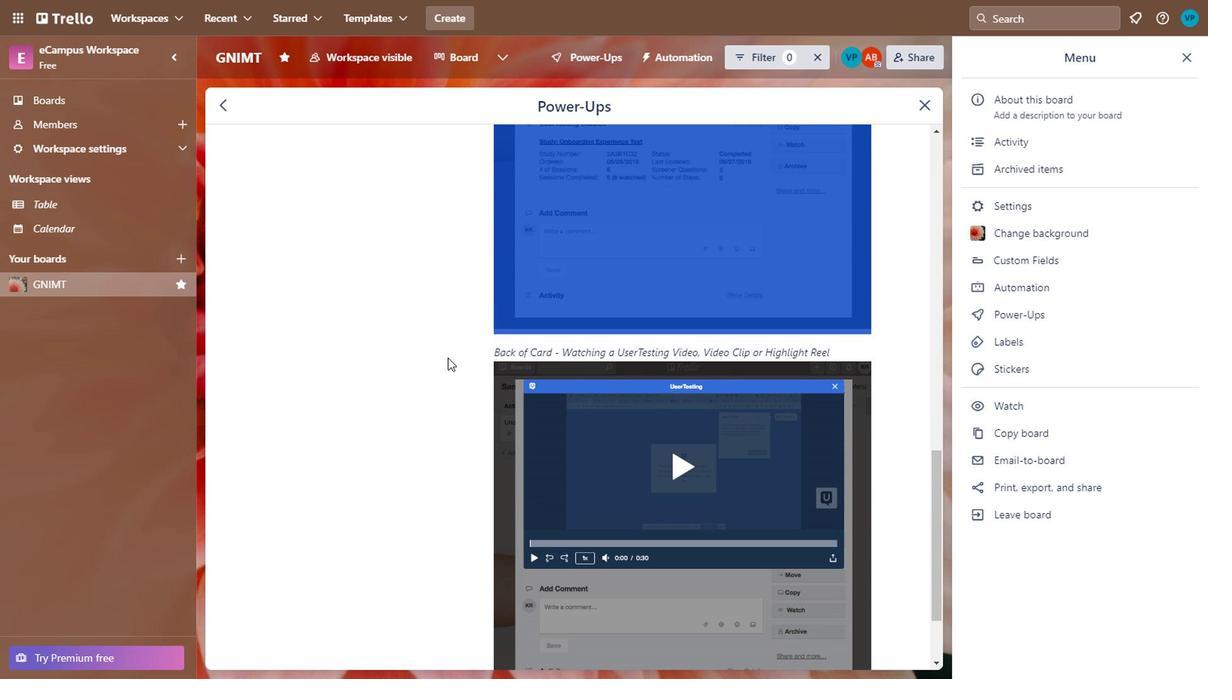 
Action: Mouse moved to (794, 376)
Screenshot: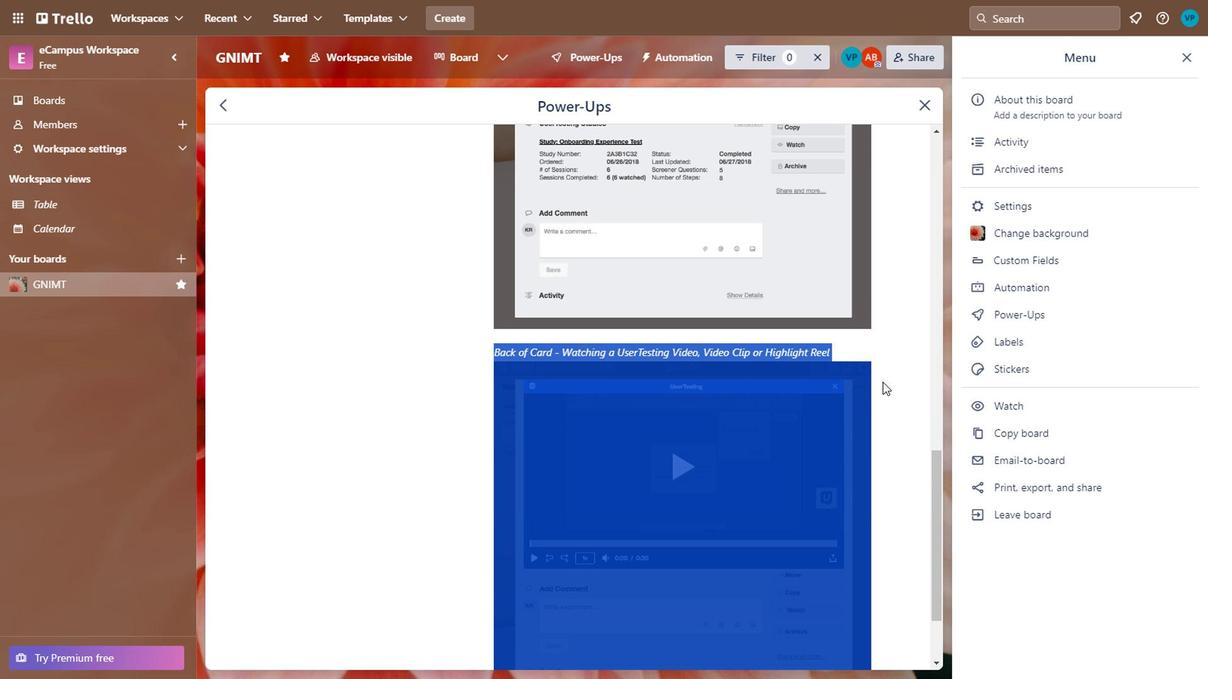 
Action: Mouse scrolled (794, 375) with delta (0, 0)
Screenshot: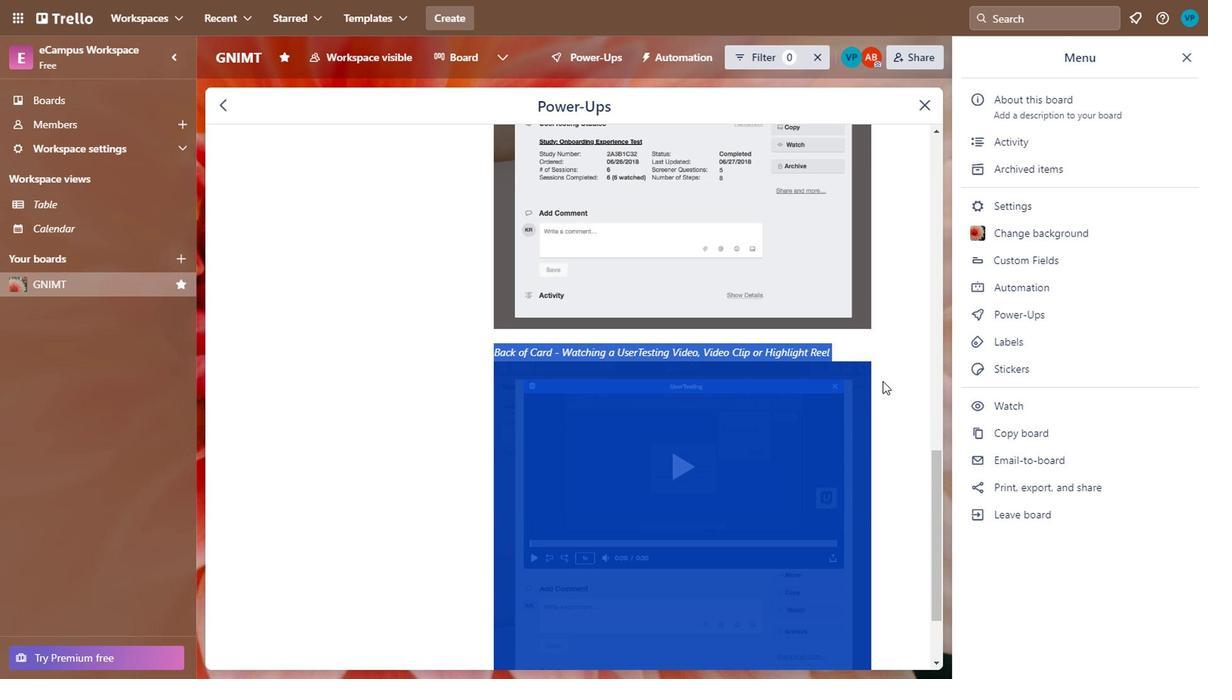 
Action: Mouse scrolled (794, 375) with delta (0, 0)
Screenshot: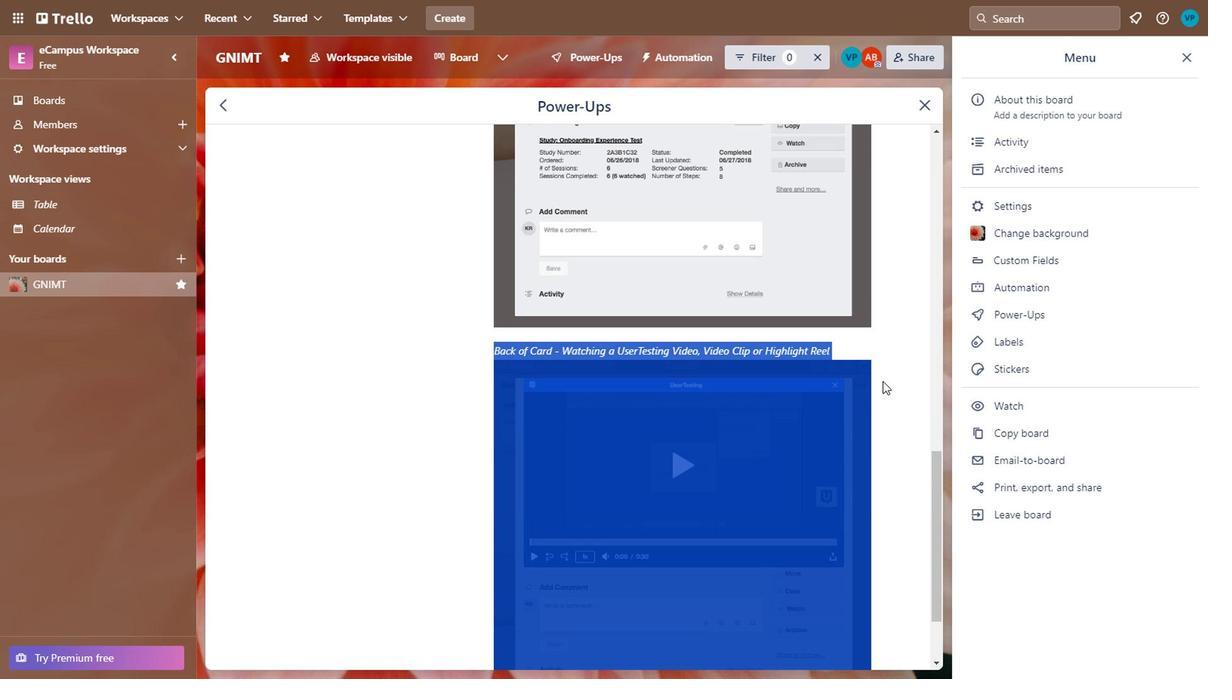 
Action: Mouse moved to (791, 373)
Screenshot: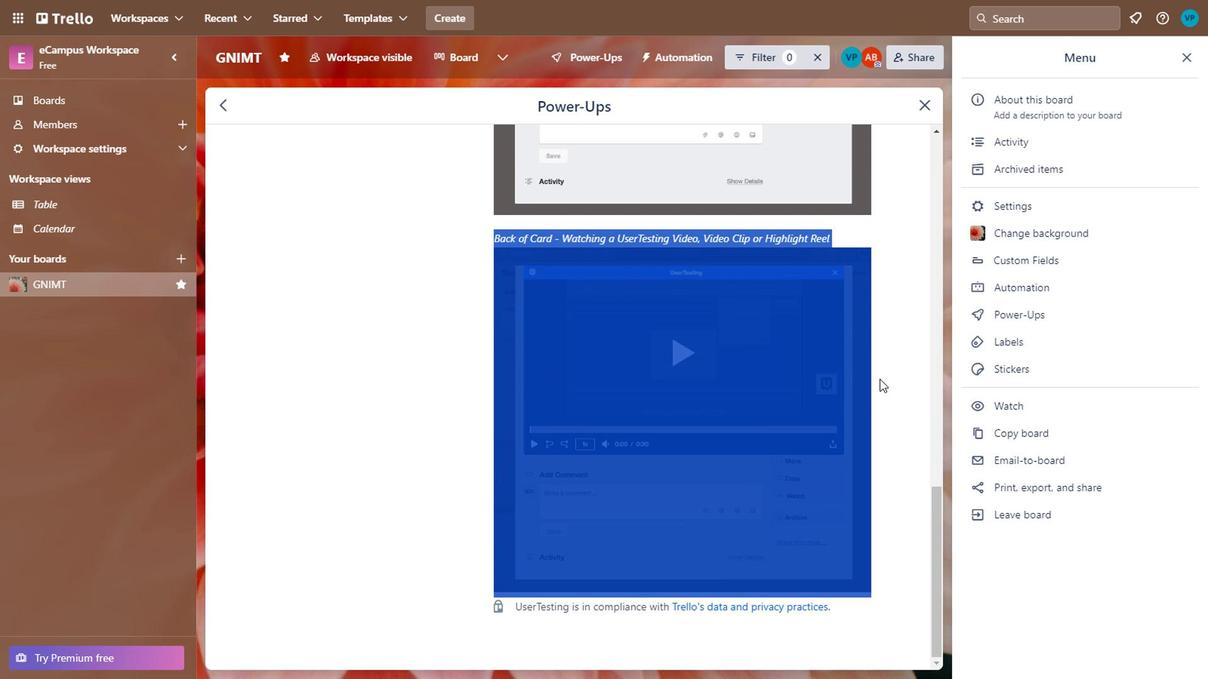 
Action: Mouse scrolled (791, 372) with delta (0, 0)
Screenshot: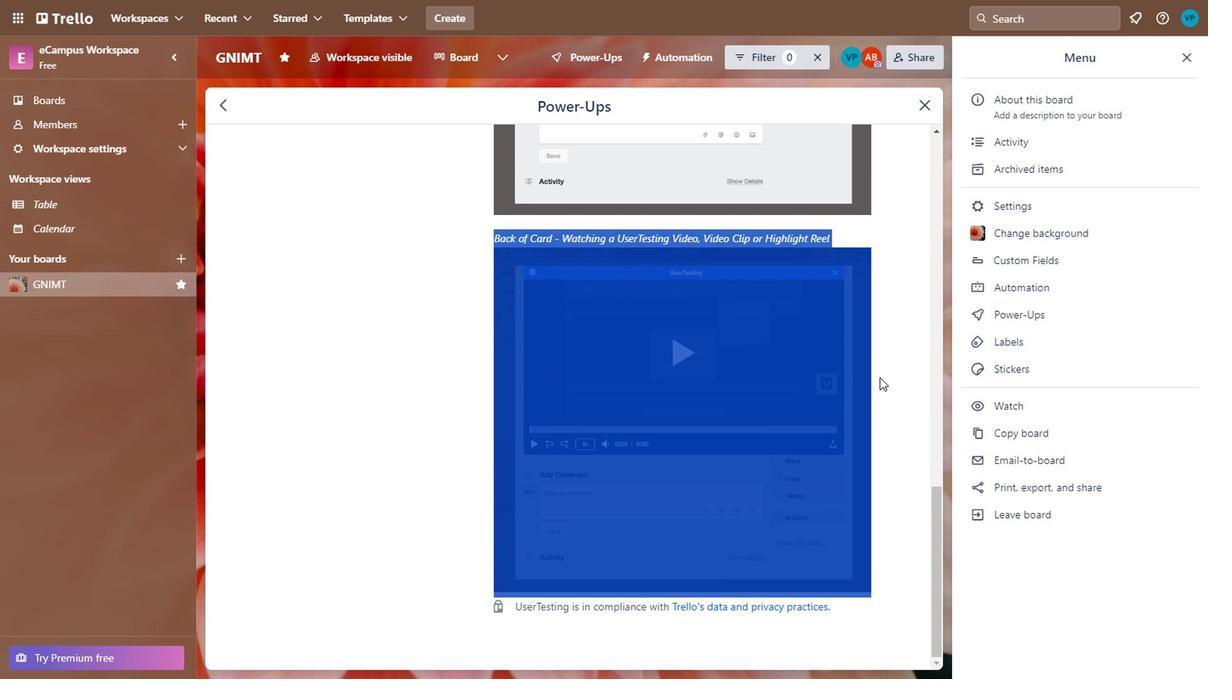 
Action: Mouse scrolled (791, 372) with delta (0, 0)
Screenshot: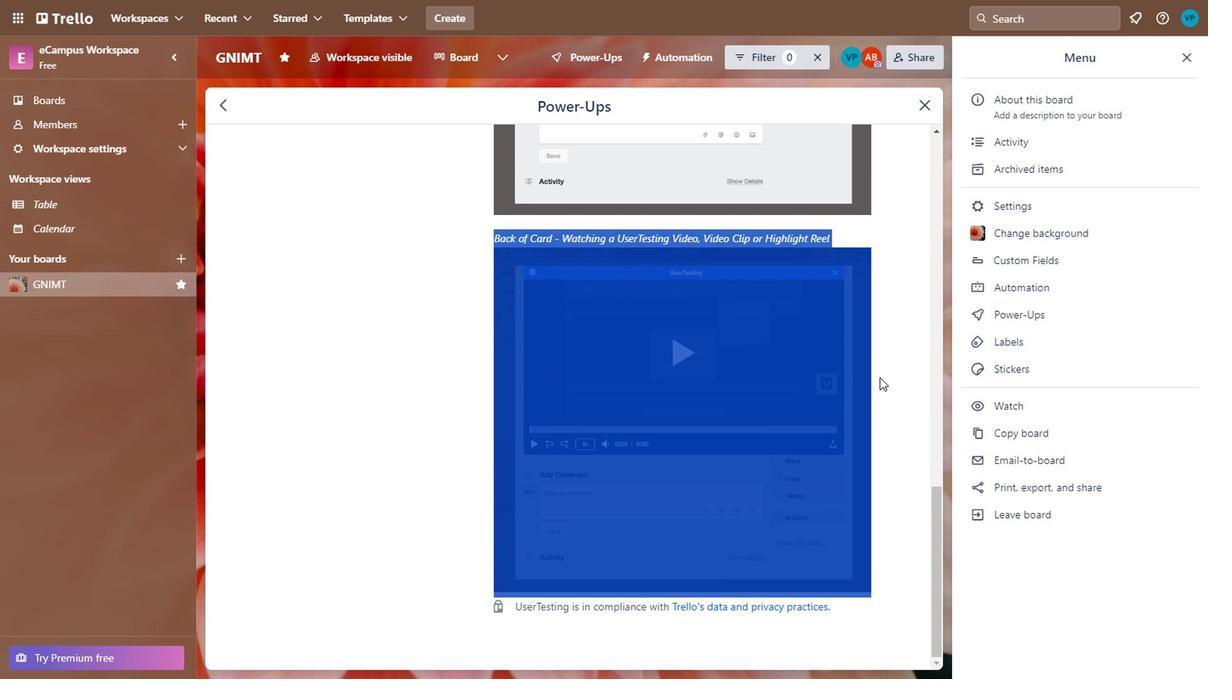 
Action: Mouse moved to (246, 145)
Screenshot: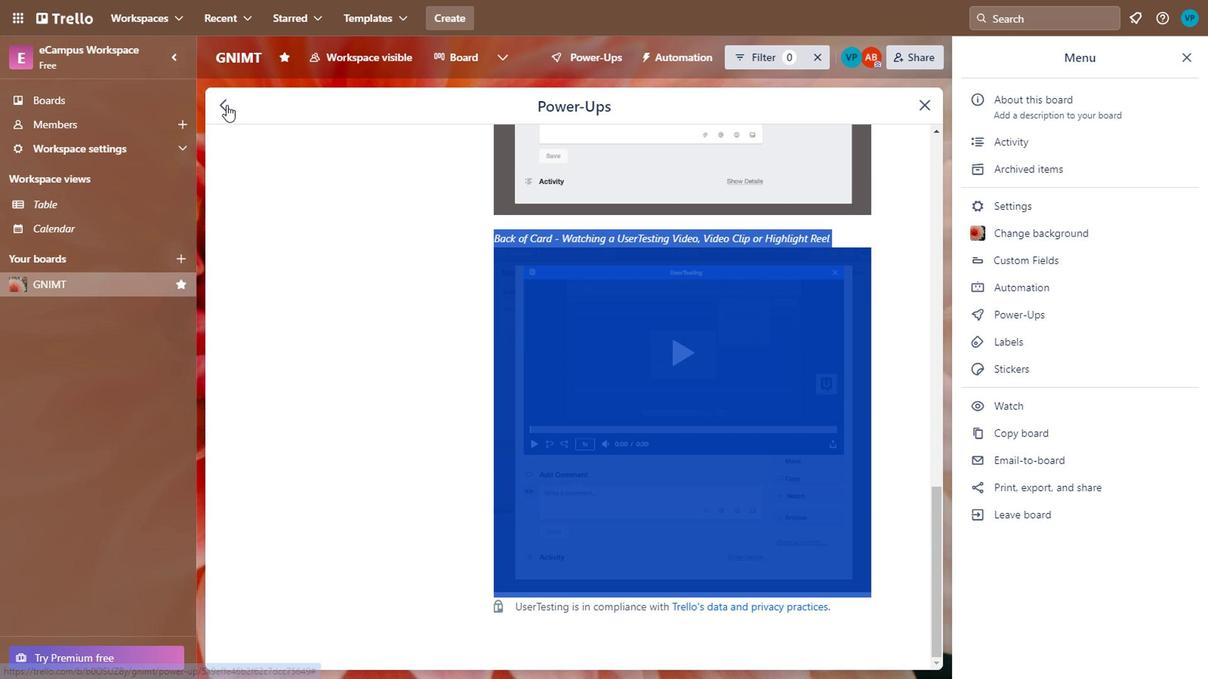 
Action: Mouse pressed left at (246, 145)
Screenshot: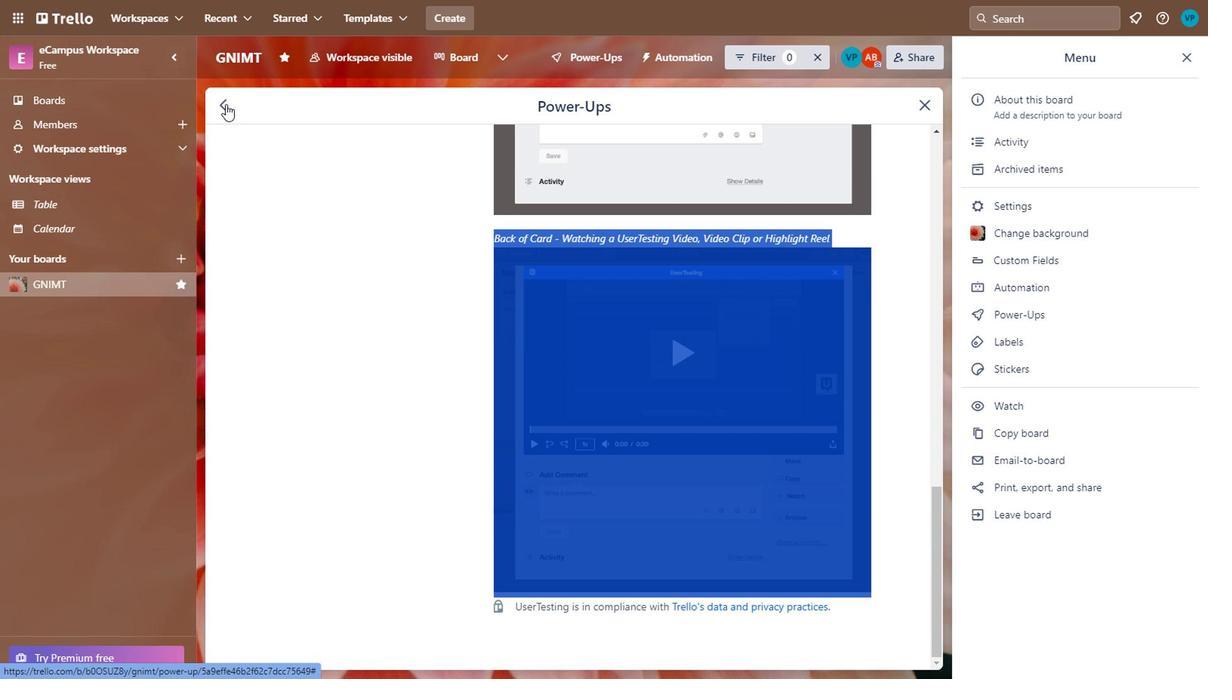 
Action: Mouse moved to (545, 331)
Screenshot: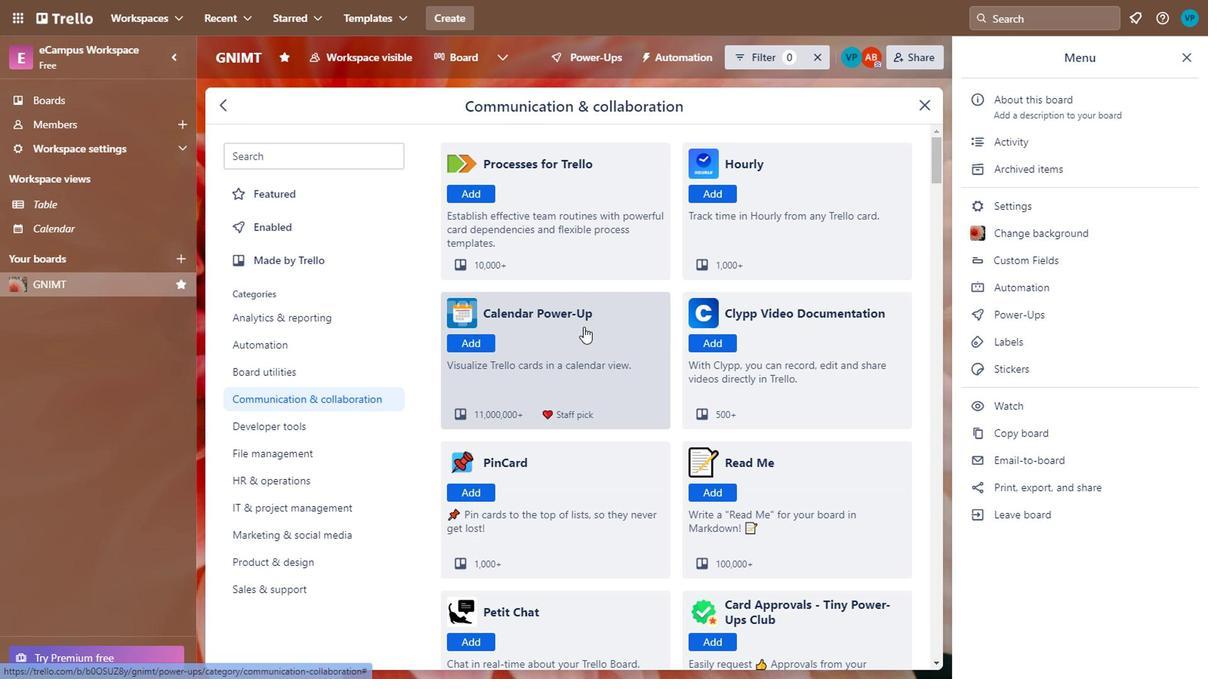 
Action: Mouse scrolled (545, 330) with delta (0, 0)
Screenshot: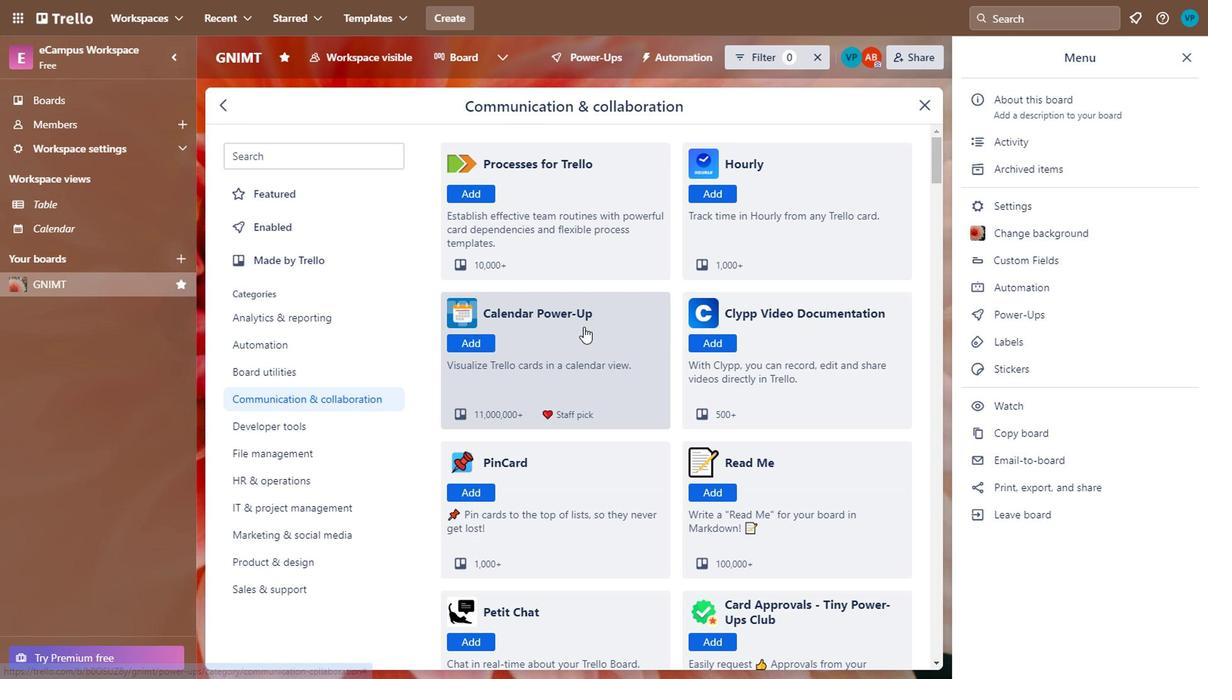 
Action: Mouse scrolled (545, 330) with delta (0, 0)
Screenshot: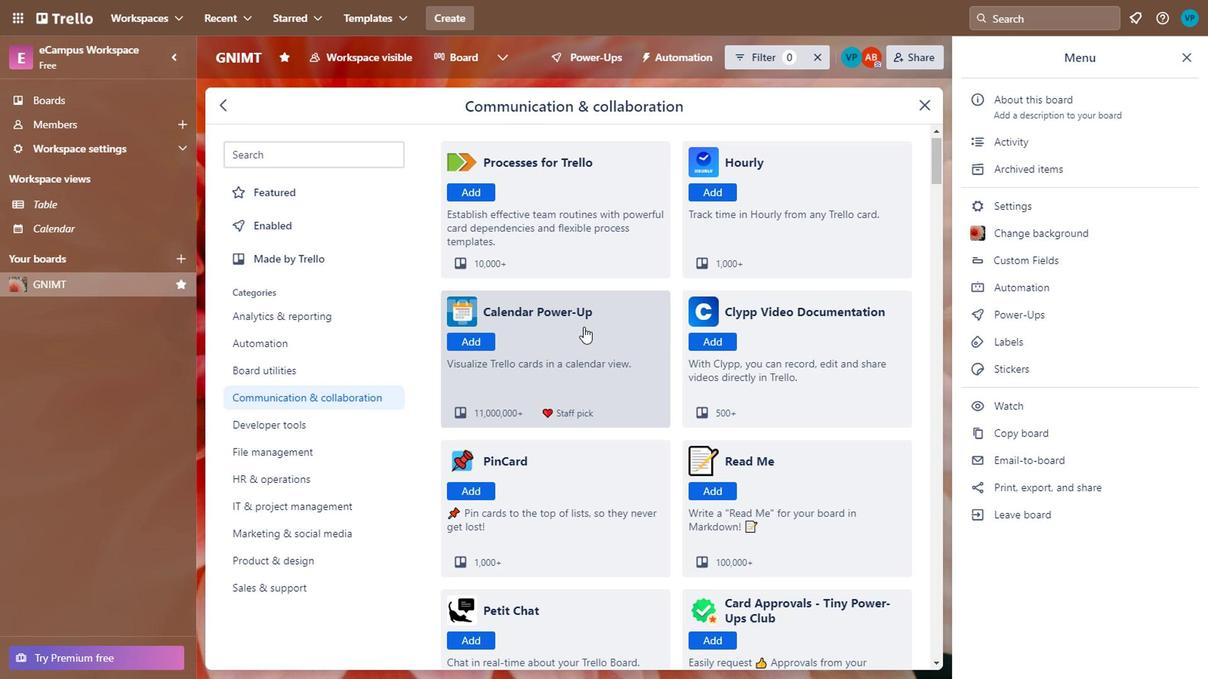 
Action: Mouse moved to (540, 297)
Screenshot: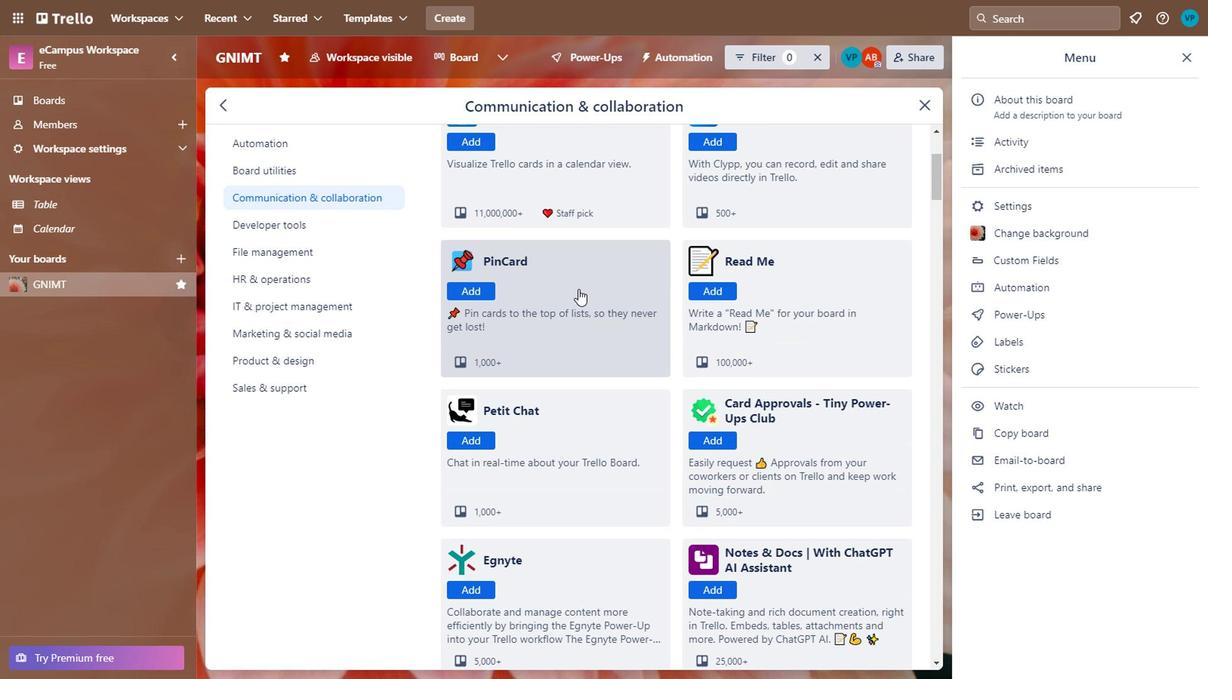 
Action: Mouse pressed left at (540, 297)
Screenshot: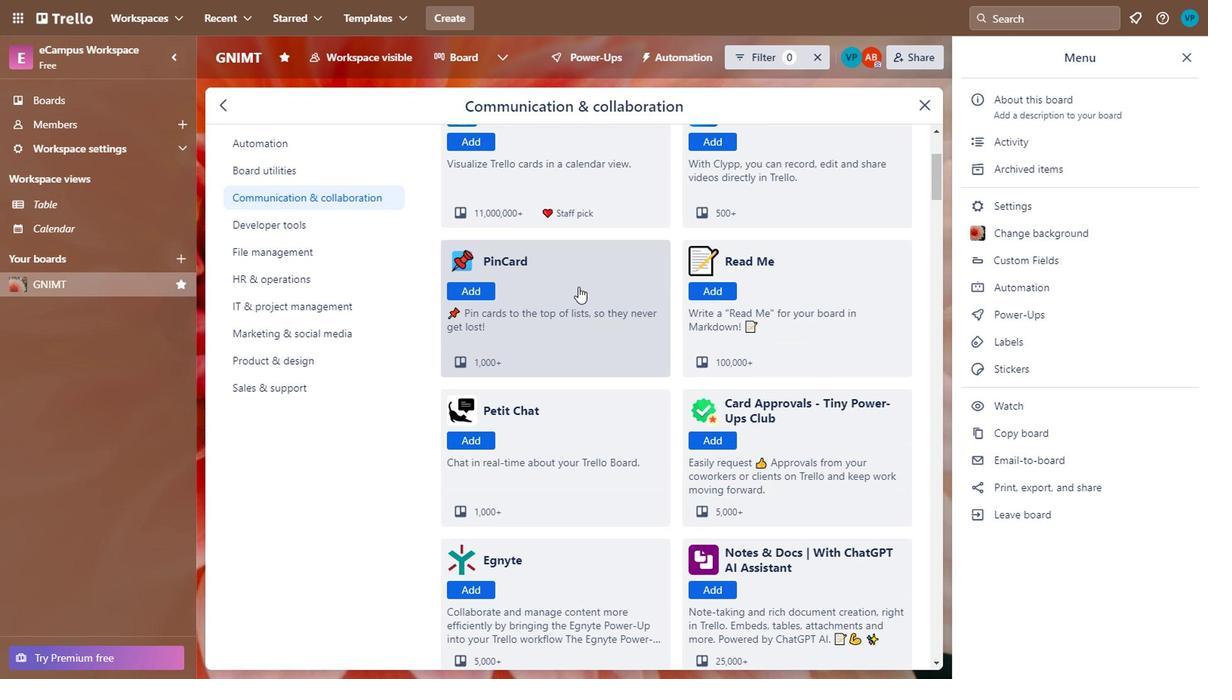 
Action: Mouse moved to (462, 304)
Screenshot: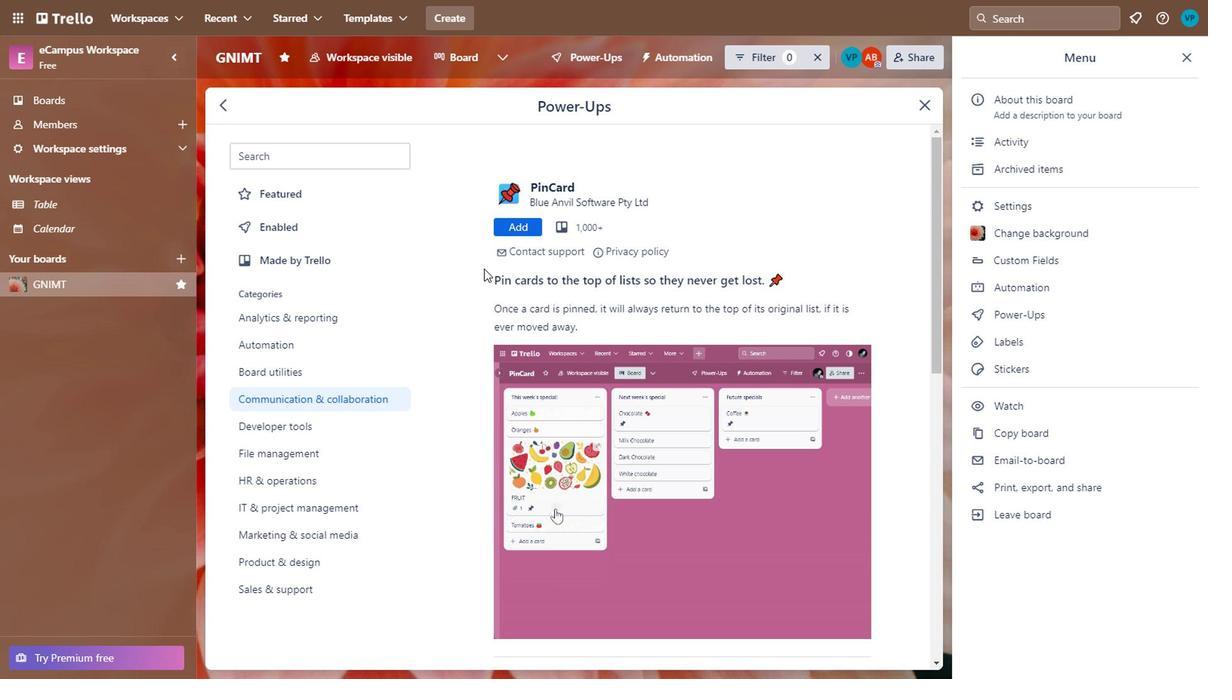 
Action: Mouse pressed left at (462, 304)
Screenshot: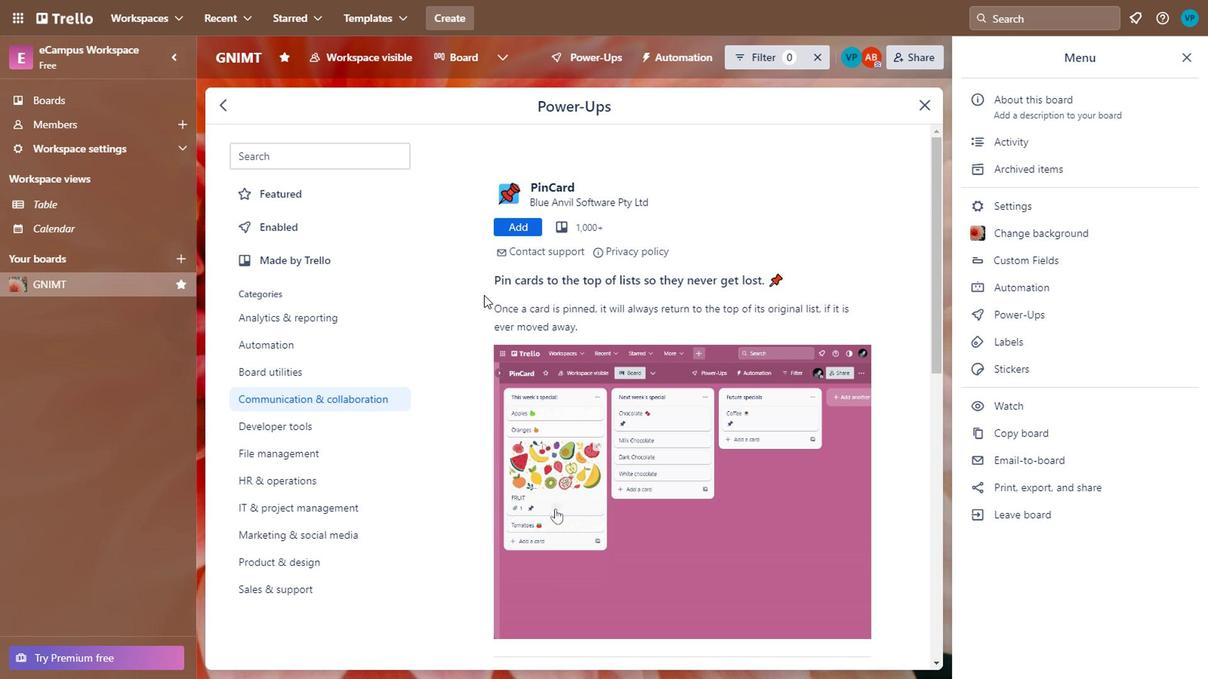 
Action: Mouse moved to (472, 290)
Screenshot: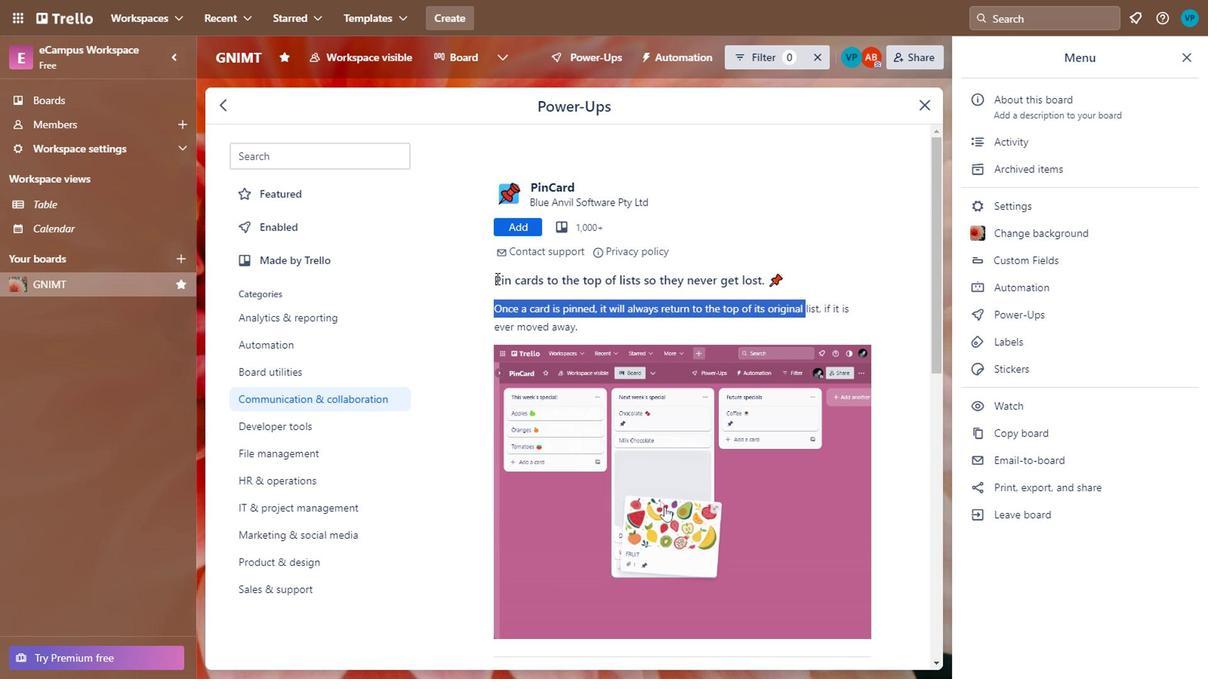 
Action: Mouse pressed left at (472, 290)
Screenshot: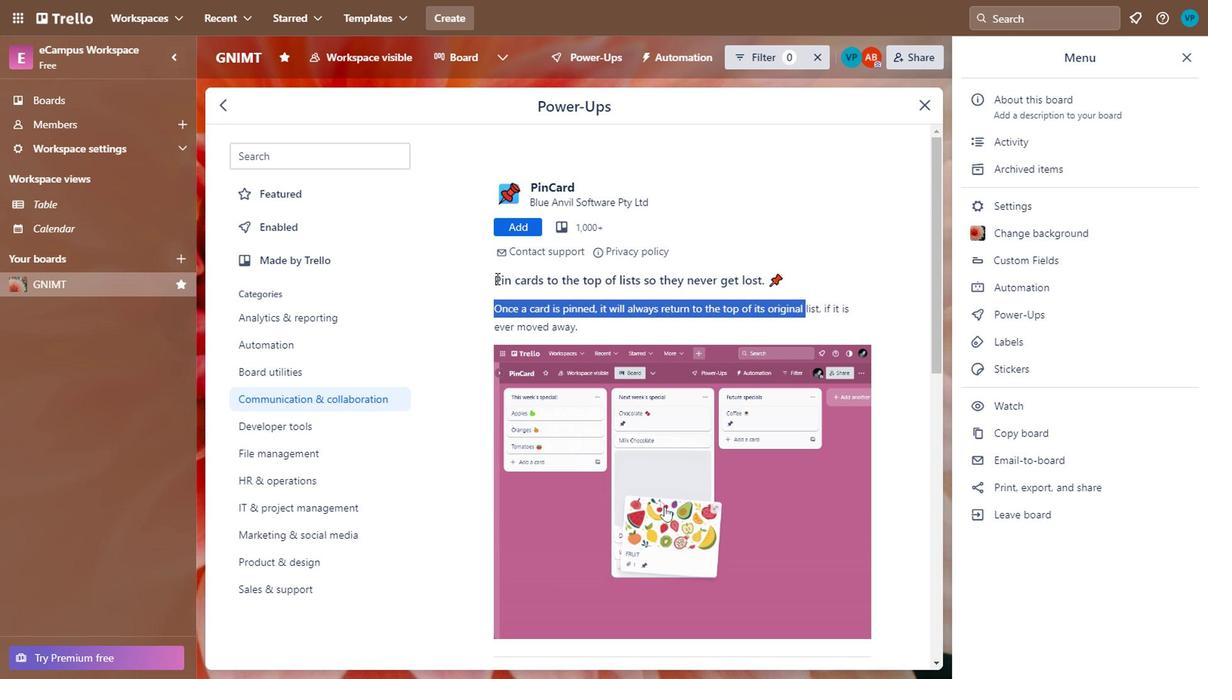 
Action: Mouse moved to (801, 329)
Screenshot: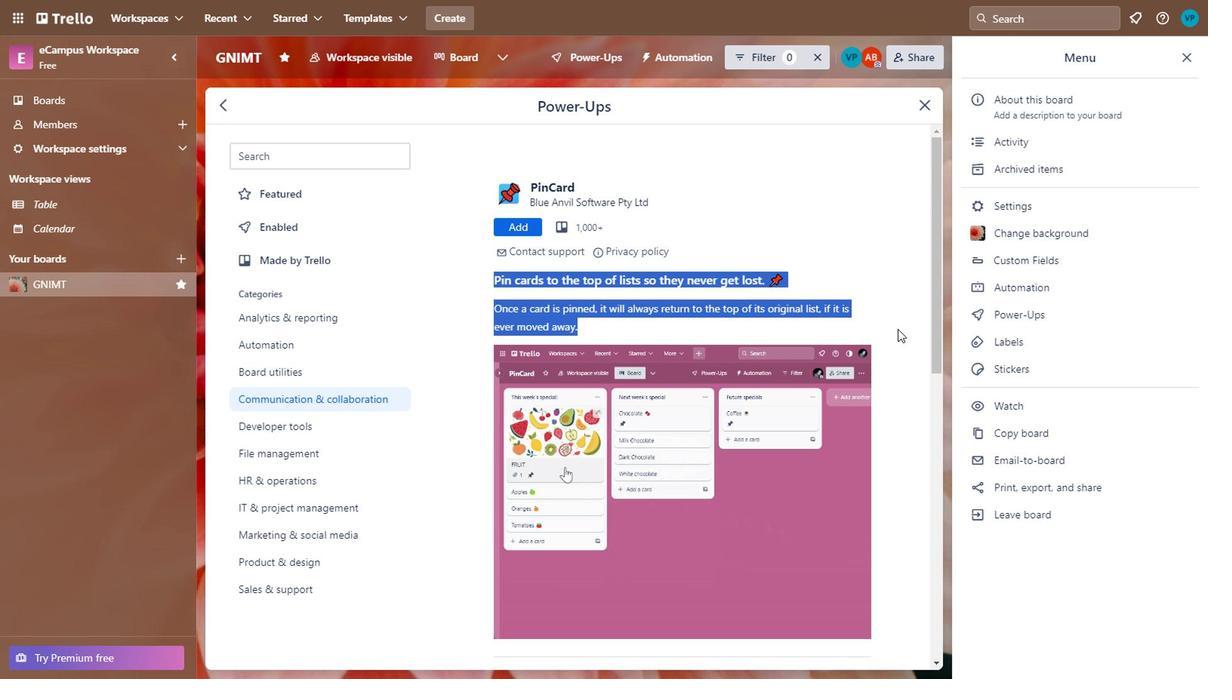 
Action: Mouse scrolled (801, 328) with delta (0, 0)
Screenshot: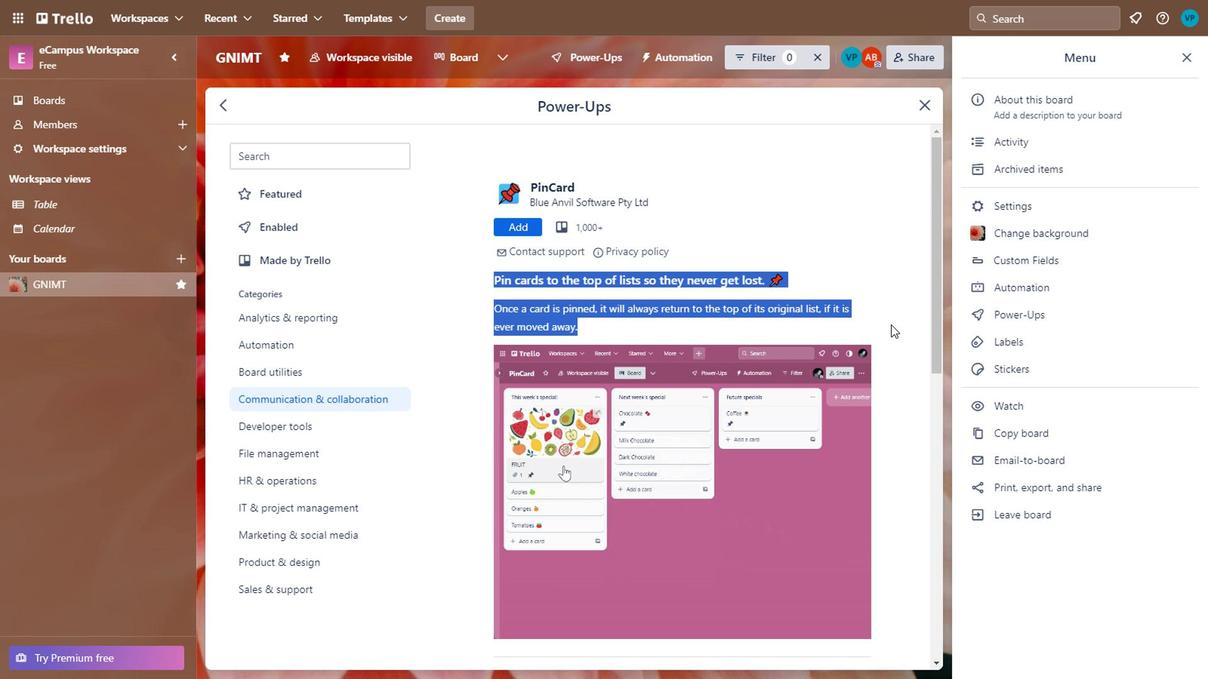
Action: Mouse moved to (661, 380)
Screenshot: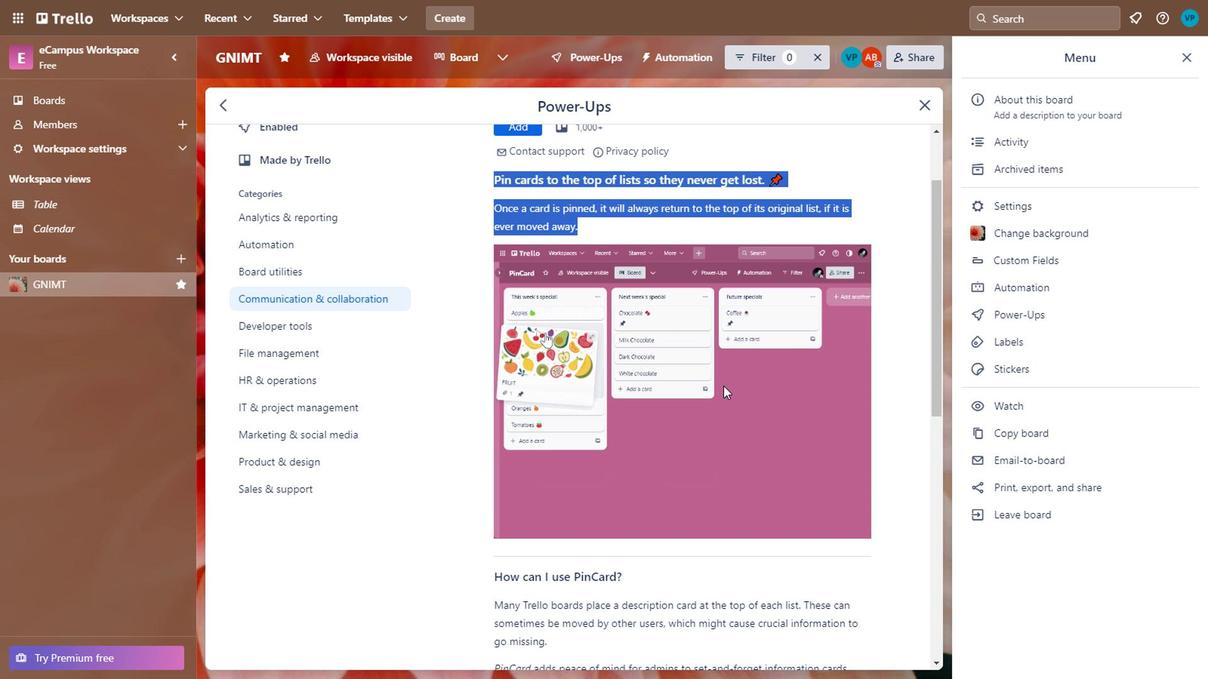 
Action: Mouse scrolled (661, 379) with delta (0, 0)
Screenshot: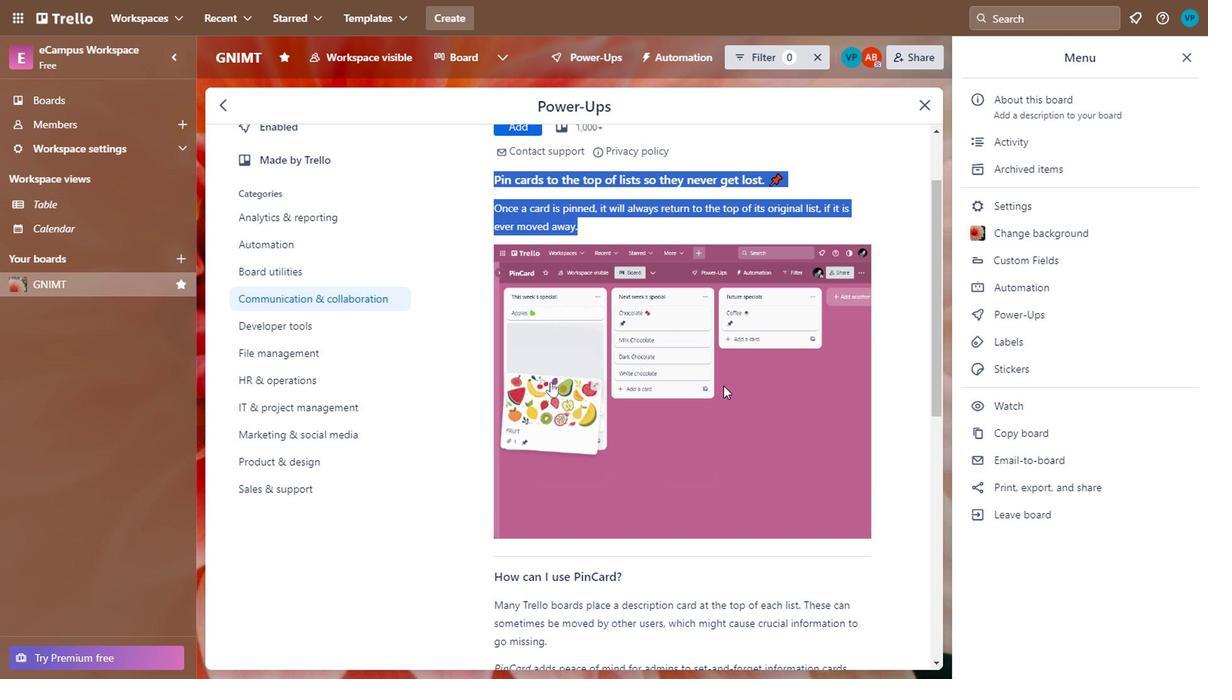 
Action: Mouse scrolled (661, 379) with delta (0, 0)
Screenshot: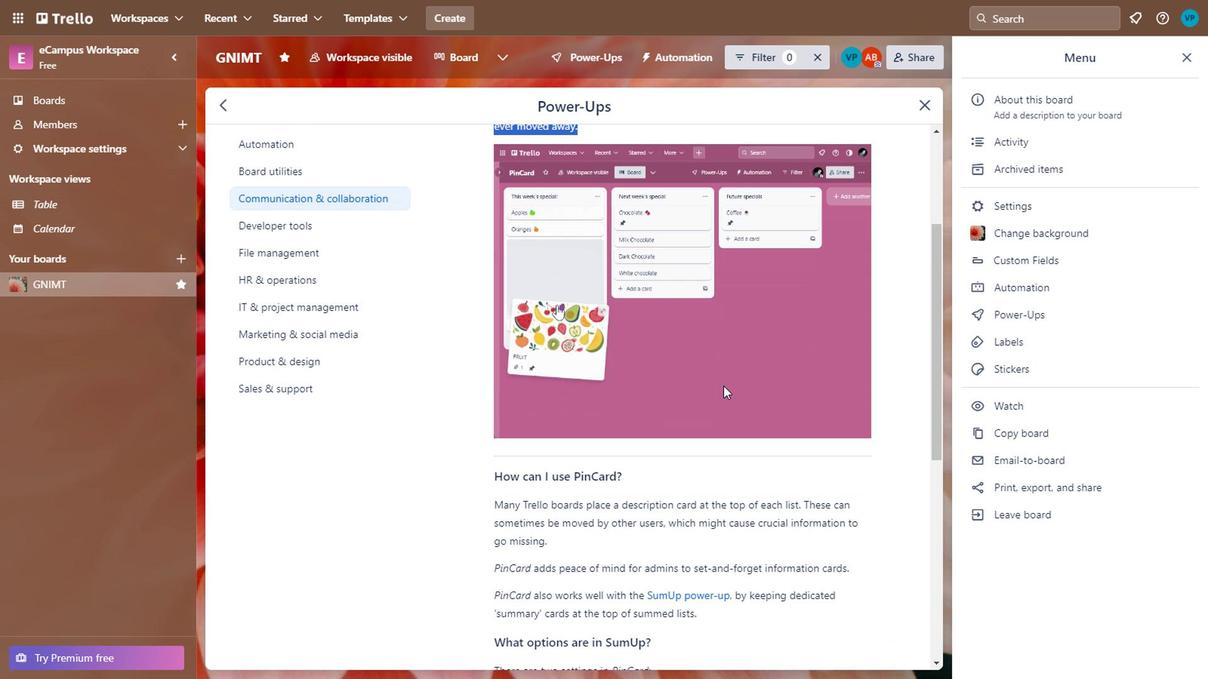 
Action: Mouse moved to (454, 367)
Screenshot: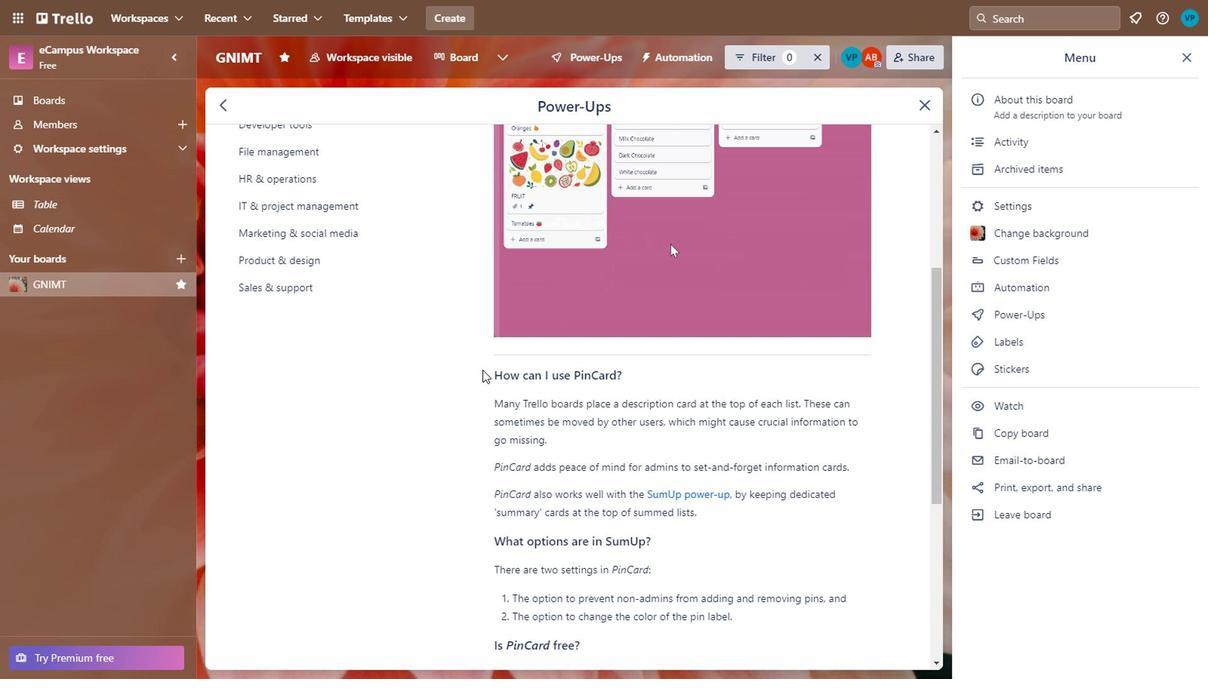 
Action: Mouse pressed left at (454, 367)
Screenshot: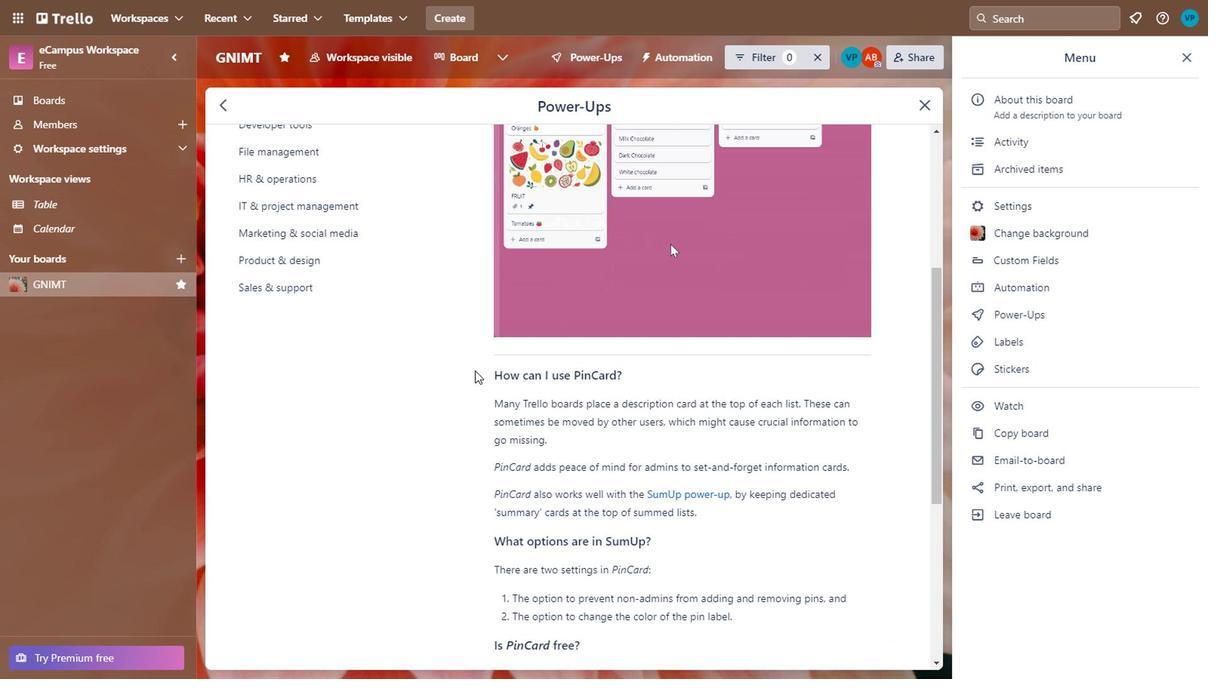 
Action: Mouse moved to (727, 382)
Screenshot: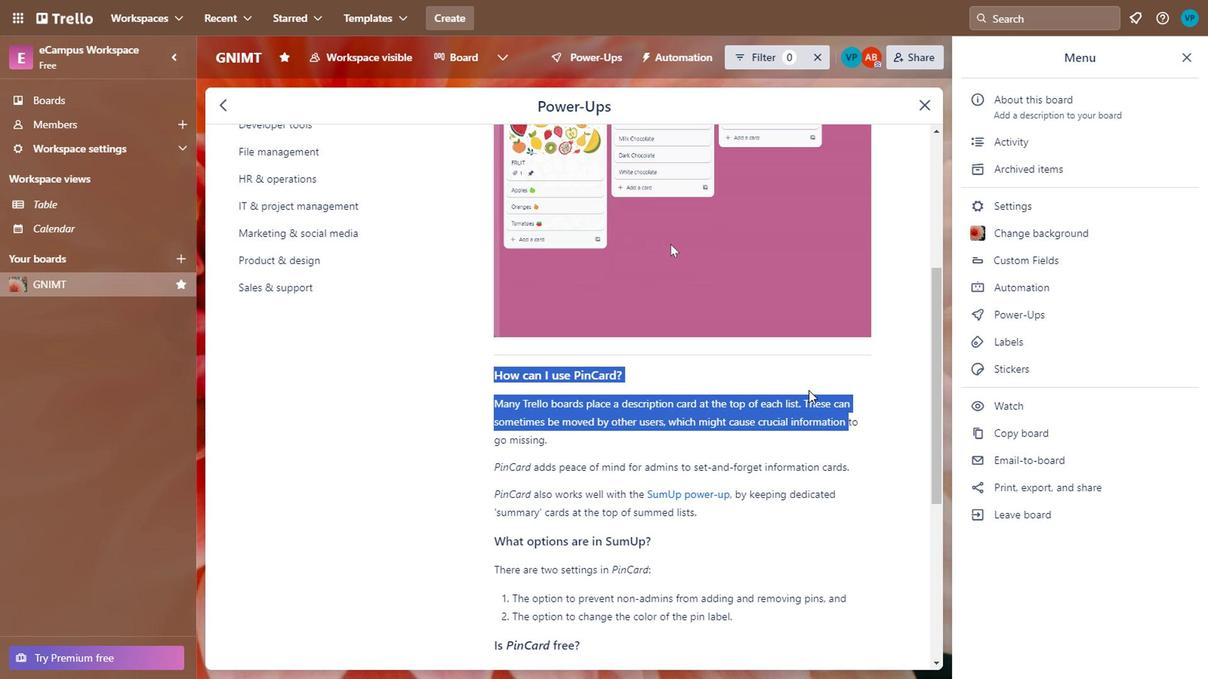 
Action: Mouse scrolled (727, 381) with delta (0, 0)
Screenshot: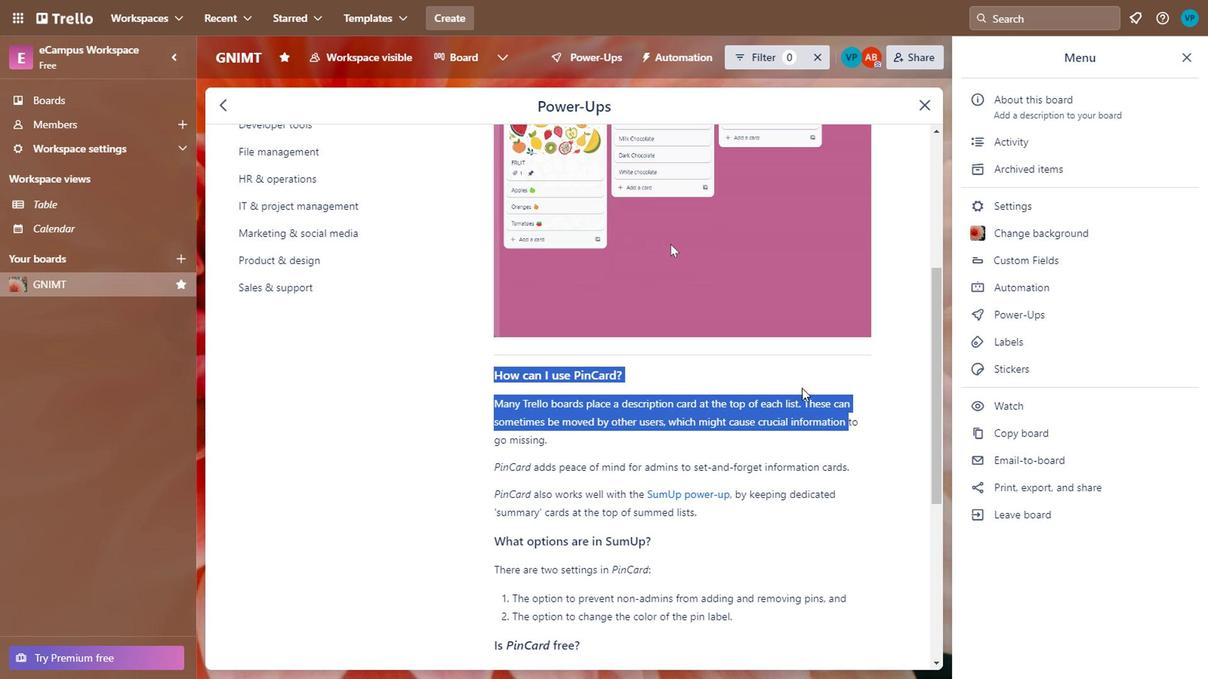 
Action: Mouse scrolled (727, 381) with delta (0, 0)
Screenshot: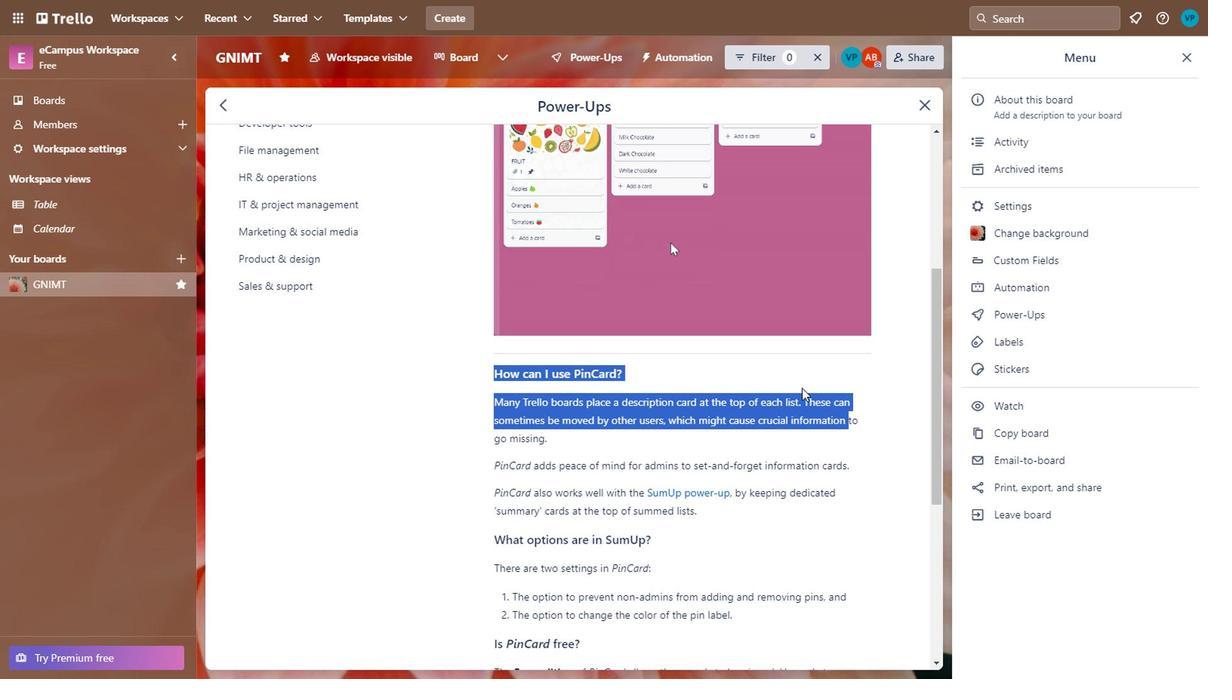 
Action: Mouse moved to (452, 257)
Screenshot: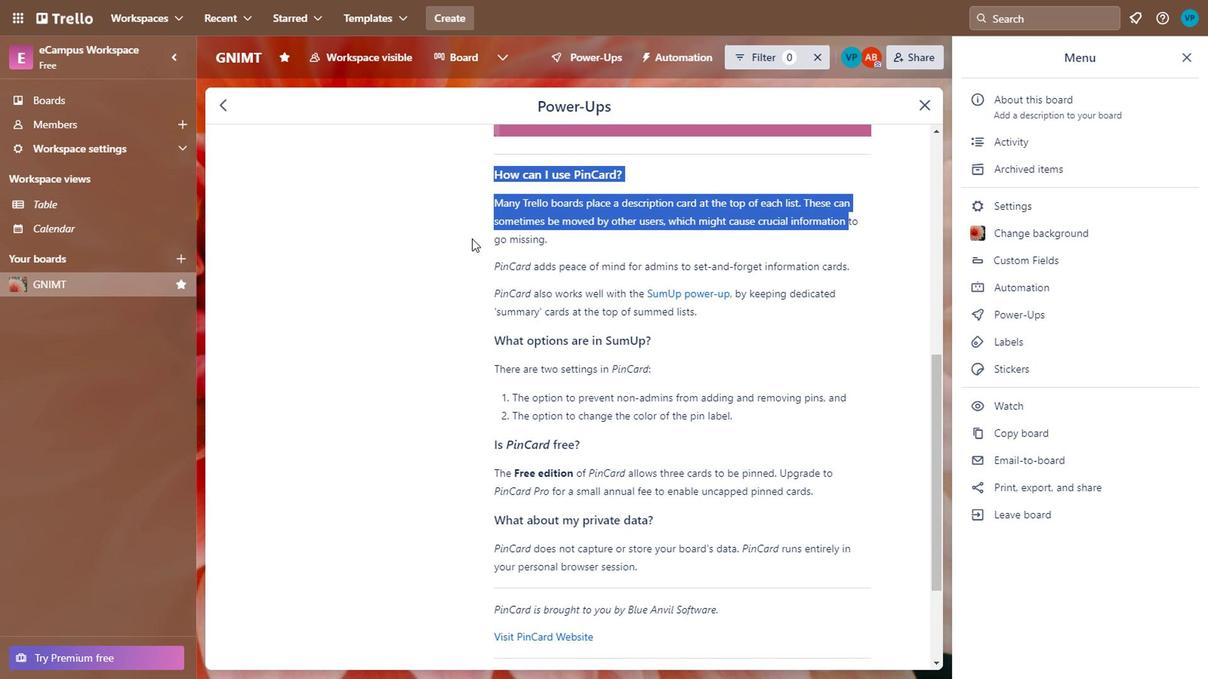 
Action: Mouse pressed left at (452, 257)
Screenshot: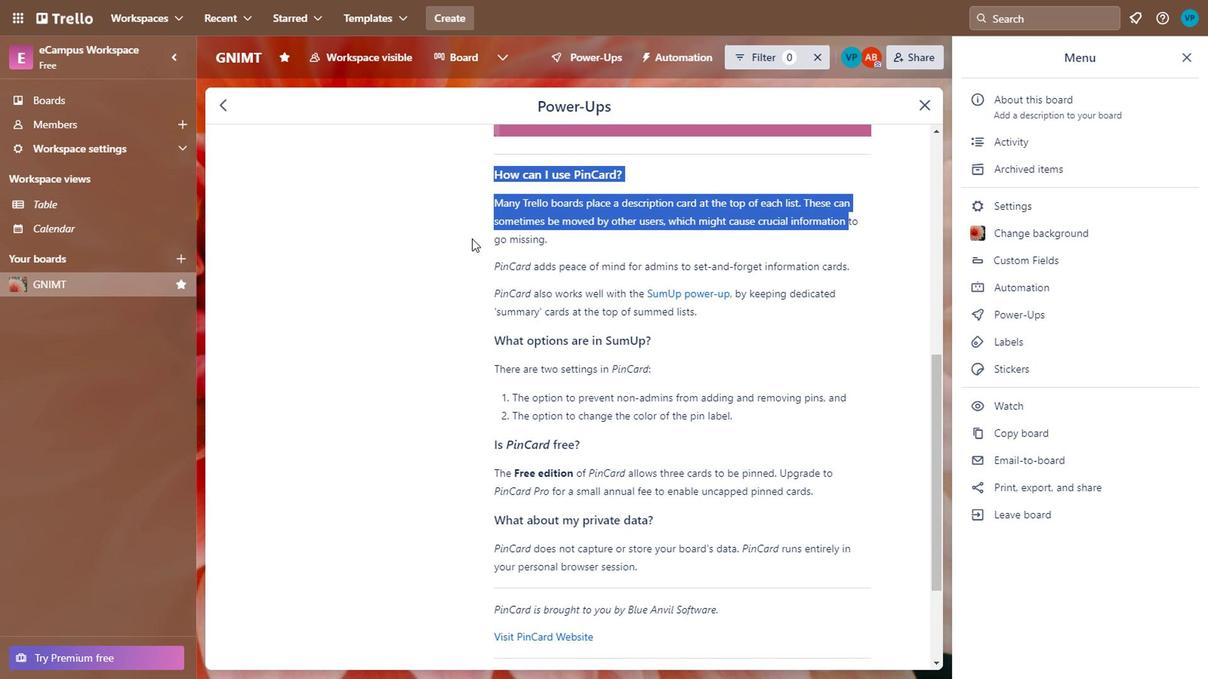 
Action: Mouse moved to (749, 314)
Screenshot: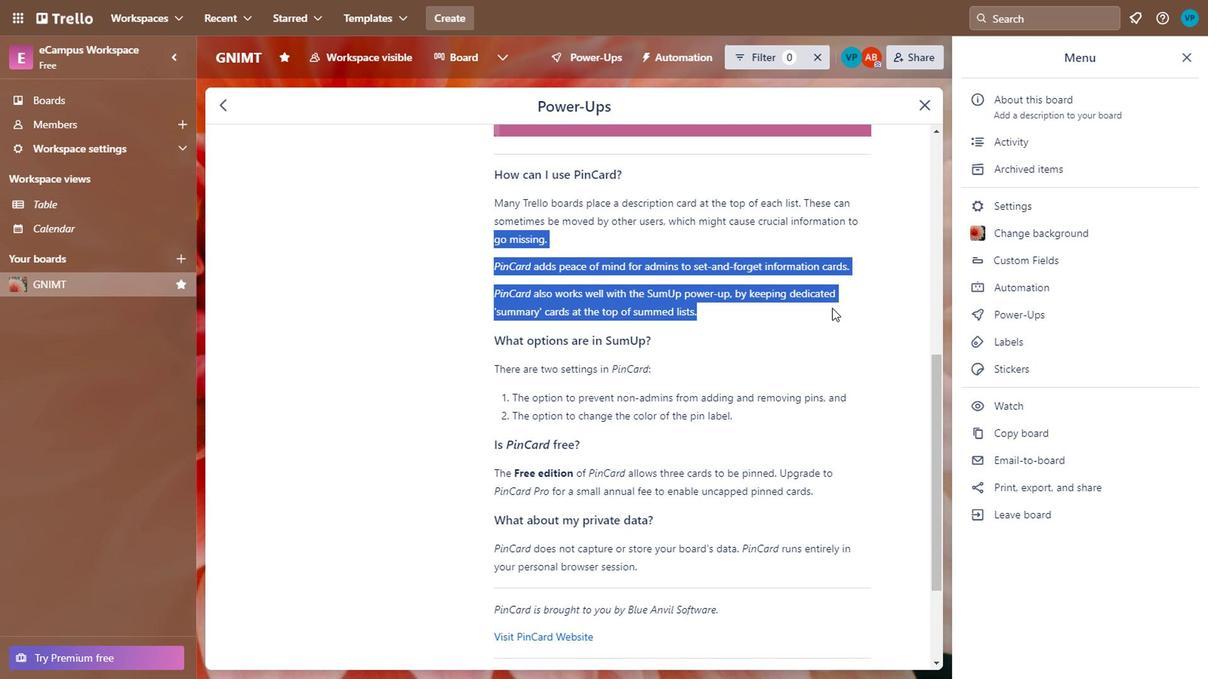 
Action: Mouse scrolled (749, 314) with delta (0, 0)
Screenshot: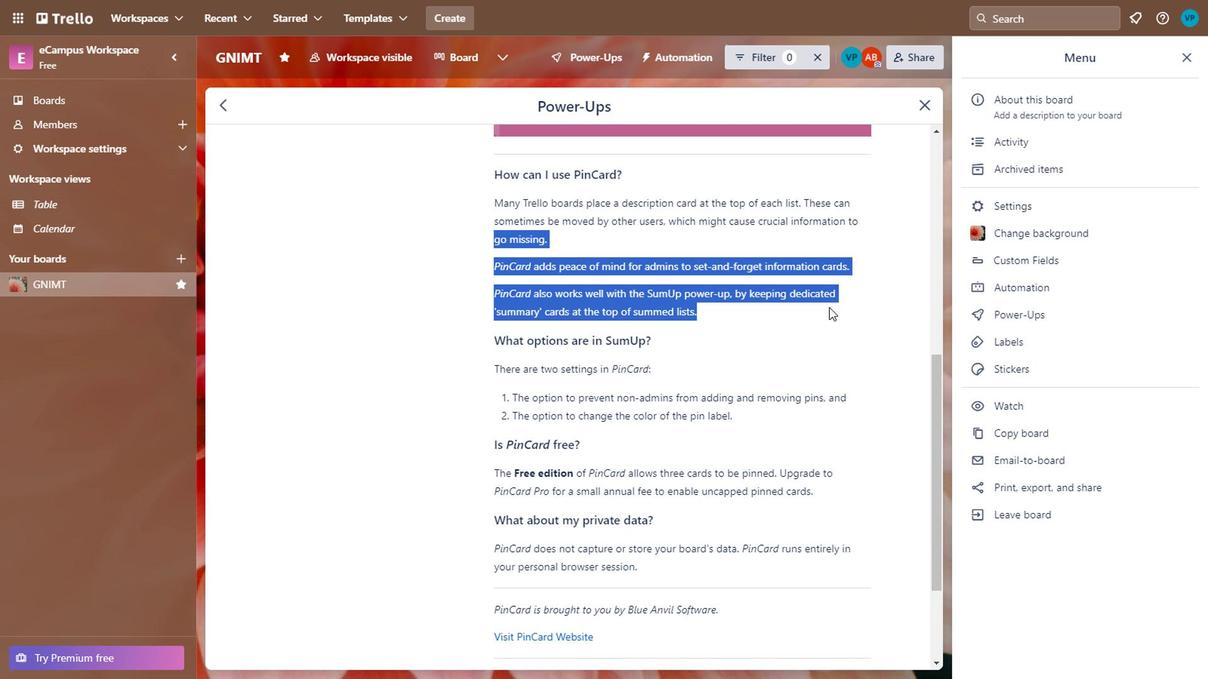
Action: Mouse moved to (463, 260)
Screenshot: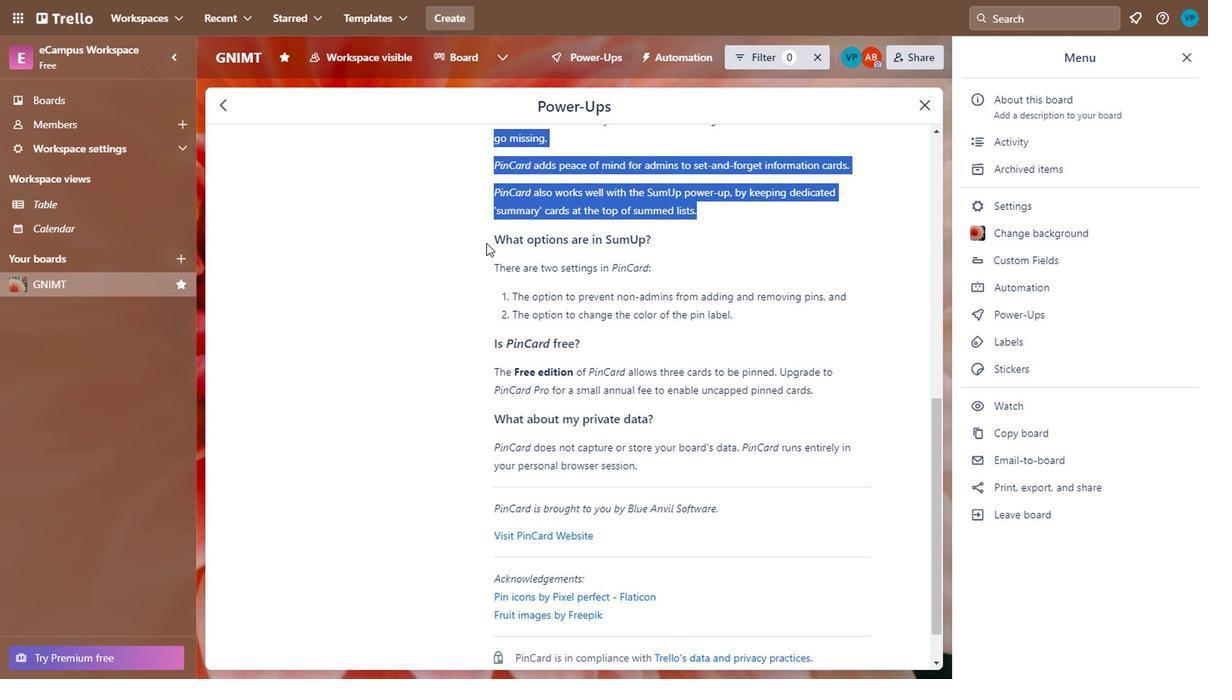 
Action: Mouse pressed left at (463, 260)
Screenshot: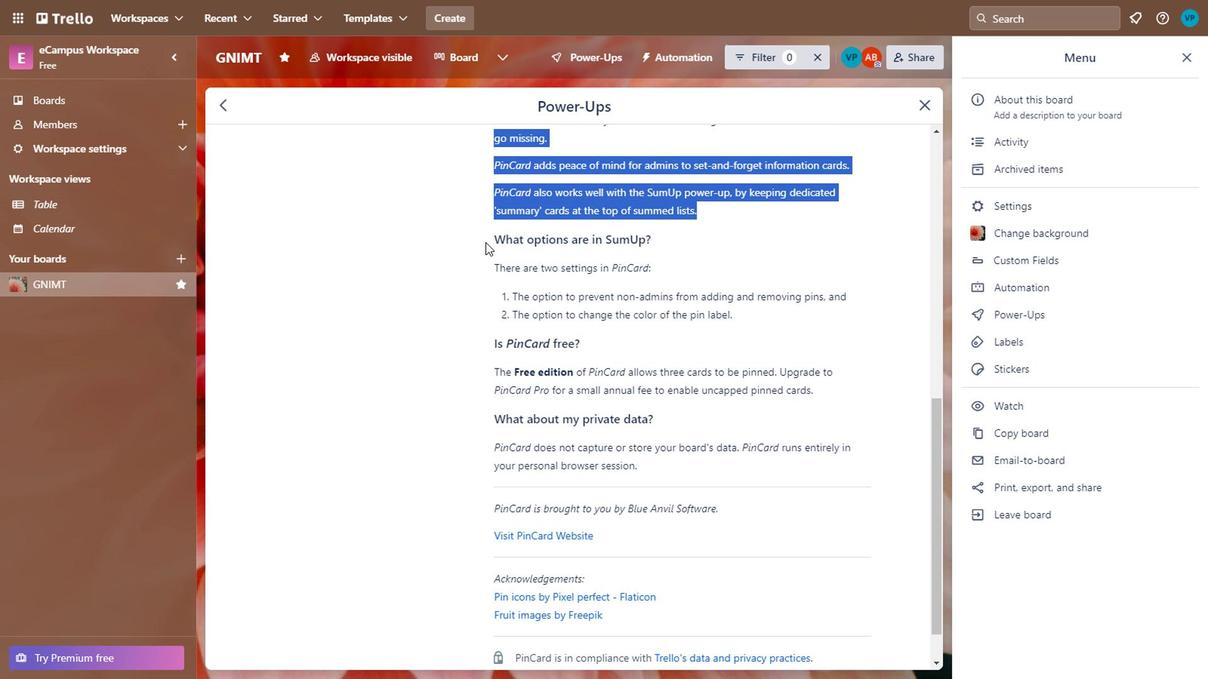 
Action: Mouse moved to (487, 300)
Screenshot: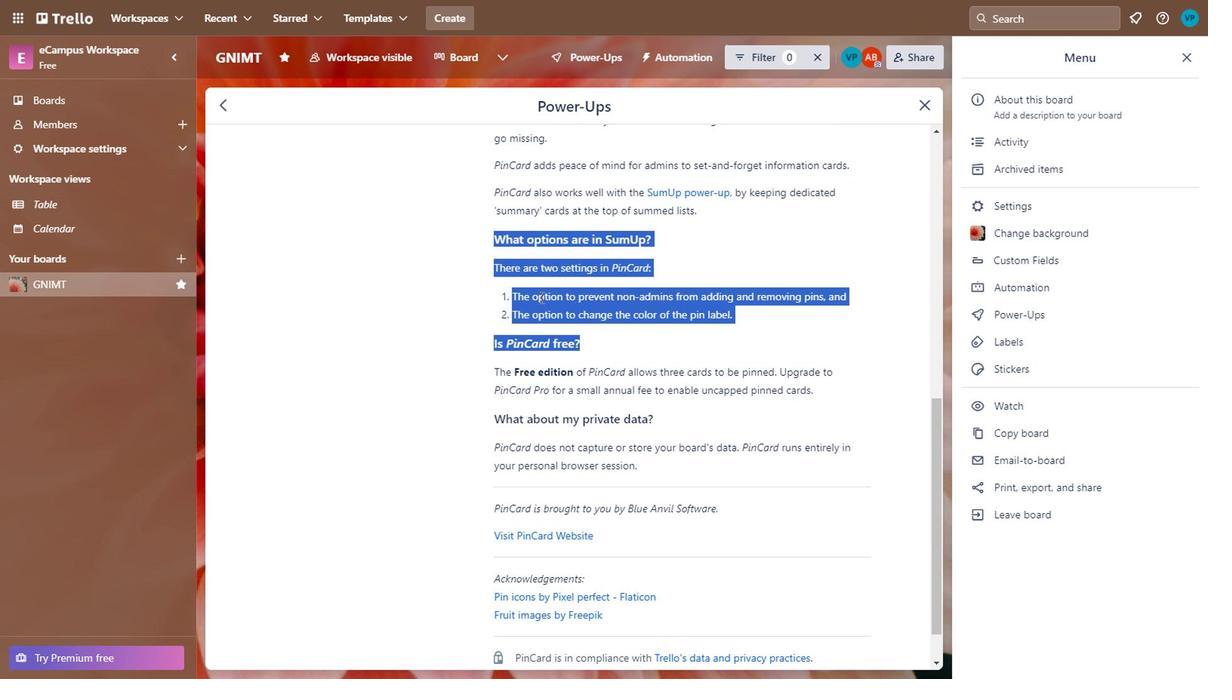 
Action: Mouse scrolled (487, 299) with delta (0, 0)
Screenshot: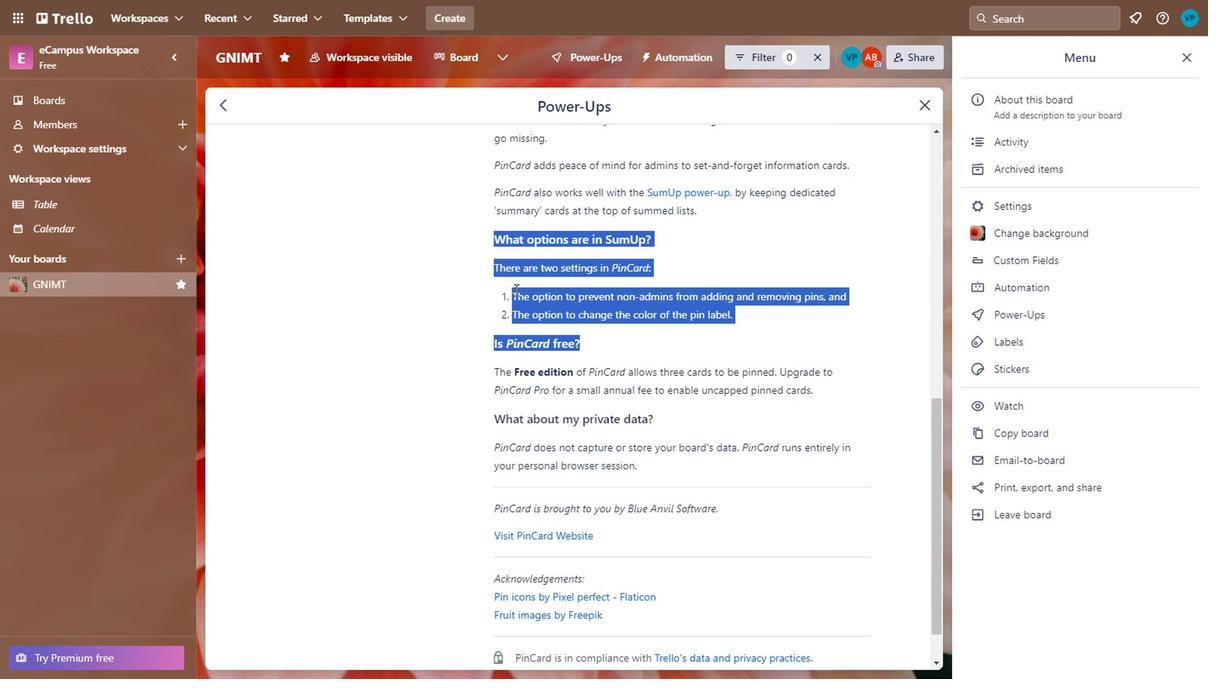 
Action: Mouse moved to (457, 322)
Screenshot: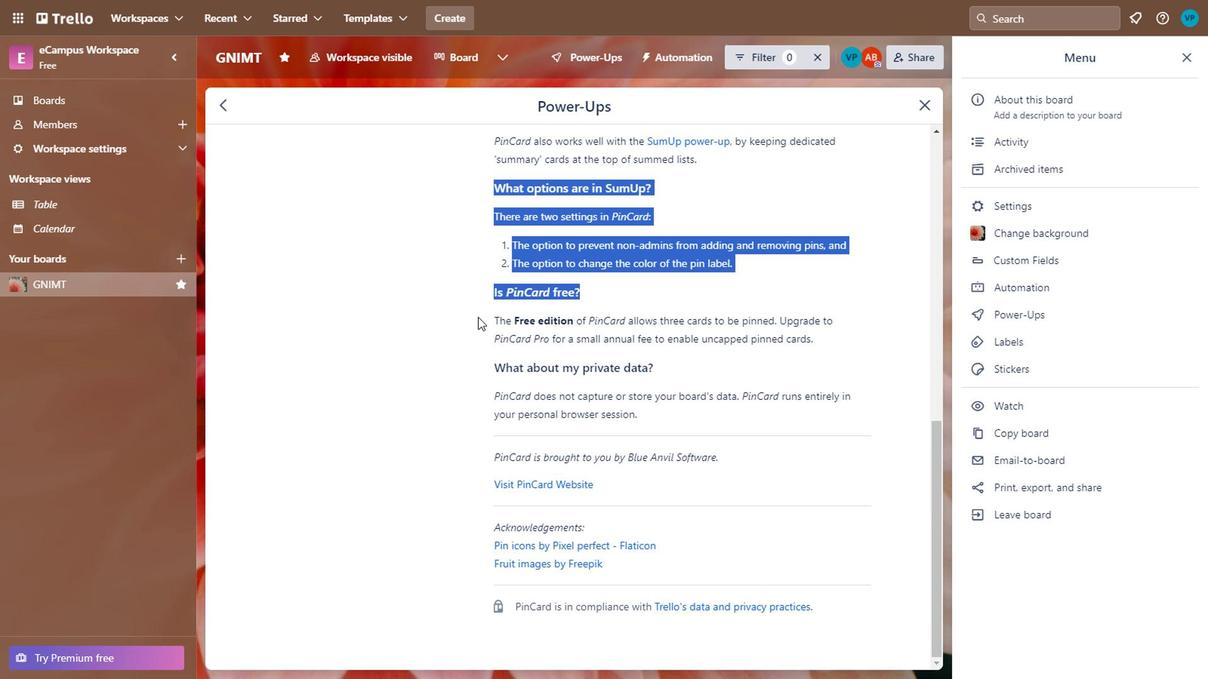 
Action: Mouse pressed left at (457, 322)
Screenshot: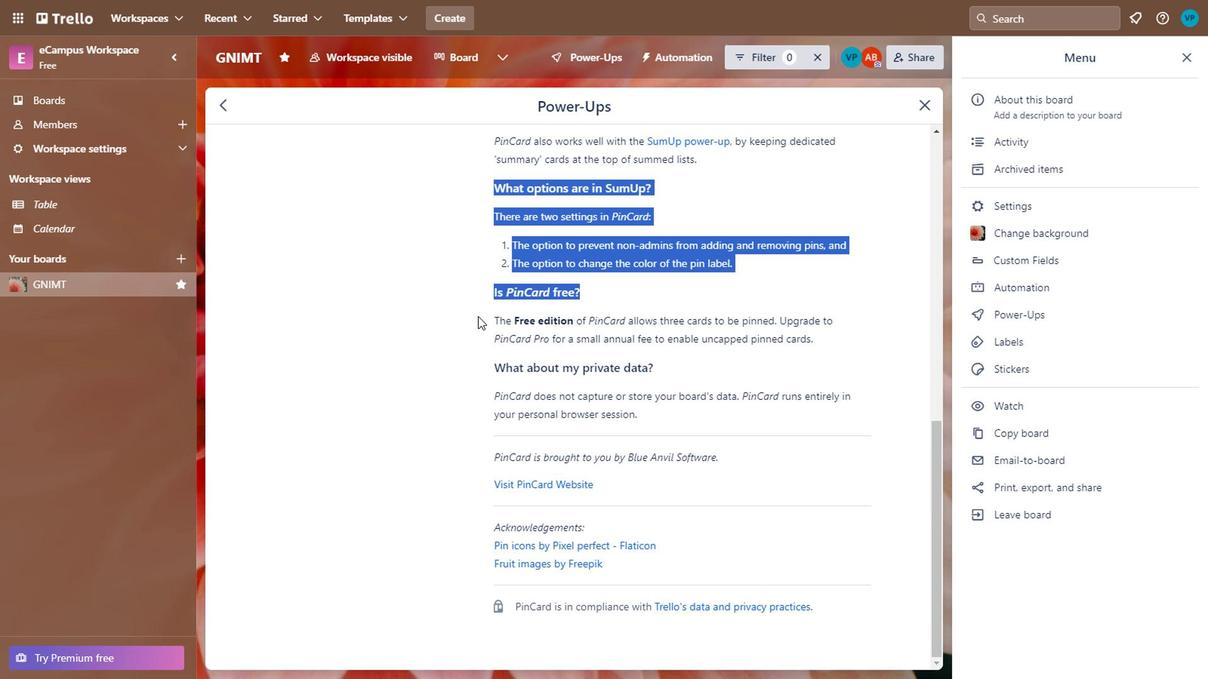 
Action: Mouse moved to (551, 317)
Screenshot: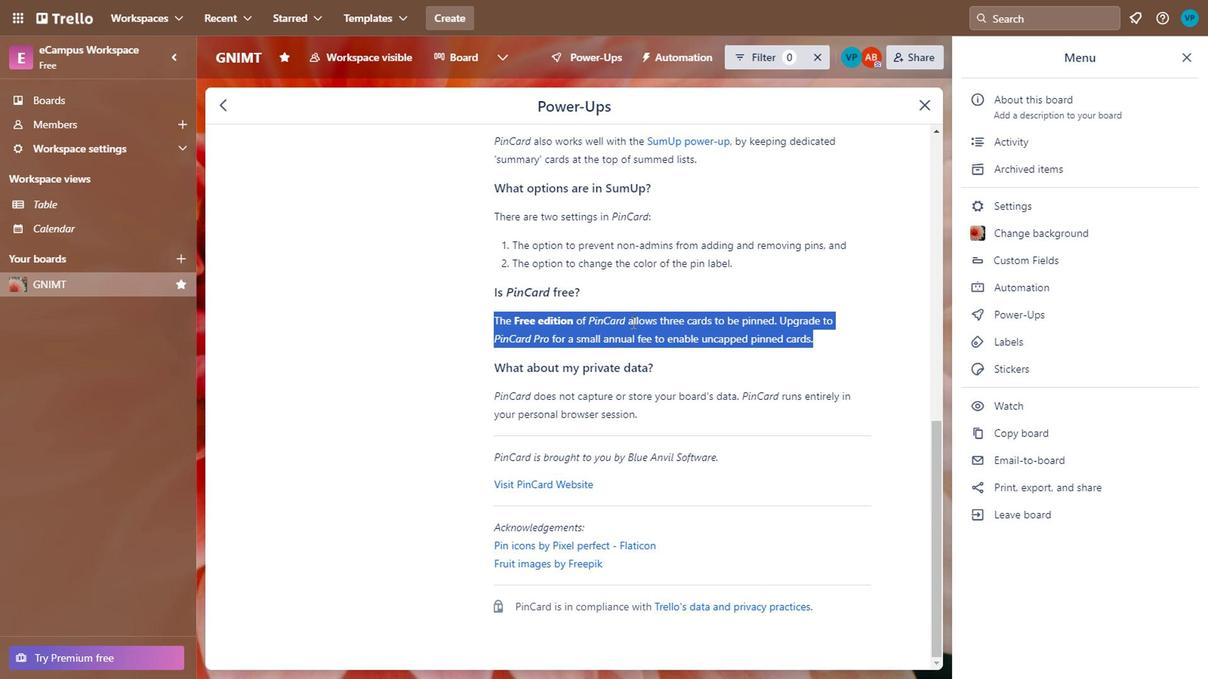 
Action: Mouse scrolled (551, 316) with delta (0, 0)
Screenshot: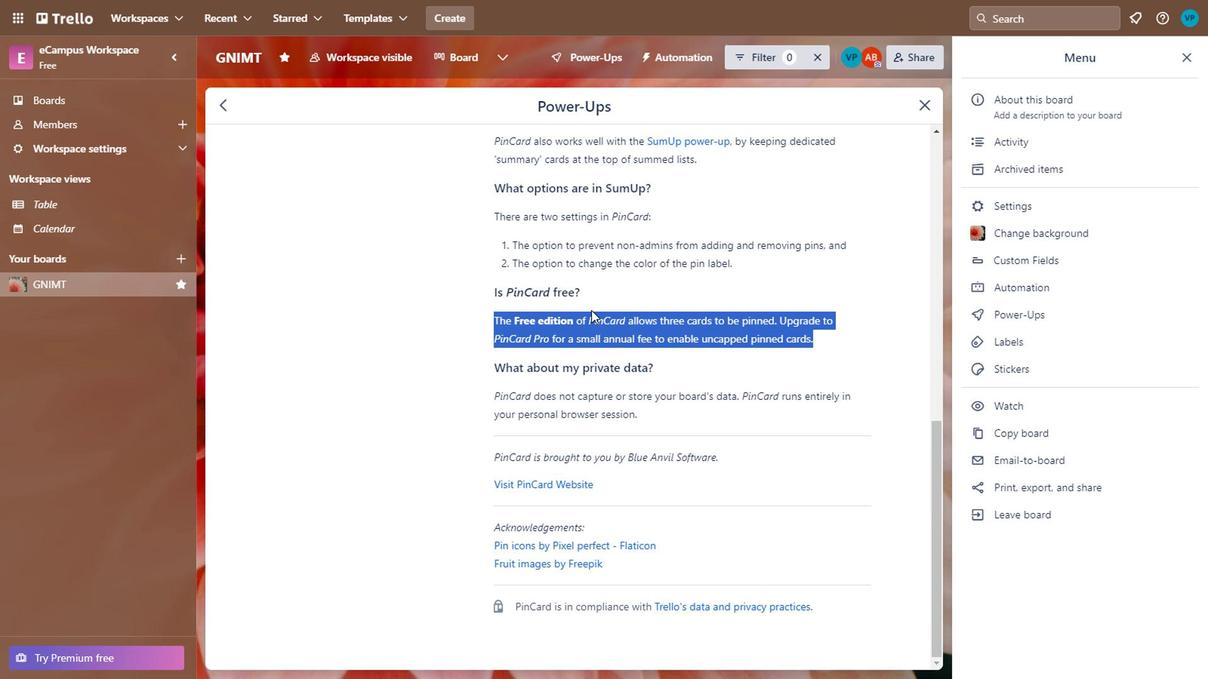 
Action: Mouse moved to (461, 360)
Screenshot: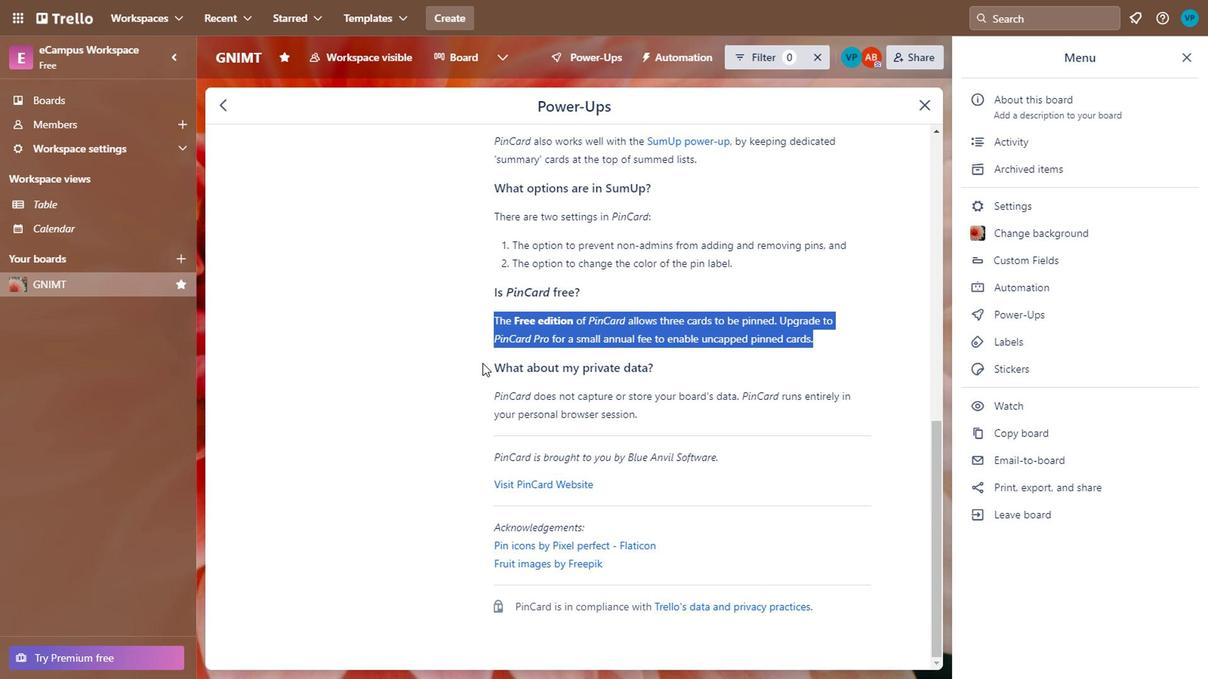 
Action: Mouse pressed left at (461, 360)
Screenshot: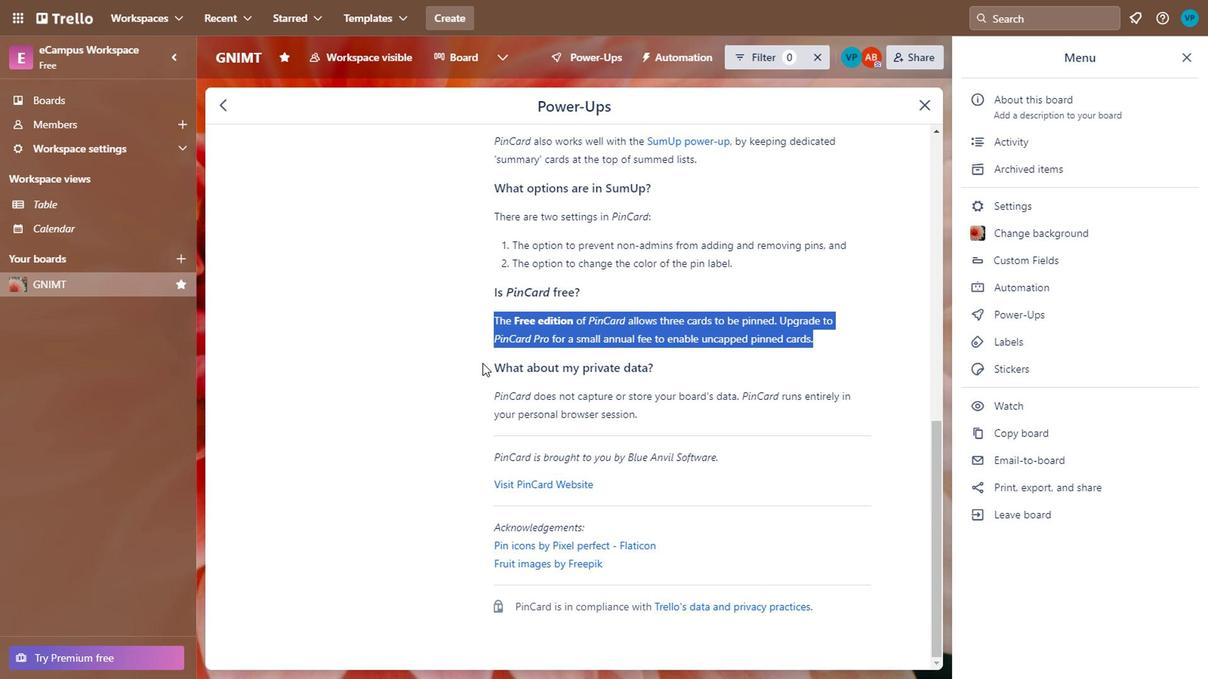 
Action: Mouse moved to (436, 437)
Screenshot: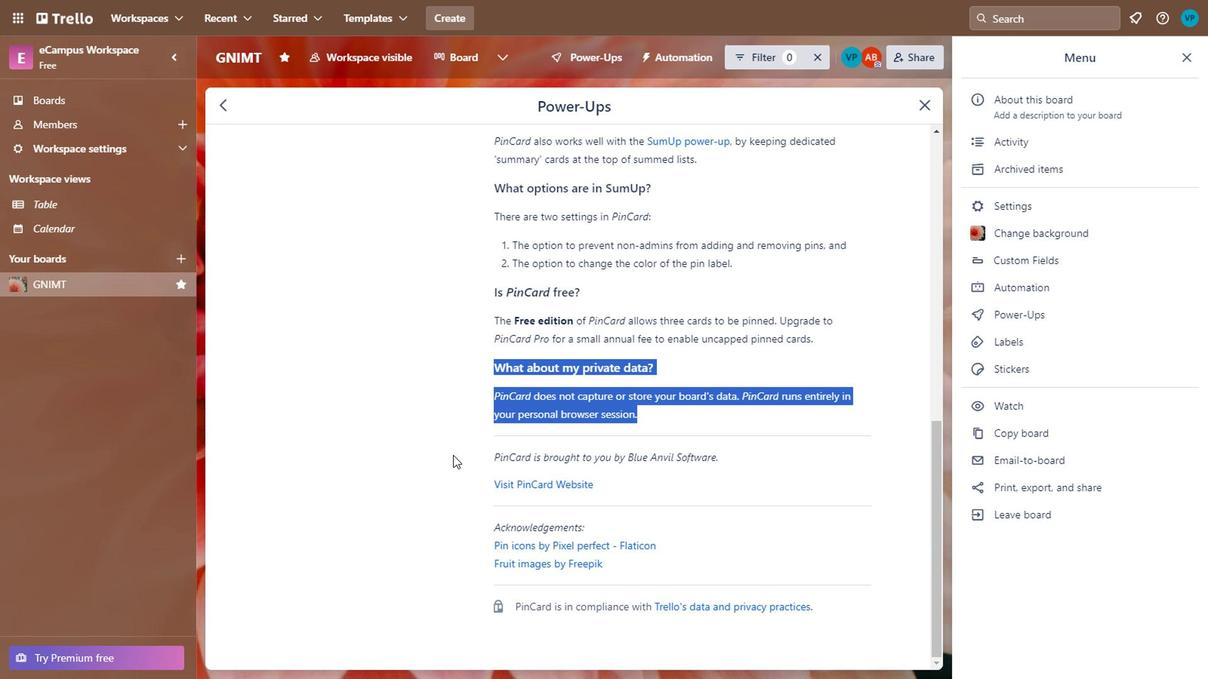 
Action: Mouse pressed left at (436, 437)
Screenshot: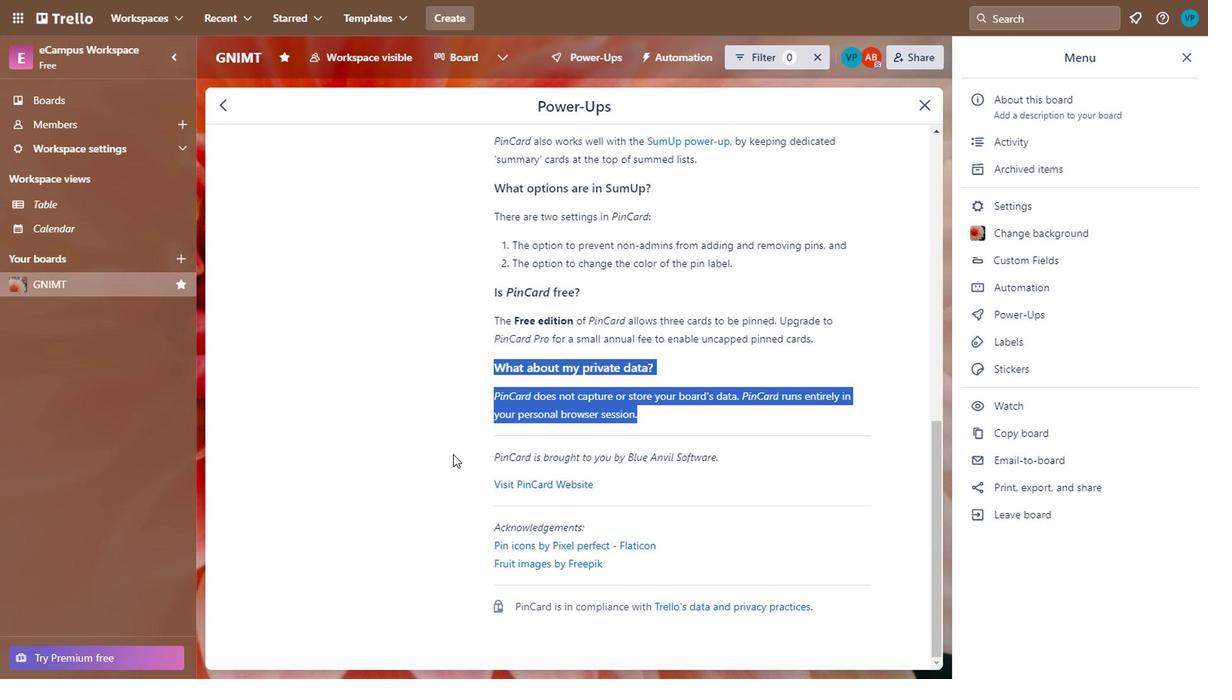 
Action: Mouse moved to (242, 145)
Screenshot: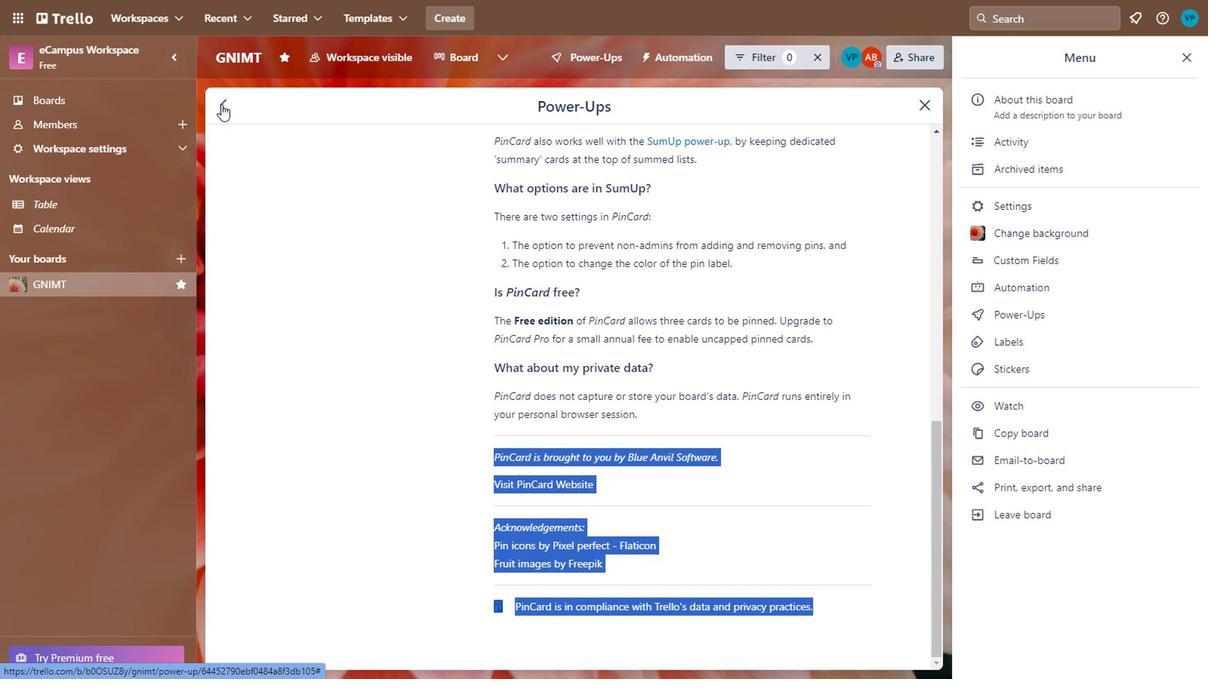 
Action: Mouse pressed left at (242, 145)
Screenshot: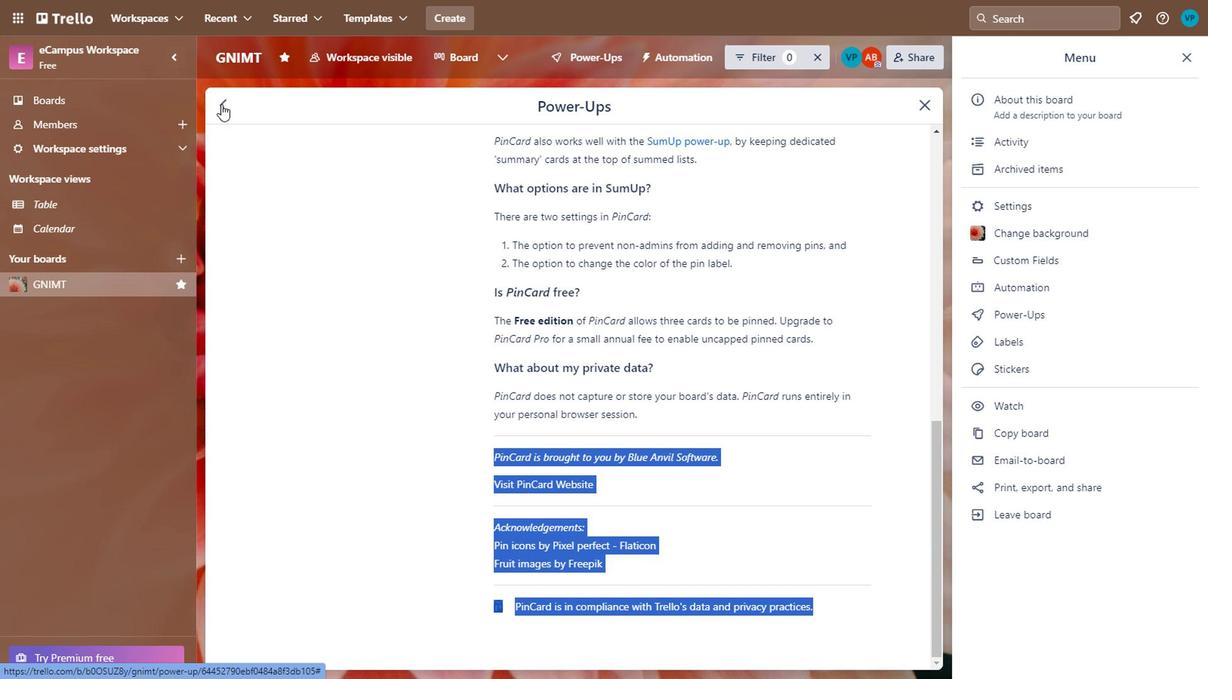 
Action: Mouse moved to (531, 368)
Screenshot: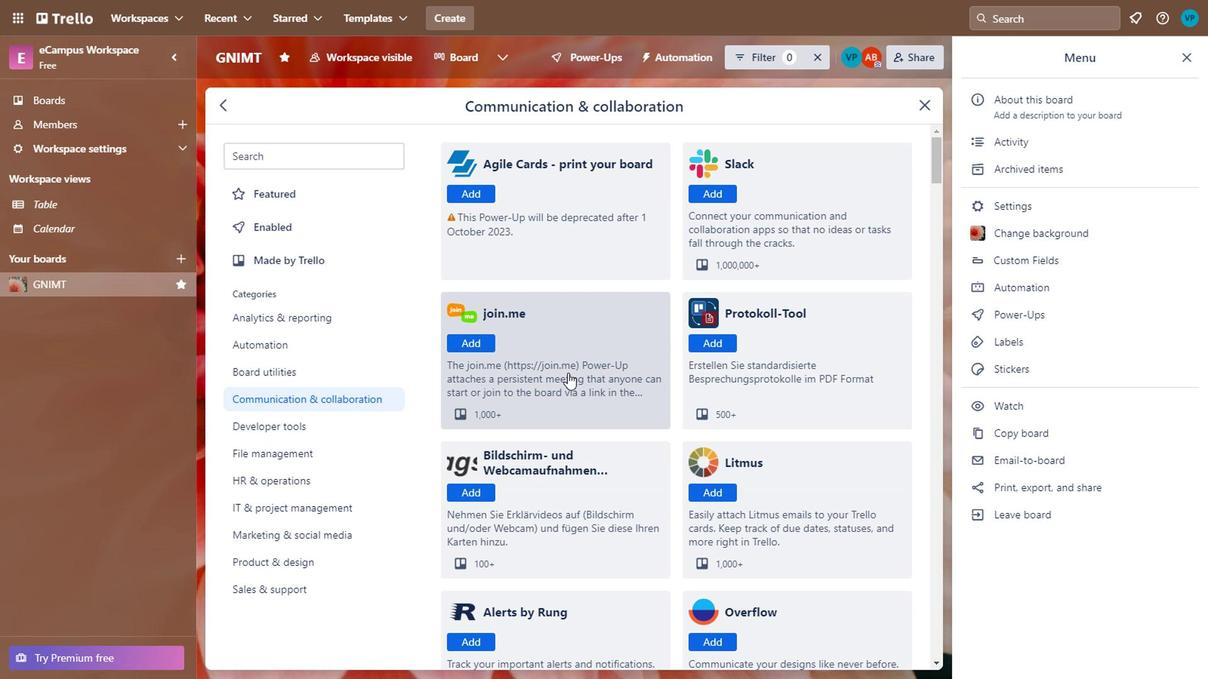 
Action: Mouse pressed left at (531, 368)
Screenshot: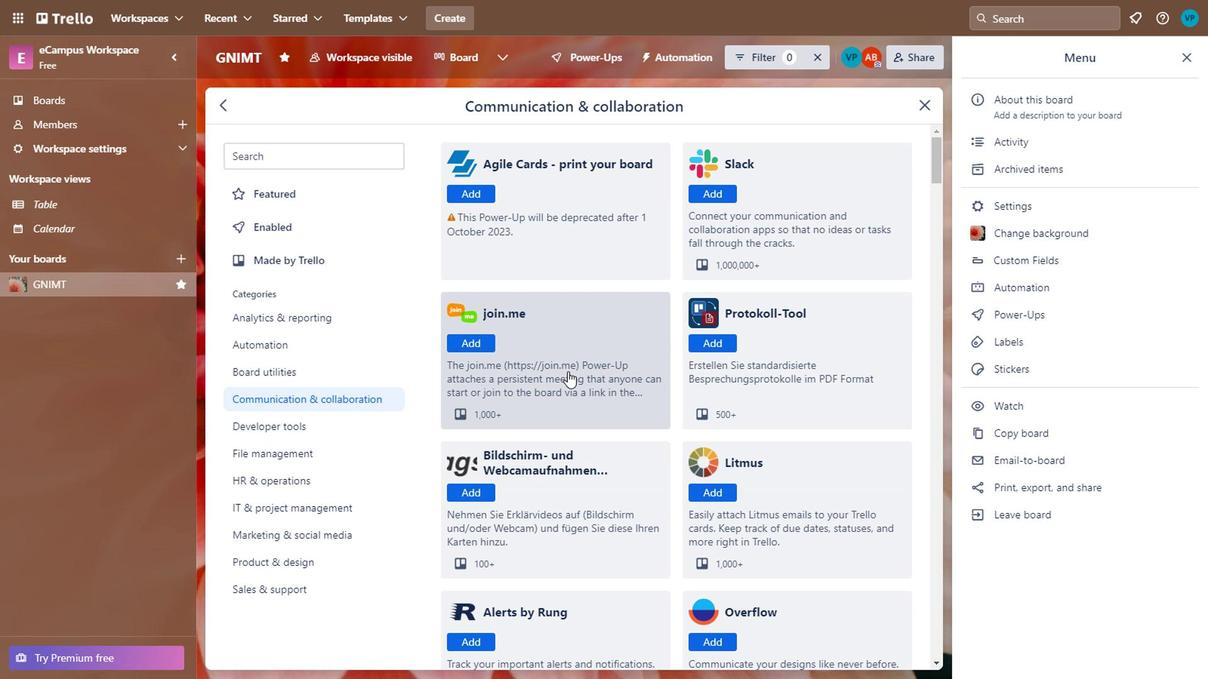 
Action: Mouse moved to (455, 279)
Screenshot: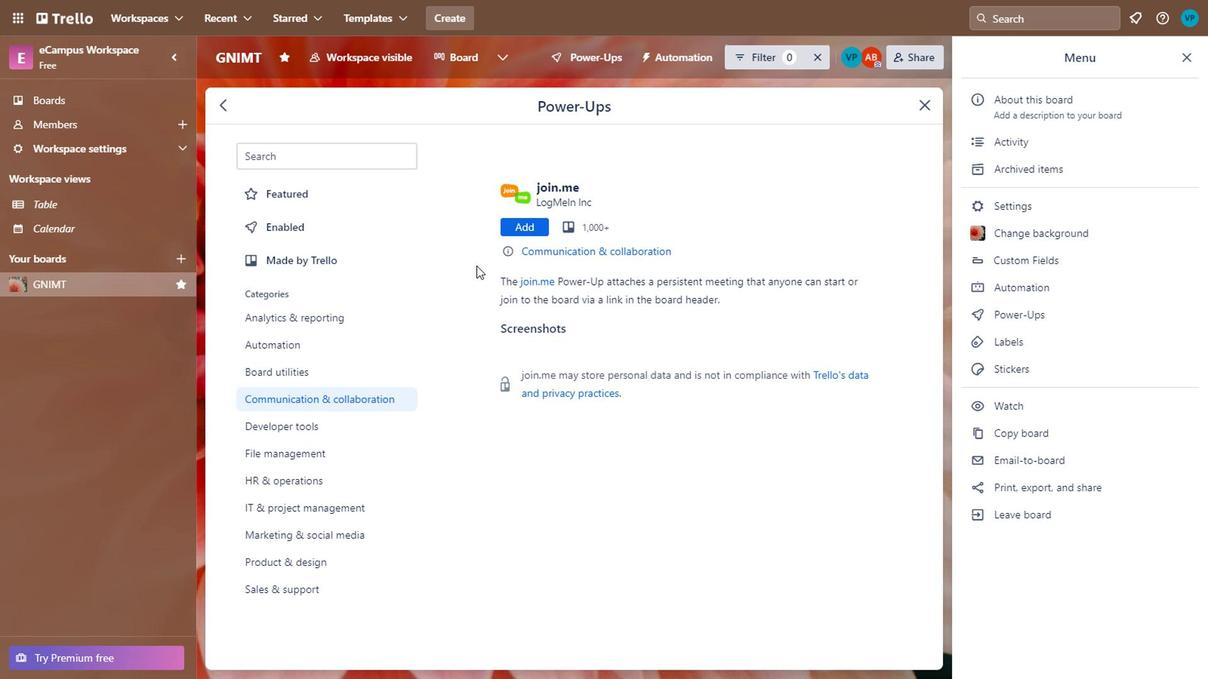
Action: Mouse pressed left at (455, 279)
Screenshot: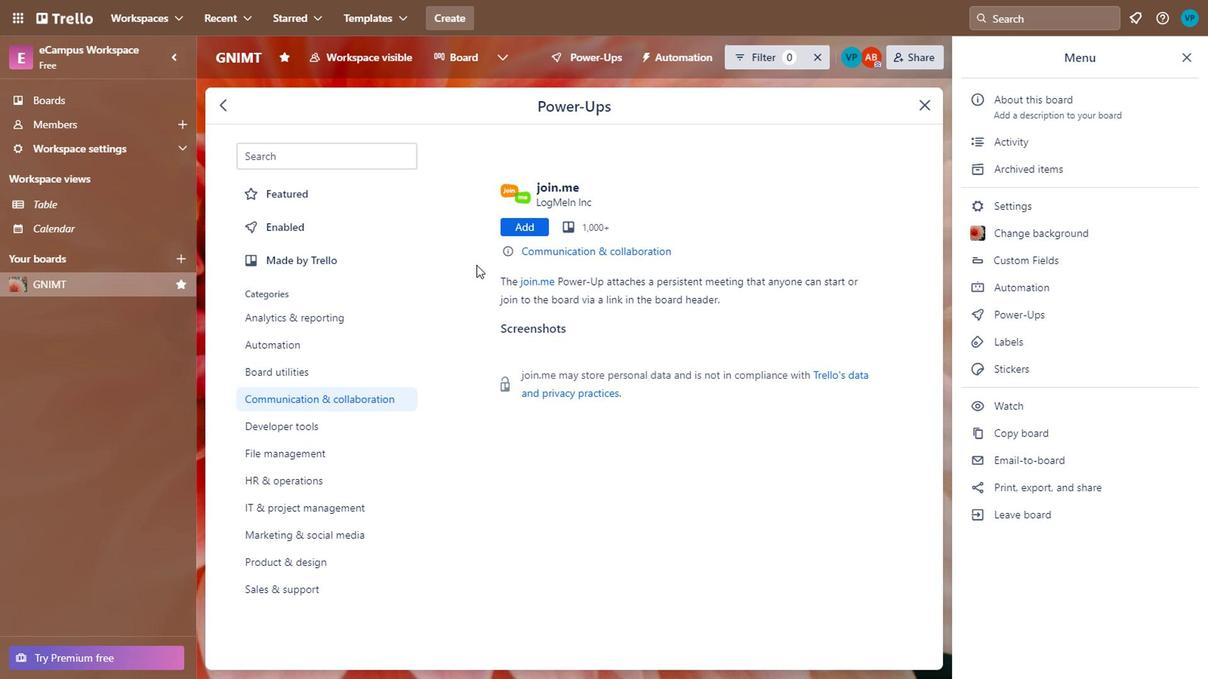 
Action: Mouse moved to (769, 361)
Screenshot: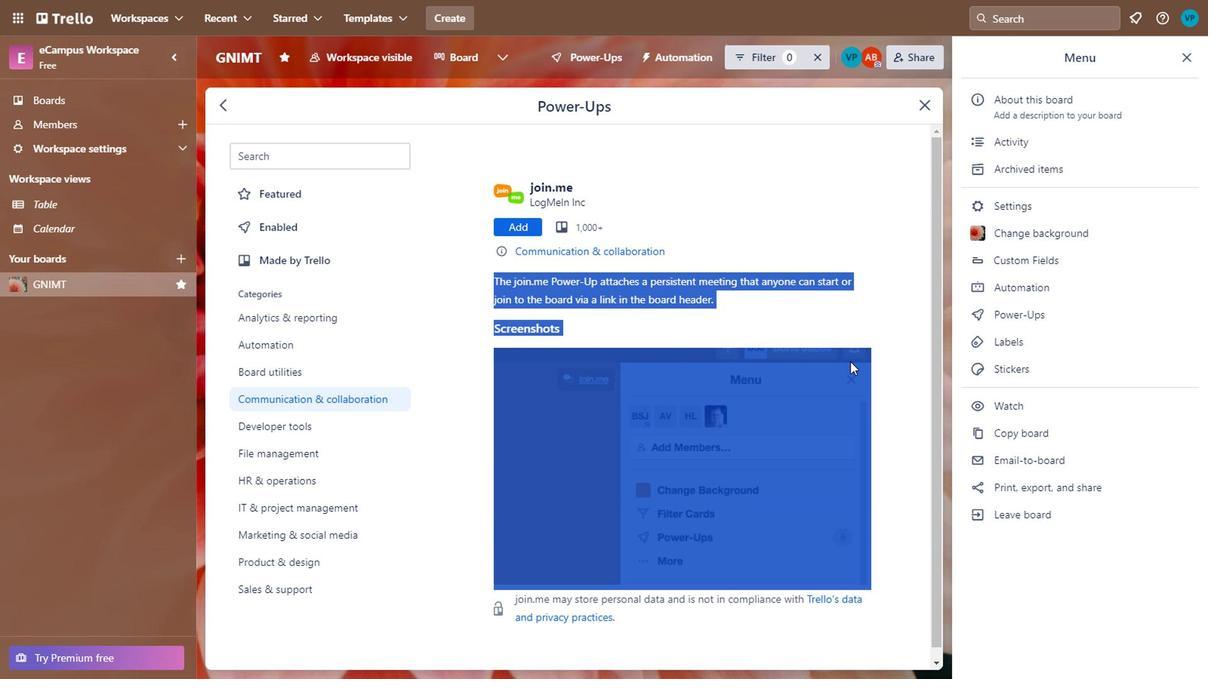 
Action: Mouse scrolled (769, 361) with delta (0, 0)
Screenshot: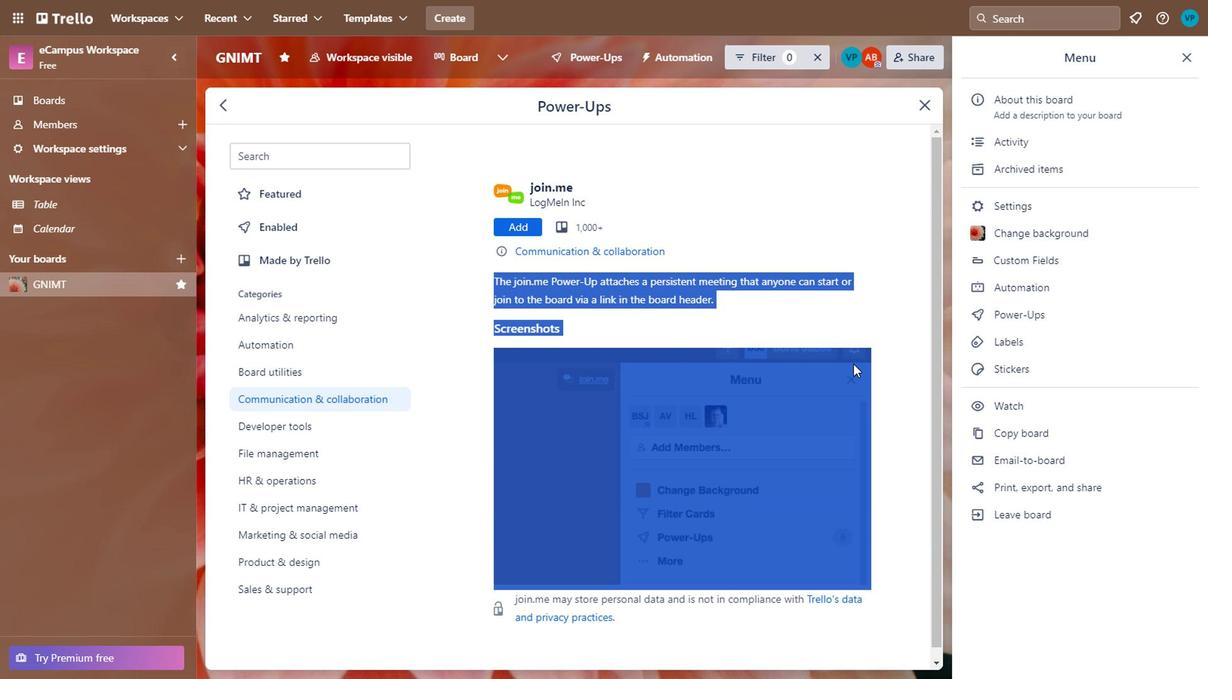 
Action: Mouse scrolled (769, 361) with delta (0, 0)
Screenshot: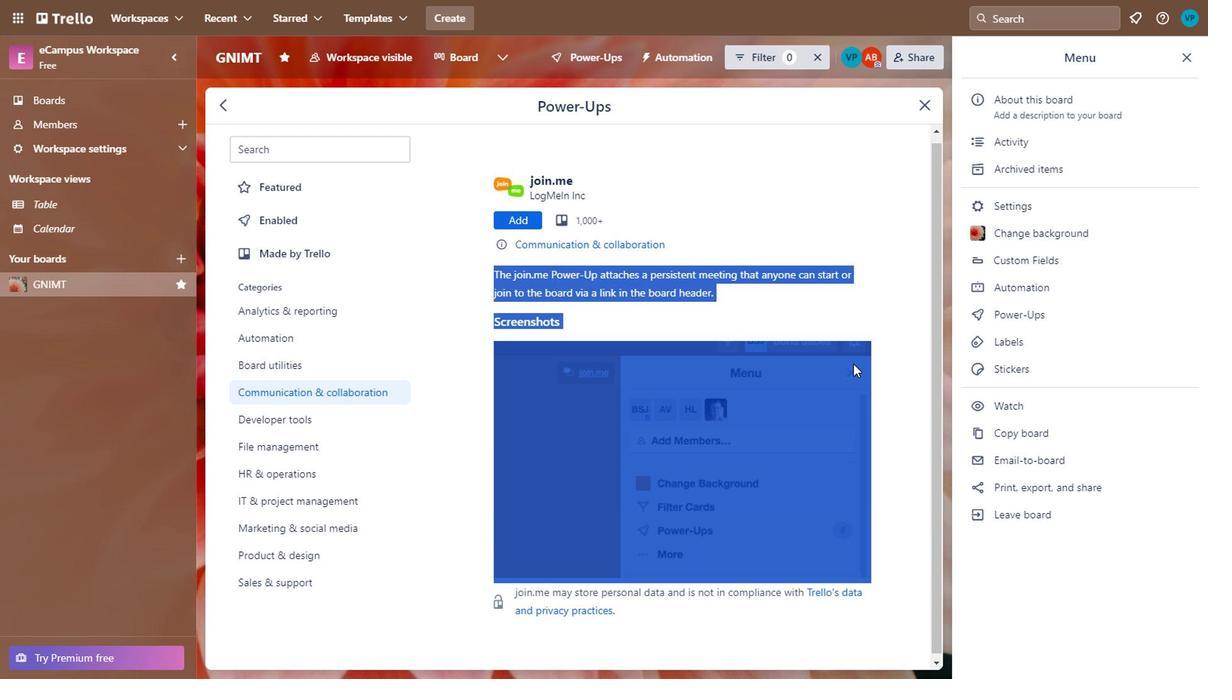 
Action: Mouse scrolled (769, 361) with delta (0, 0)
Screenshot: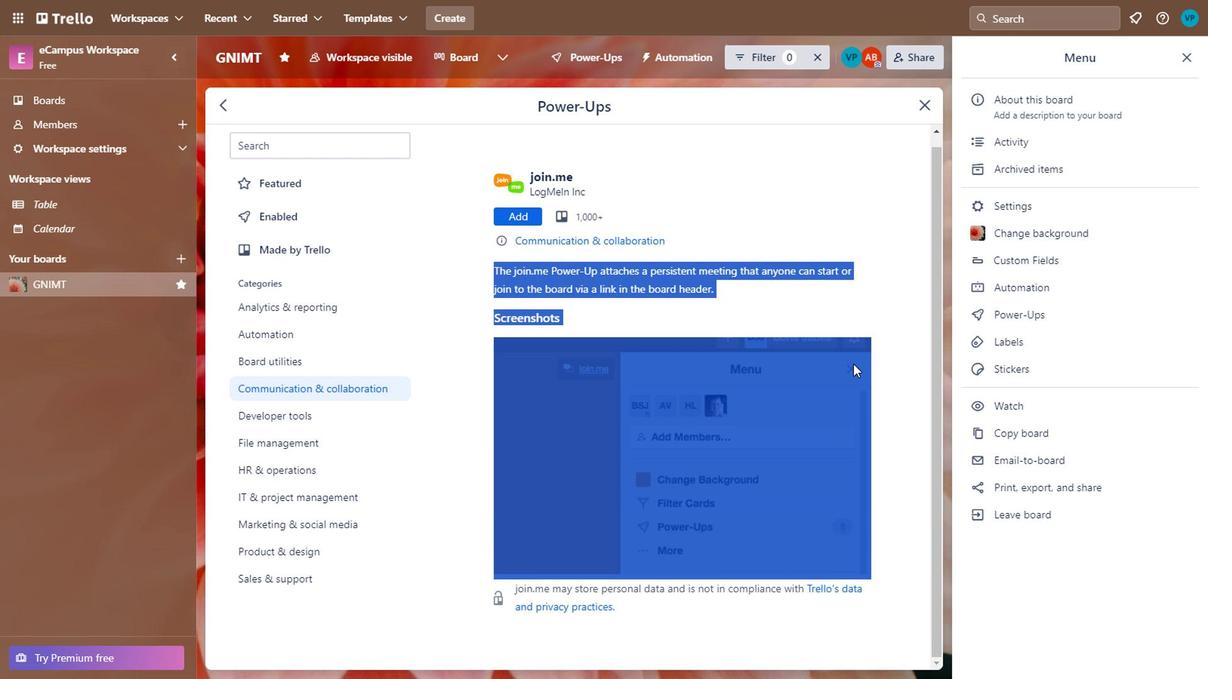 
Action: Mouse scrolled (769, 361) with delta (0, 0)
Screenshot: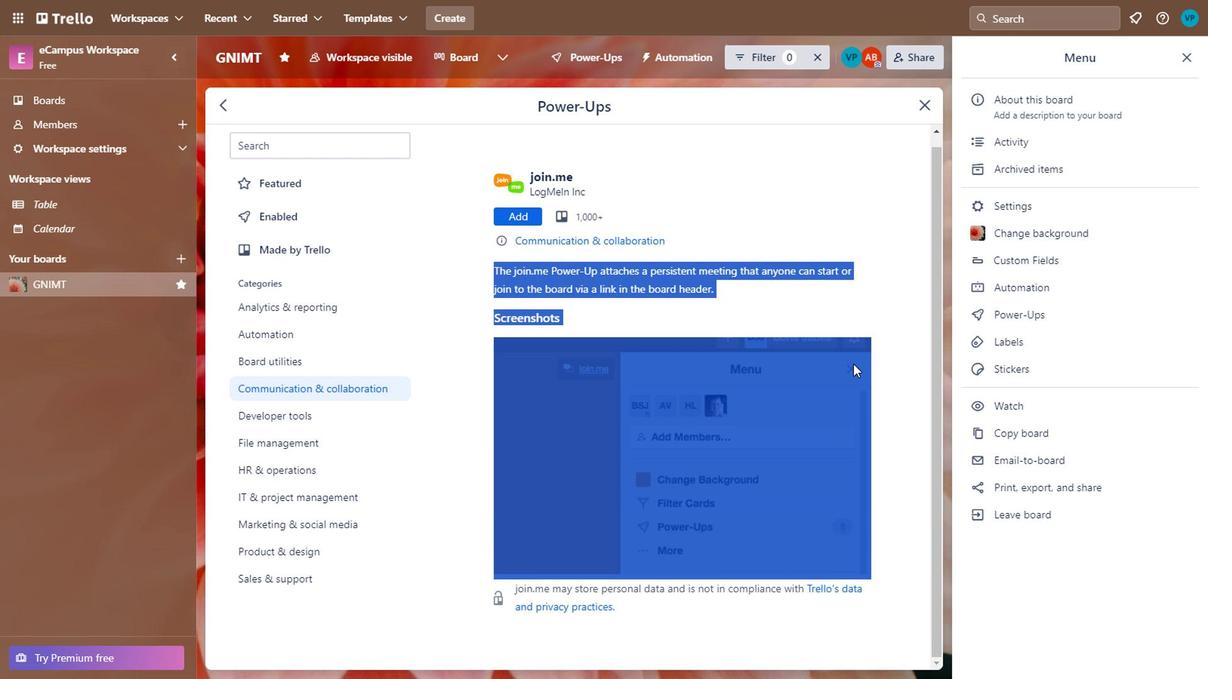 
Action: Mouse moved to (769, 362)
Screenshot: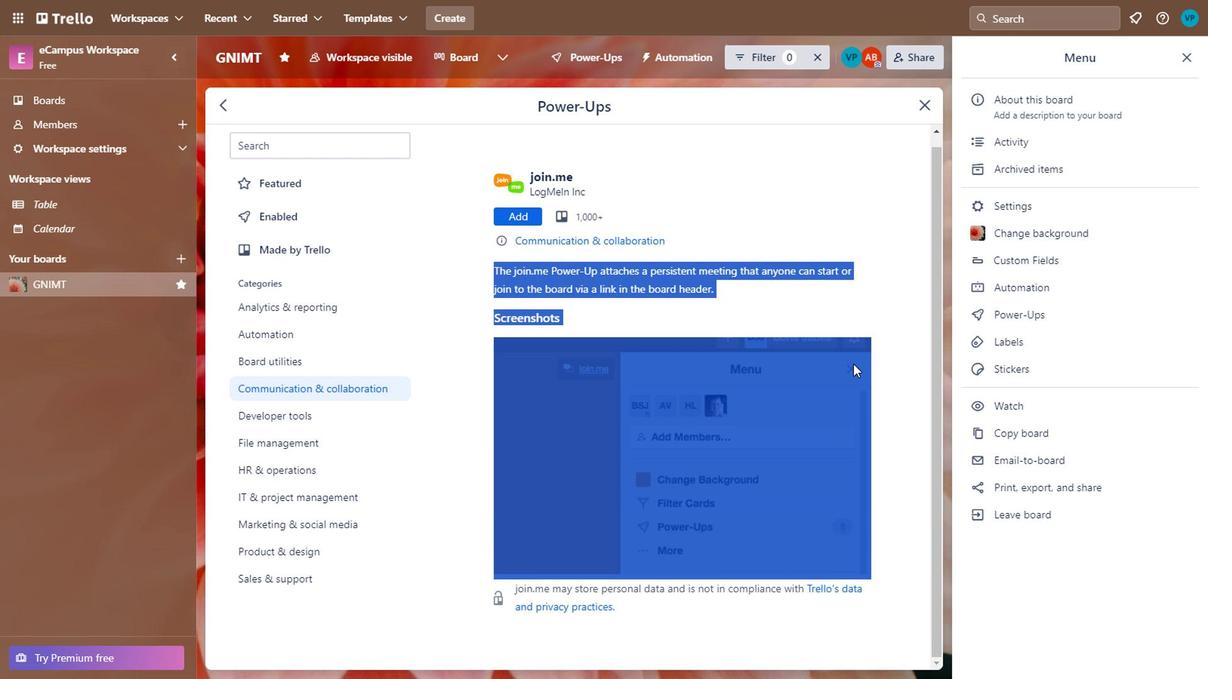 
Action: Mouse scrolled (769, 361) with delta (0, 0)
Screenshot: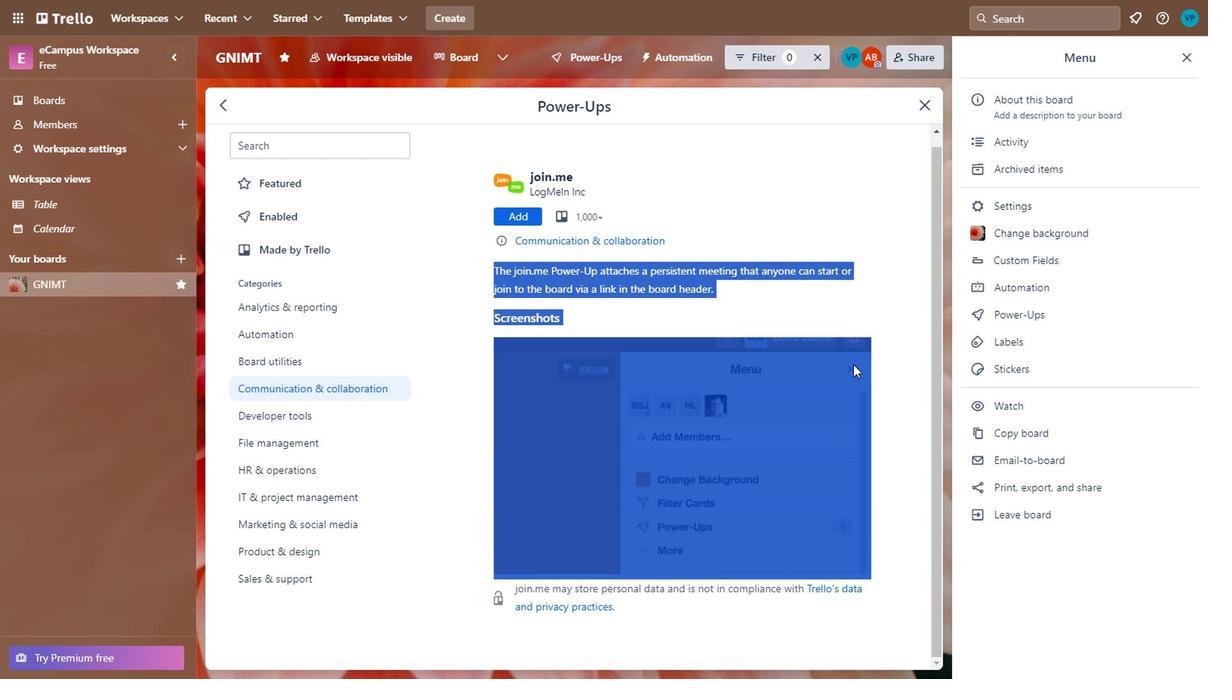 
Action: Mouse moved to (244, 147)
Screenshot: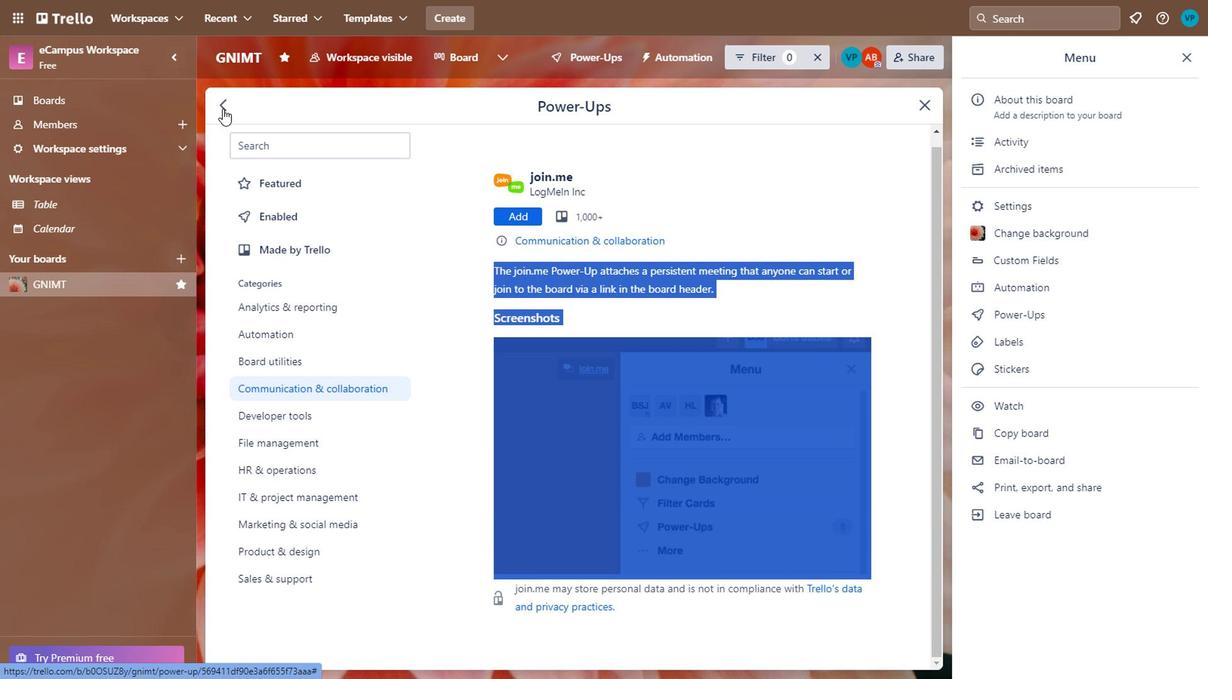 
Action: Mouse pressed left at (244, 147)
Screenshot: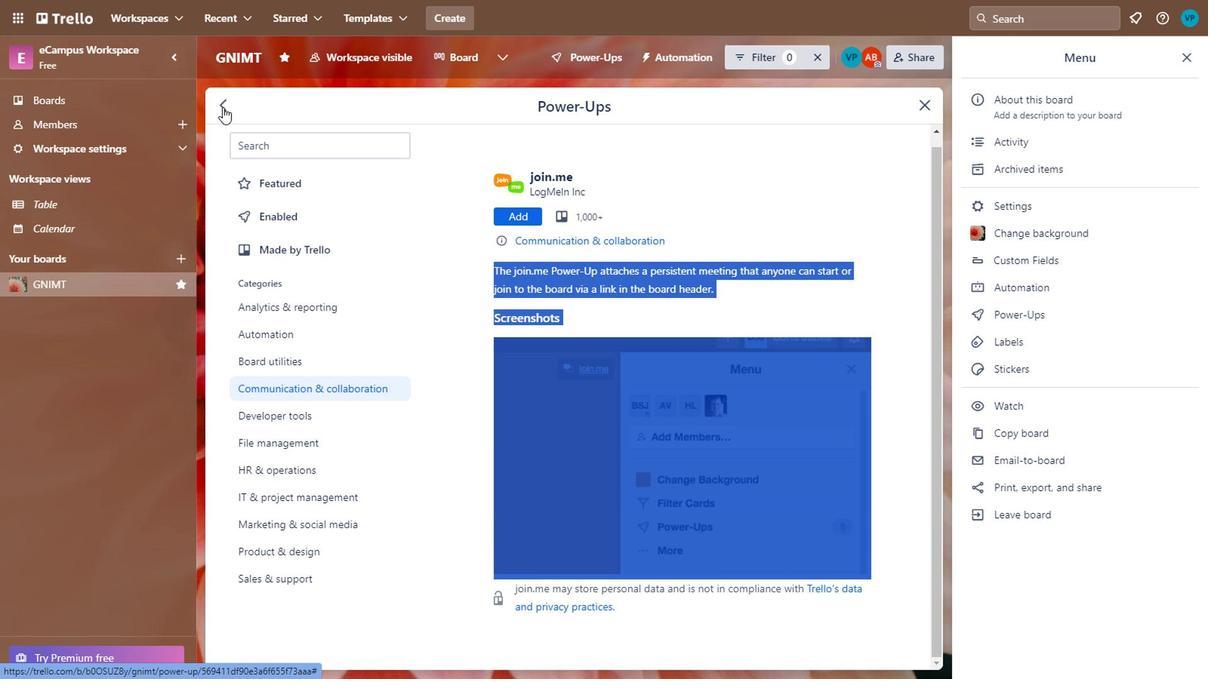 
Action: Mouse moved to (532, 360)
Screenshot: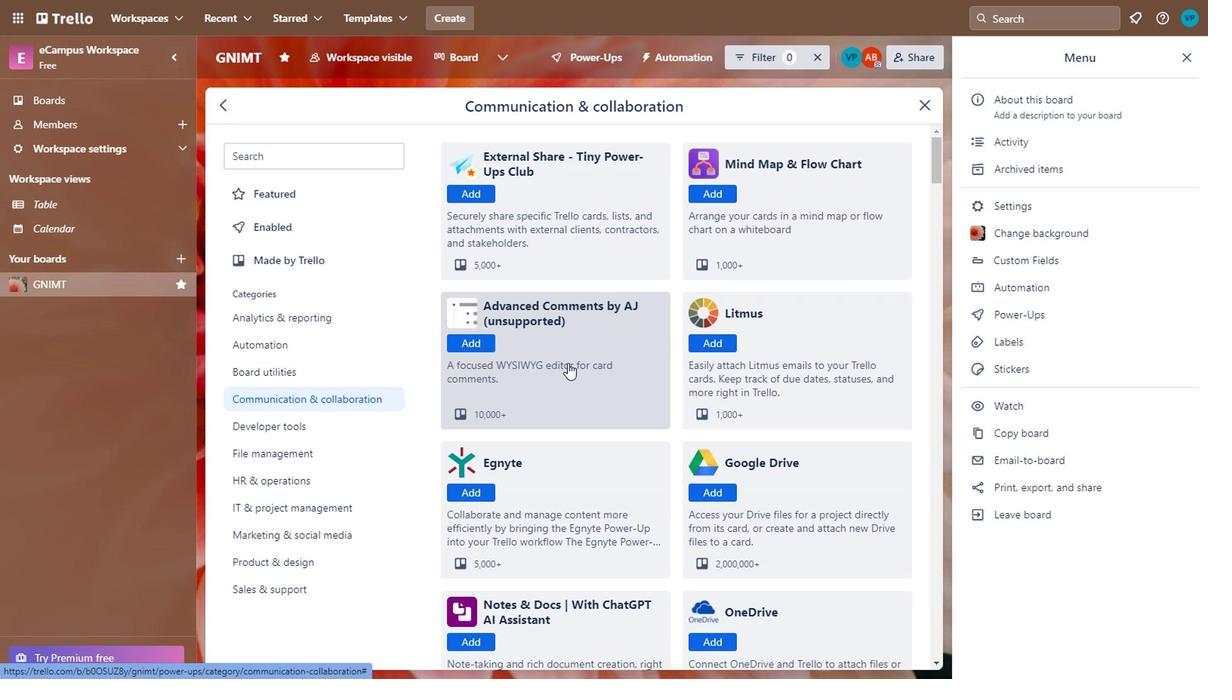 
Action: Mouse scrolled (532, 360) with delta (0, 0)
Screenshot: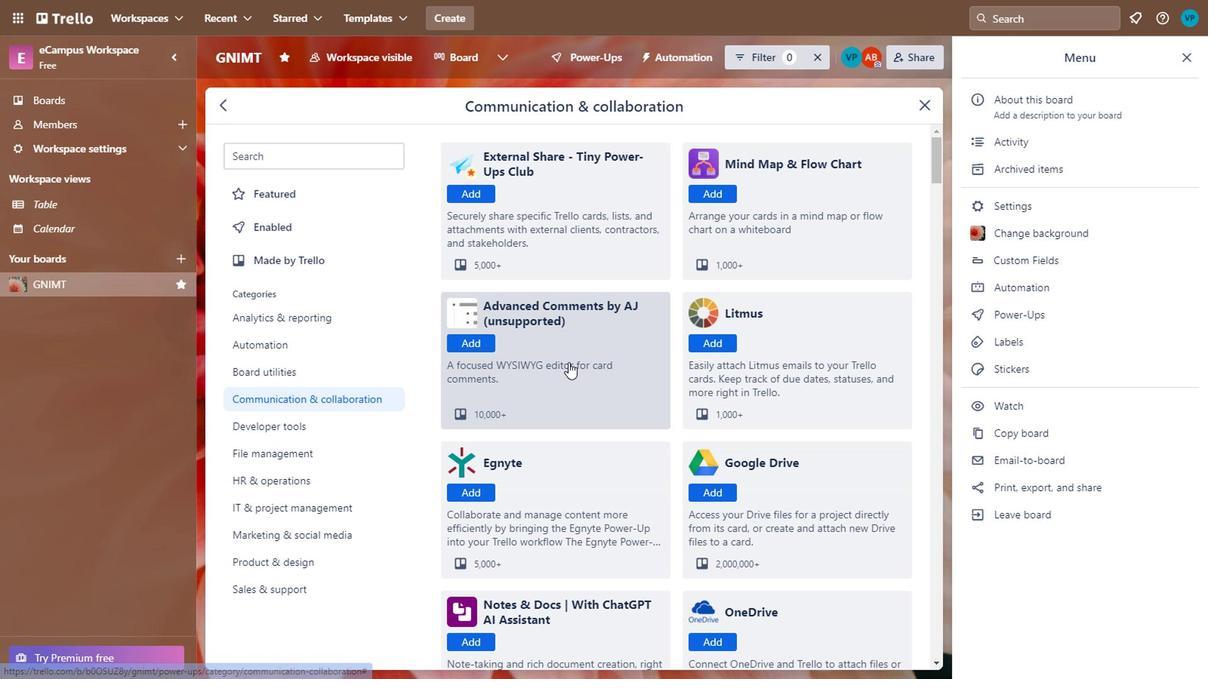 
Action: Mouse scrolled (532, 360) with delta (0, 0)
Screenshot: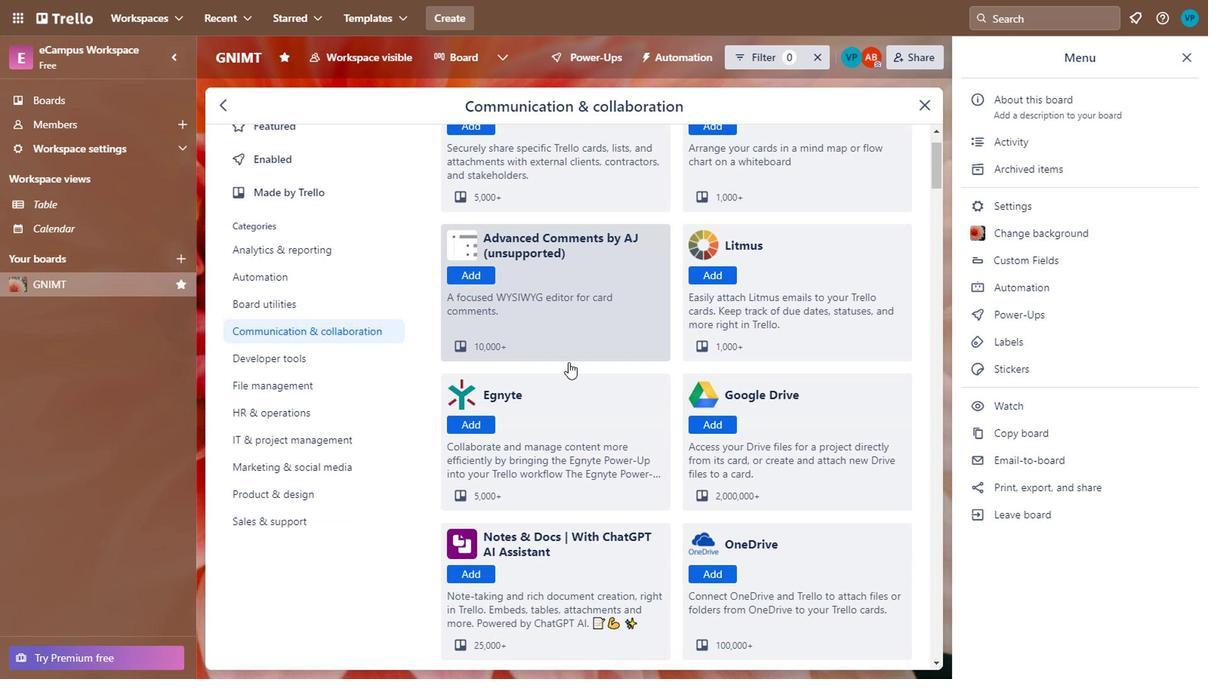
Action: Mouse moved to (508, 218)
Screenshot: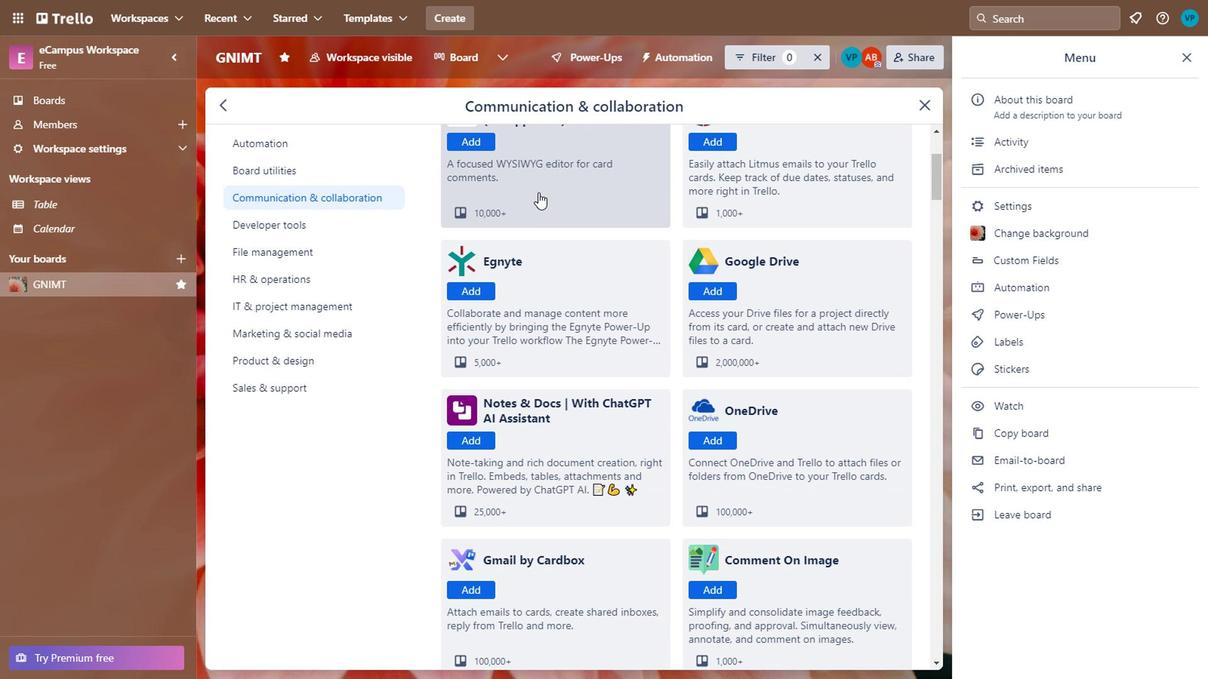 
Action: Mouse pressed left at (508, 218)
Screenshot: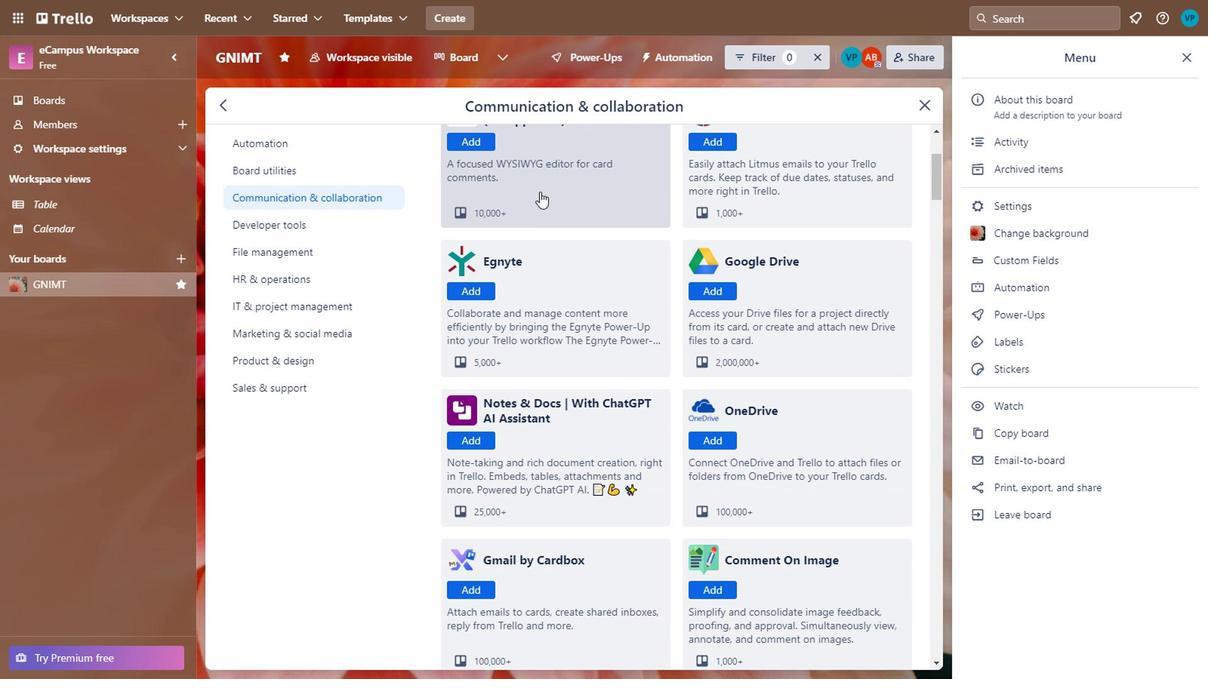 
Action: Mouse moved to (464, 263)
Screenshot: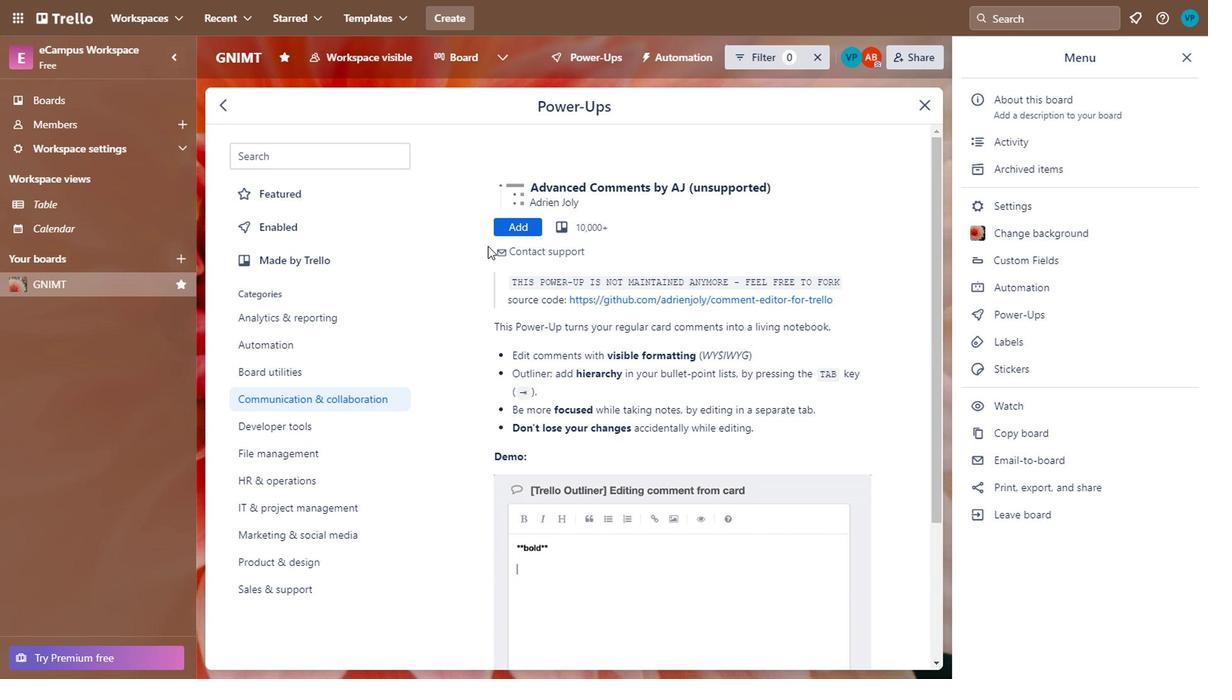 
Action: Mouse pressed left at (464, 263)
Screenshot: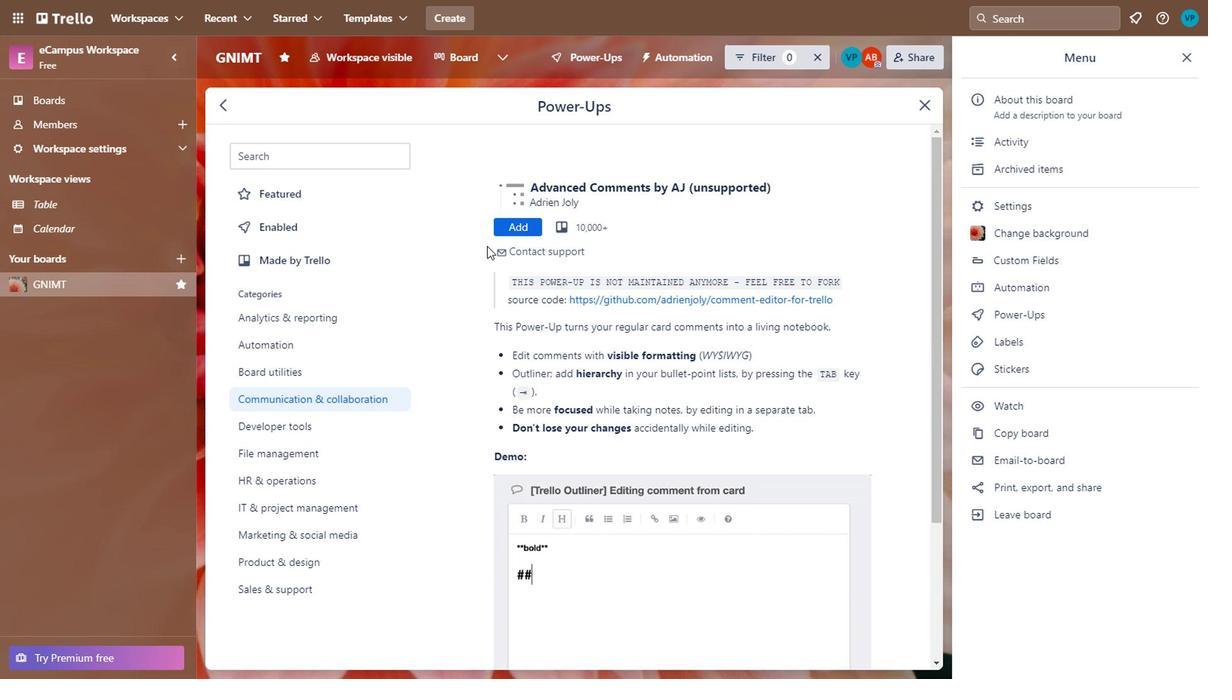 
Action: Mouse moved to (770, 412)
Screenshot: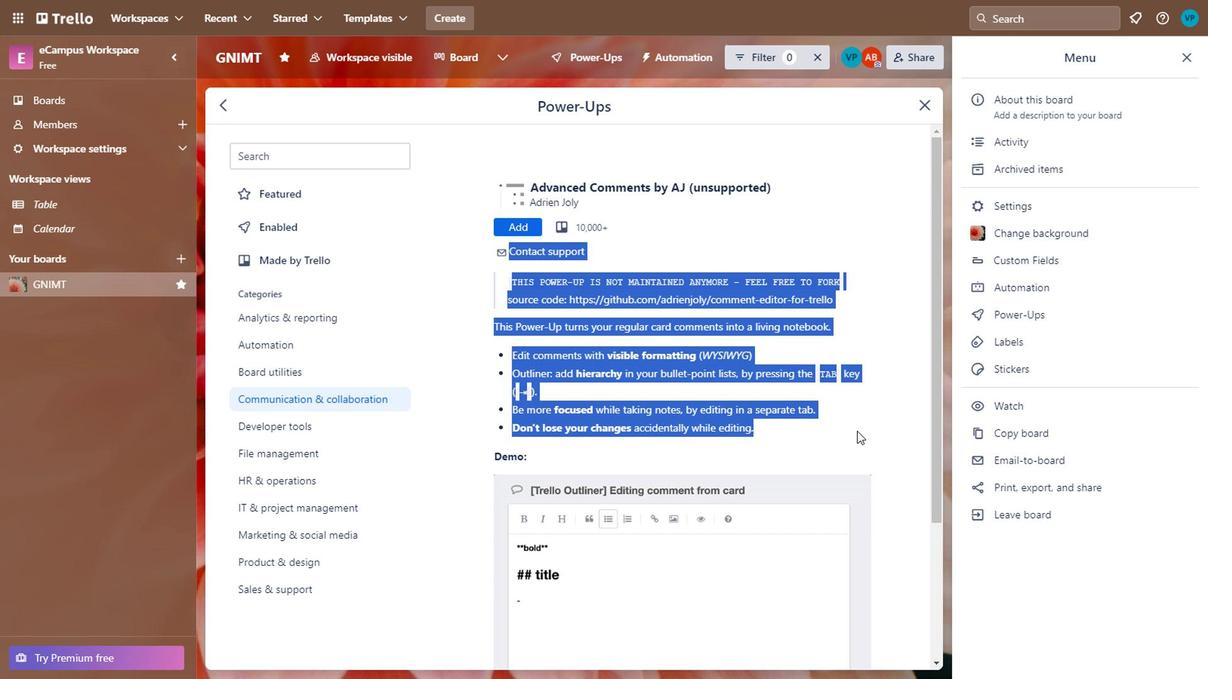 
Action: Mouse scrolled (770, 411) with delta (0, 0)
Screenshot: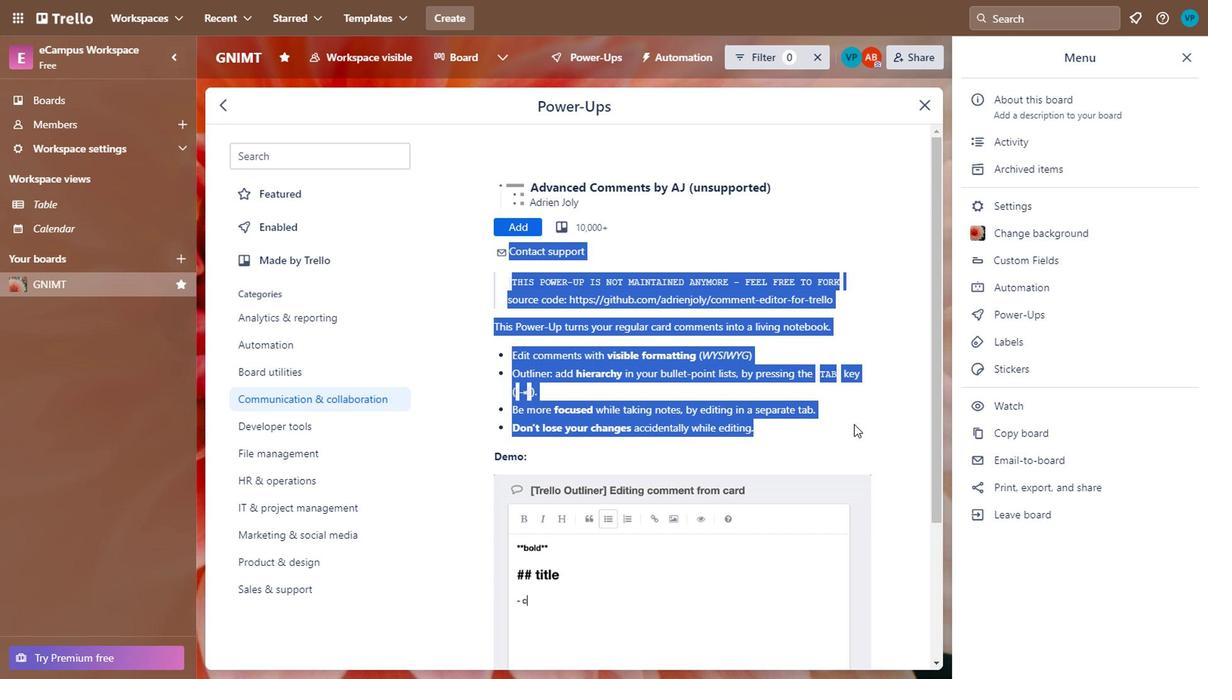 
Action: Mouse scrolled (770, 411) with delta (0, 0)
Screenshot: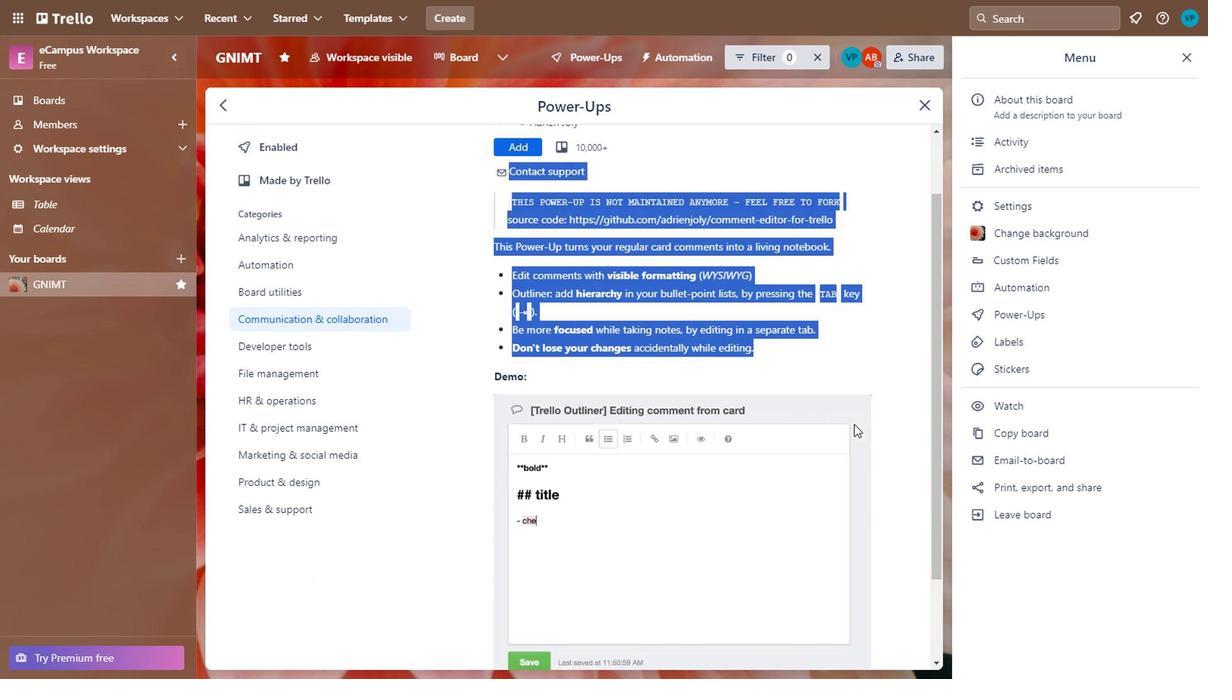 
Action: Mouse moved to (463, 537)
Screenshot: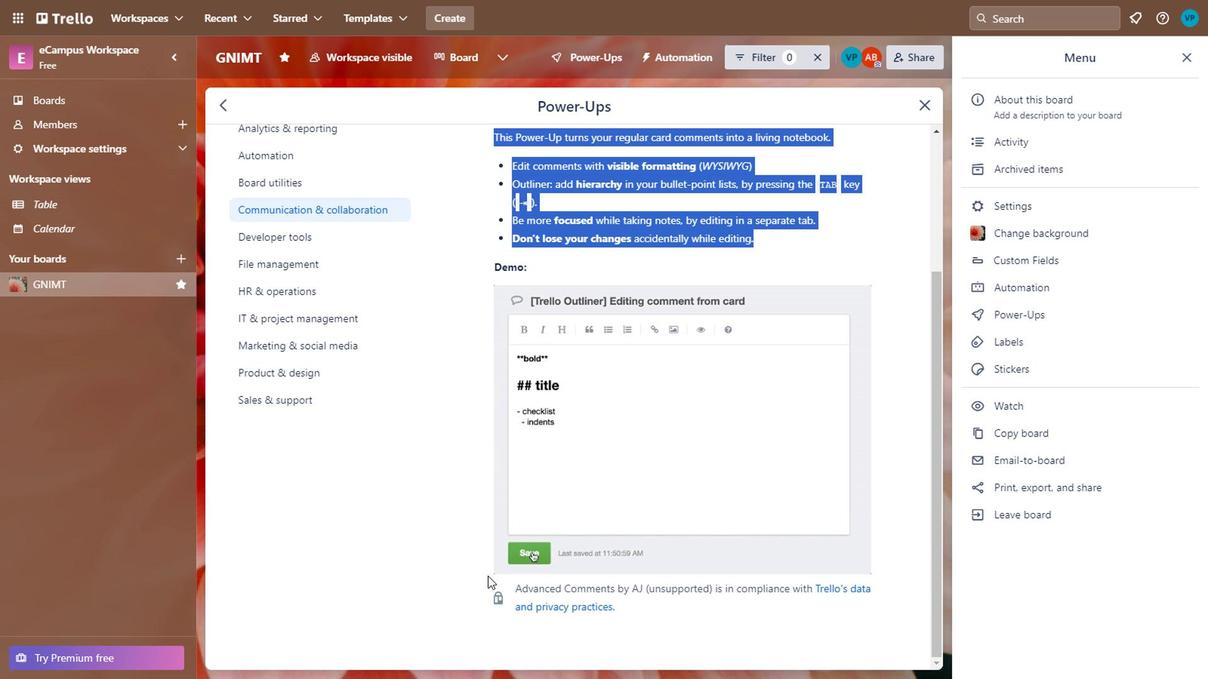 
Action: Mouse pressed left at (463, 537)
Screenshot: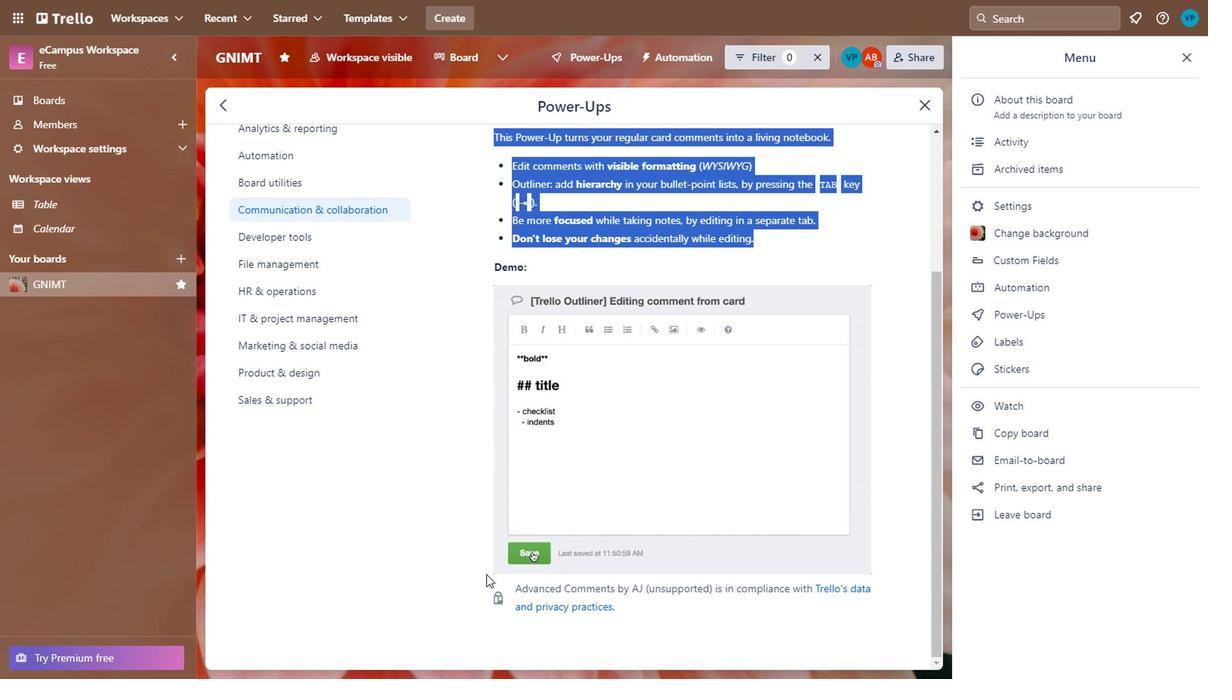 
Action: Mouse moved to (233, 485)
Screenshot: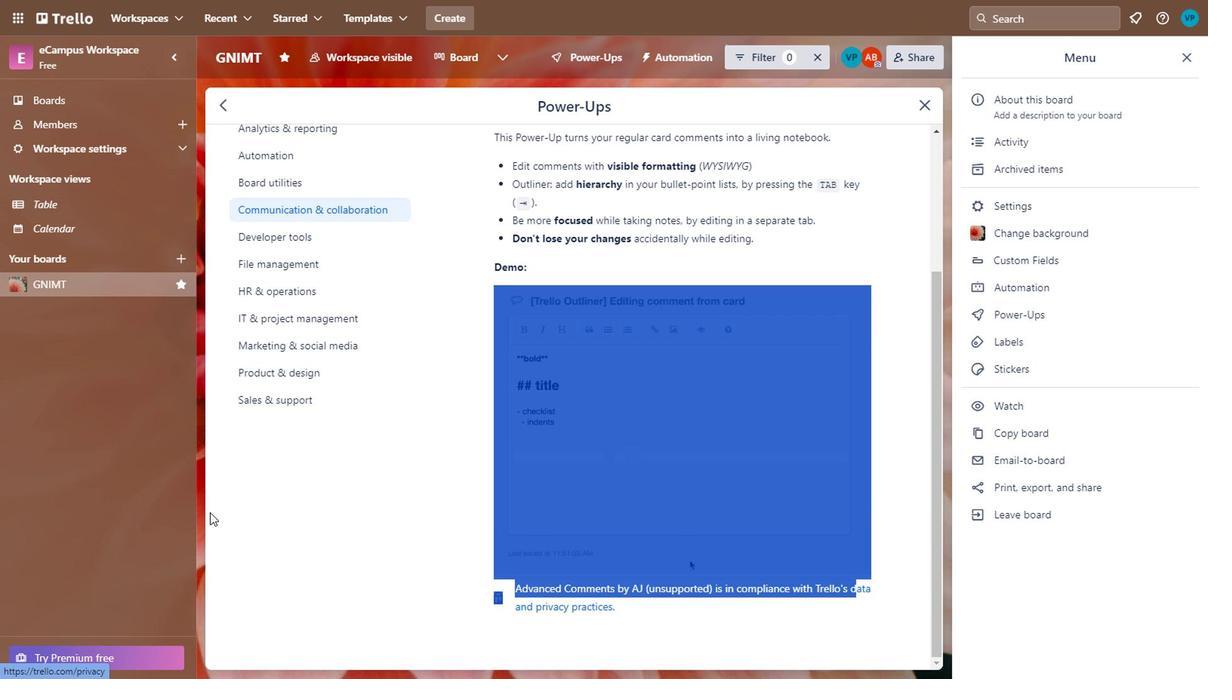
Action: Mouse pressed left at (233, 485)
Screenshot: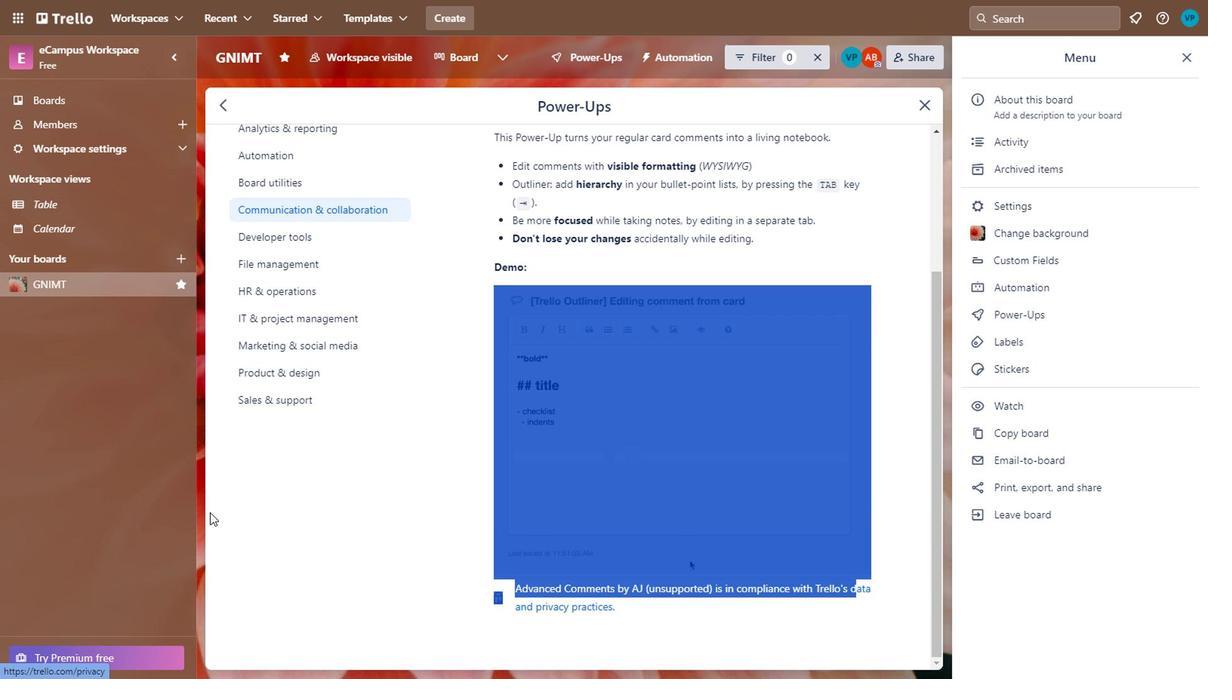 
Action: Mouse moved to (489, 545)
Screenshot: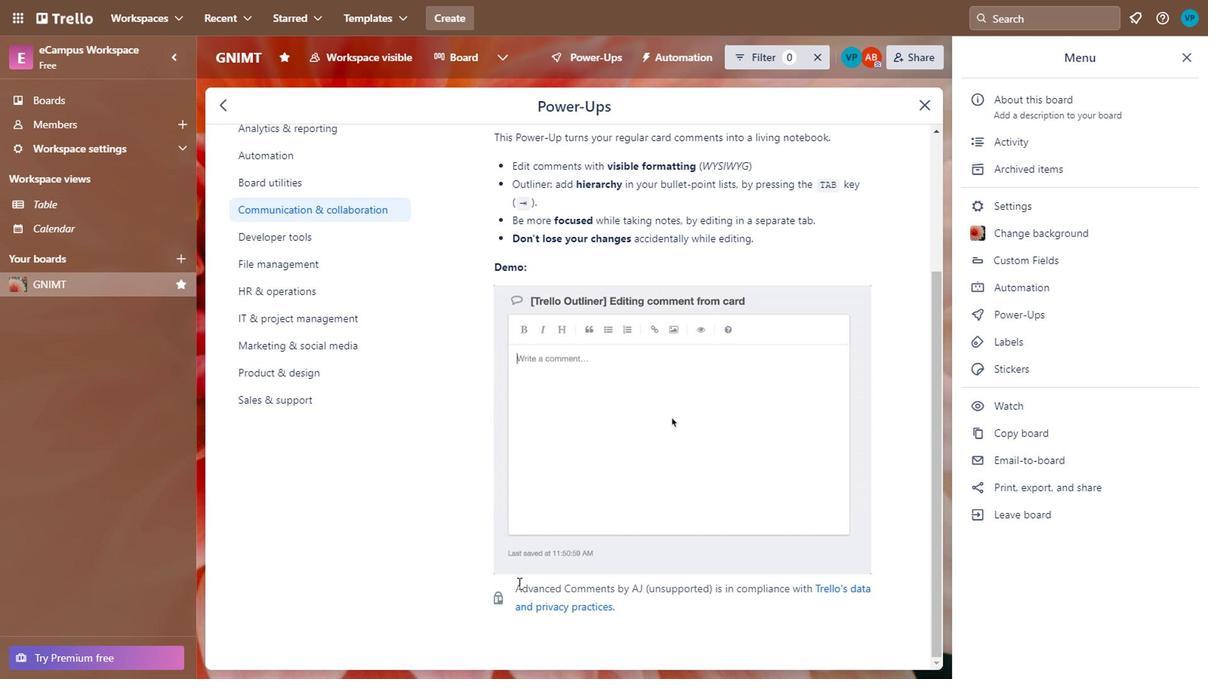 
Action: Mouse pressed left at (489, 545)
Screenshot: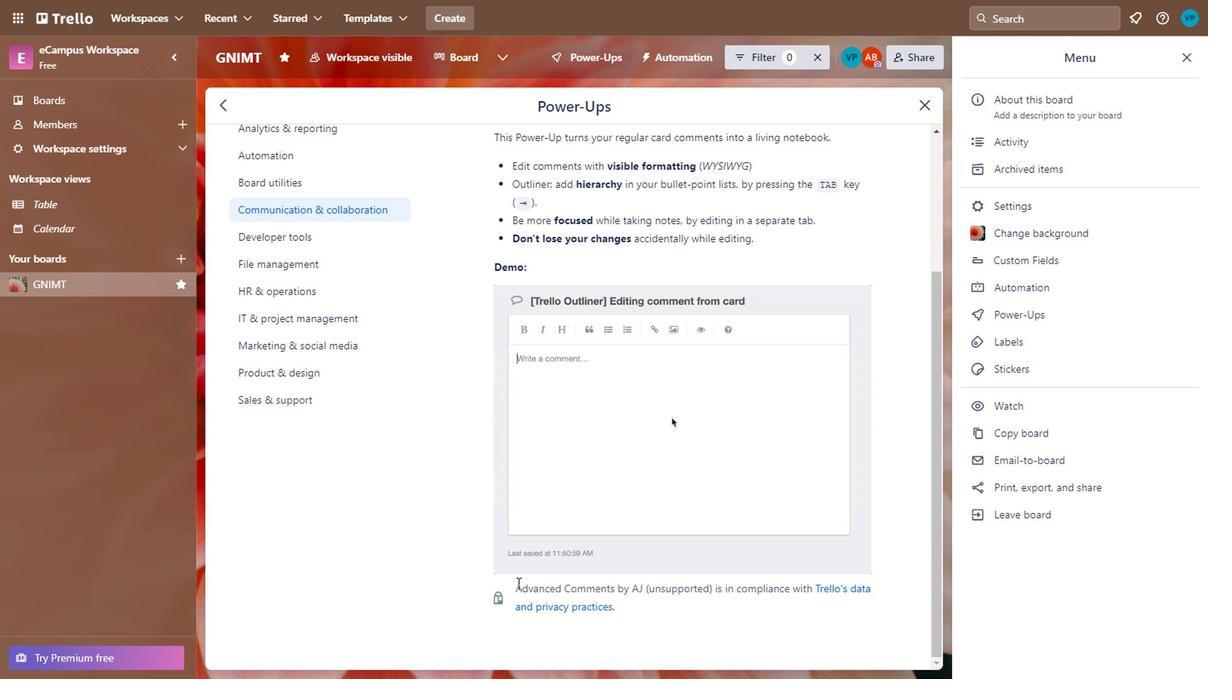 
Action: Mouse moved to (760, 570)
Screenshot: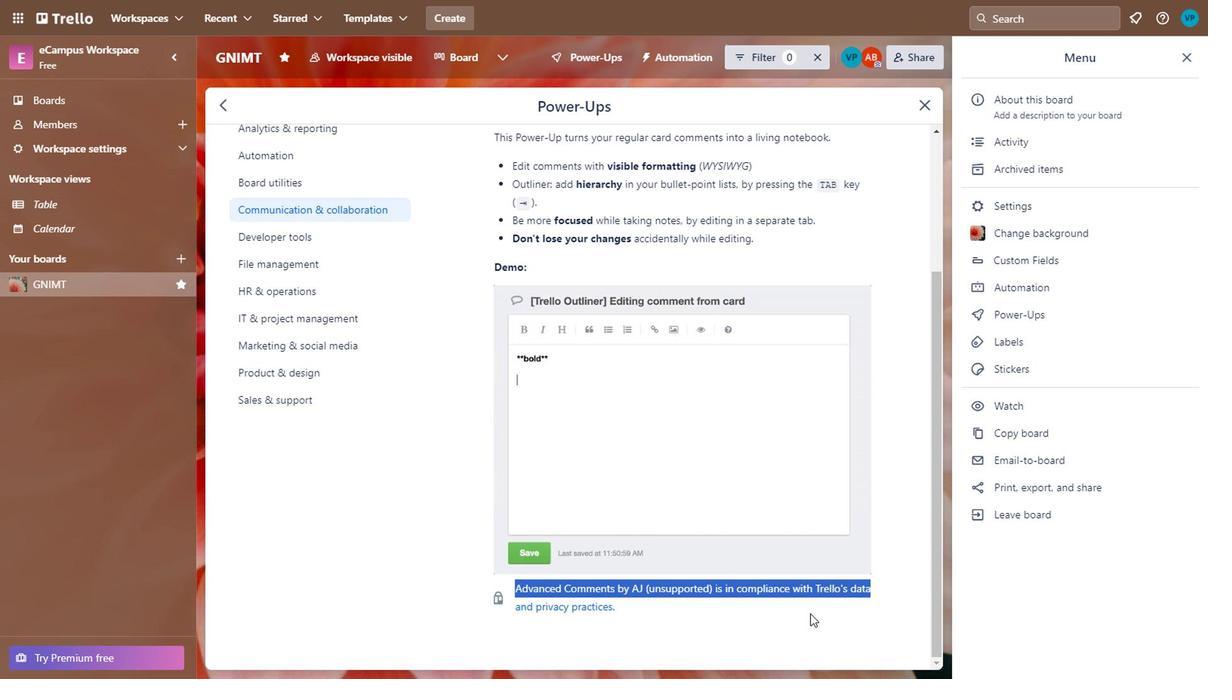 
Action: Mouse pressed left at (760, 570)
Screenshot: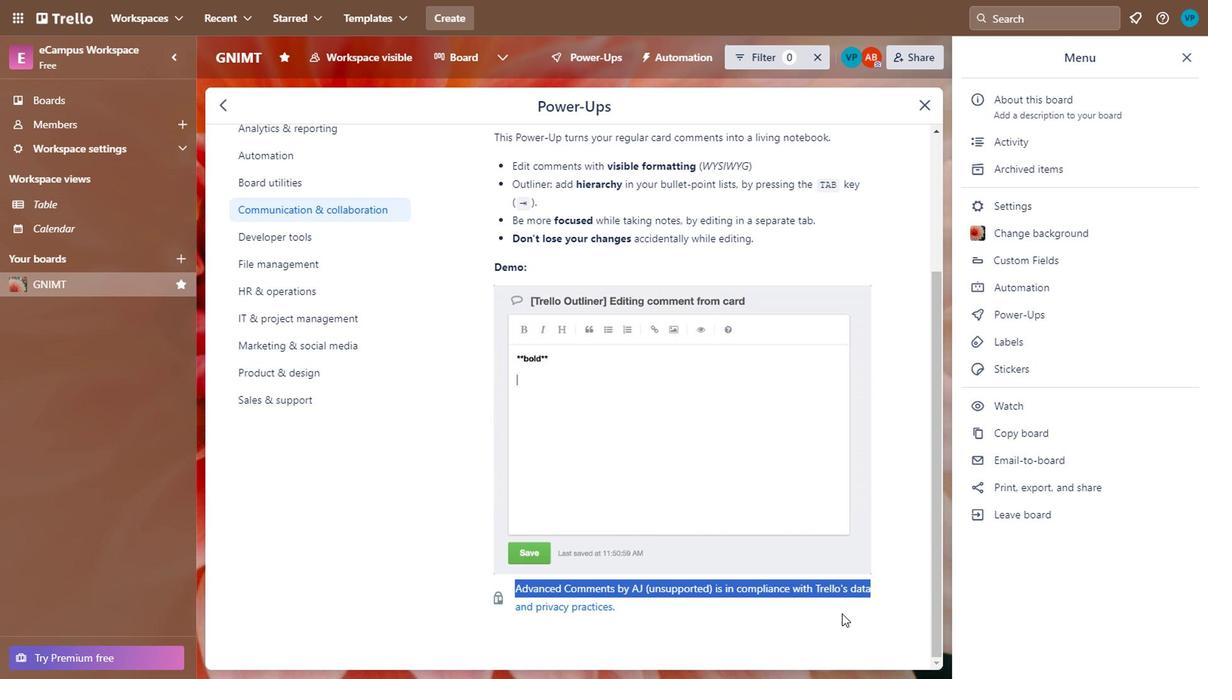 
Action: Mouse moved to (785, 554)
Screenshot: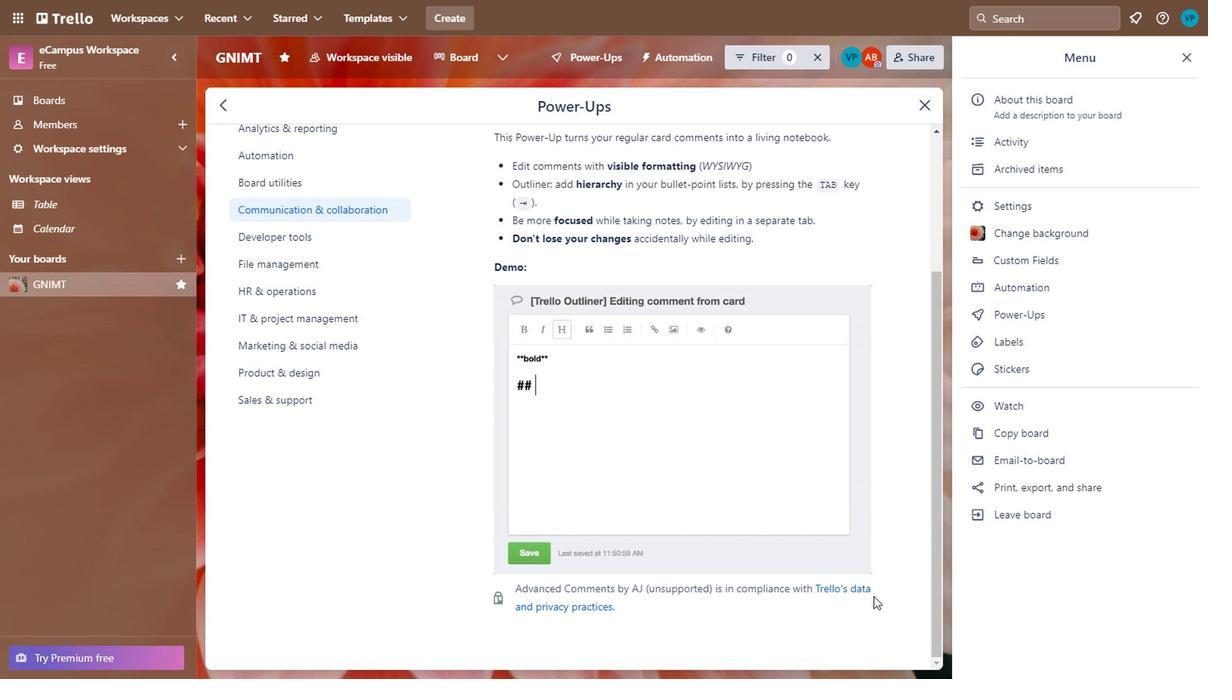 
Action: Mouse pressed left at (785, 554)
Screenshot: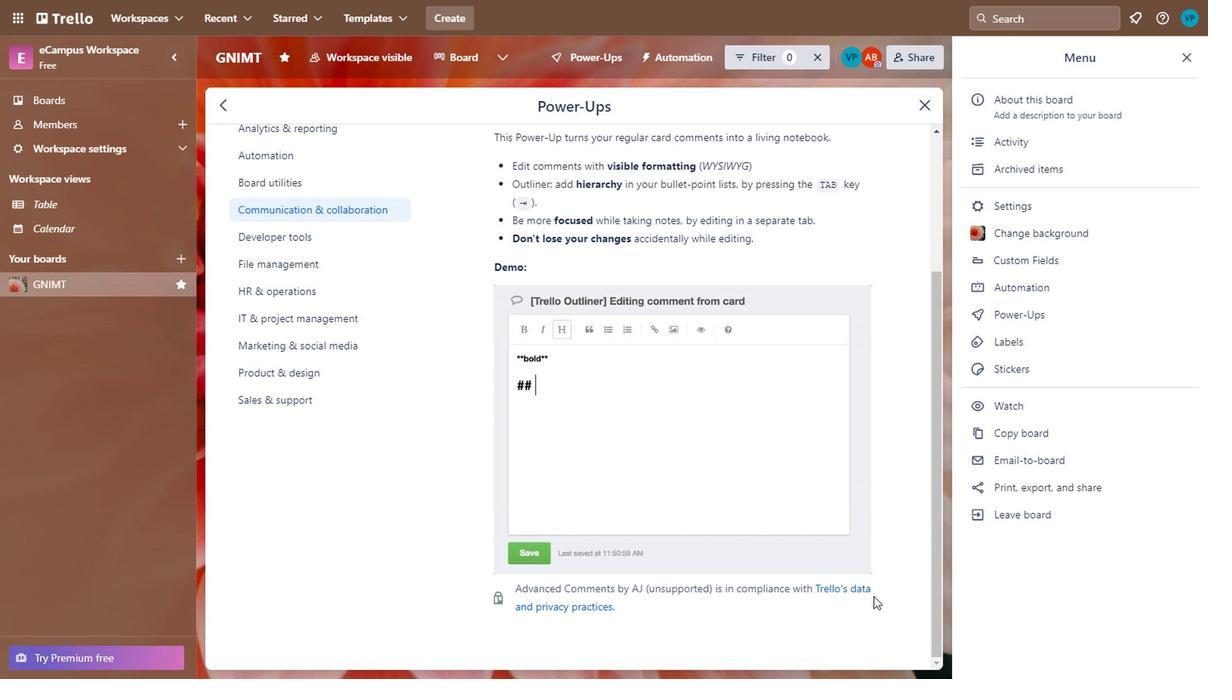 
Action: Mouse moved to (632, 587)
Screenshot: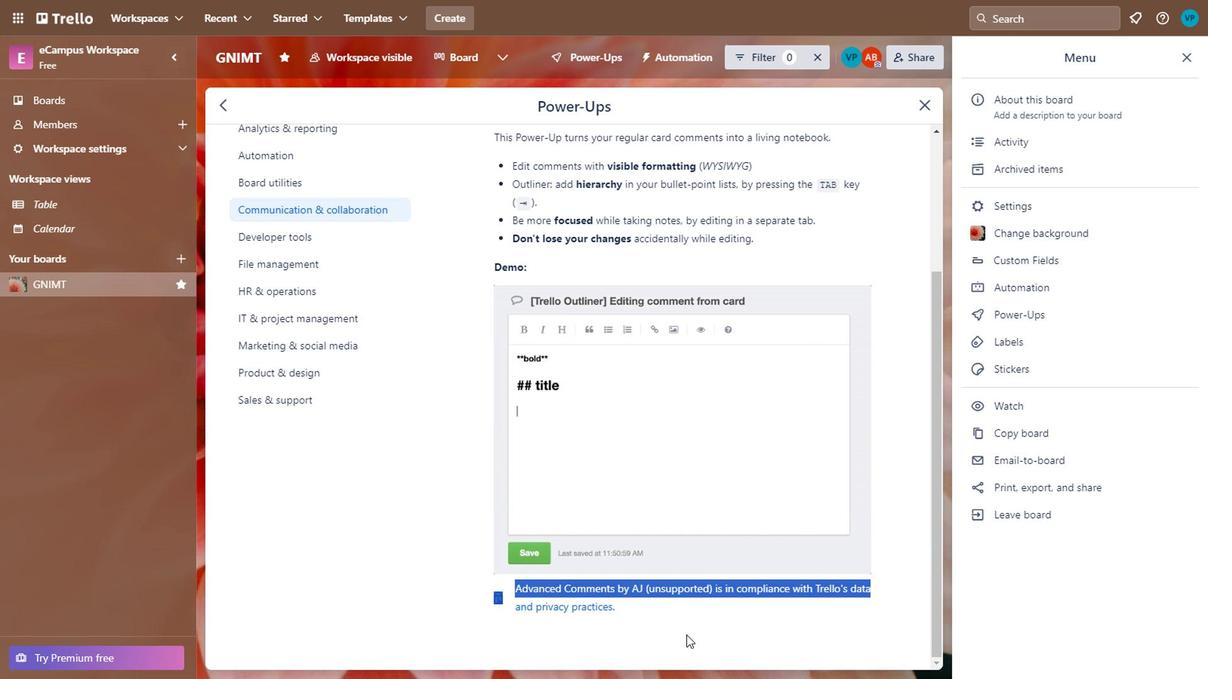 
Action: Mouse pressed left at (632, 587)
Screenshot: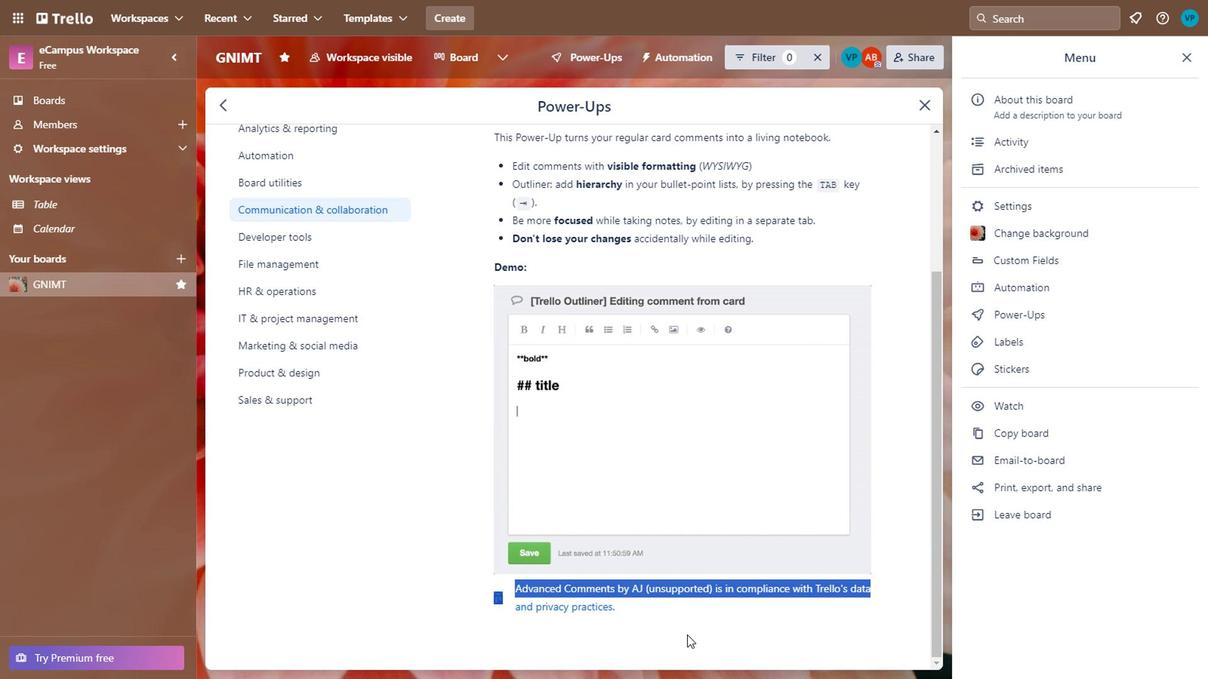 
Action: Mouse moved to (477, 545)
Screenshot: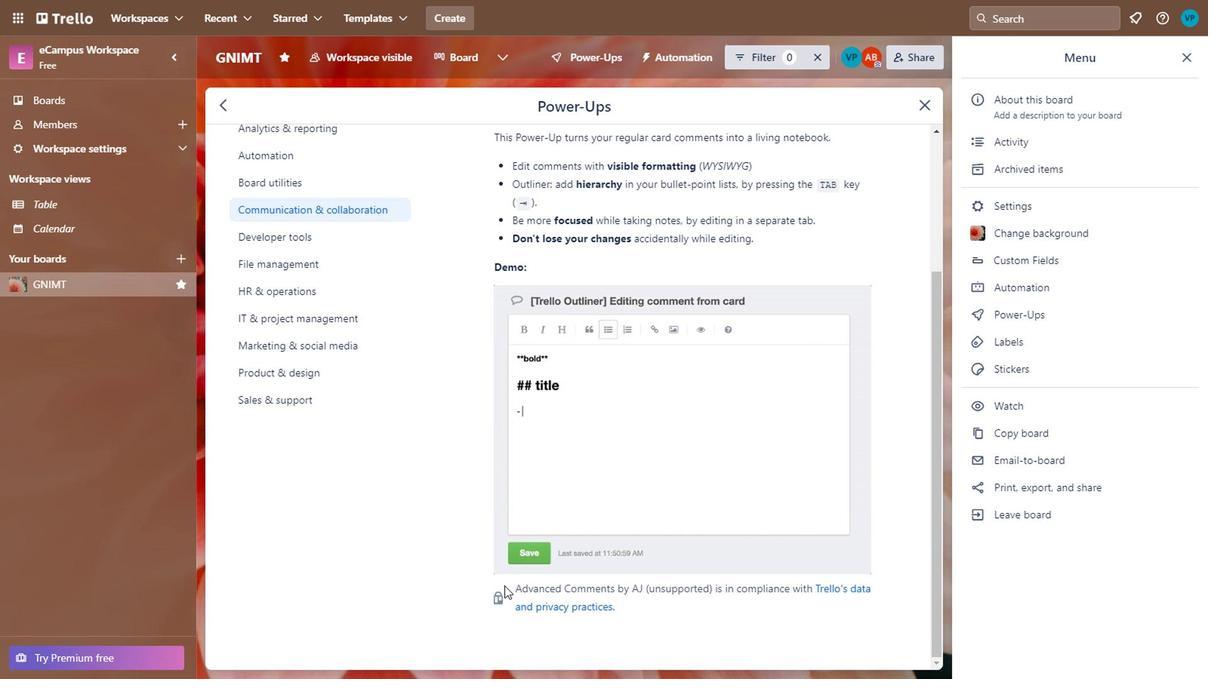 
Action: Mouse pressed left at (477, 545)
